 Task: Go to Program & Features. Select Whole Food Market. Add to cart Organic Tofu-1. Select Amazon Health. Add to cart Eucalyptus essential oil-1. Place order for Heather Cooper, _x000D_
18 Candee St_x000D_
Phoenix, New York(NY), 13135, Cell Number (315) 695-2681
Action: Mouse moved to (165, 71)
Screenshot: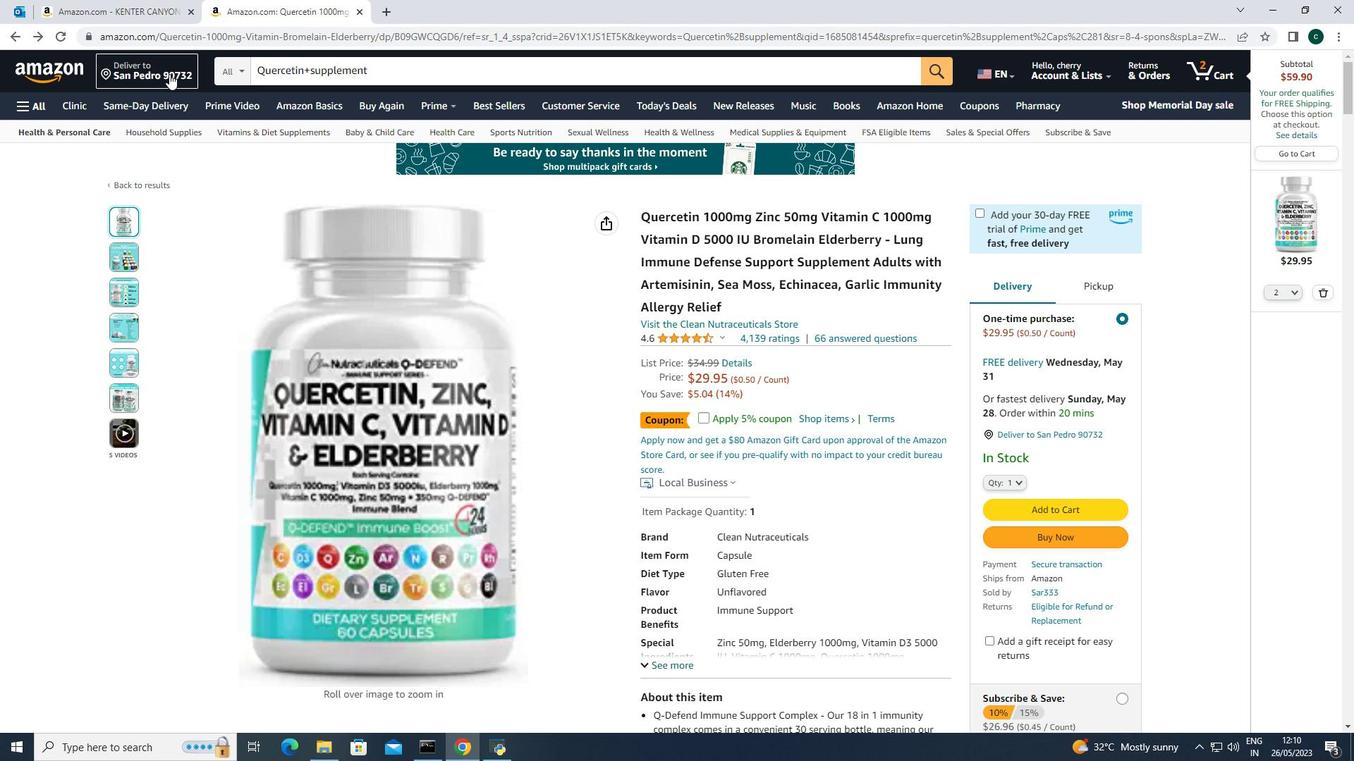 
Action: Mouse pressed left at (165, 71)
Screenshot: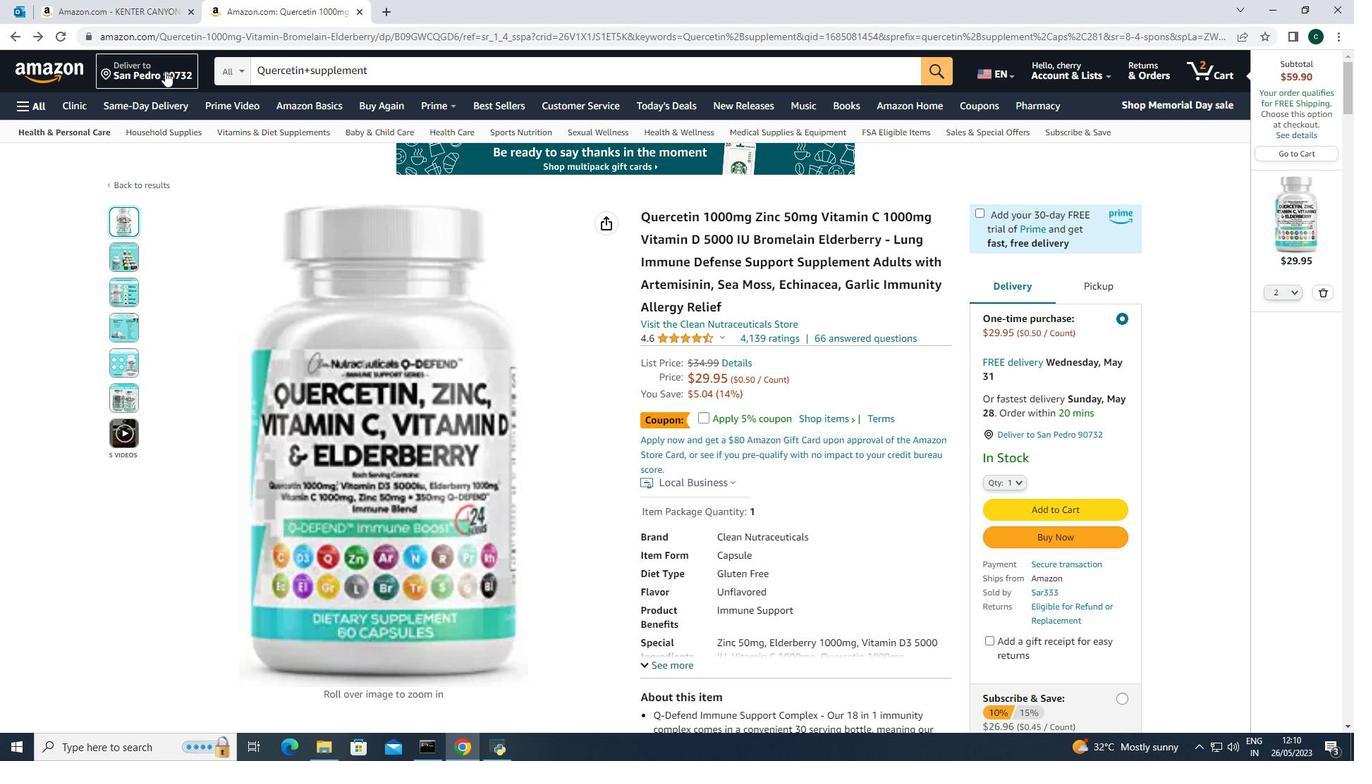 
Action: Mouse moved to (671, 466)
Screenshot: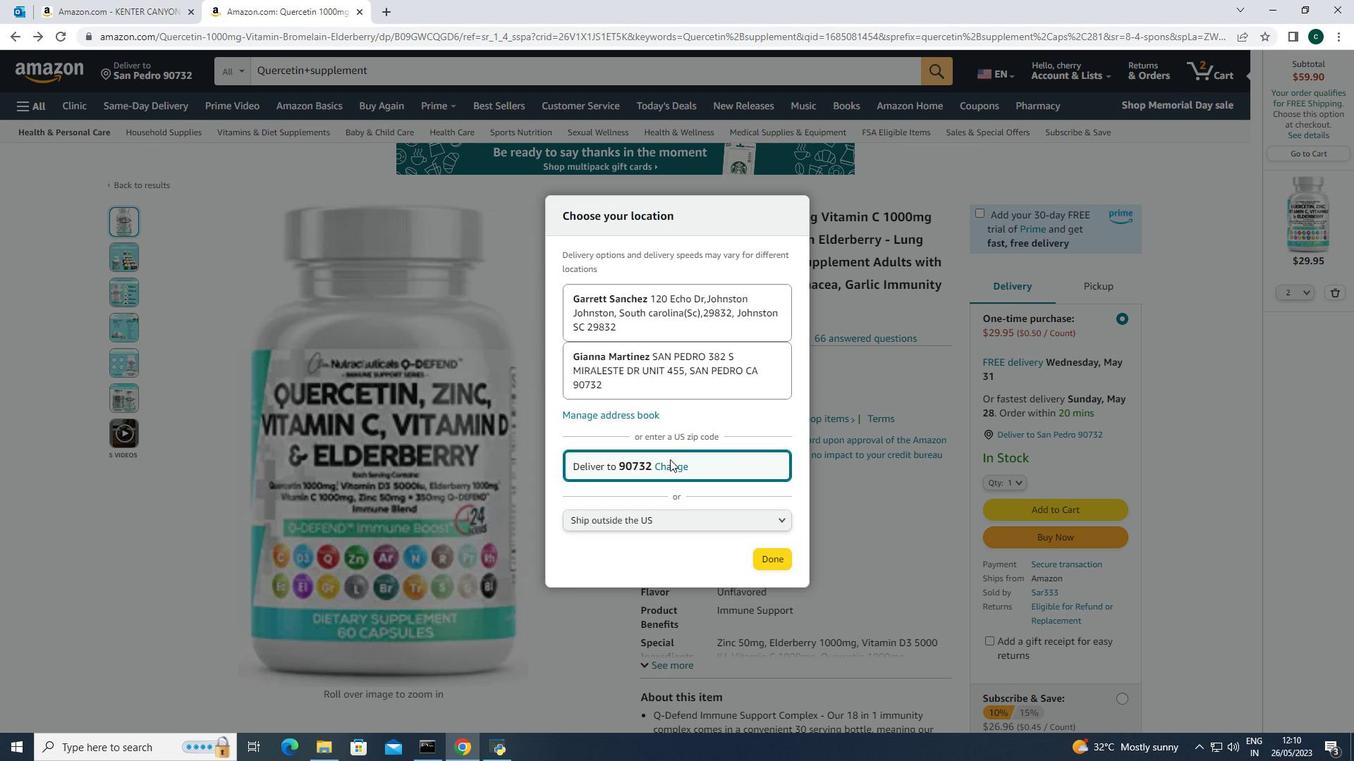 
Action: Mouse pressed left at (671, 466)
Screenshot: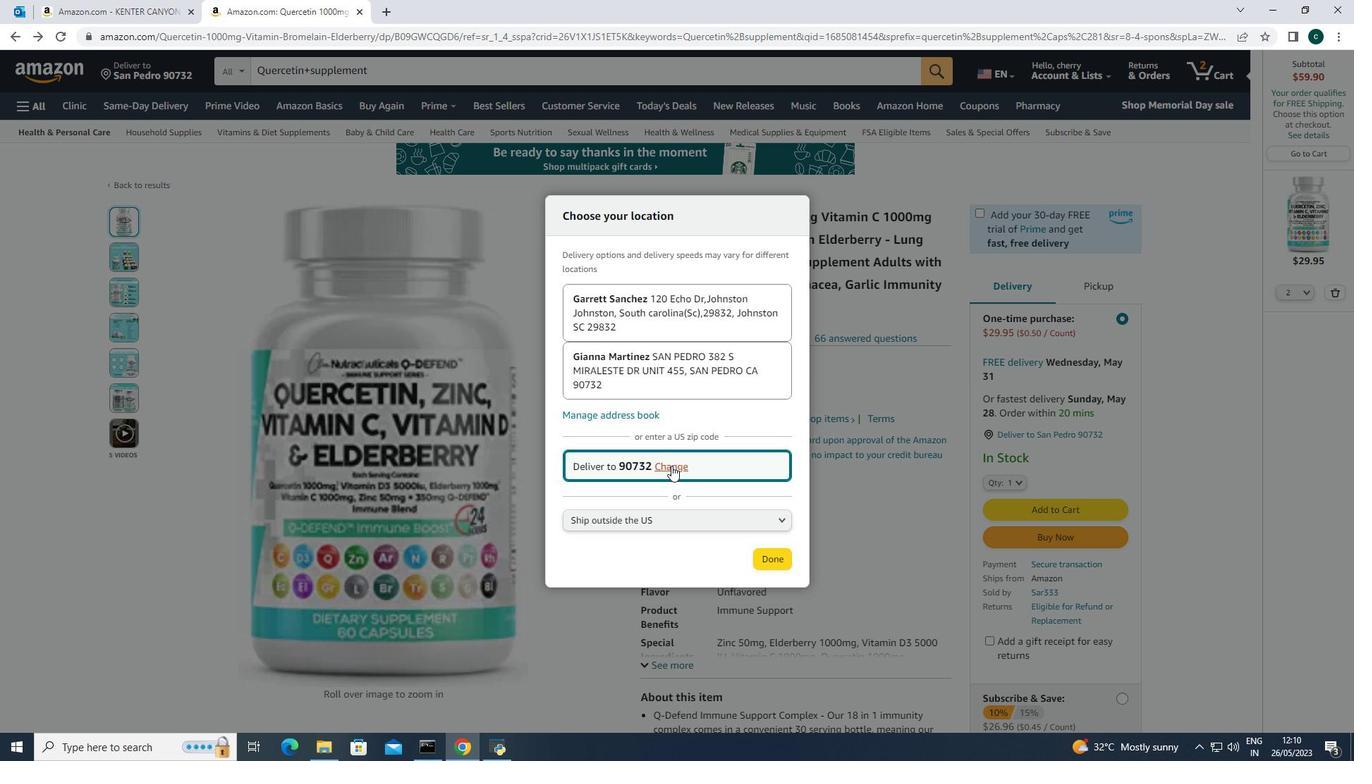
Action: Mouse moved to (672, 454)
Screenshot: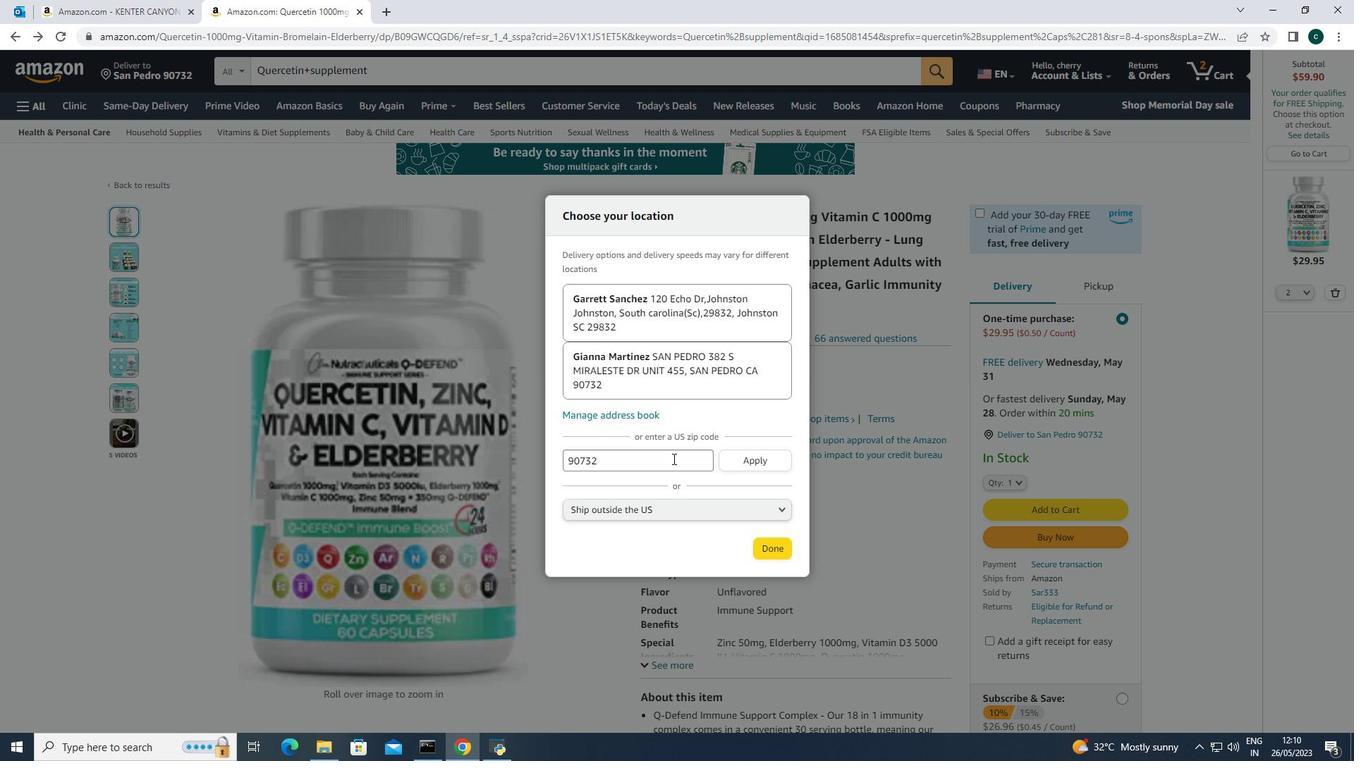 
Action: Mouse pressed left at (672, 454)
Screenshot: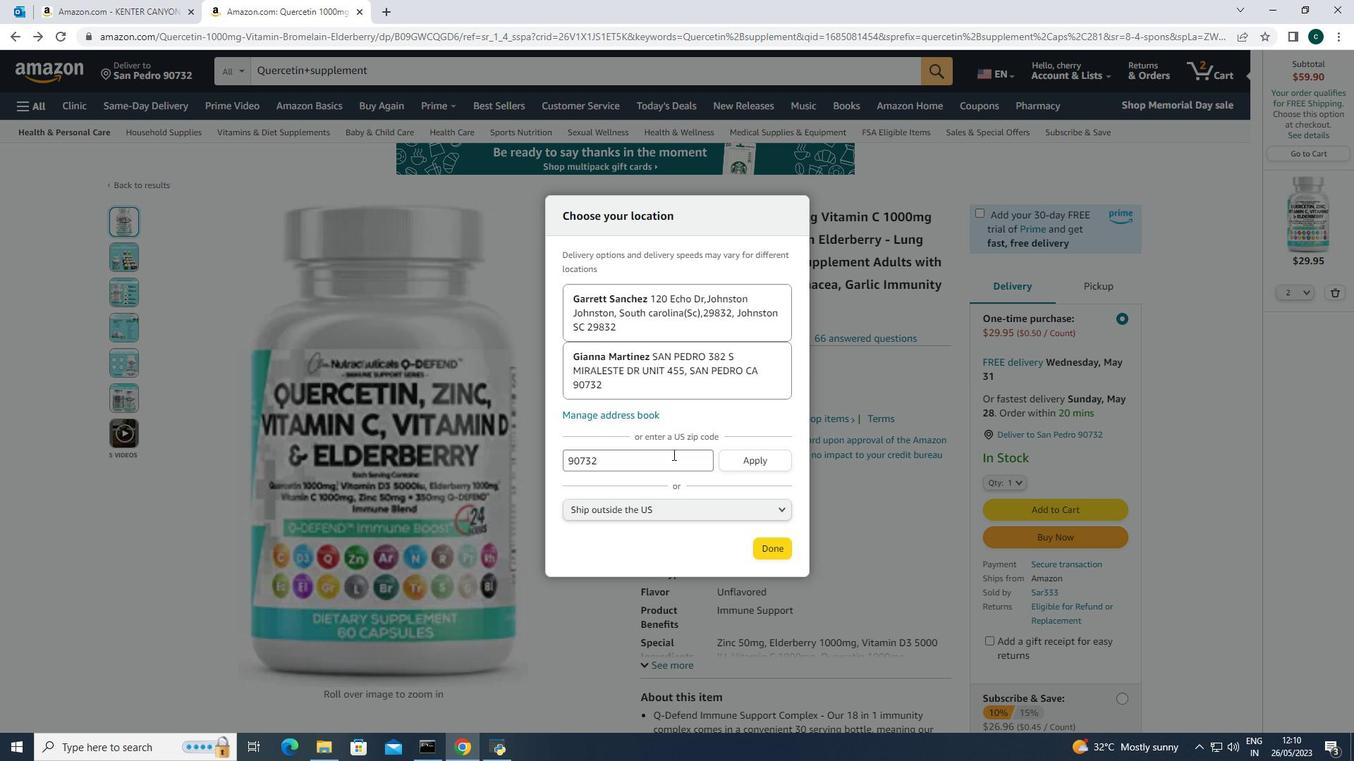 
Action: Key pressed <Key.backspace><Key.backspace><Key.backspace><Key.backspace><Key.backspace><Key.backspace><Key.backspace><Key.backspace><Key.backspace><Key.backspace><Key.backspace><Key.backspace><Key.backspace><Key.backspace>13135
Screenshot: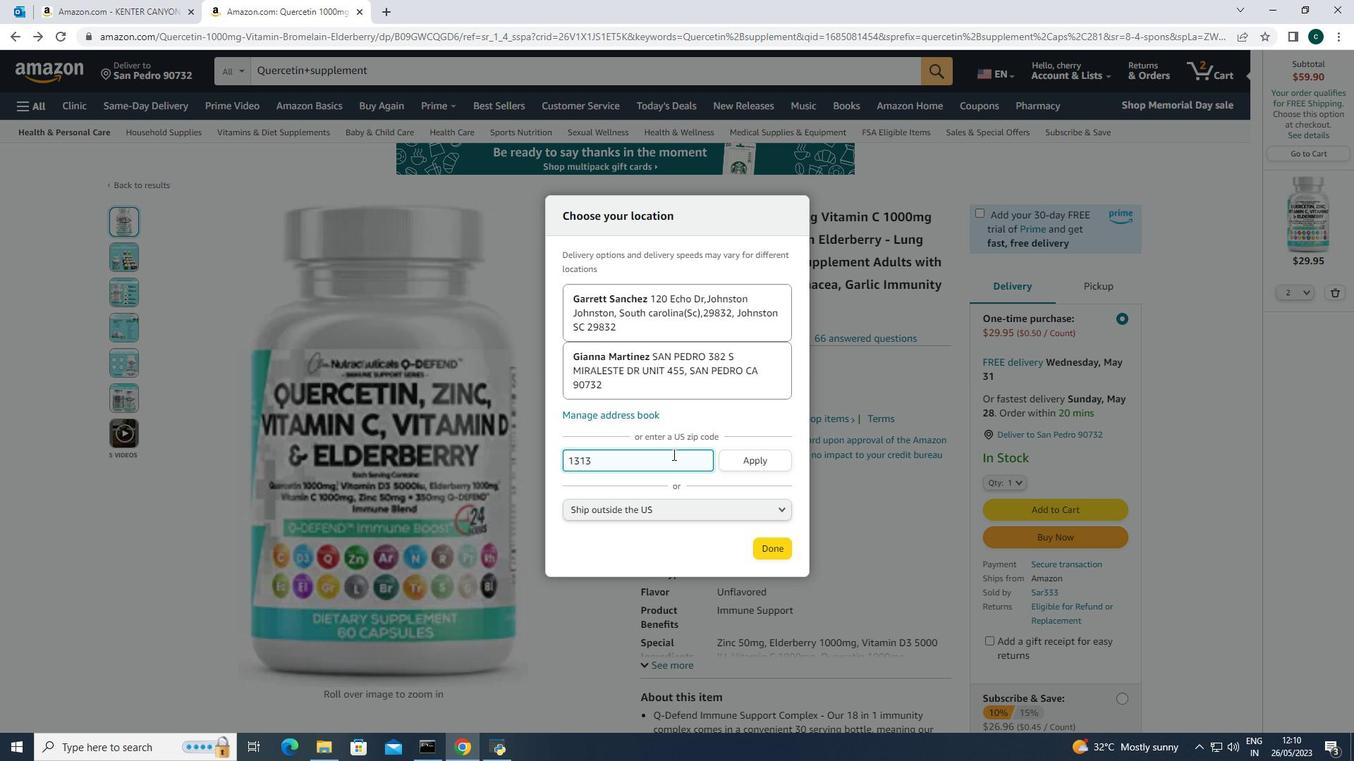 
Action: Mouse moved to (769, 469)
Screenshot: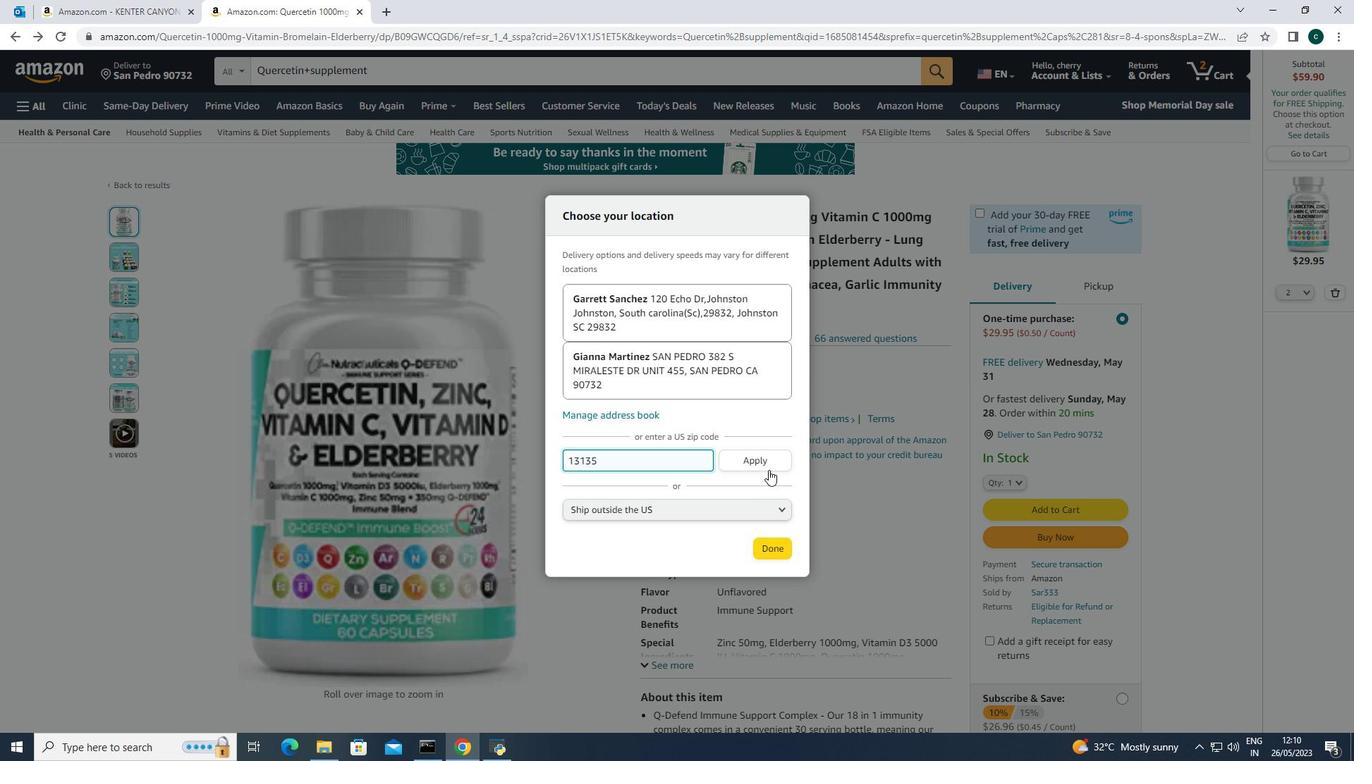 
Action: Mouse pressed left at (769, 469)
Screenshot: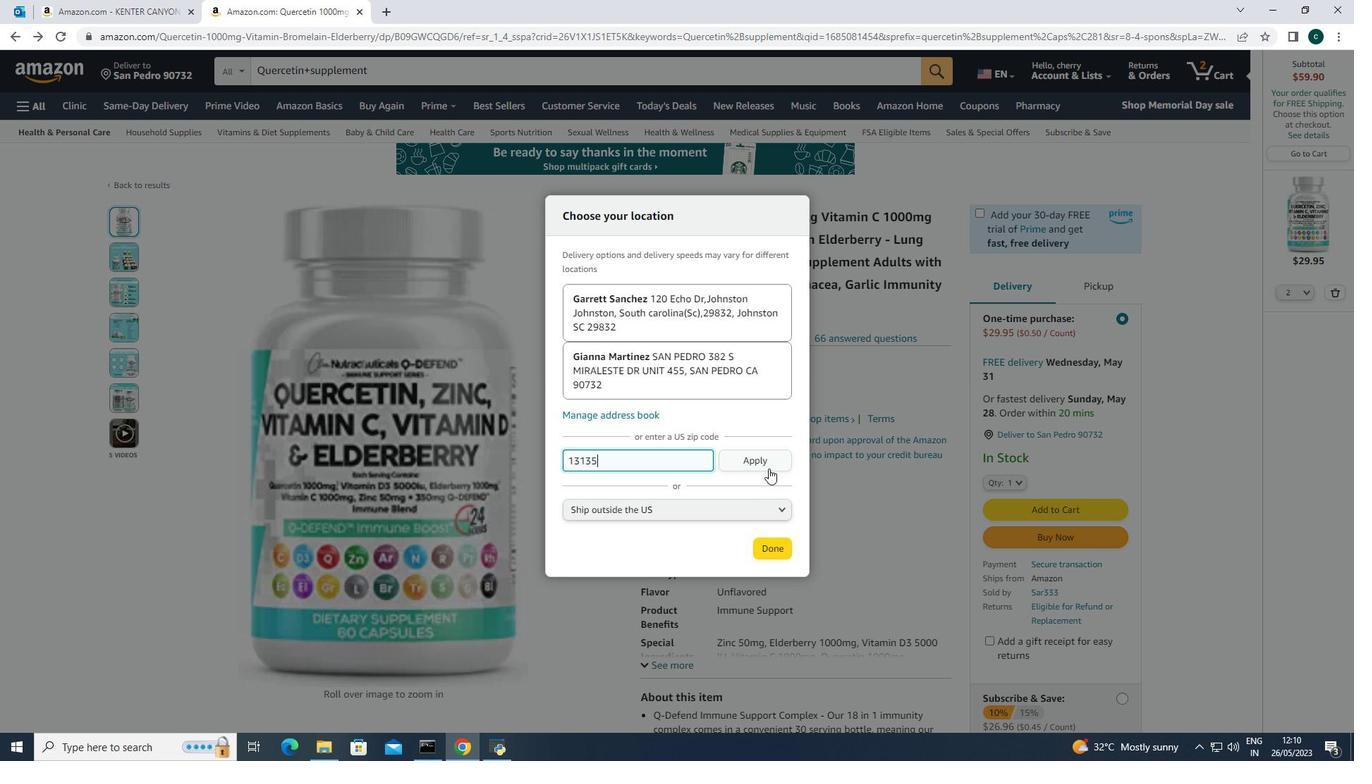 
Action: Mouse moved to (782, 560)
Screenshot: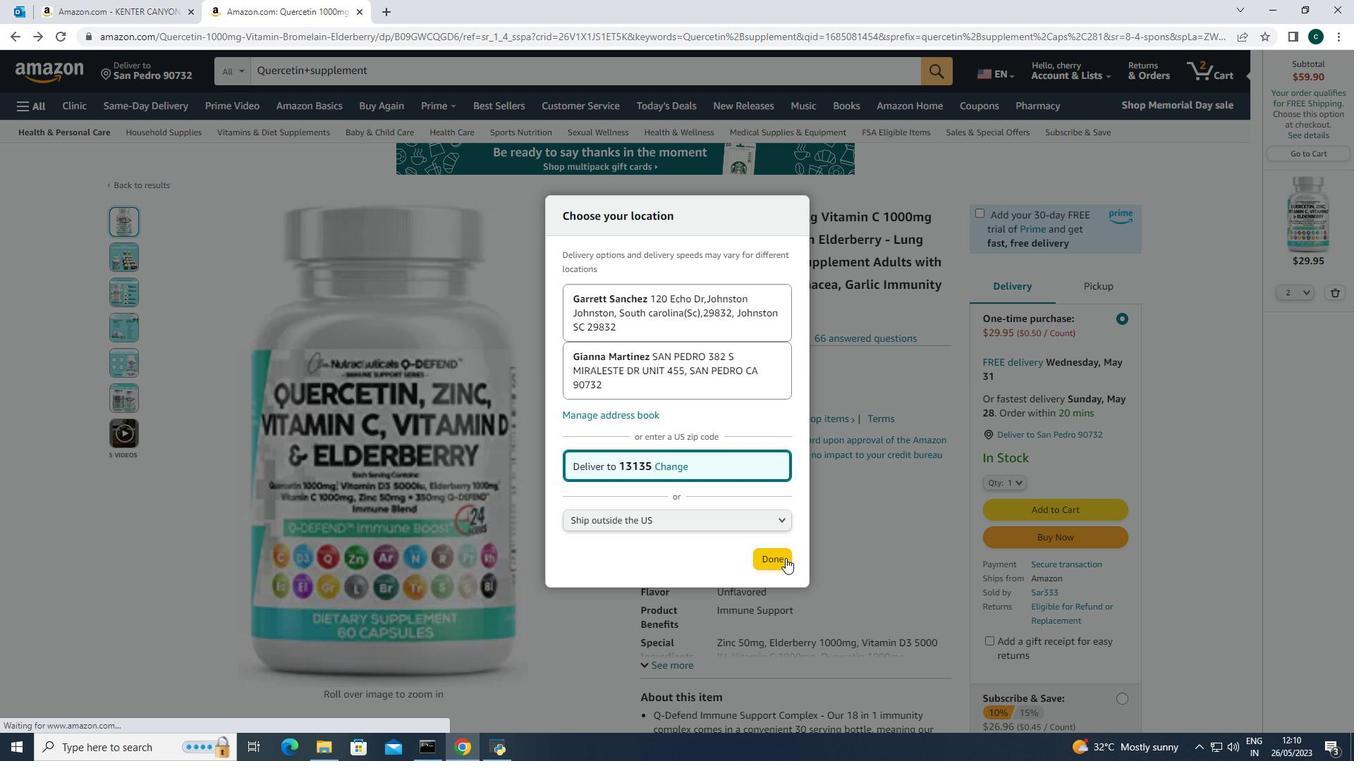 
Action: Mouse pressed left at (782, 560)
Screenshot: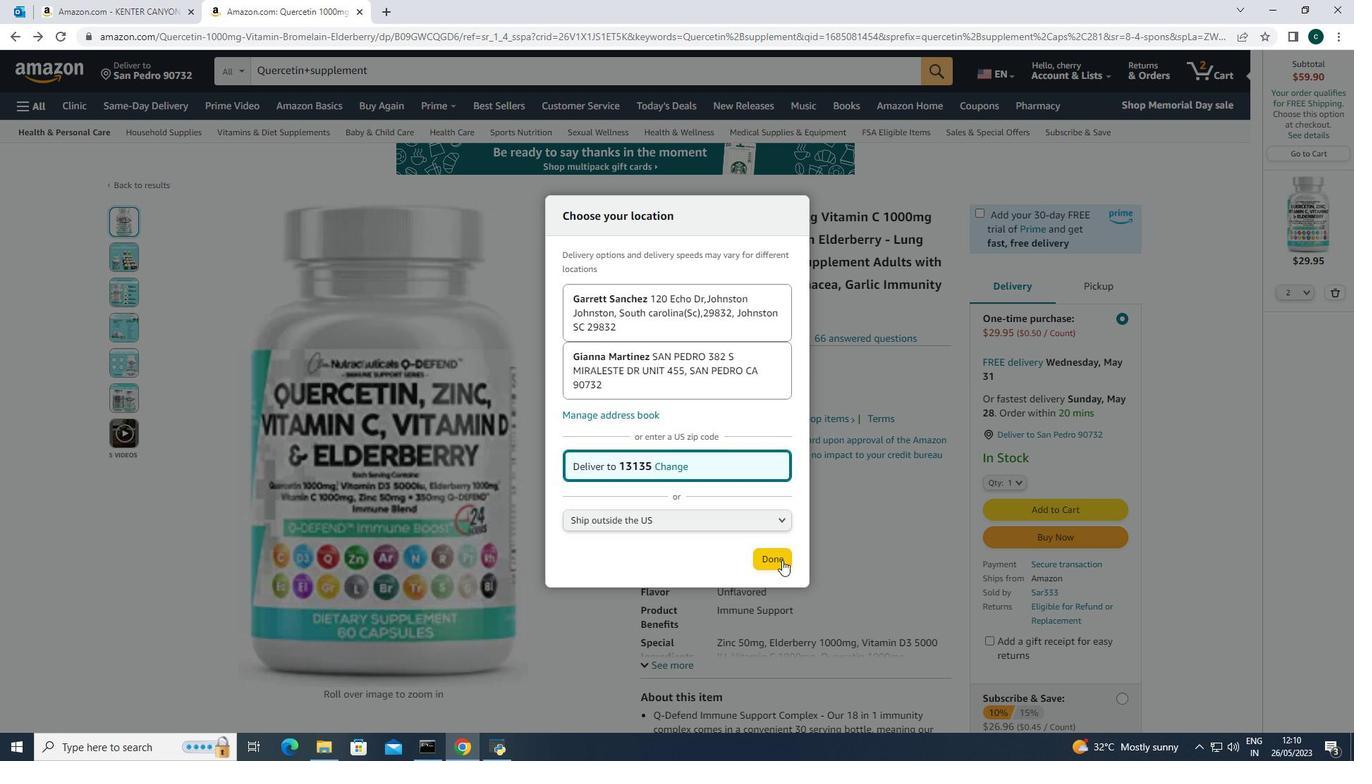 
Action: Mouse moved to (28, 104)
Screenshot: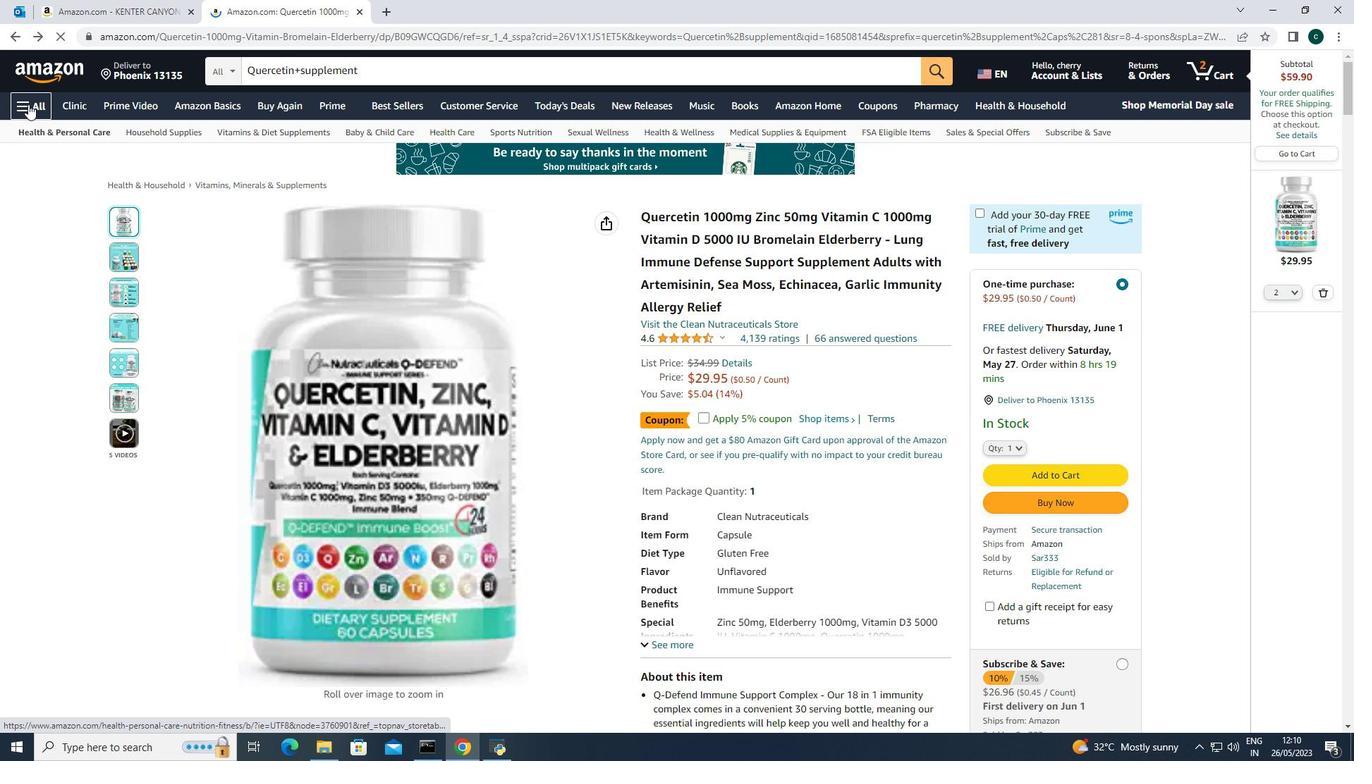 
Action: Mouse pressed left at (28, 104)
Screenshot: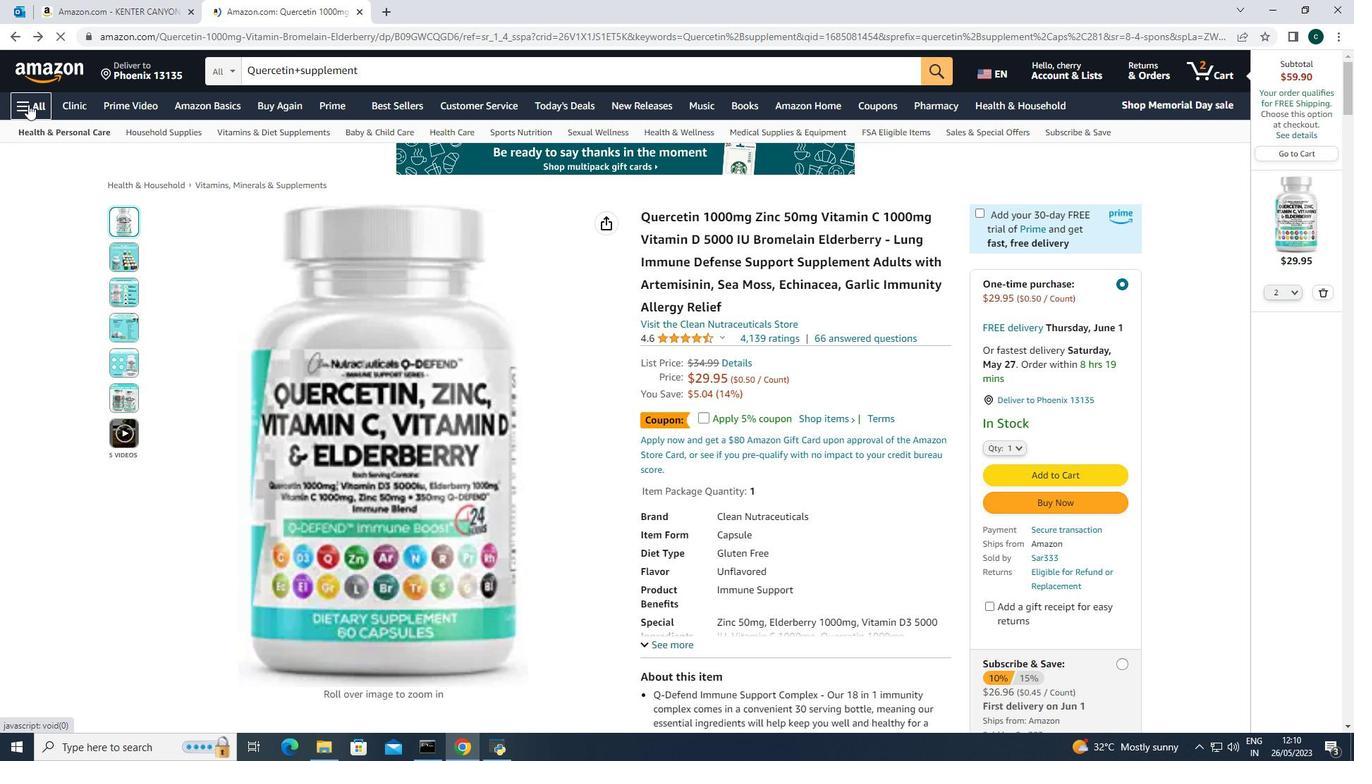 
Action: Mouse moved to (83, 363)
Screenshot: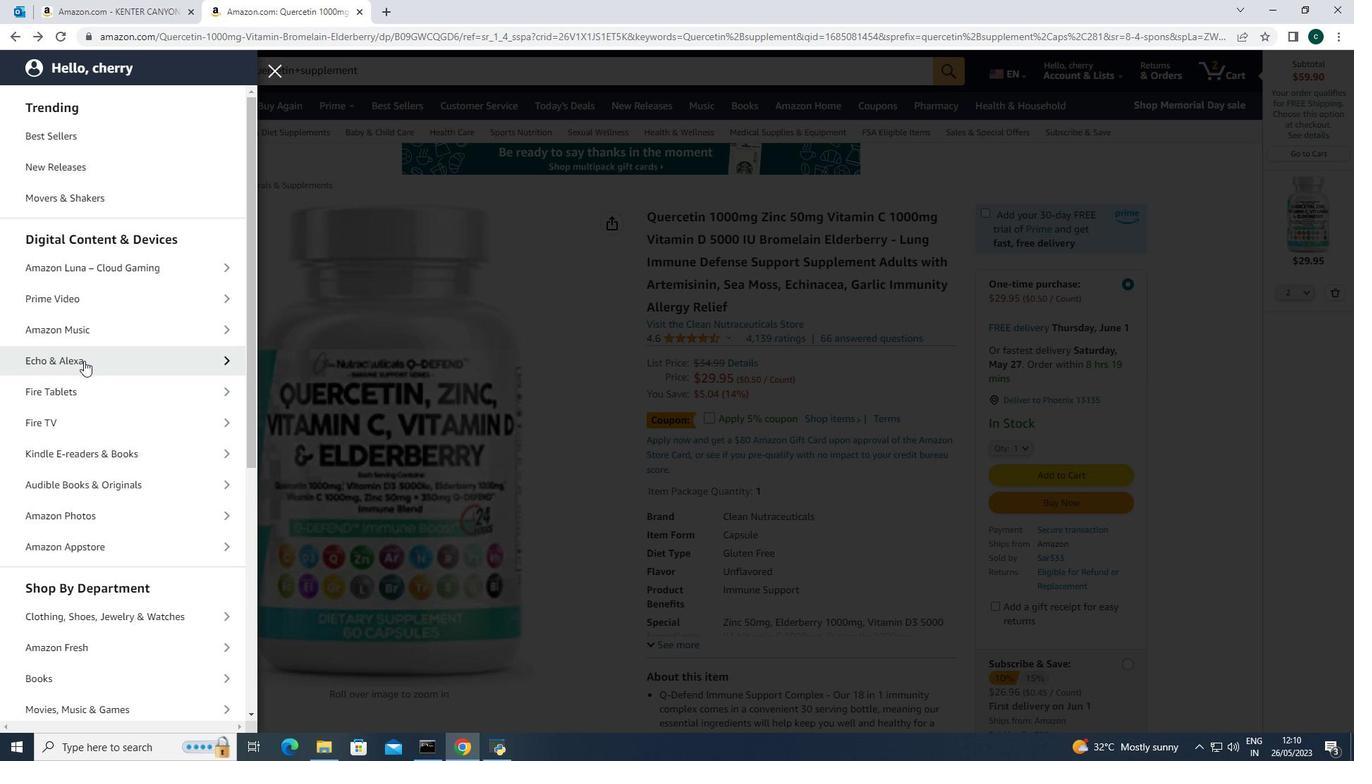 
Action: Mouse scrolled (83, 363) with delta (0, 0)
Screenshot: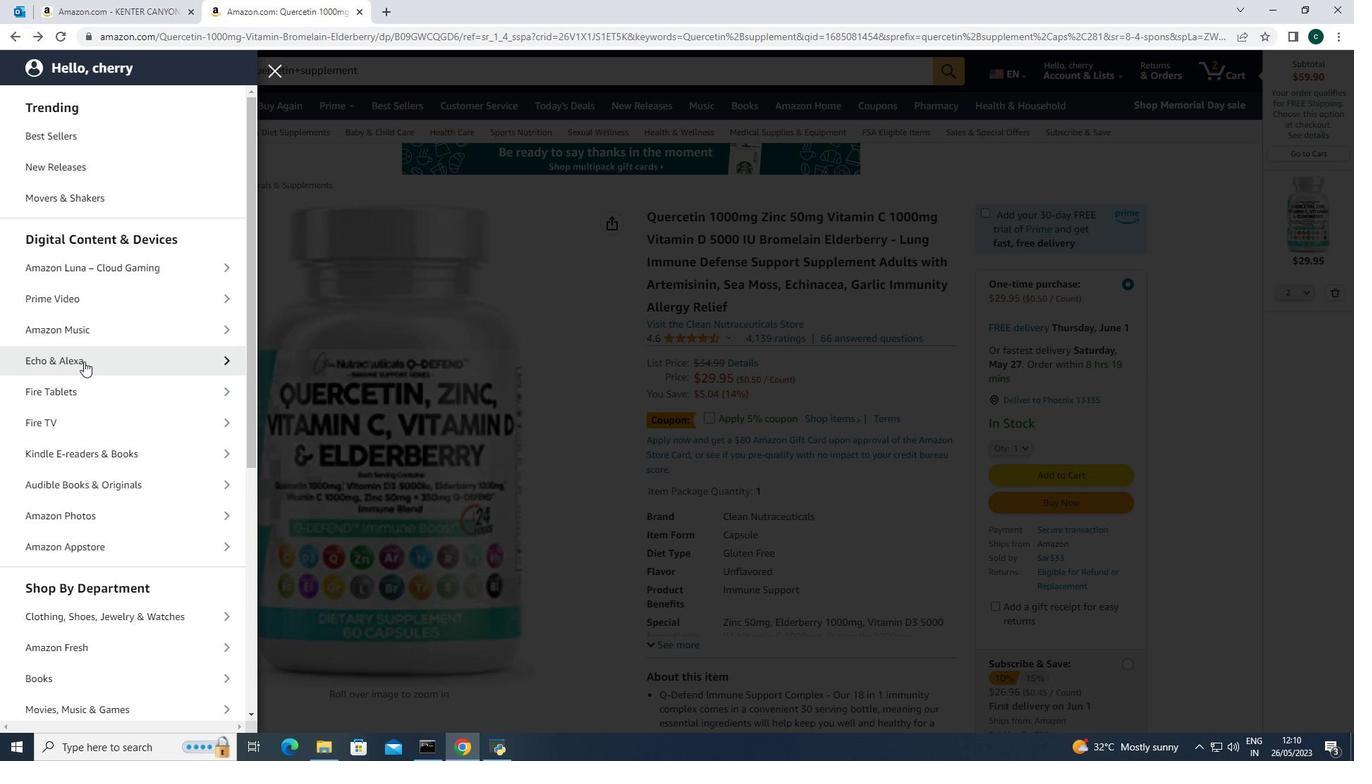 
Action: Mouse moved to (83, 363)
Screenshot: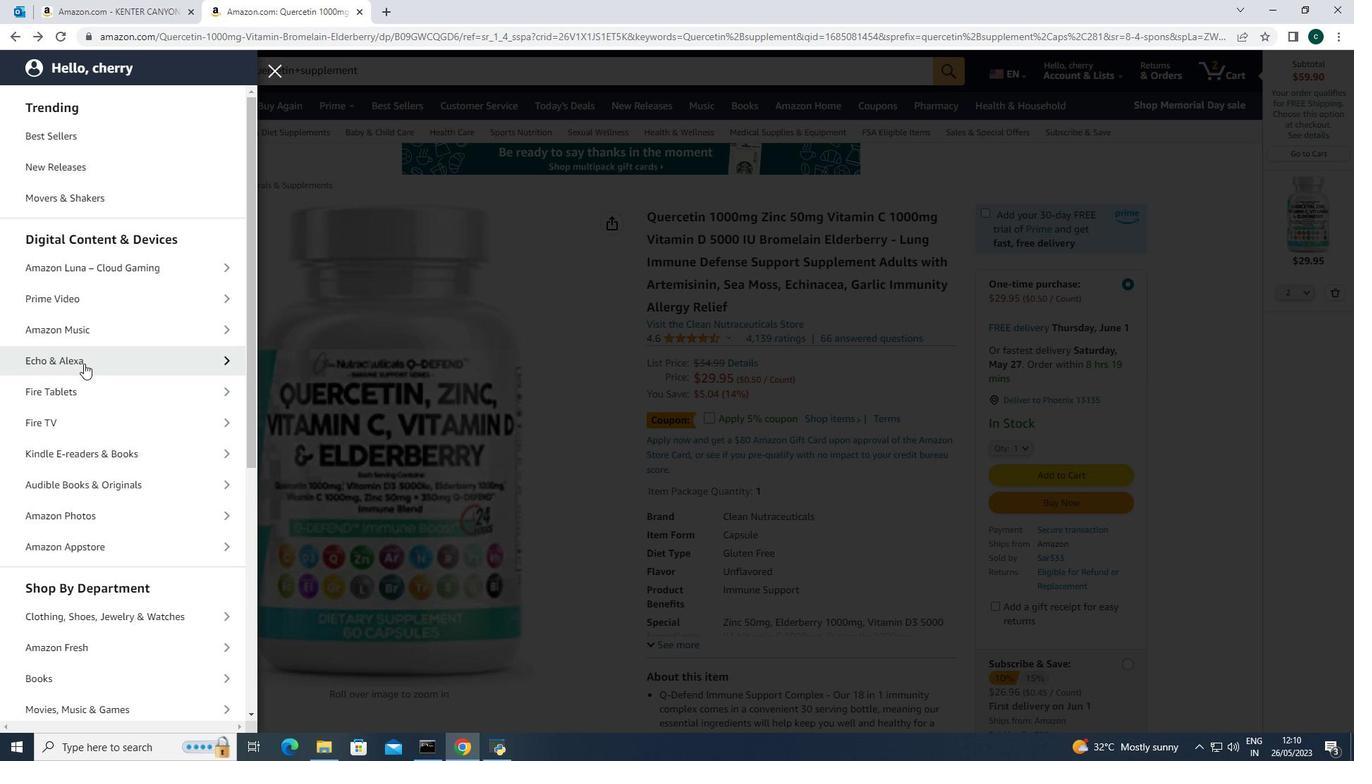 
Action: Mouse scrolled (83, 363) with delta (0, 0)
Screenshot: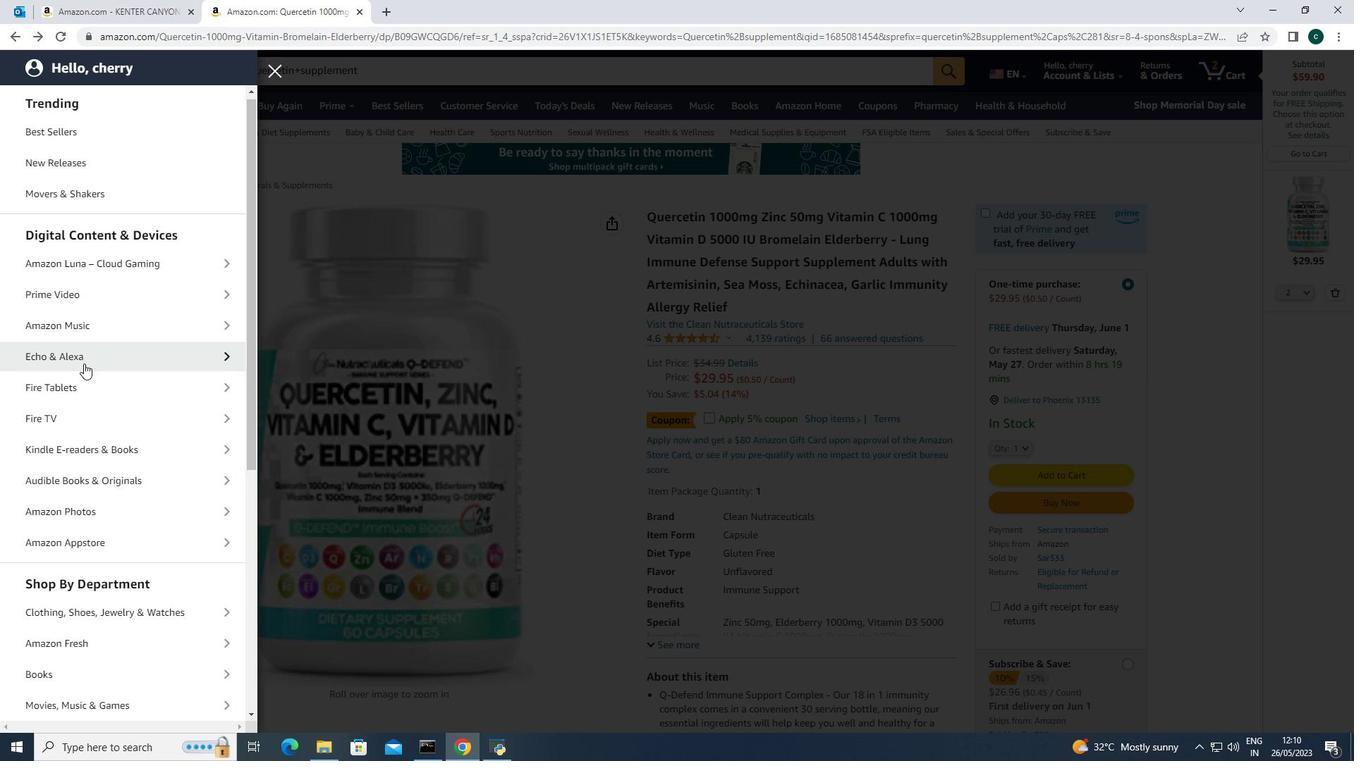 
Action: Mouse scrolled (83, 363) with delta (0, 0)
Screenshot: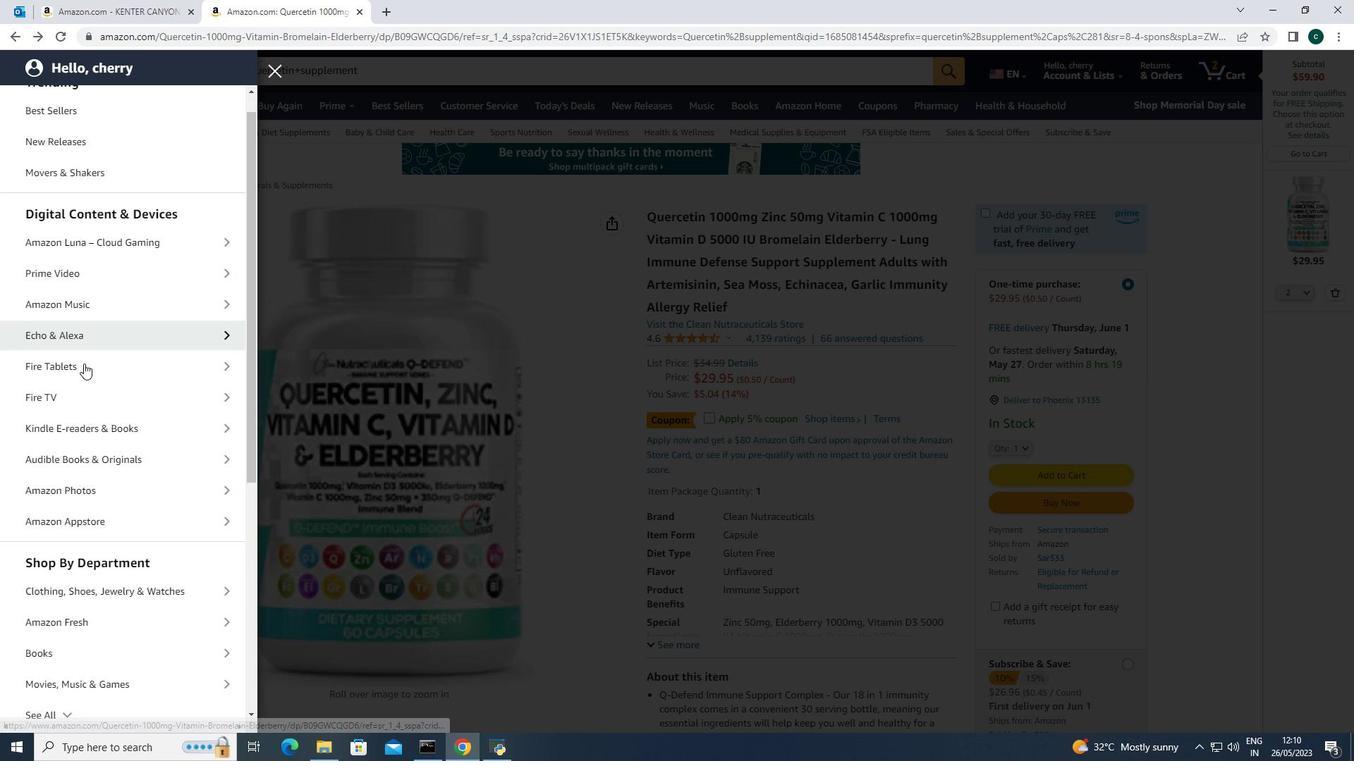 
Action: Mouse scrolled (83, 363) with delta (0, 0)
Screenshot: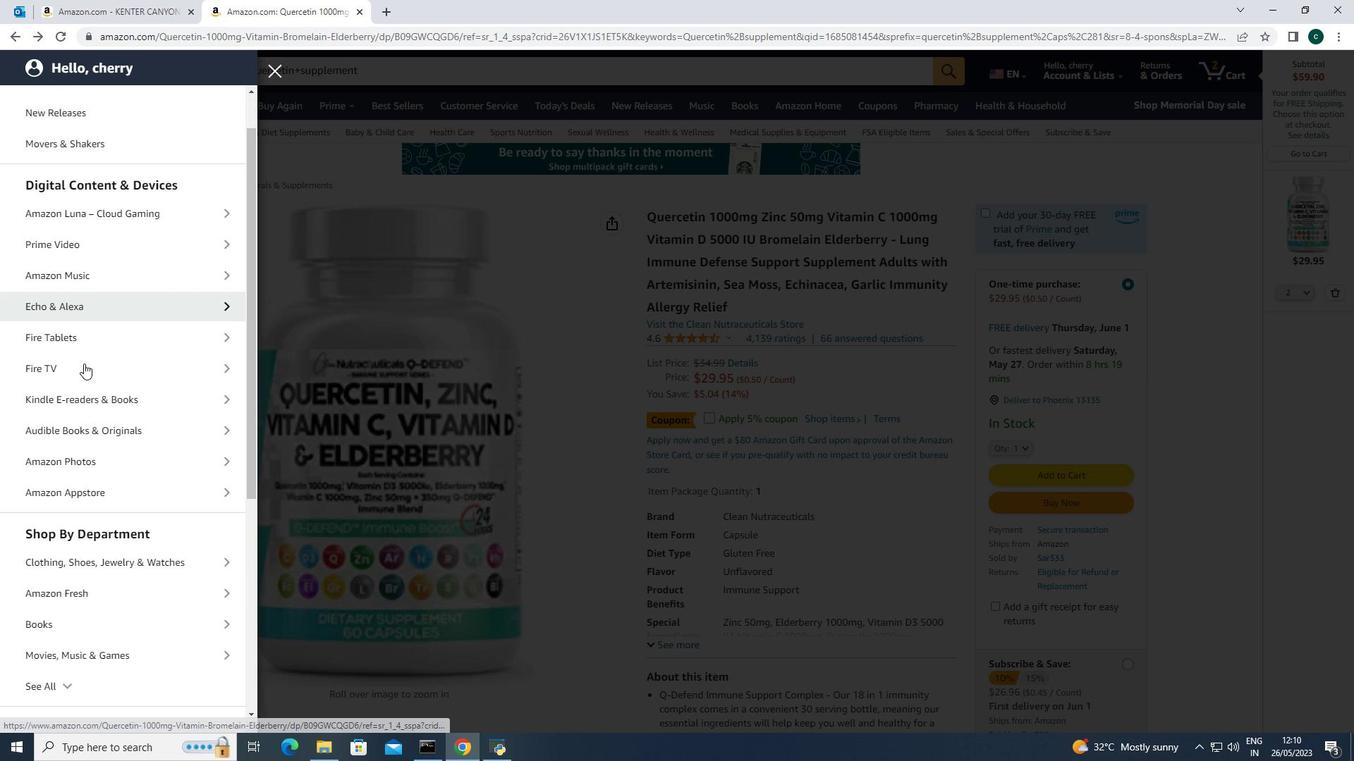 
Action: Mouse scrolled (83, 363) with delta (0, 0)
Screenshot: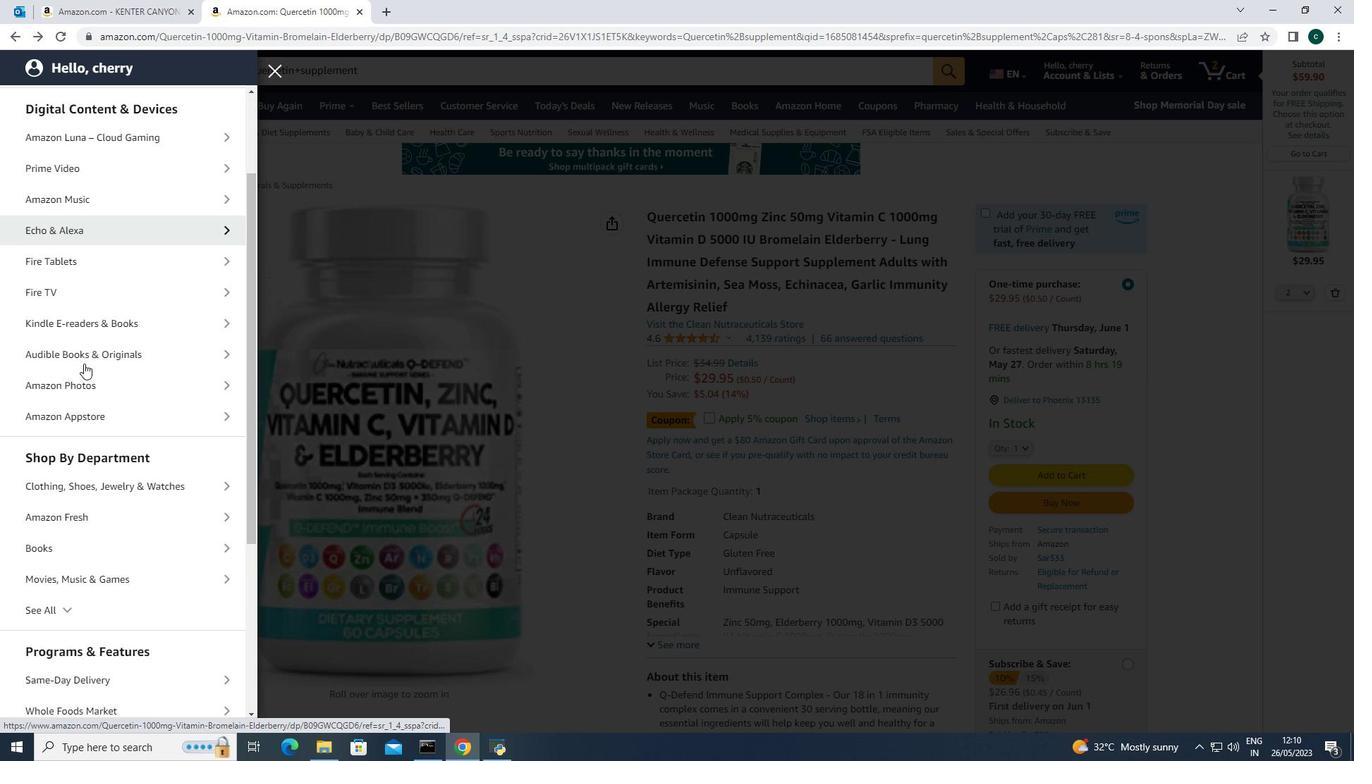 
Action: Mouse moved to (115, 487)
Screenshot: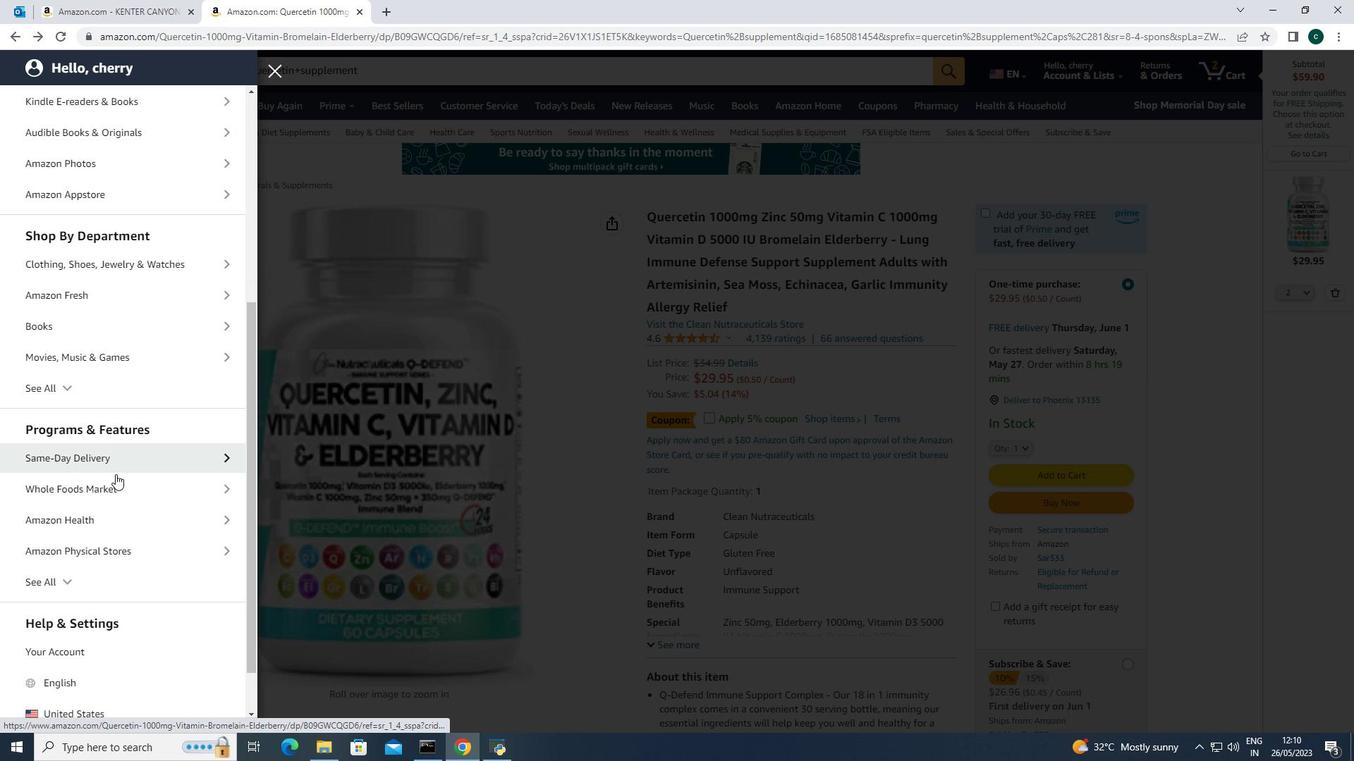 
Action: Mouse pressed left at (115, 487)
Screenshot: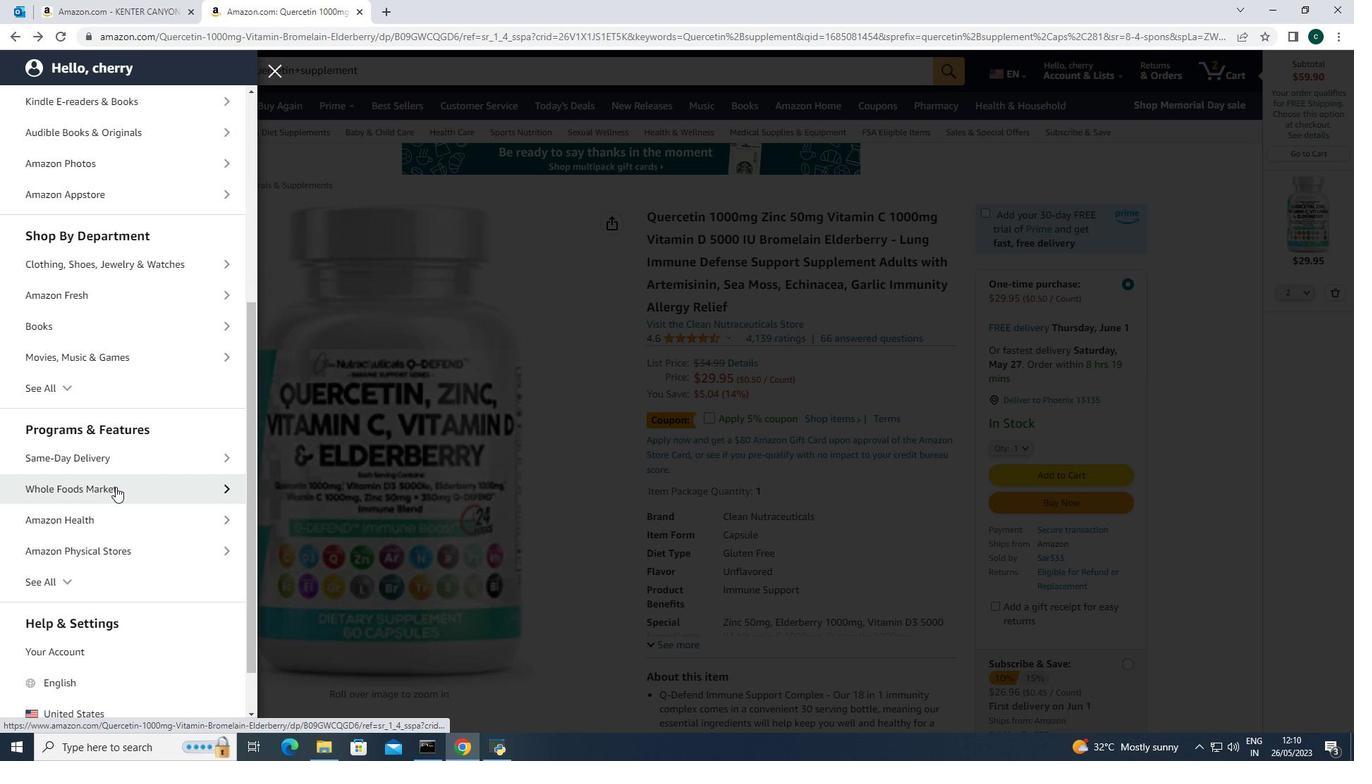 
Action: Mouse moved to (136, 167)
Screenshot: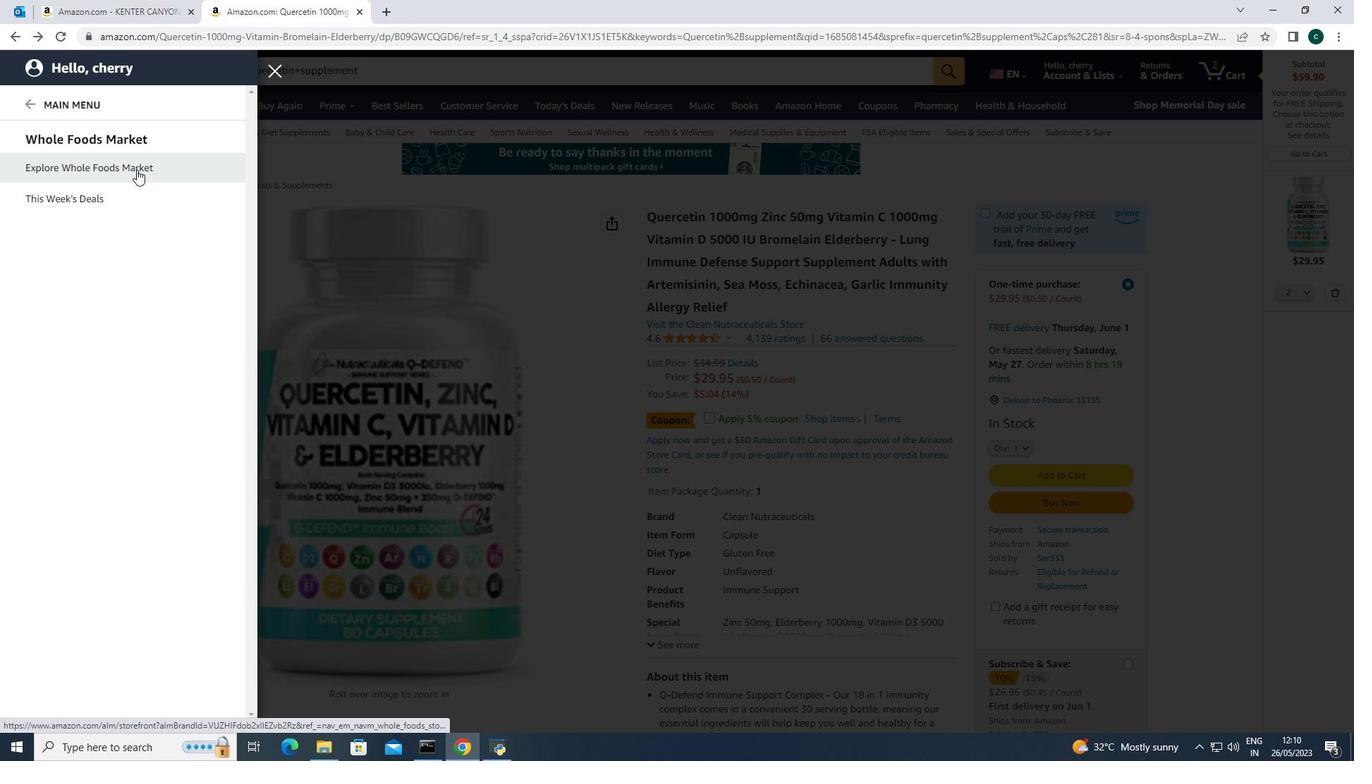 
Action: Mouse pressed left at (136, 167)
Screenshot: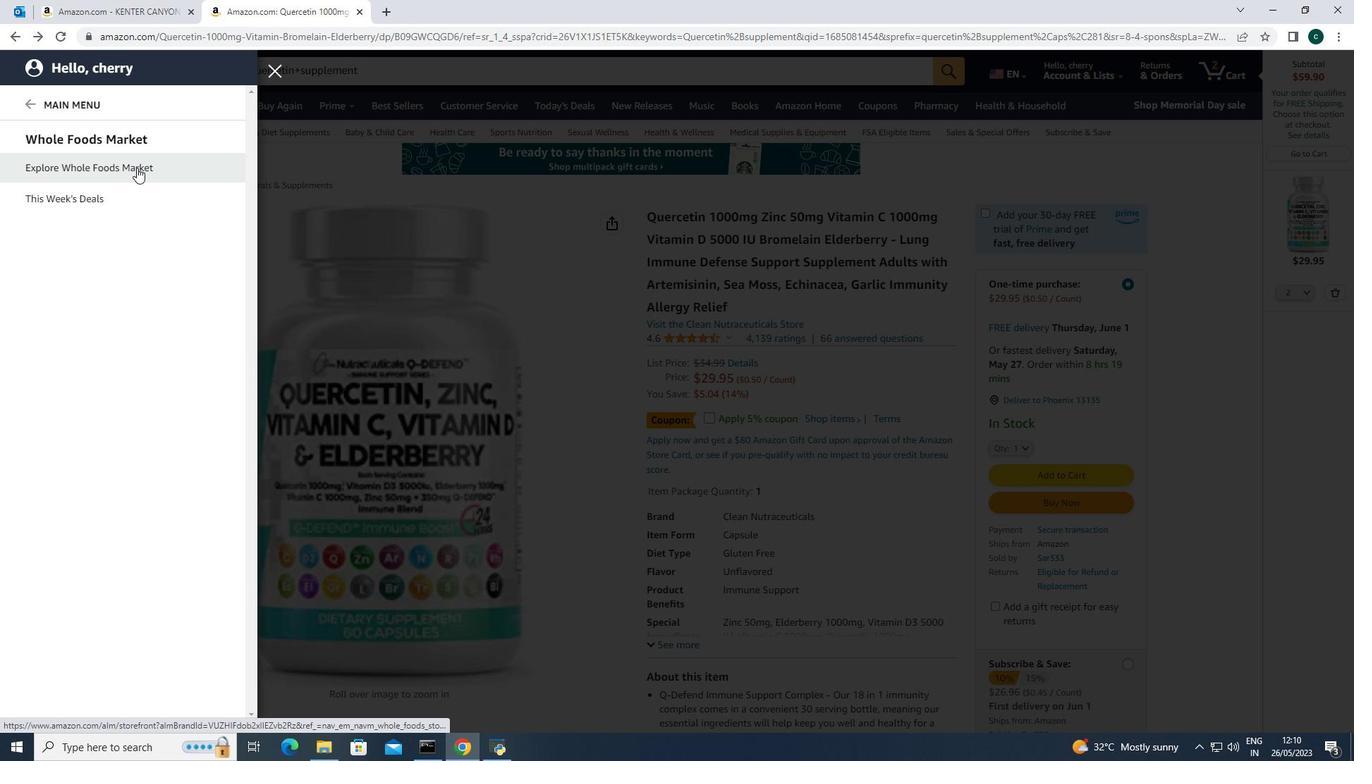 
Action: Mouse moved to (311, 251)
Screenshot: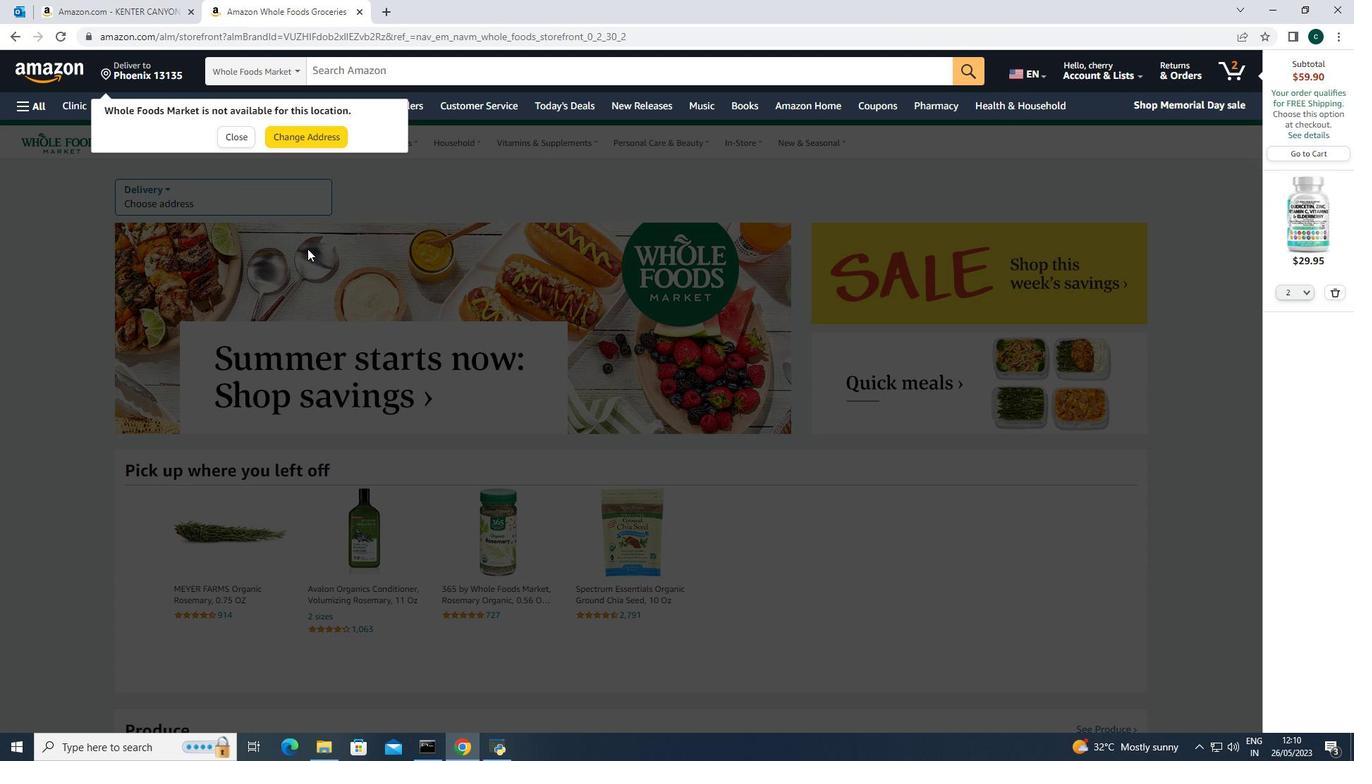 
Action: Mouse scrolled (311, 251) with delta (0, 0)
Screenshot: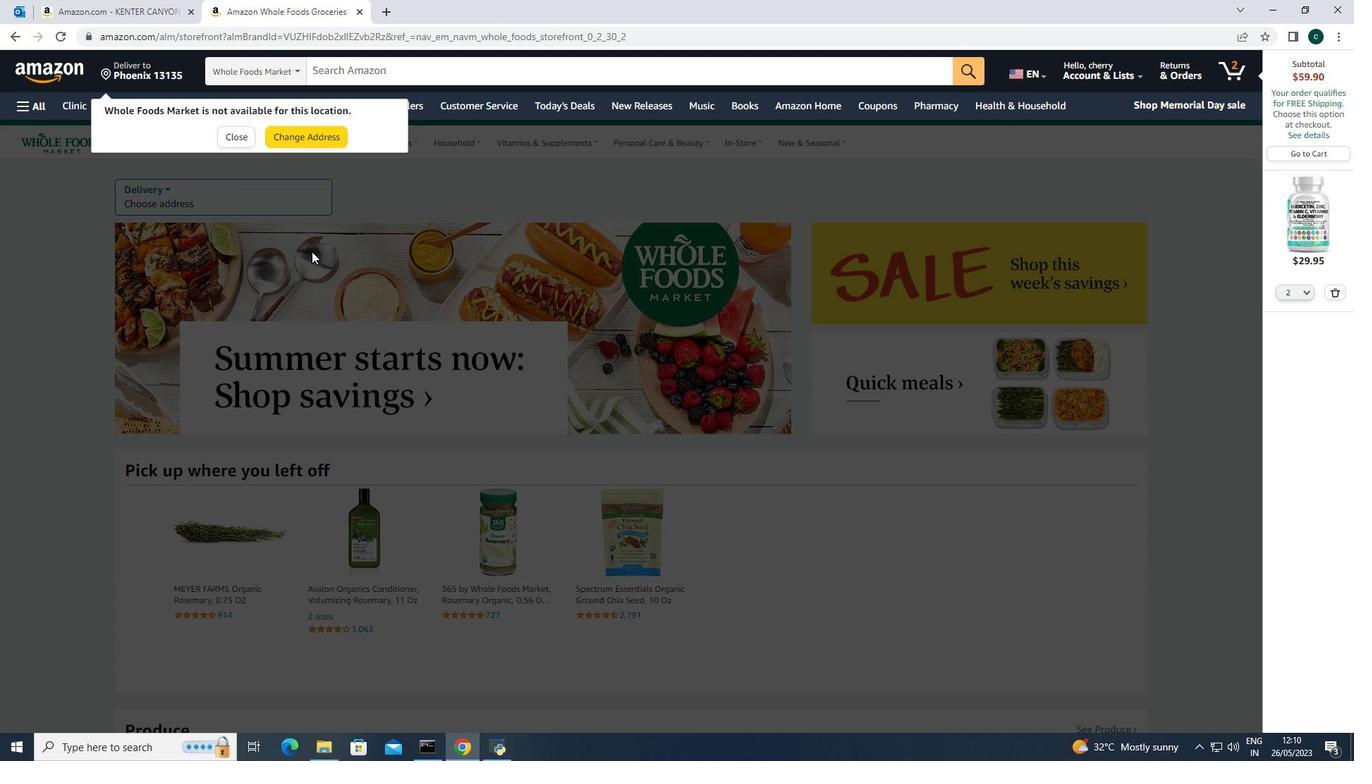 
Action: Mouse moved to (450, 190)
Screenshot: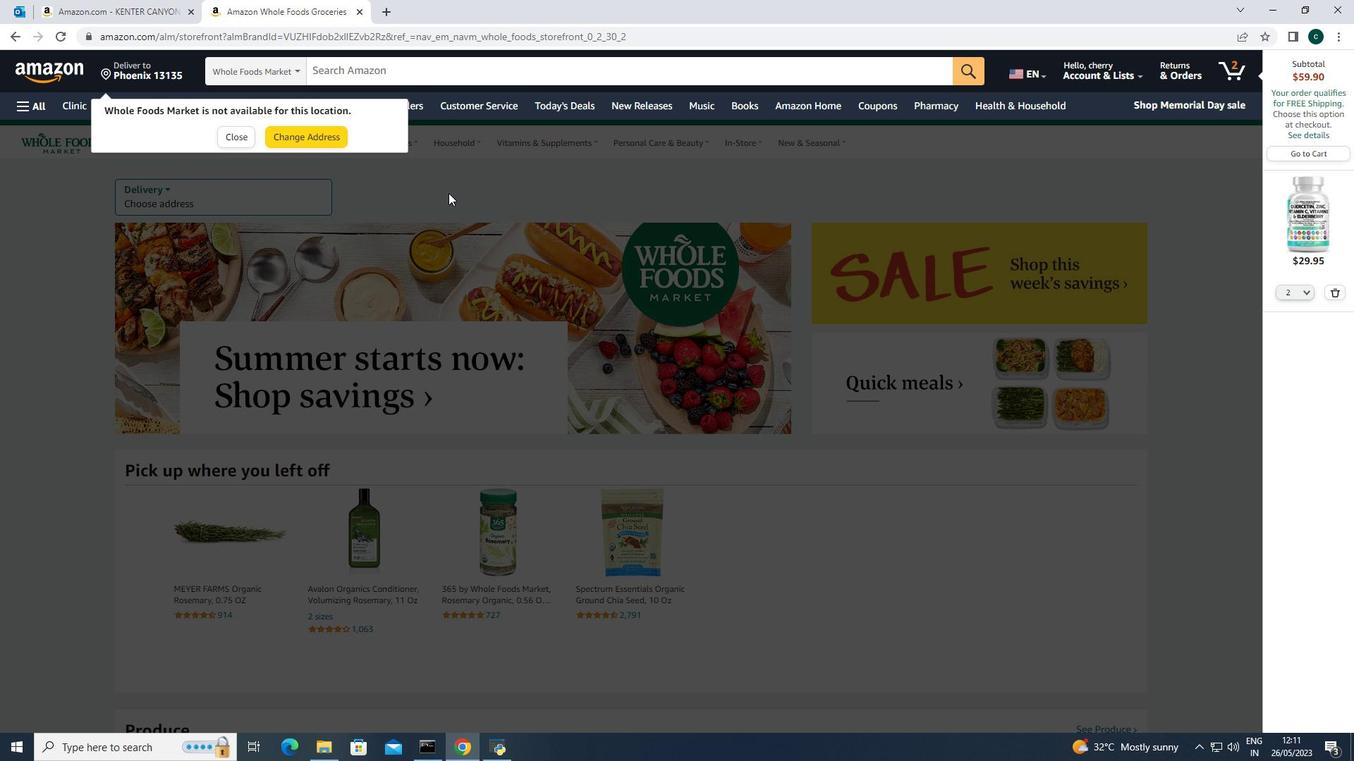 
Action: Mouse pressed left at (450, 190)
Screenshot: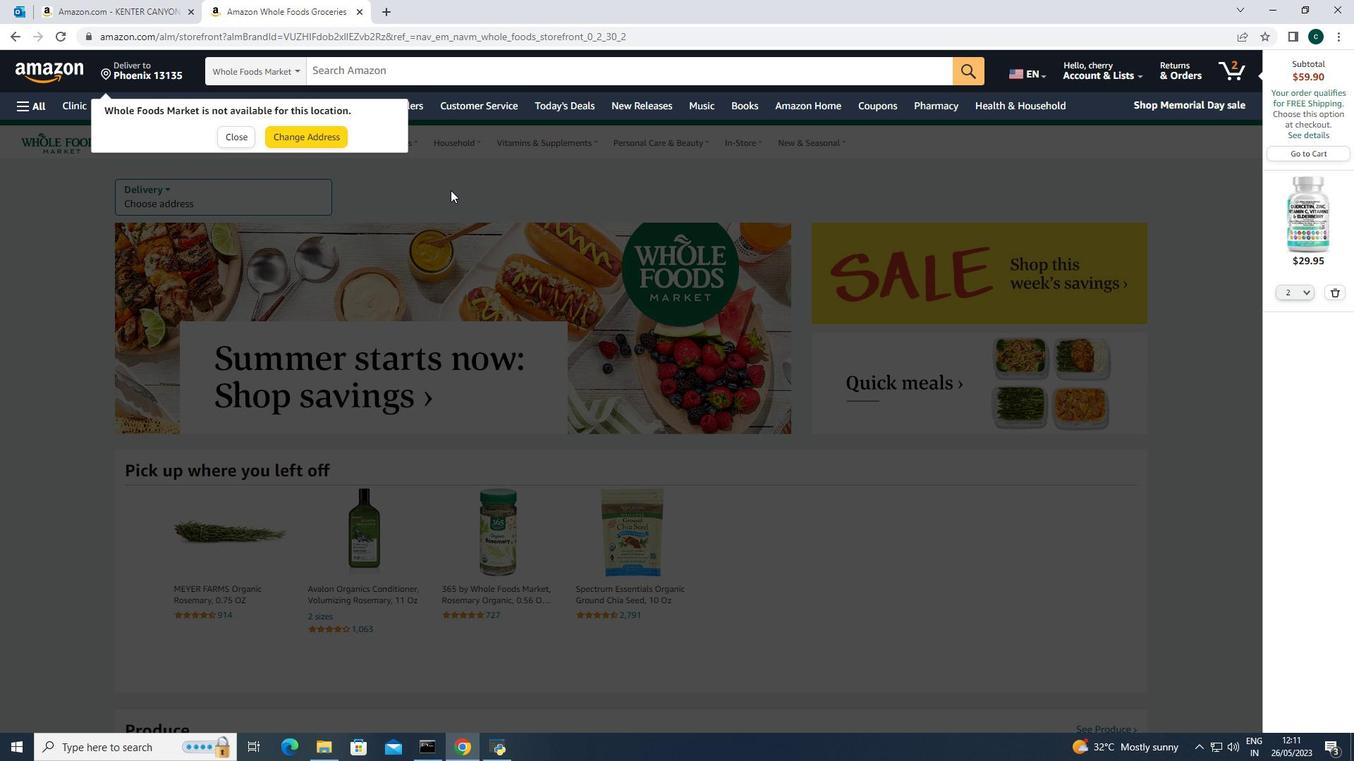 
Action: Mouse moved to (237, 134)
Screenshot: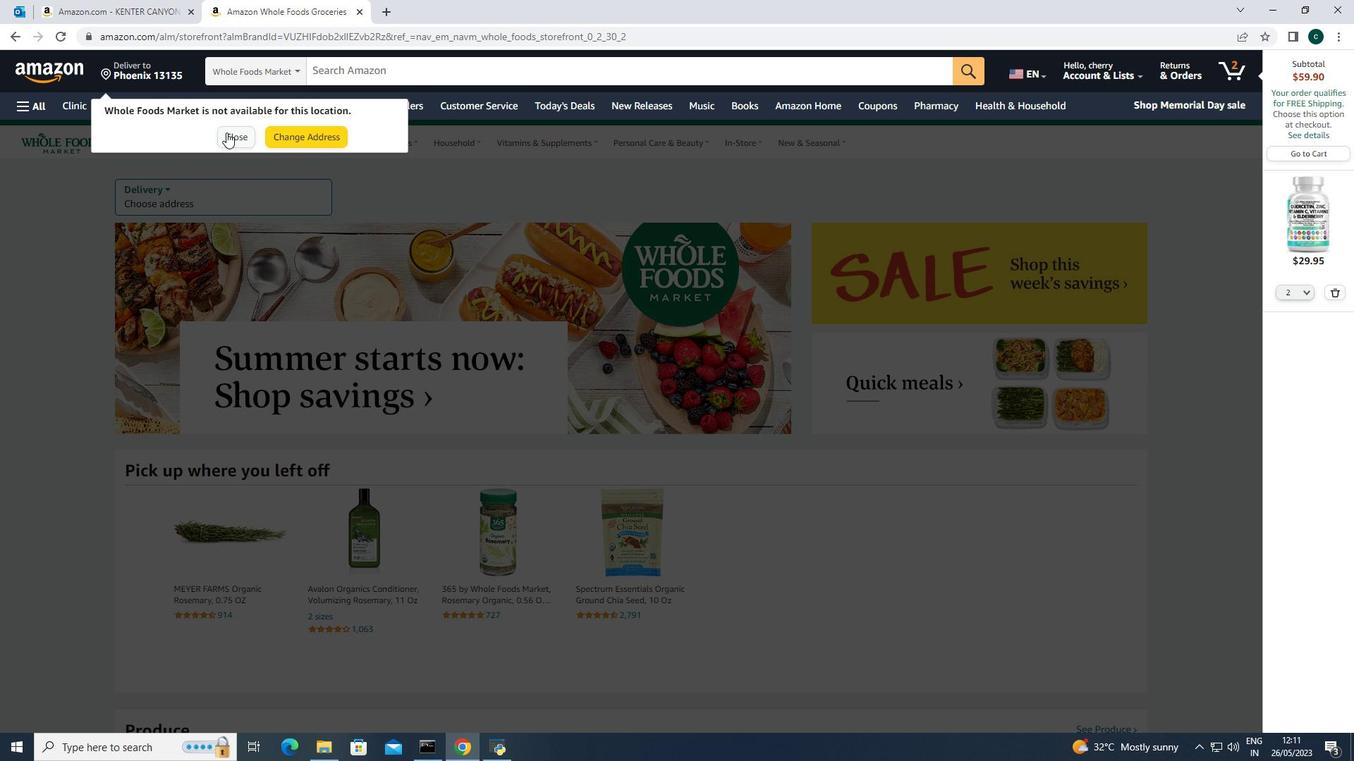 
Action: Mouse pressed left at (237, 134)
Screenshot: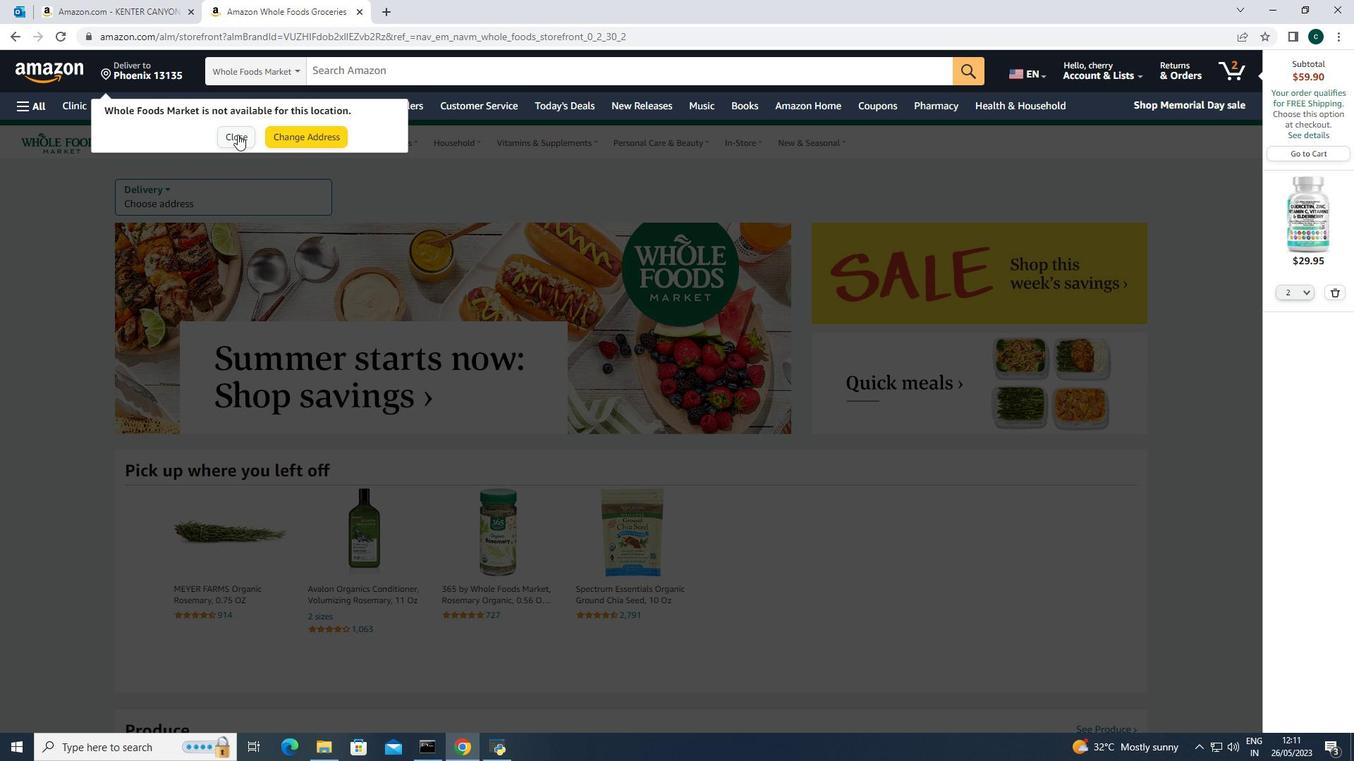 
Action: Mouse moved to (423, 71)
Screenshot: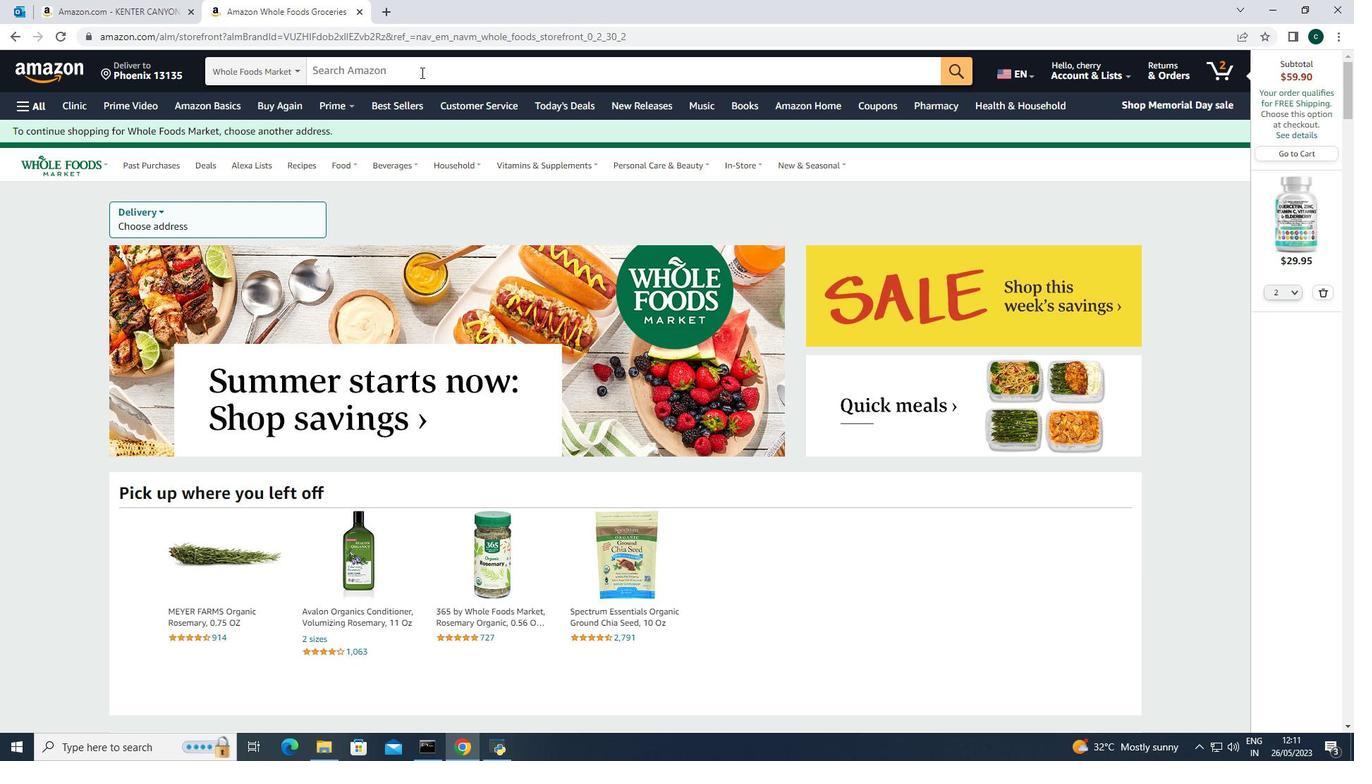 
Action: Key pressed <Key.shift><Key.shift><Key.shift><Key.shift><Key.shift><Key.shift><Key.shift>O
Screenshot: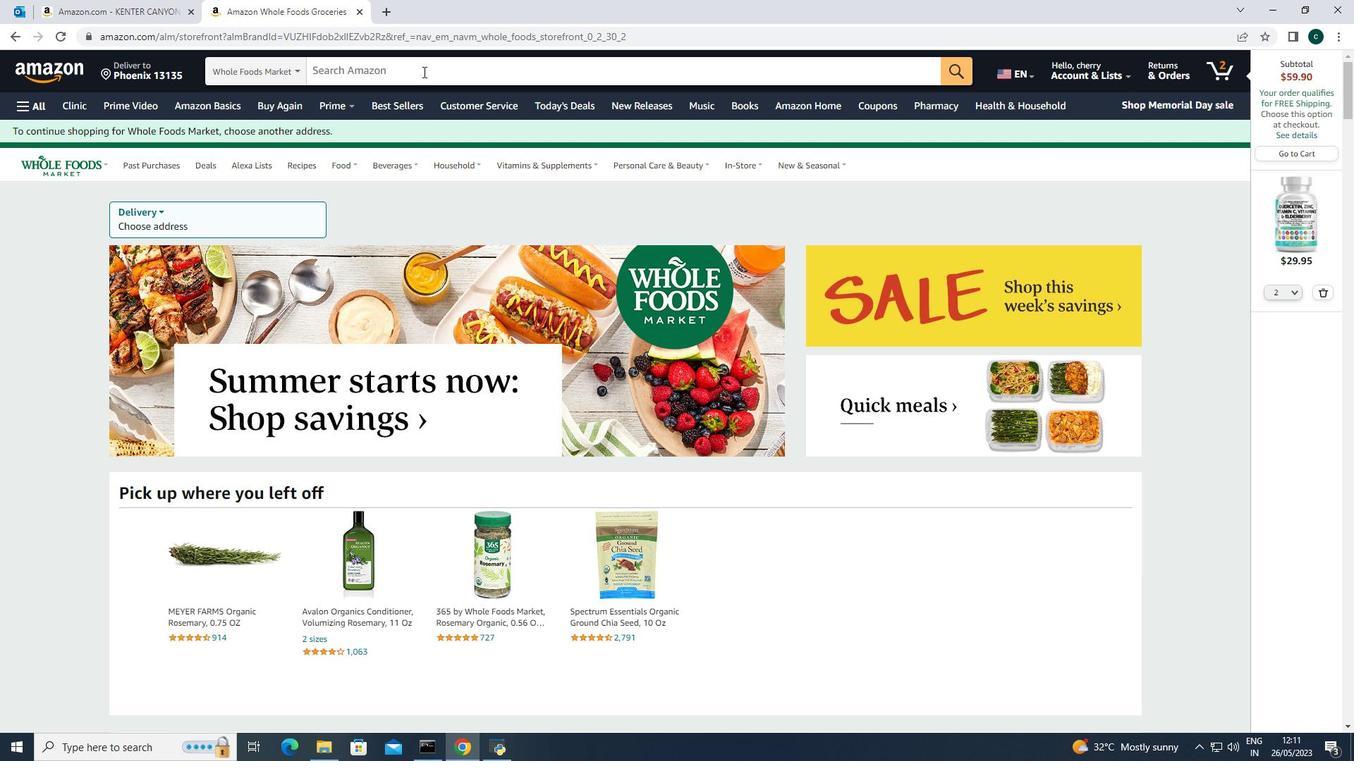 
Action: Mouse moved to (433, 72)
Screenshot: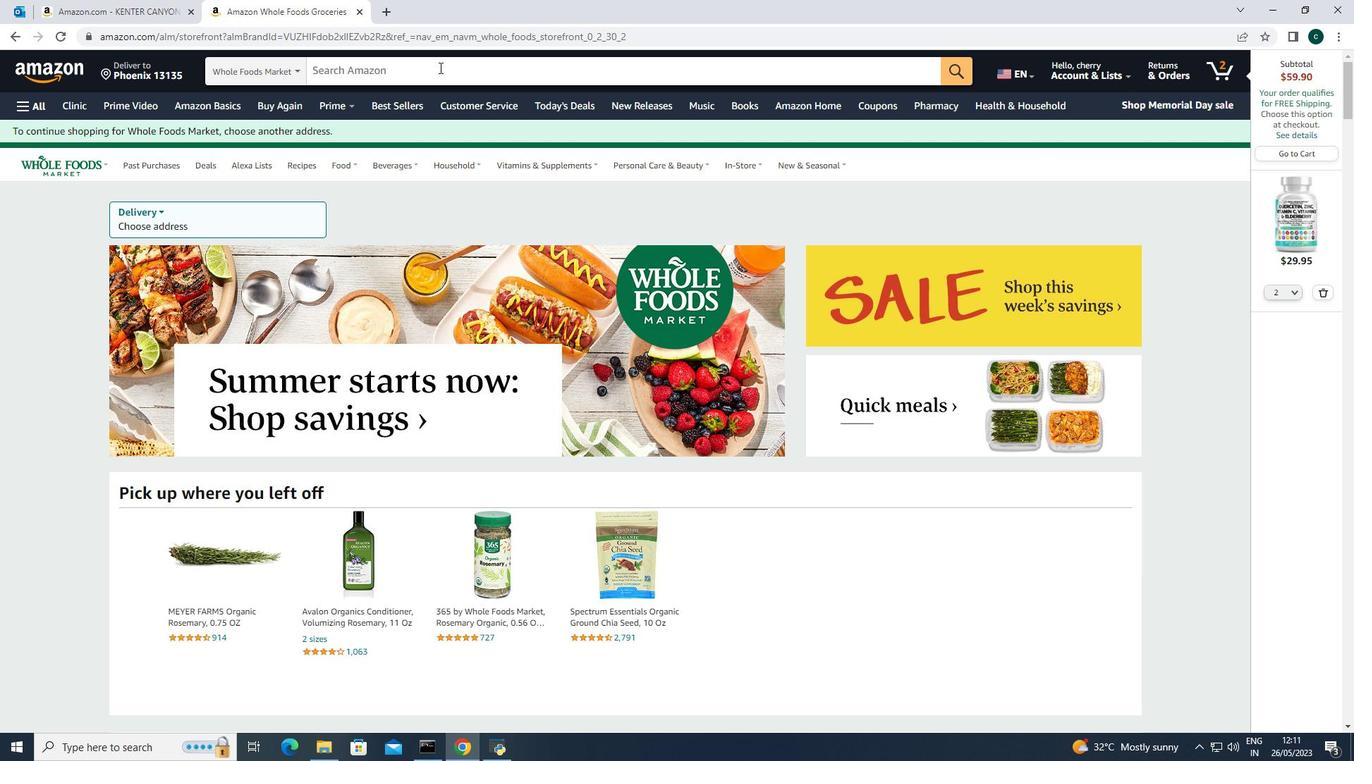 
Action: Mouse pressed left at (433, 72)
Screenshot: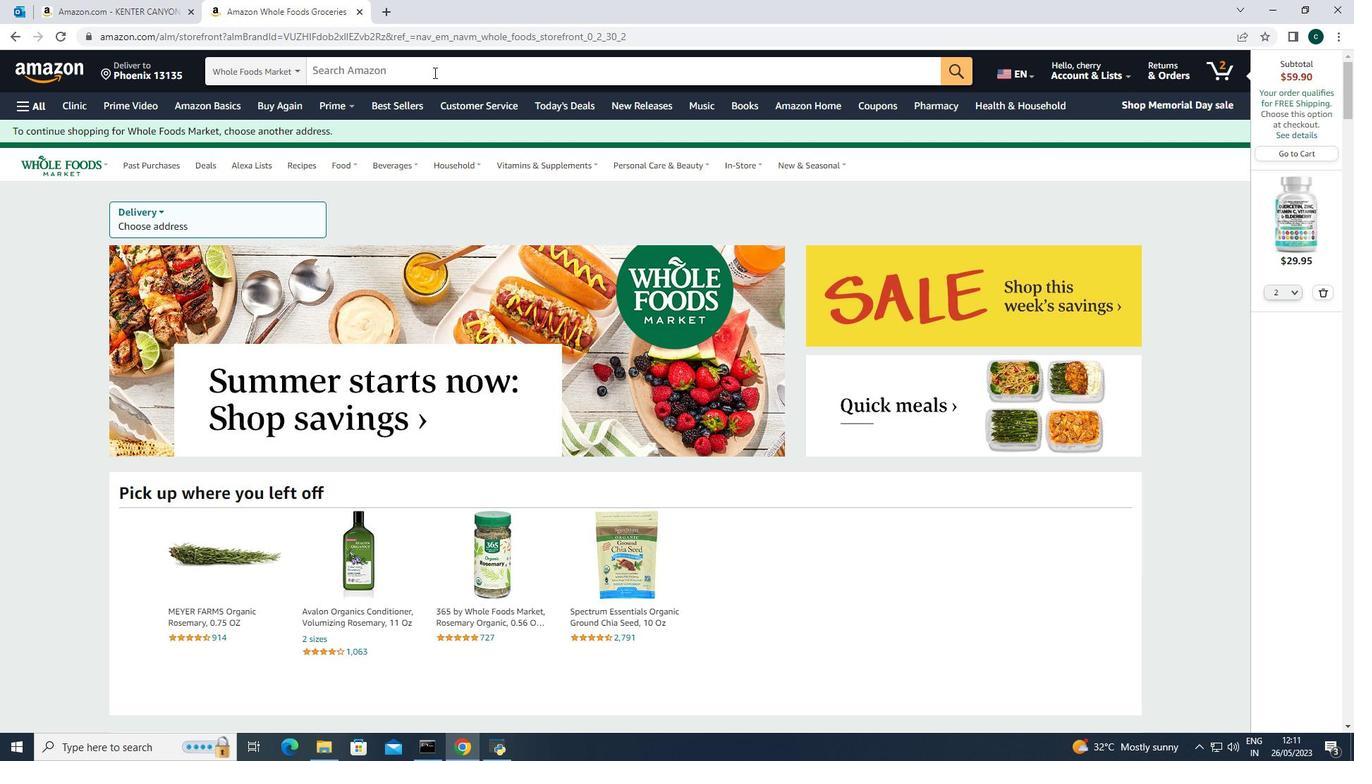 
Action: Key pressed <Key.shift><Key.shift><Key.shift><Key.shift>Organic<Key.space><Key.shift><Key.shift><Key.shift>Tofu-1<Key.enter>
Screenshot: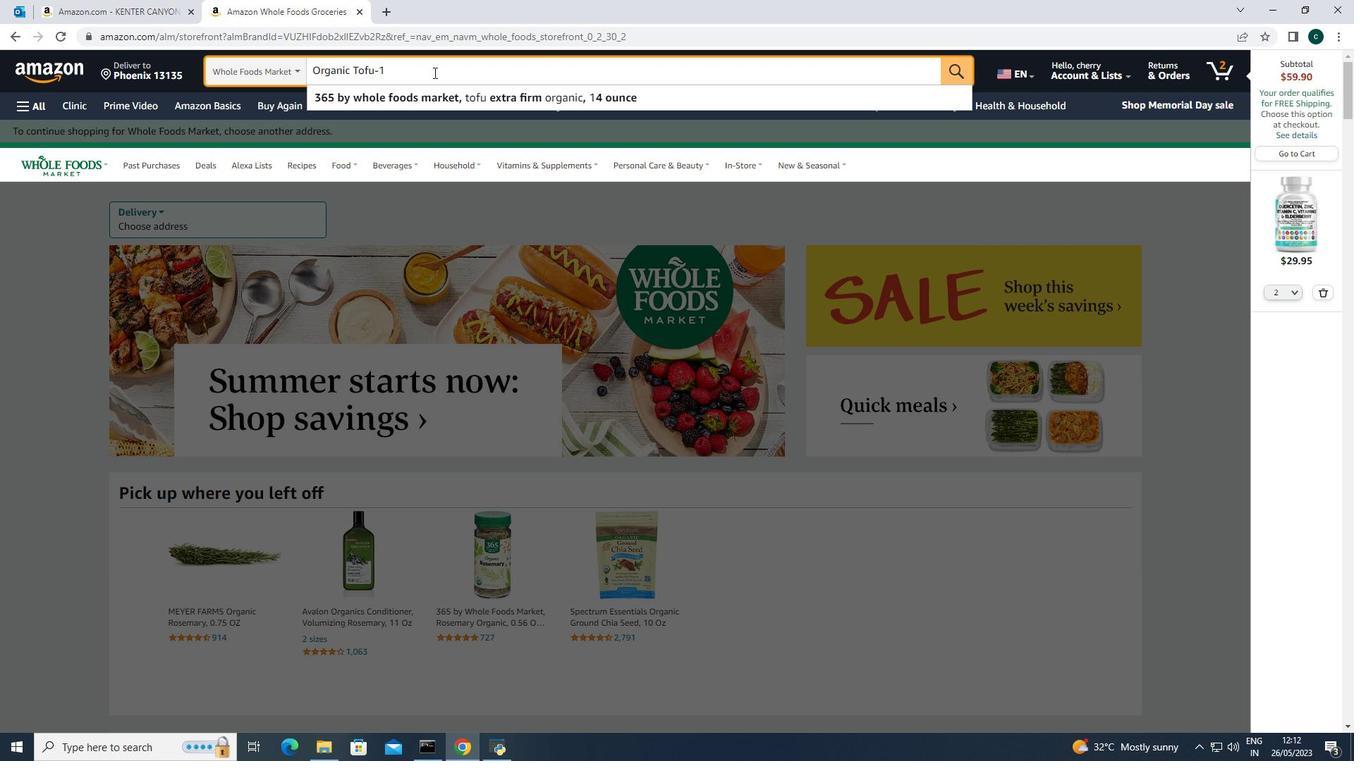 
Action: Mouse moved to (441, 285)
Screenshot: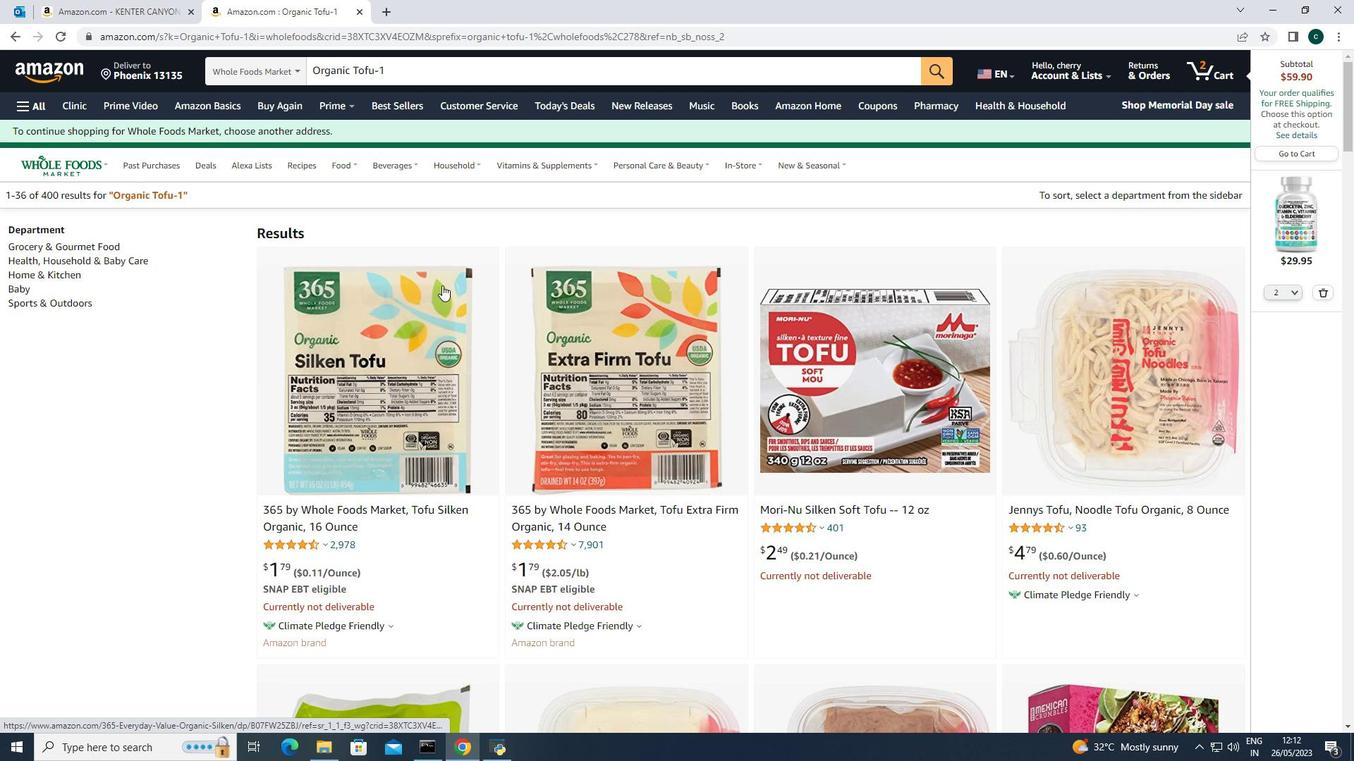 
Action: Mouse scrolled (441, 284) with delta (0, 0)
Screenshot: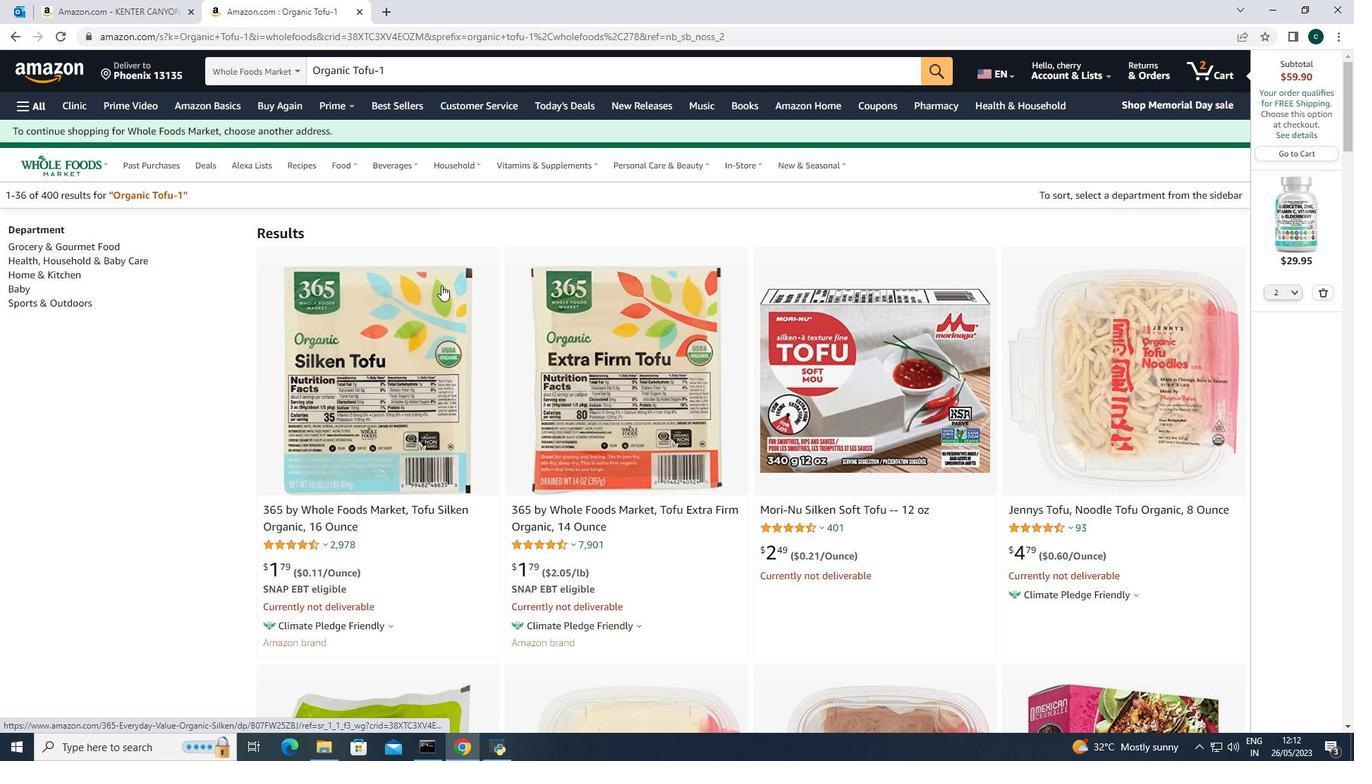 
Action: Mouse scrolled (441, 284) with delta (0, 0)
Screenshot: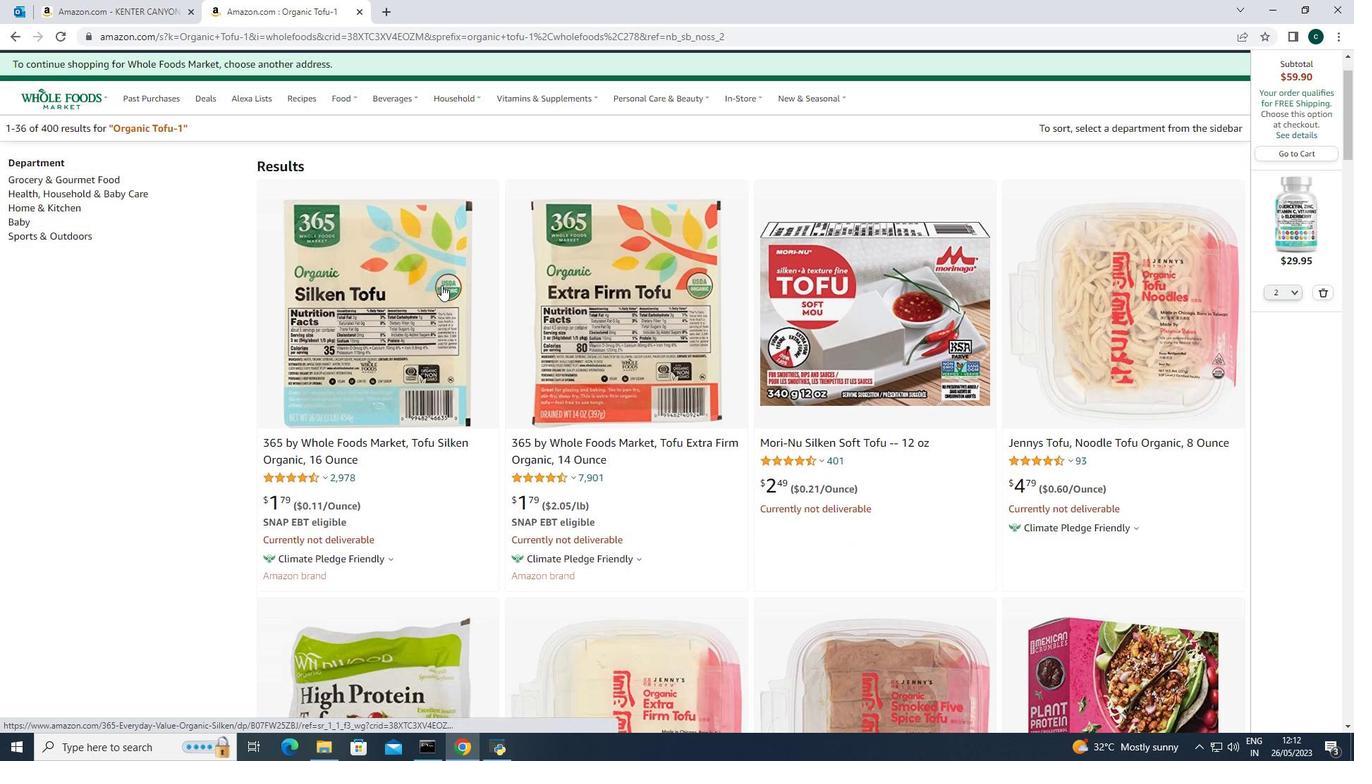 
Action: Mouse moved to (441, 285)
Screenshot: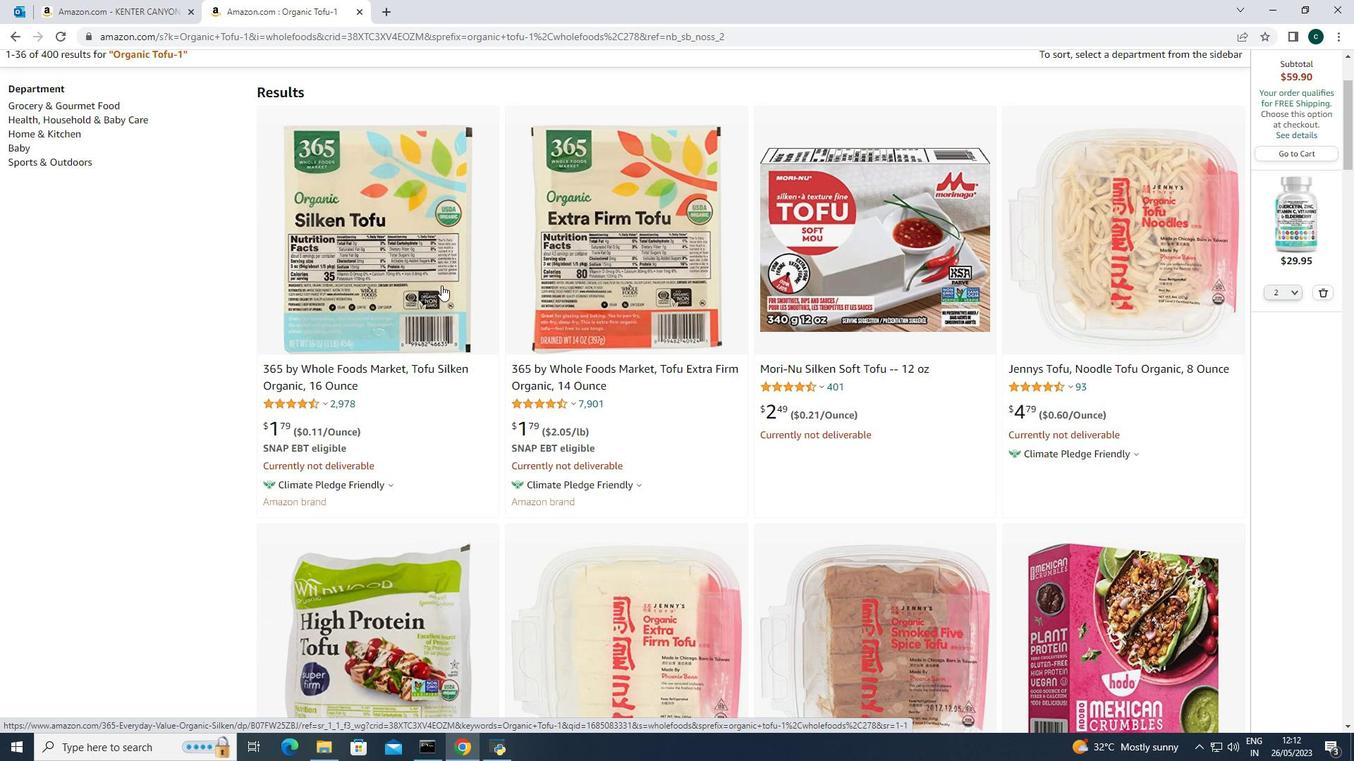 
Action: Mouse scrolled (441, 284) with delta (0, 0)
Screenshot: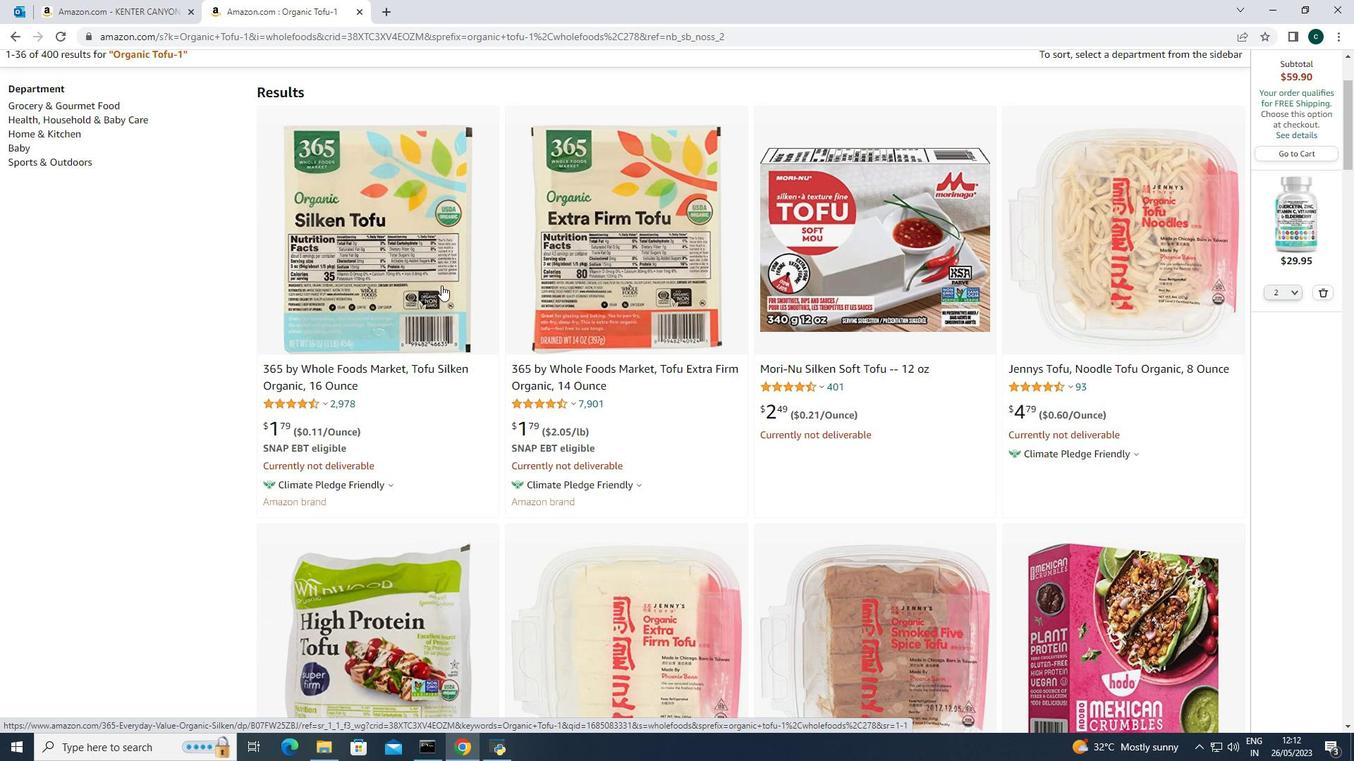 
Action: Mouse moved to (360, 224)
Screenshot: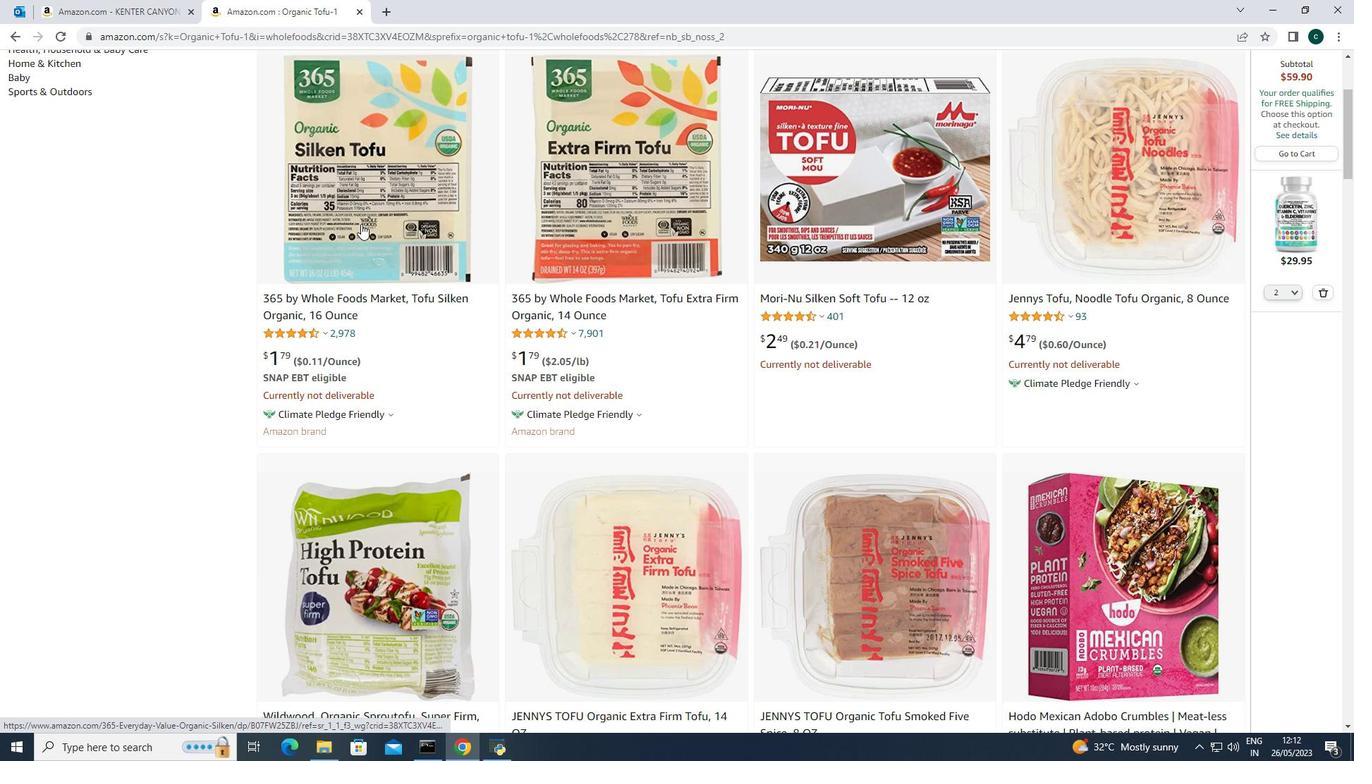 
Action: Mouse pressed left at (360, 224)
Screenshot: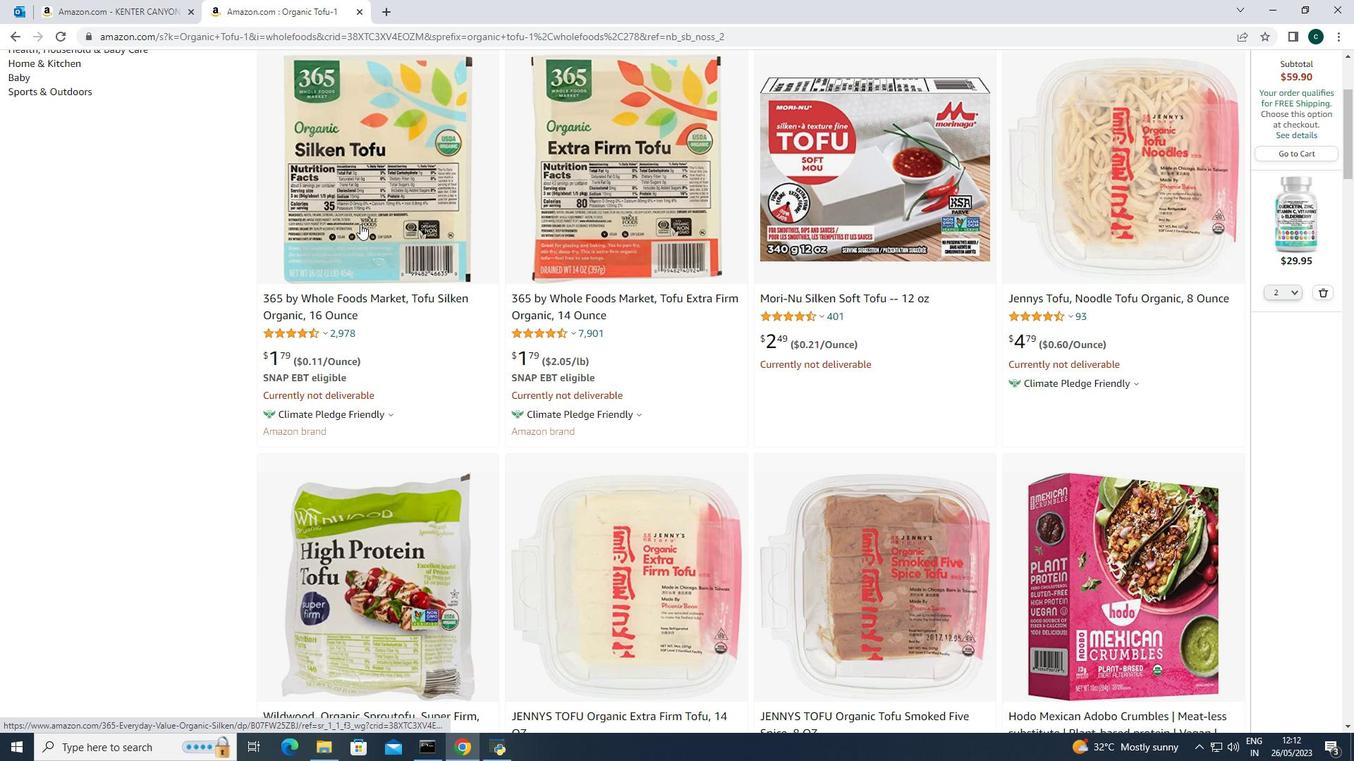 
Action: Mouse pressed left at (360, 224)
Screenshot: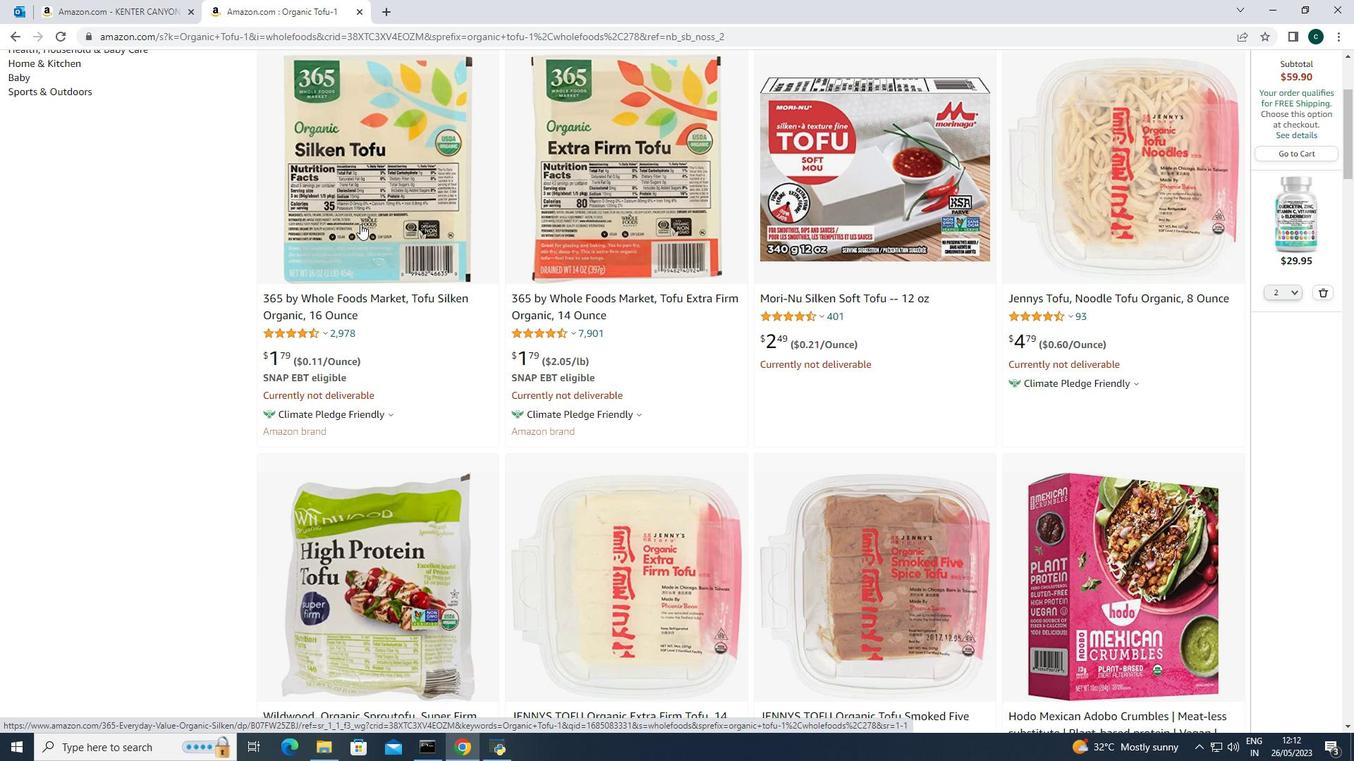 
Action: Mouse moved to (625, 505)
Screenshot: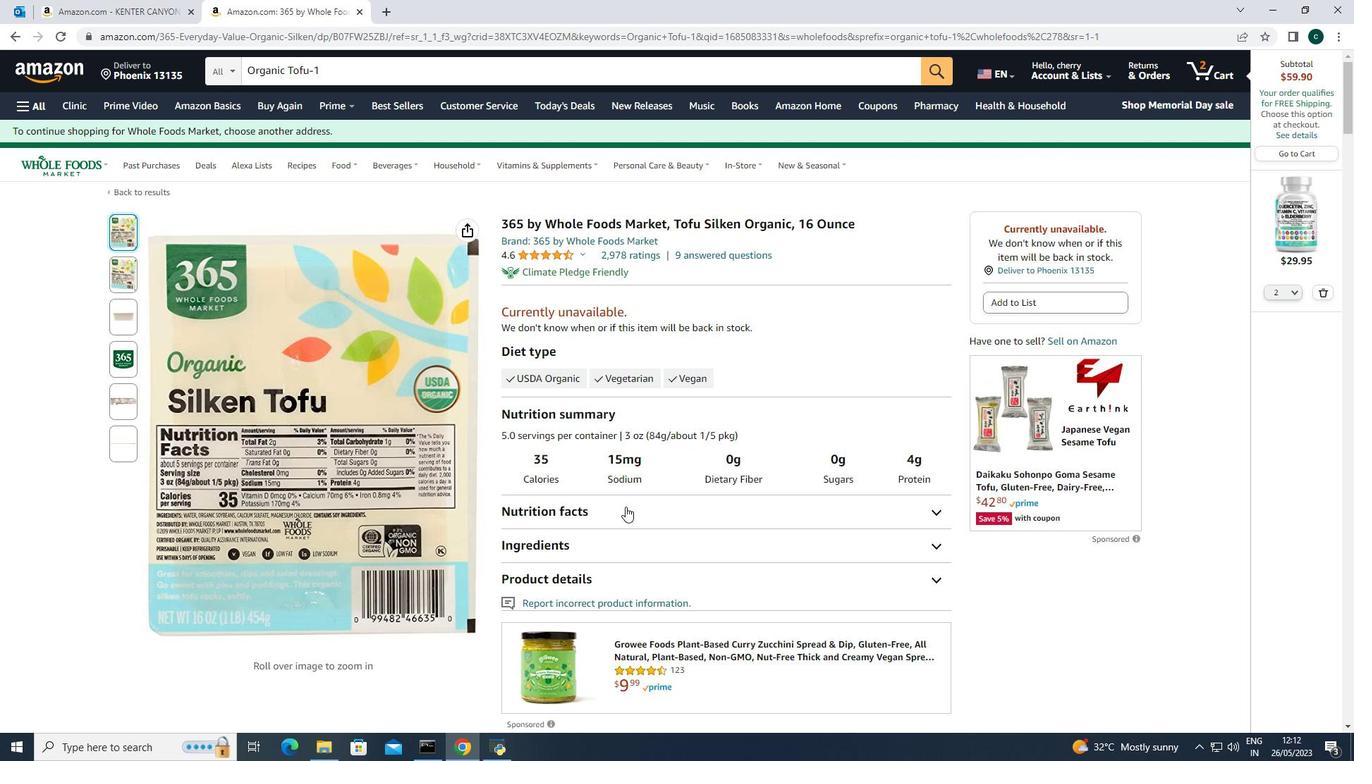 
Action: Mouse scrolled (619, 500) with delta (0, 0)
Screenshot: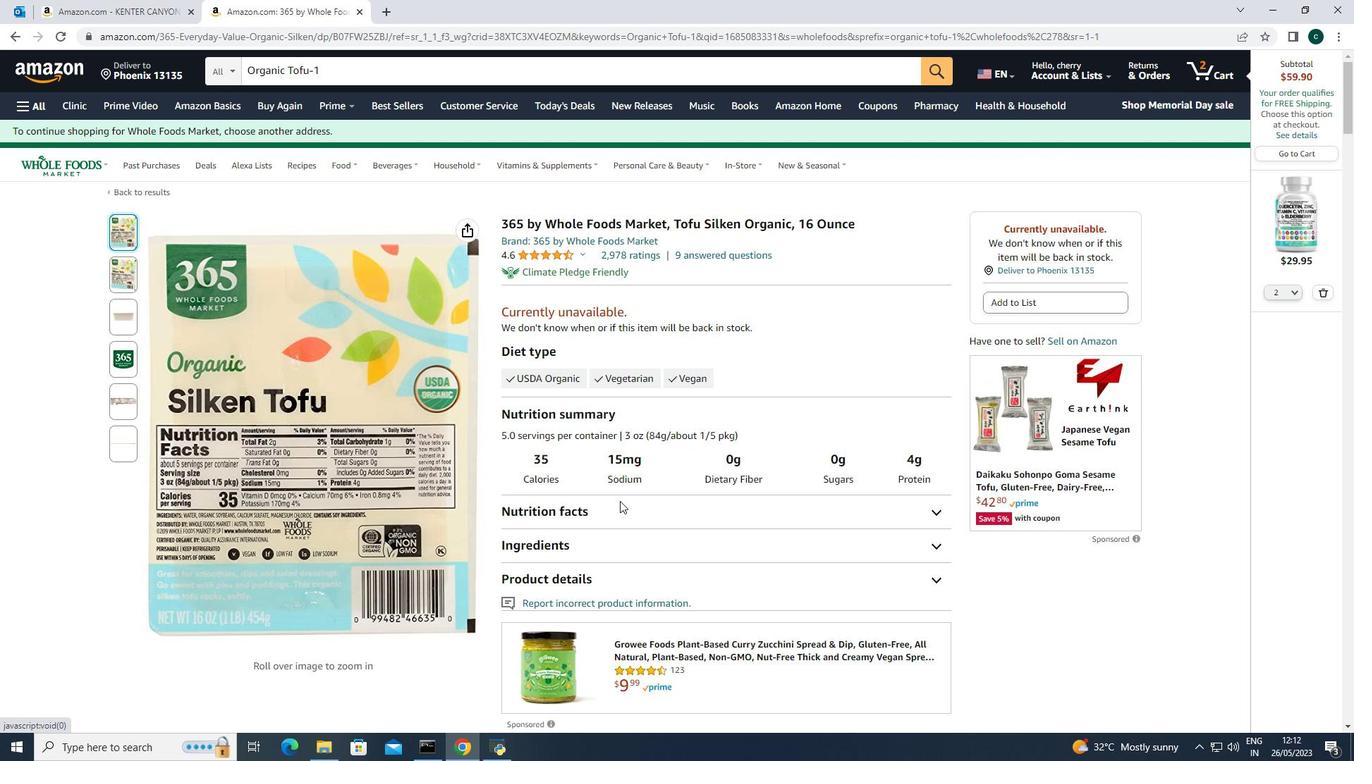 
Action: Mouse moved to (618, 501)
Screenshot: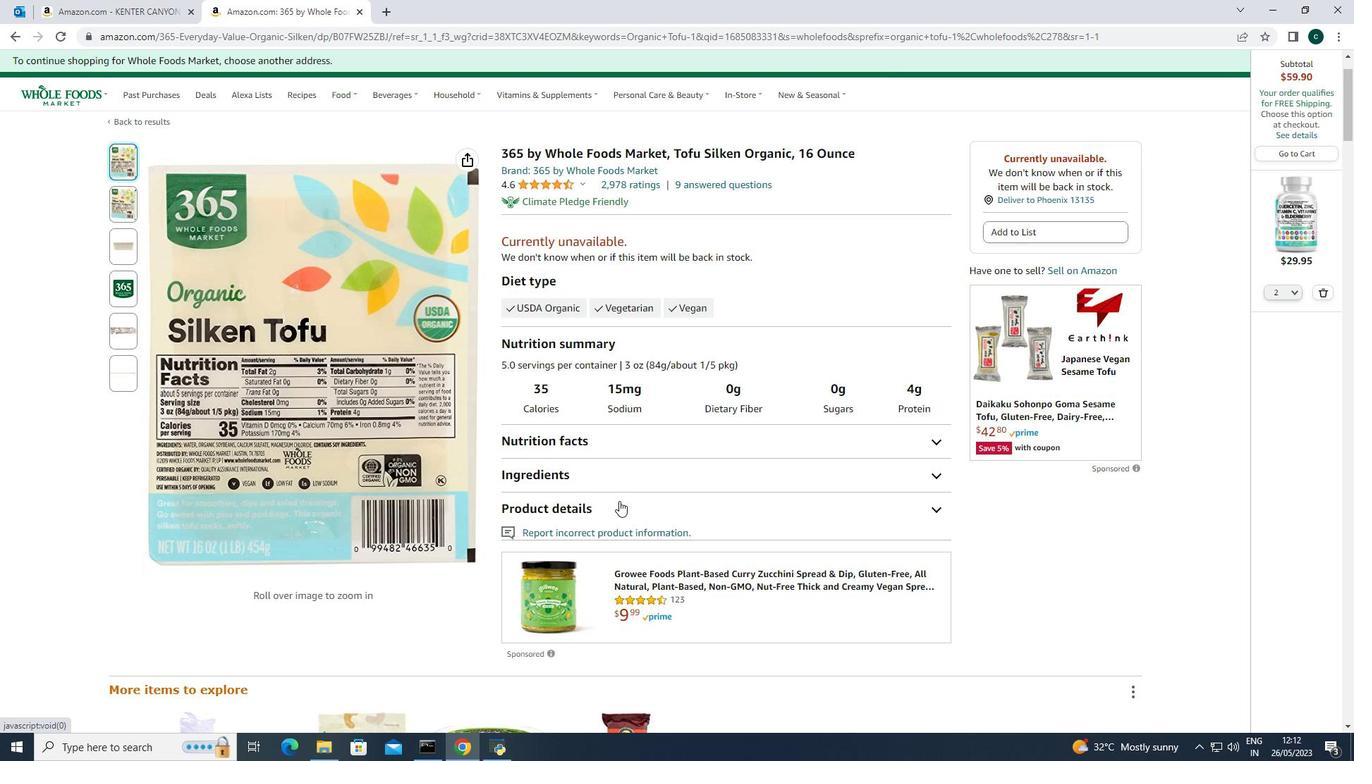 
Action: Mouse scrolled (618, 500) with delta (0, 0)
Screenshot: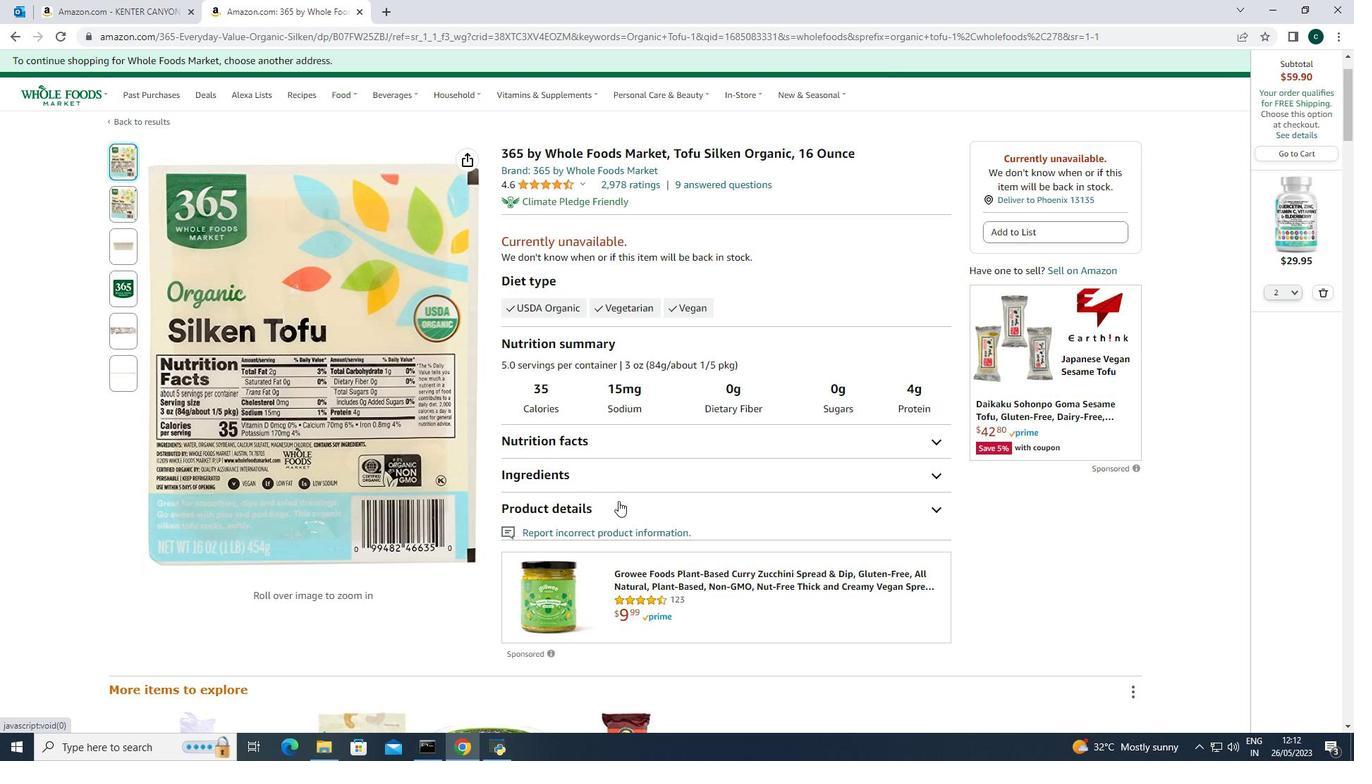 
Action: Mouse moved to (617, 501)
Screenshot: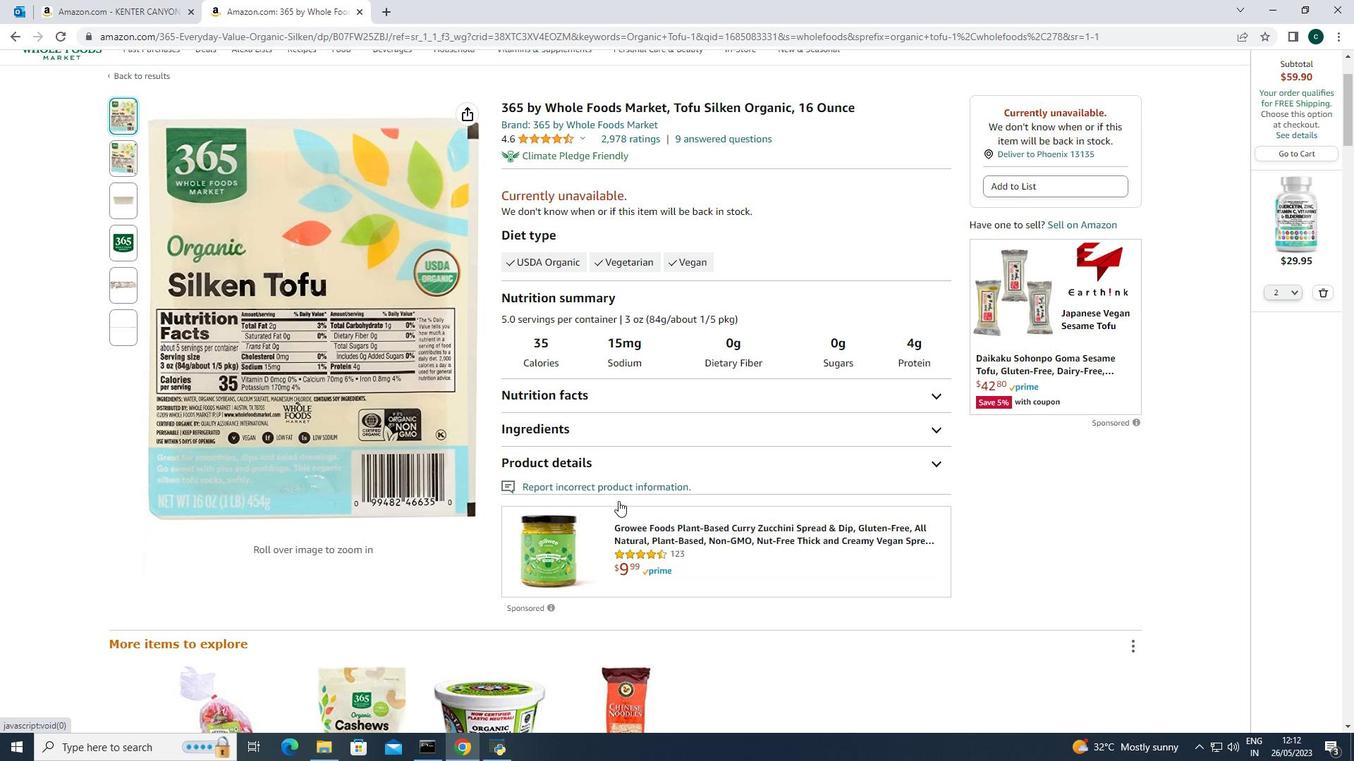 
Action: Mouse scrolled (617, 500) with delta (0, 0)
Screenshot: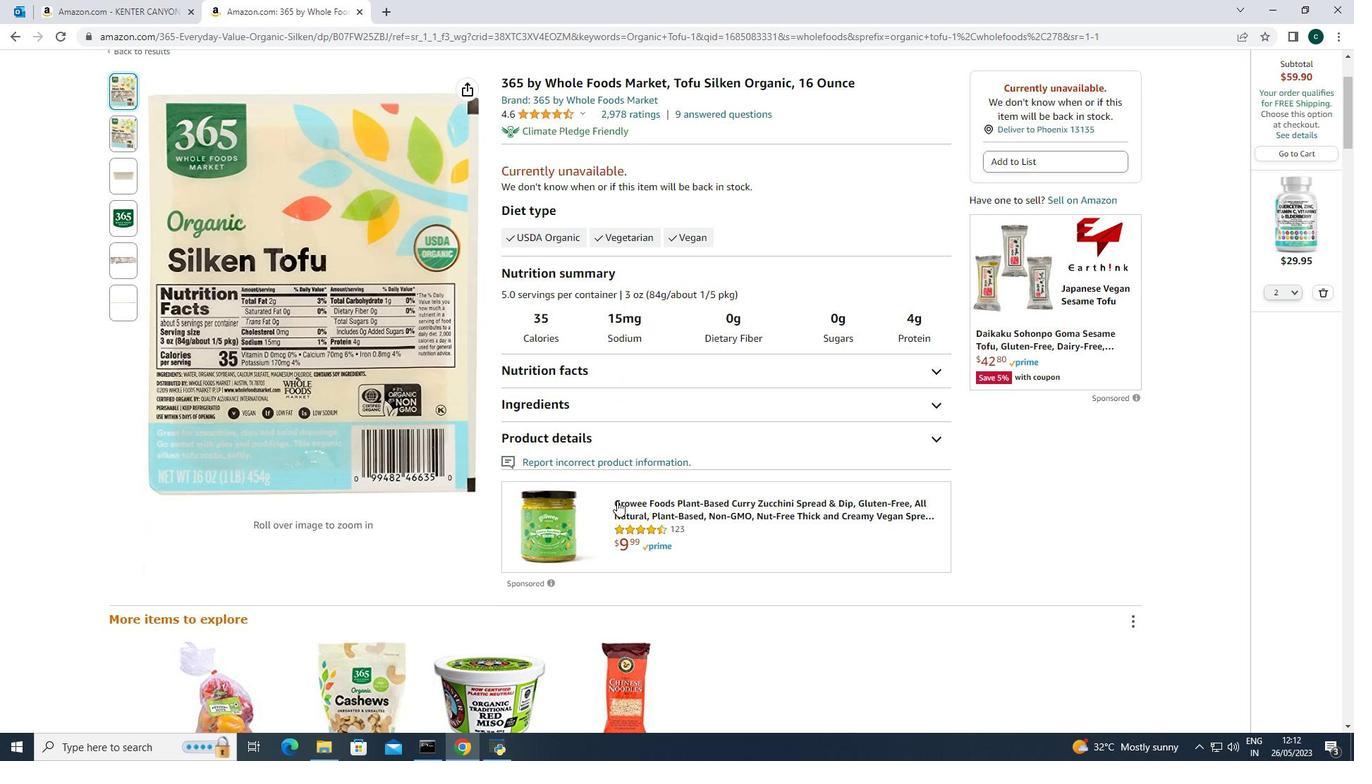 
Action: Mouse moved to (617, 501)
Screenshot: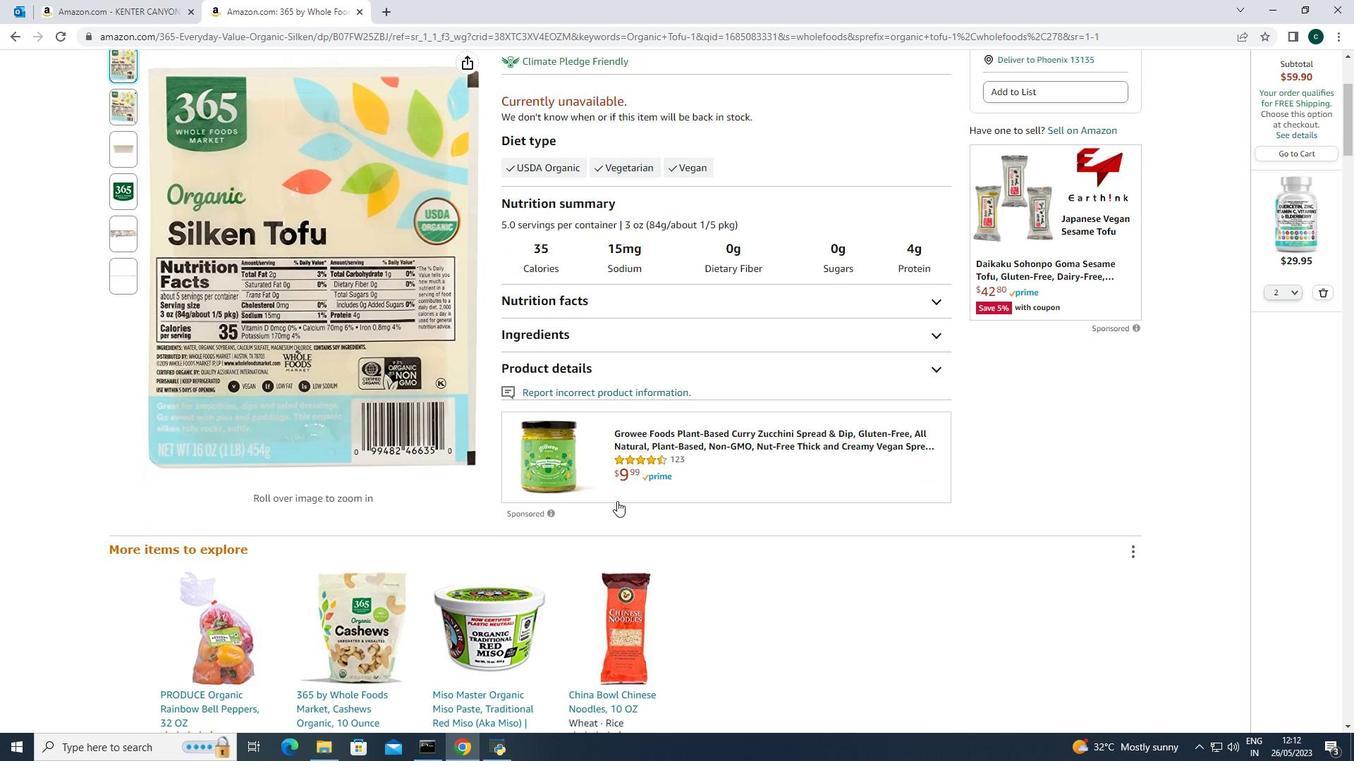 
Action: Mouse scrolled (617, 500) with delta (0, 0)
Screenshot: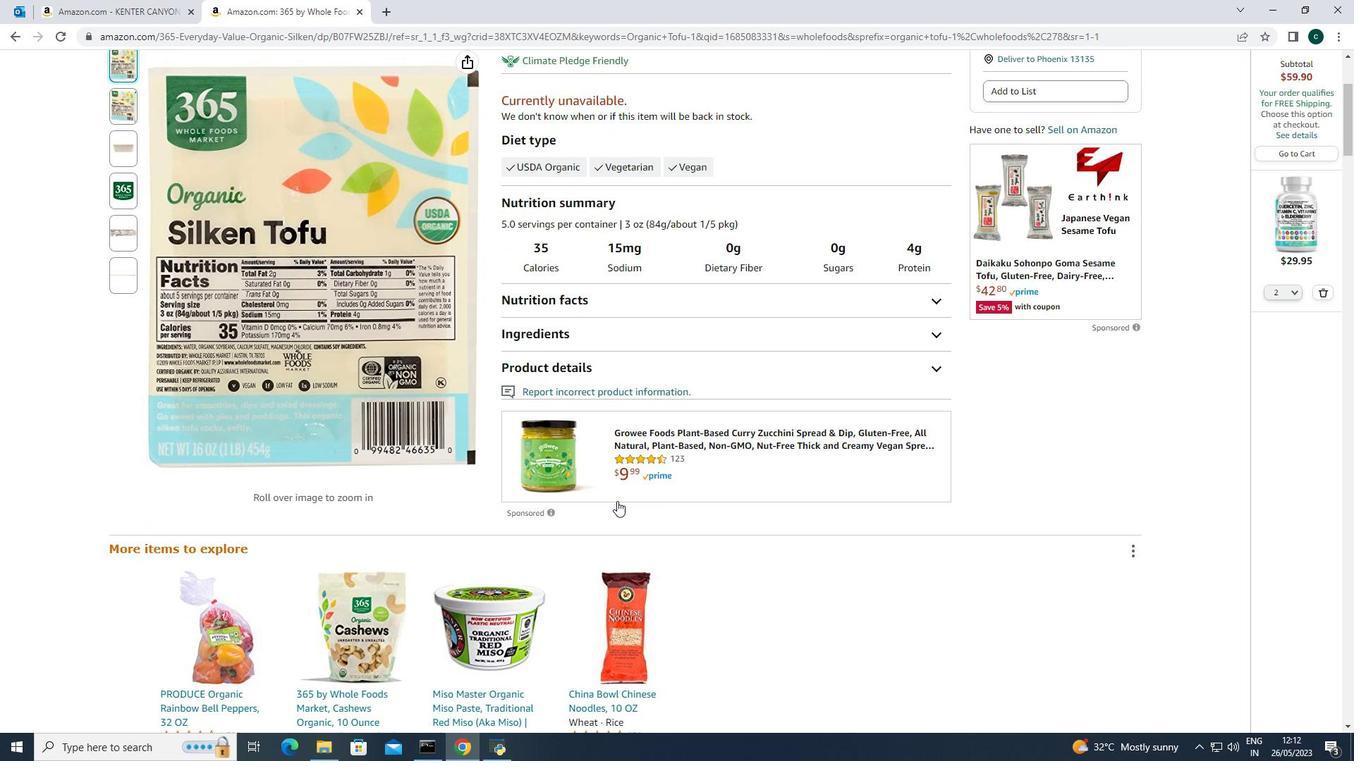 
Action: Mouse moved to (615, 501)
Screenshot: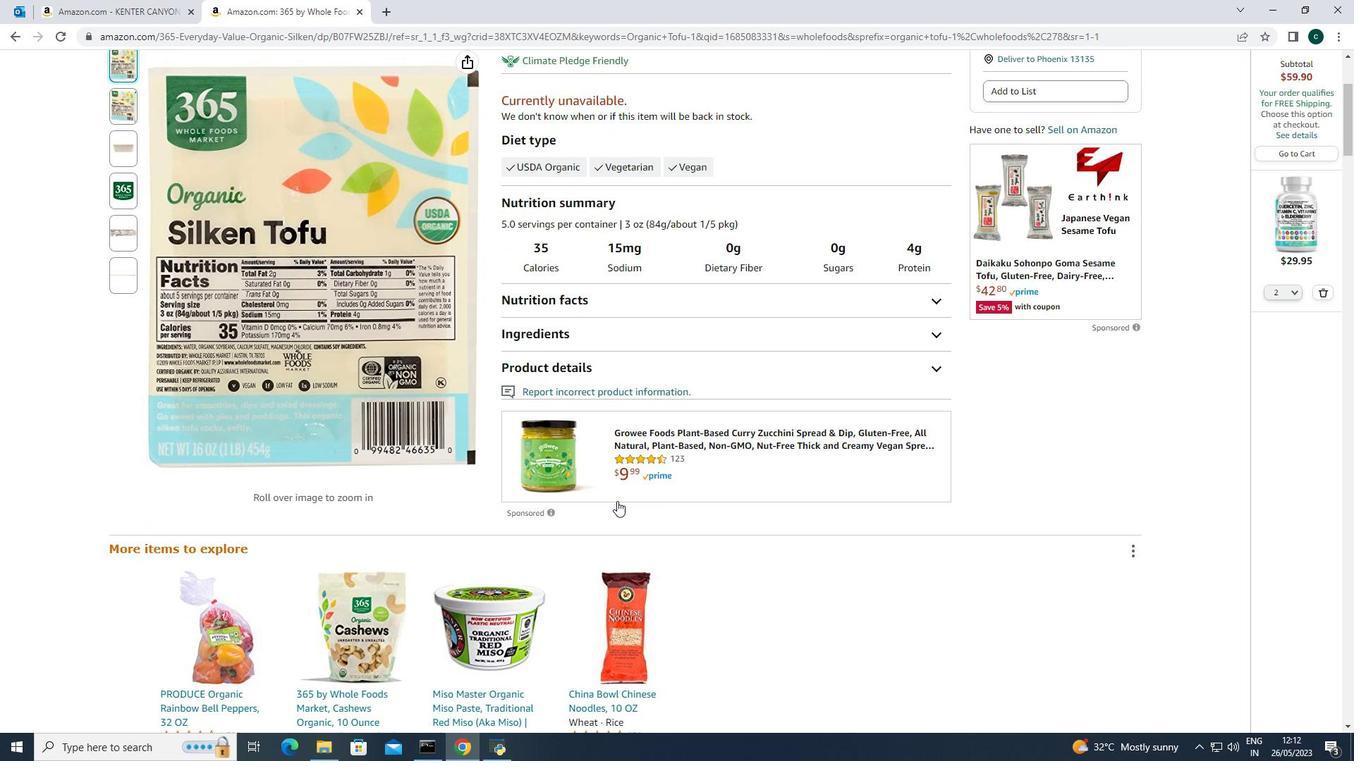 
Action: Mouse scrolled (615, 500) with delta (0, 0)
Screenshot: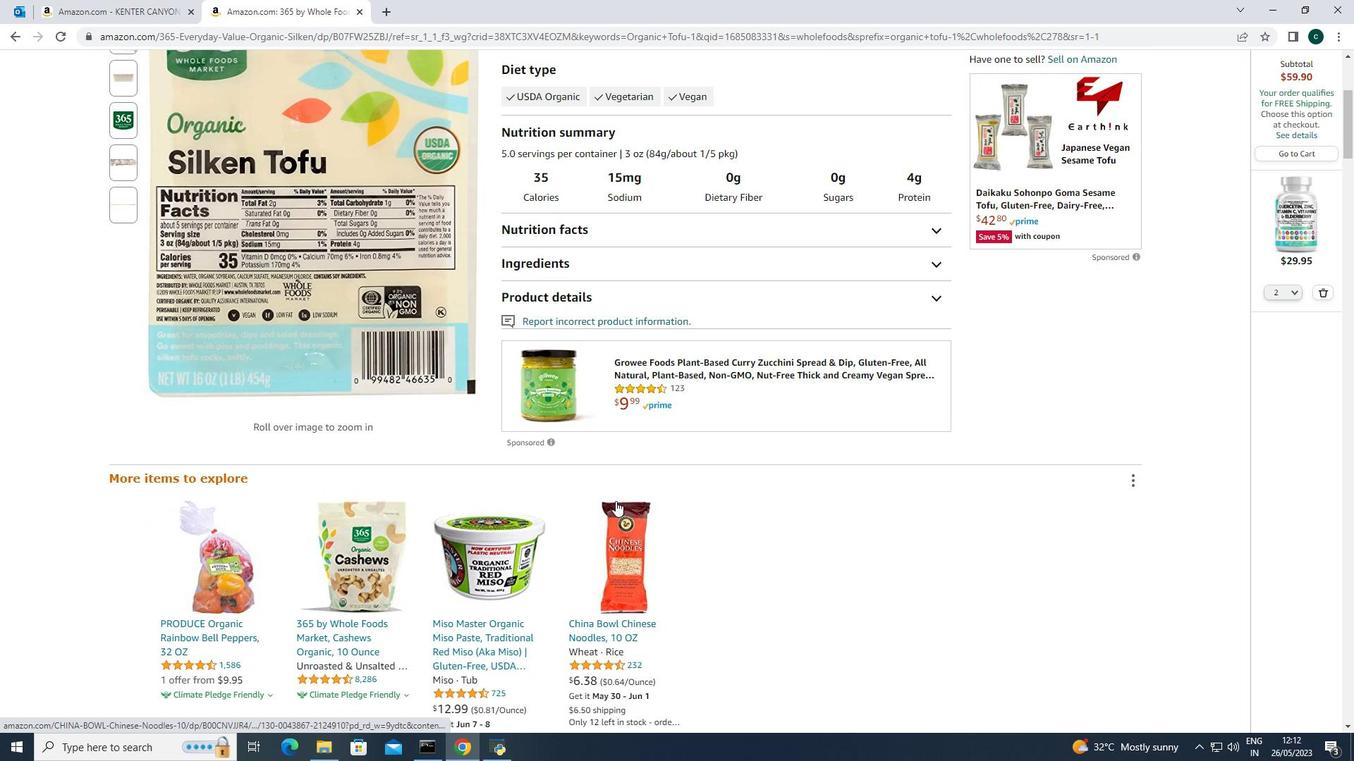 
Action: Mouse scrolled (615, 500) with delta (0, 0)
Screenshot: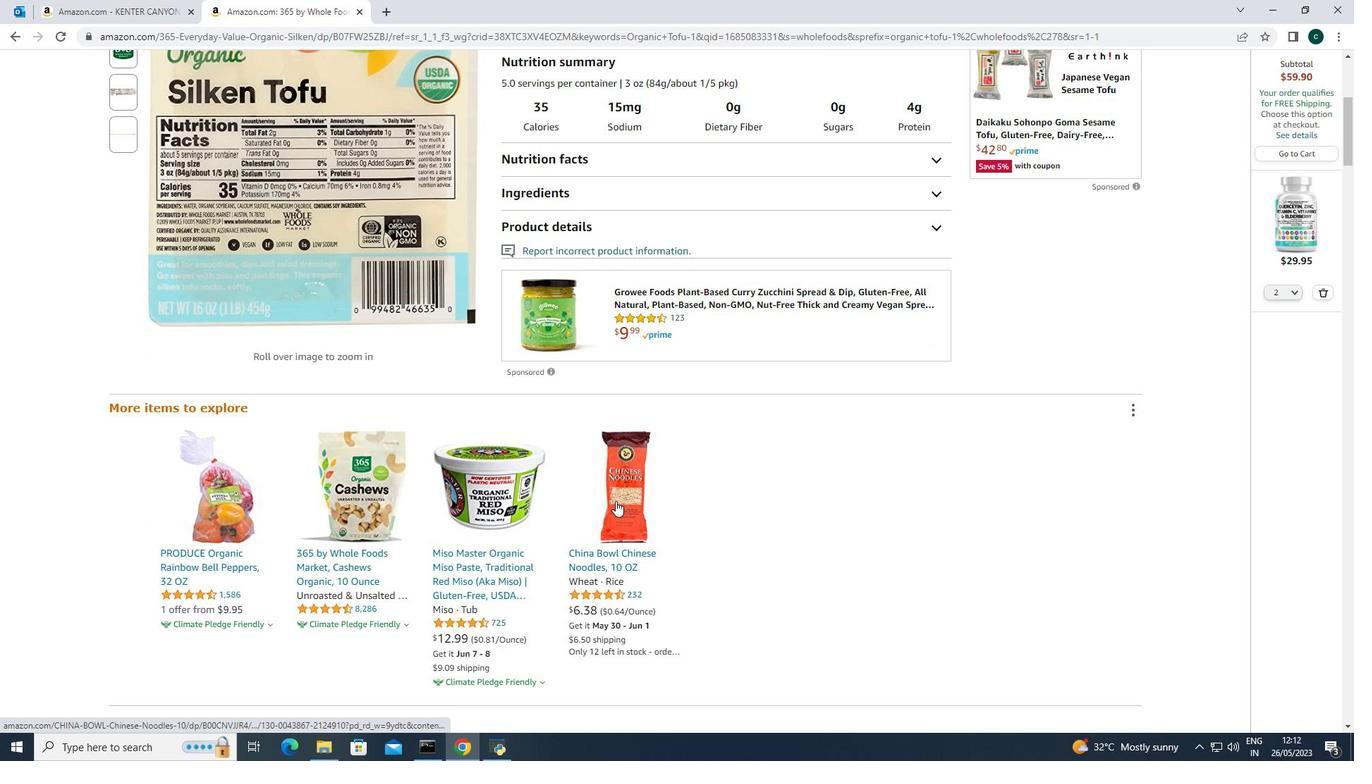 
Action: Mouse scrolled (615, 500) with delta (0, 0)
Screenshot: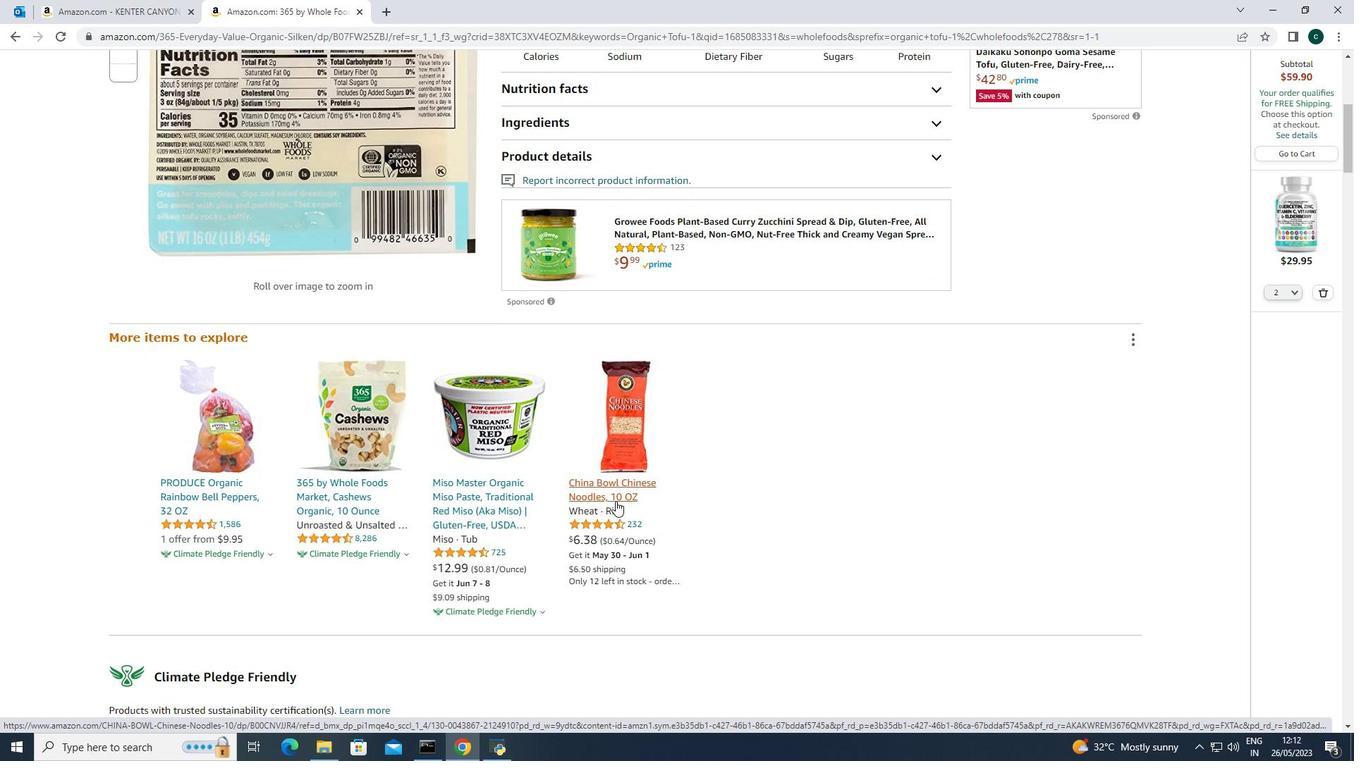 
Action: Mouse scrolled (615, 500) with delta (0, 0)
Screenshot: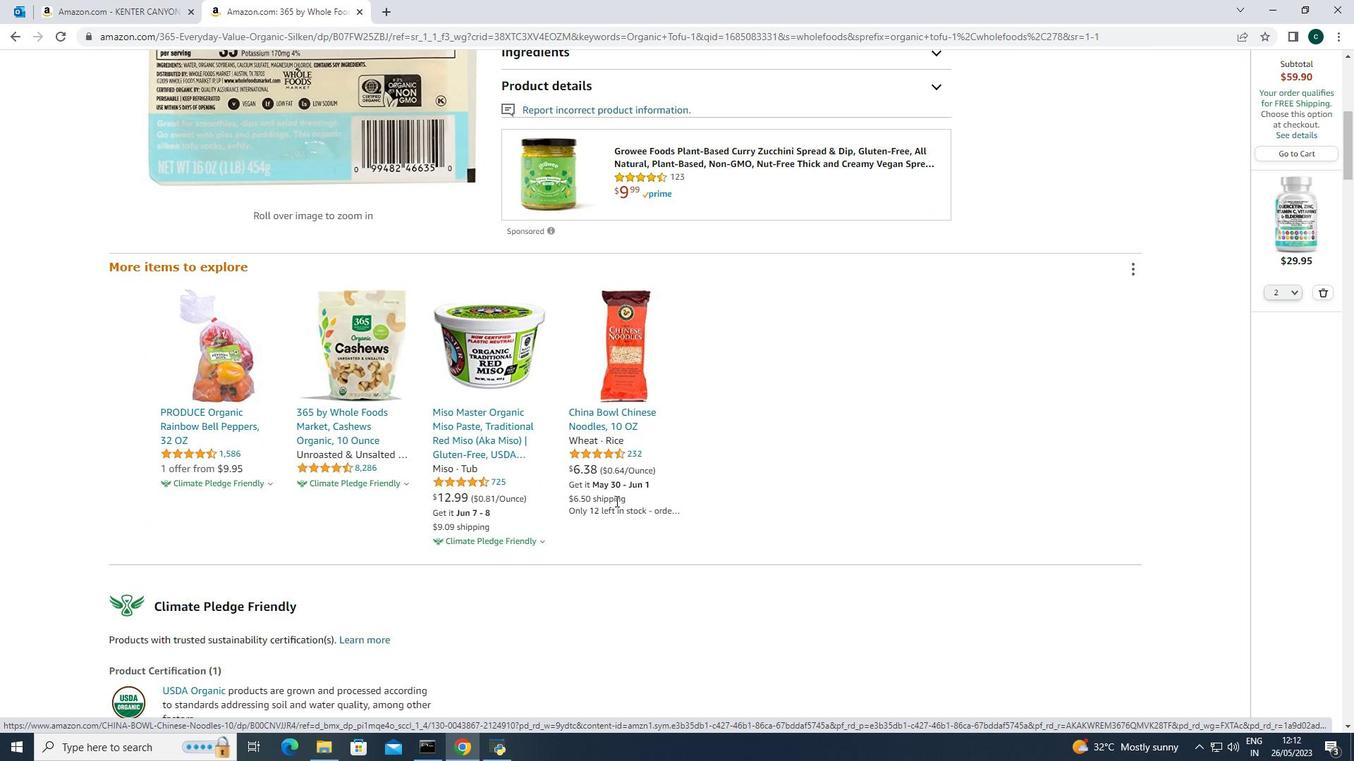 
Action: Mouse scrolled (615, 500) with delta (0, 0)
Screenshot: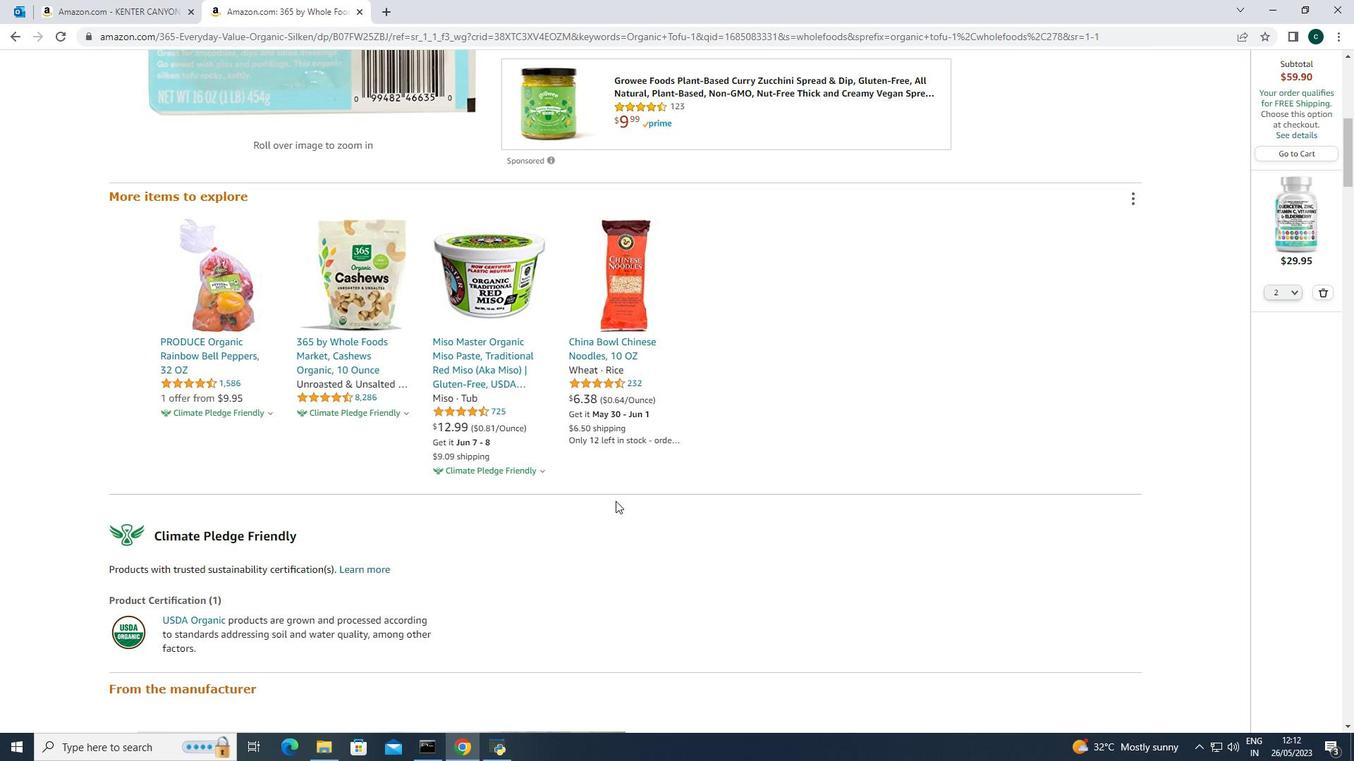 
Action: Mouse scrolled (615, 500) with delta (0, 0)
Screenshot: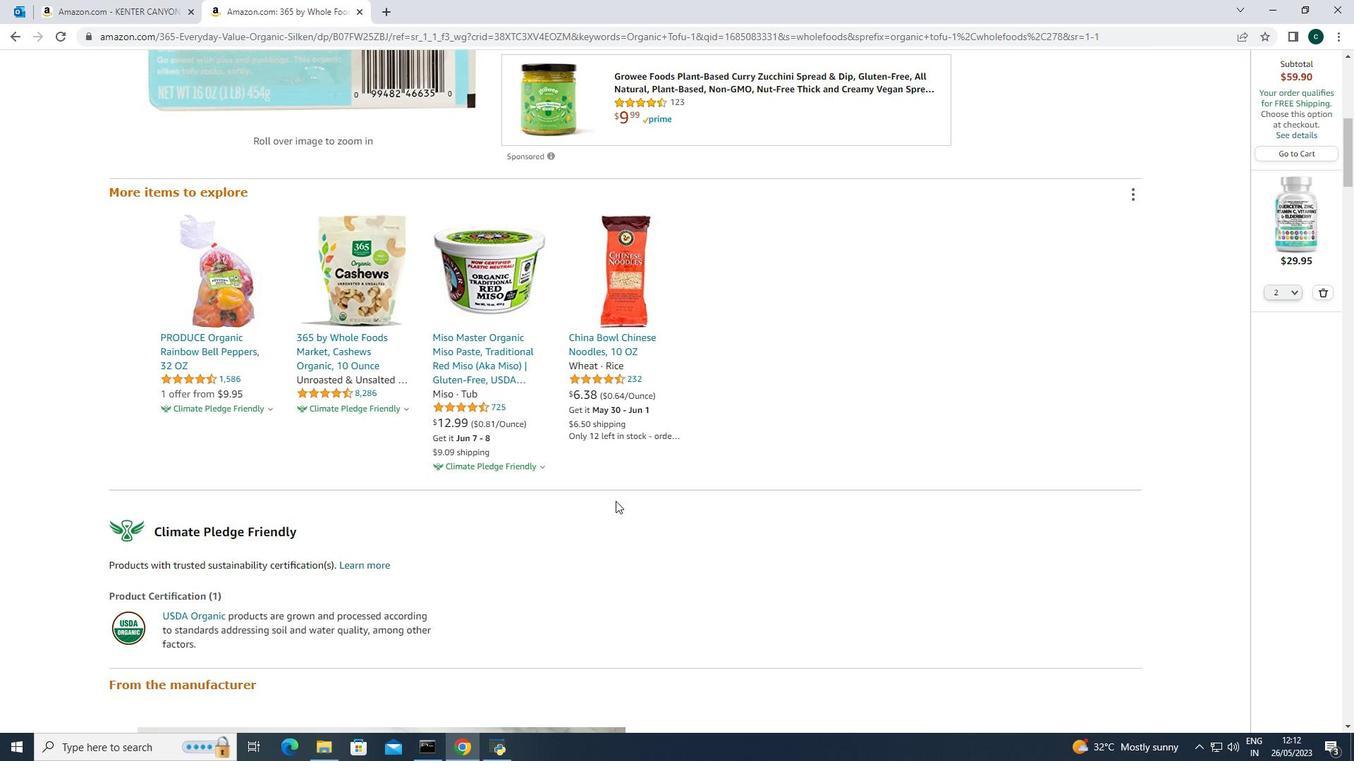 
Action: Mouse scrolled (615, 500) with delta (0, 0)
Screenshot: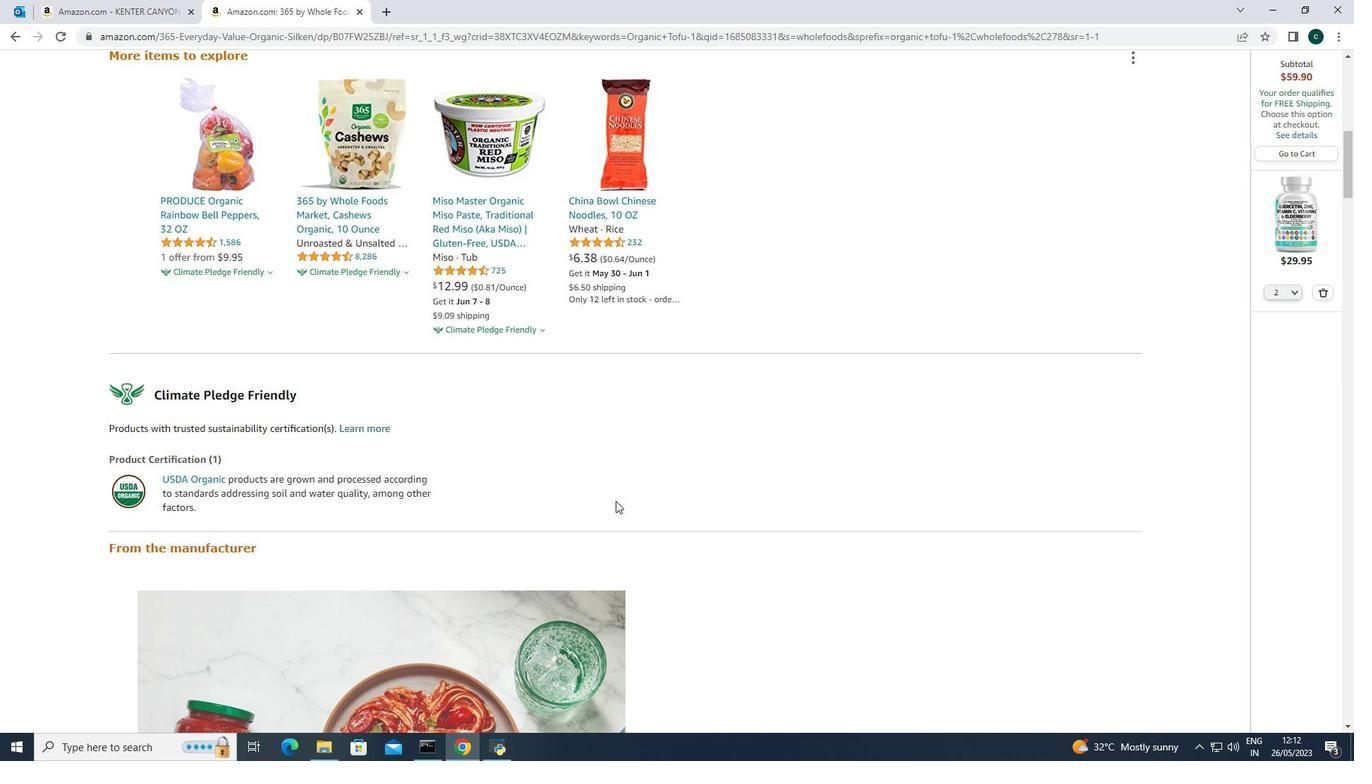 
Action: Mouse scrolled (615, 500) with delta (0, 0)
Screenshot: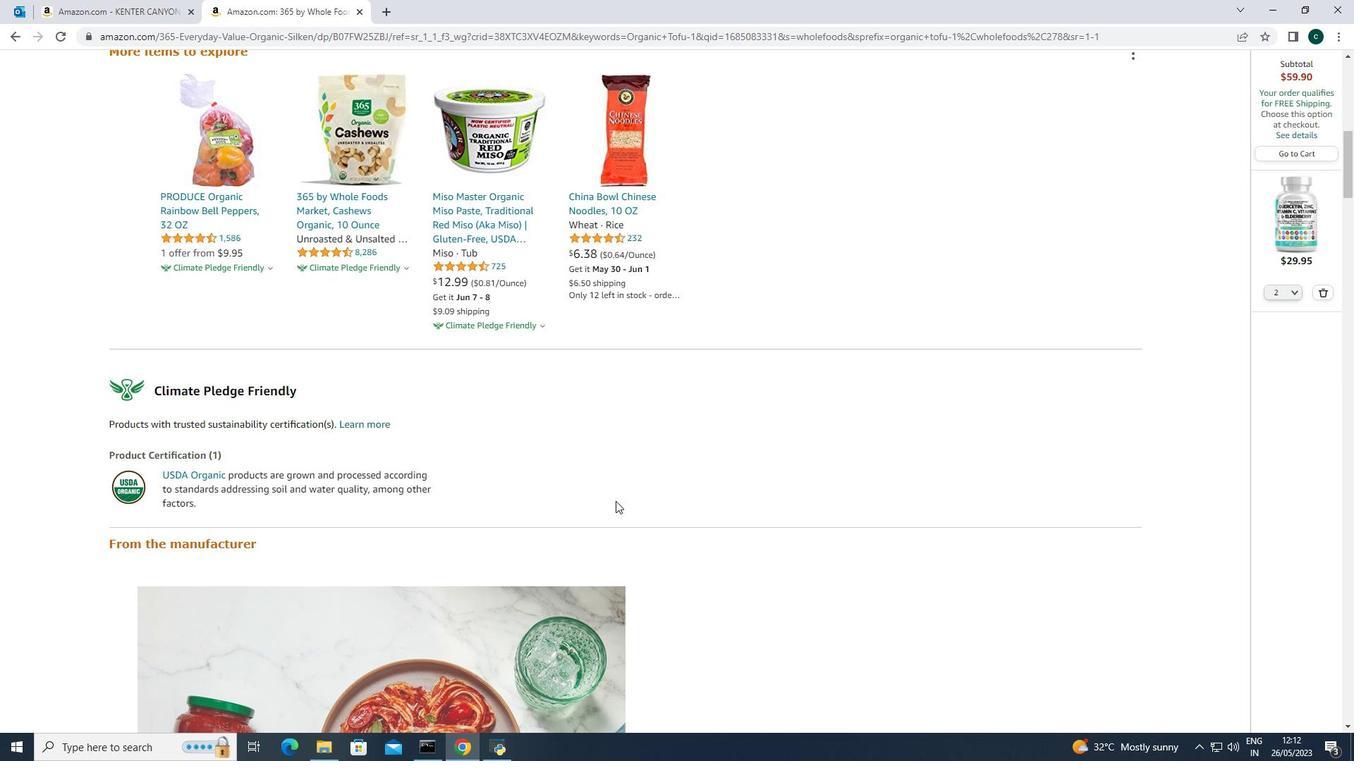 
Action: Mouse scrolled (615, 500) with delta (0, 0)
Screenshot: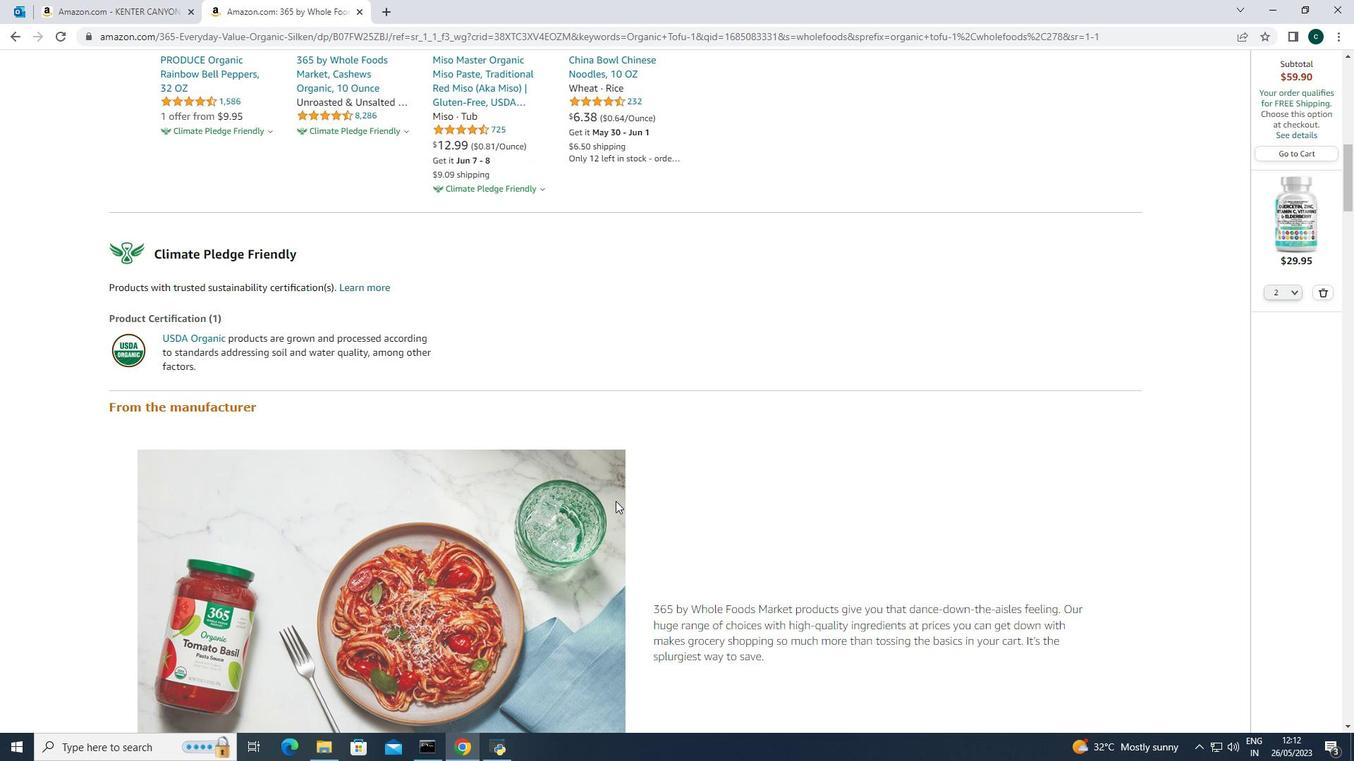 
Action: Mouse scrolled (615, 500) with delta (0, 0)
Screenshot: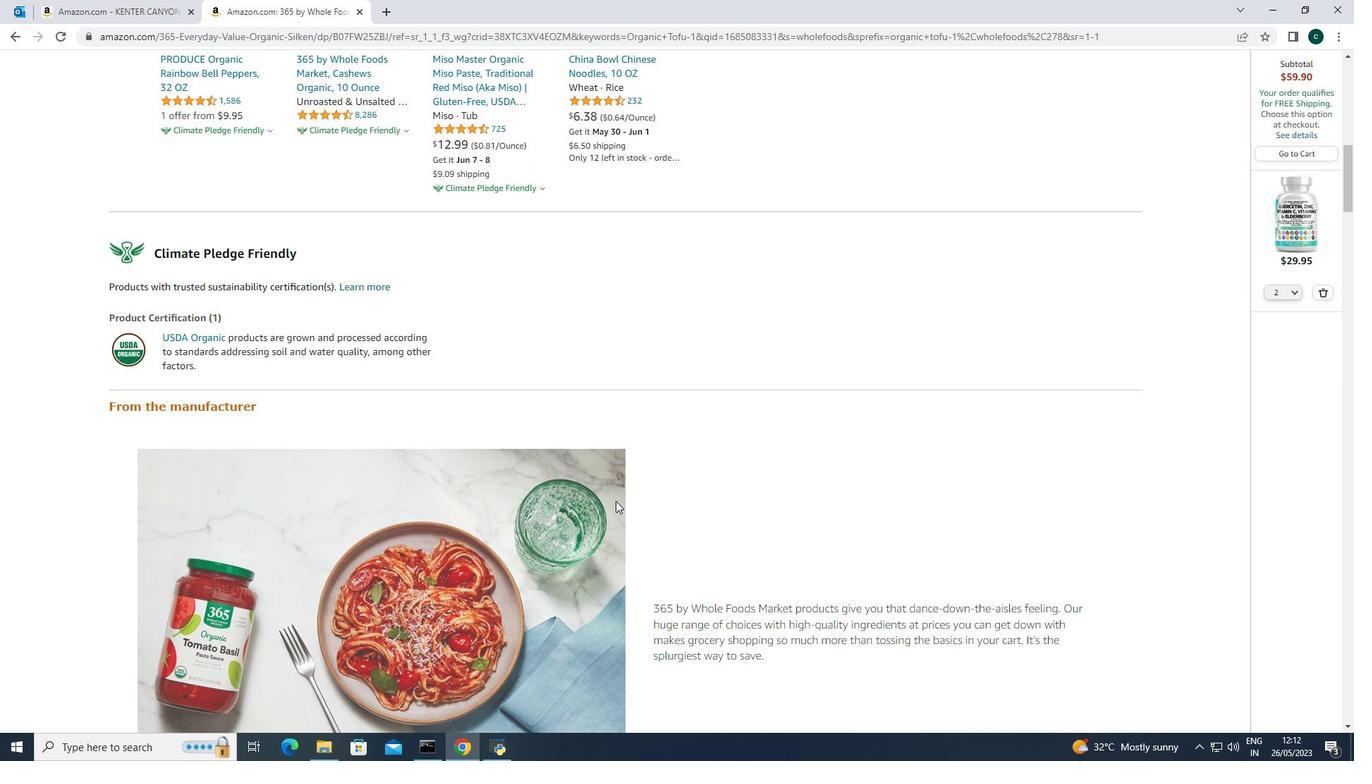 
Action: Mouse scrolled (615, 500) with delta (0, 0)
Screenshot: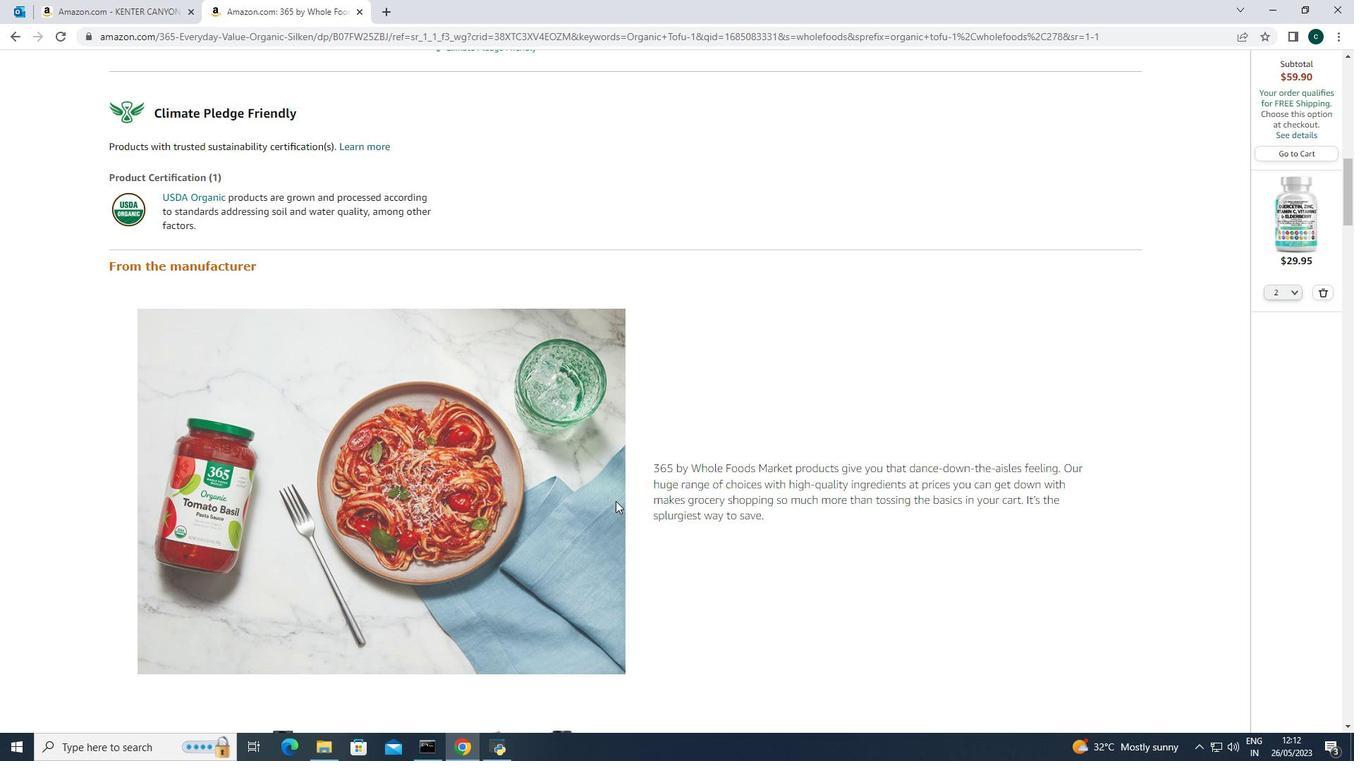 
Action: Mouse scrolled (615, 500) with delta (0, 0)
Screenshot: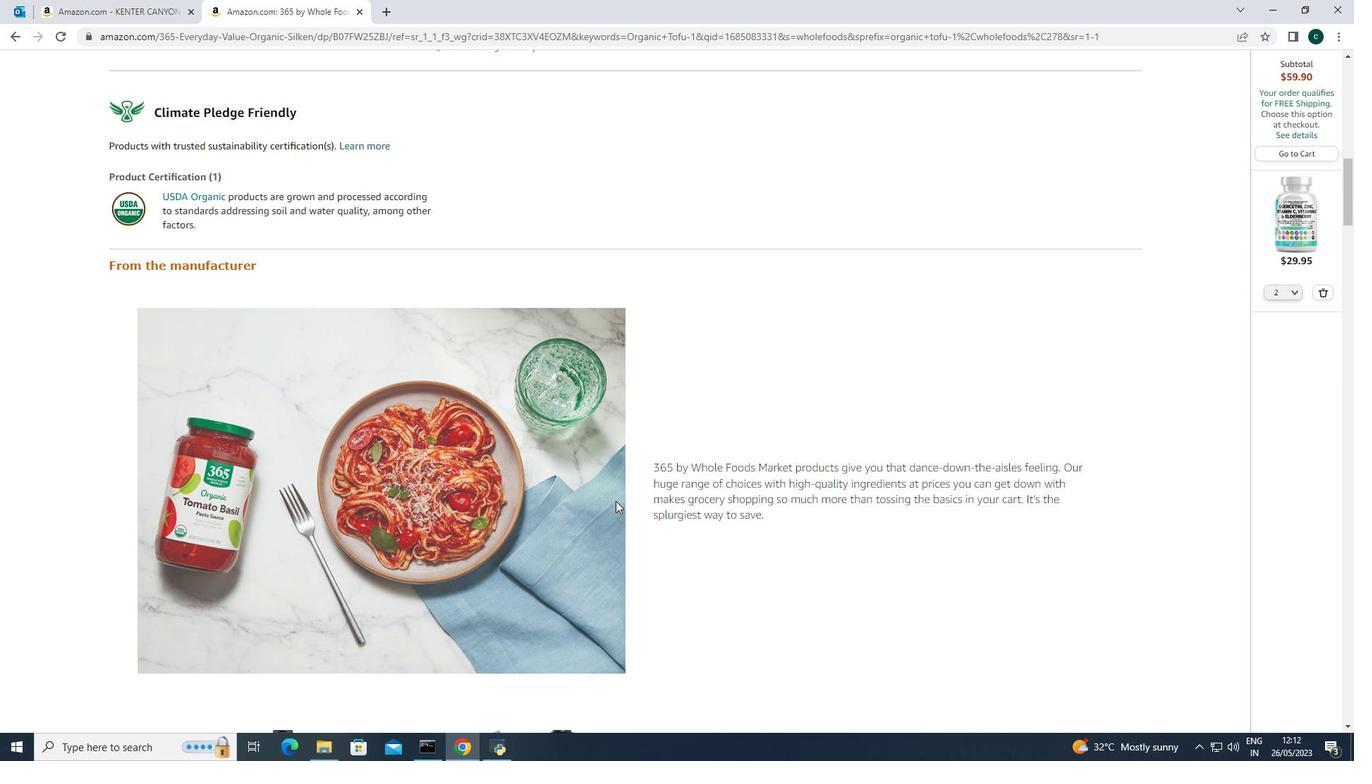 
Action: Mouse scrolled (615, 500) with delta (0, 0)
Screenshot: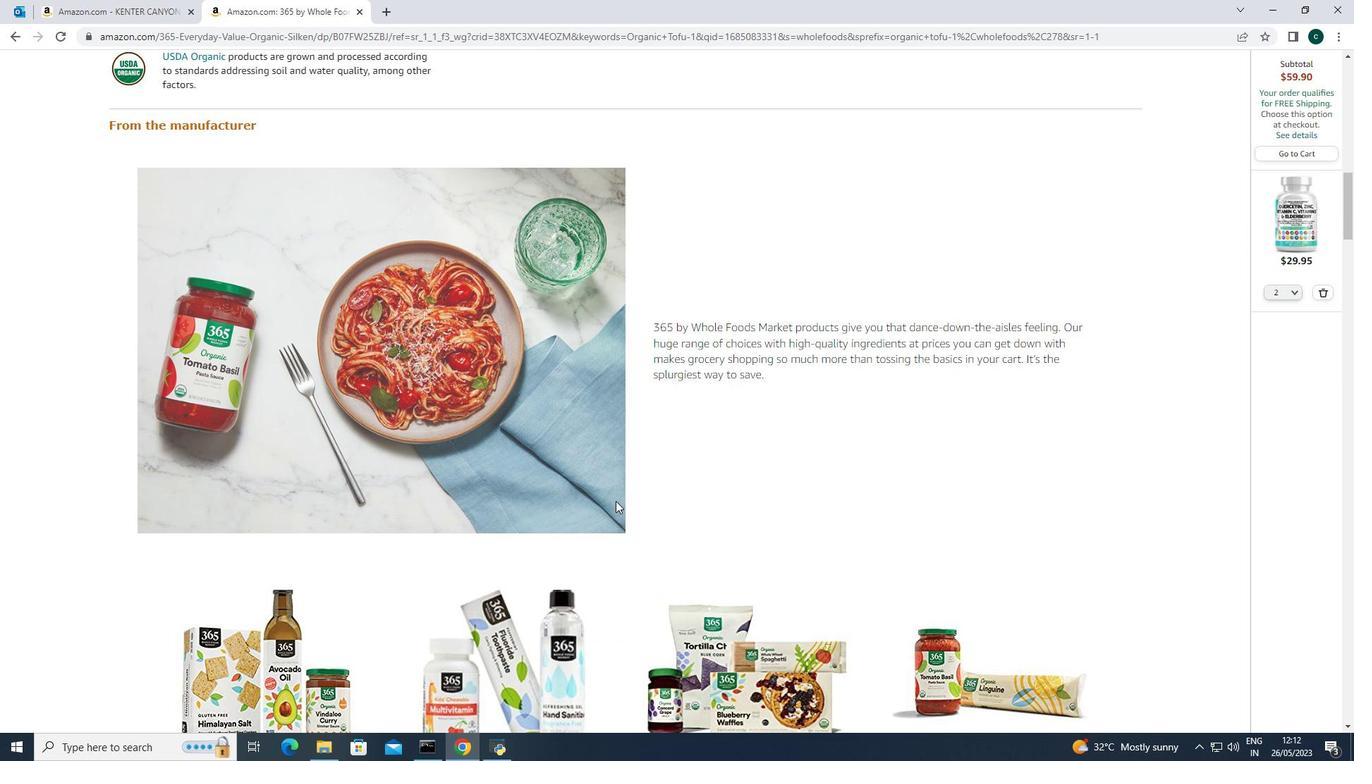 
Action: Mouse scrolled (615, 500) with delta (0, 0)
Screenshot: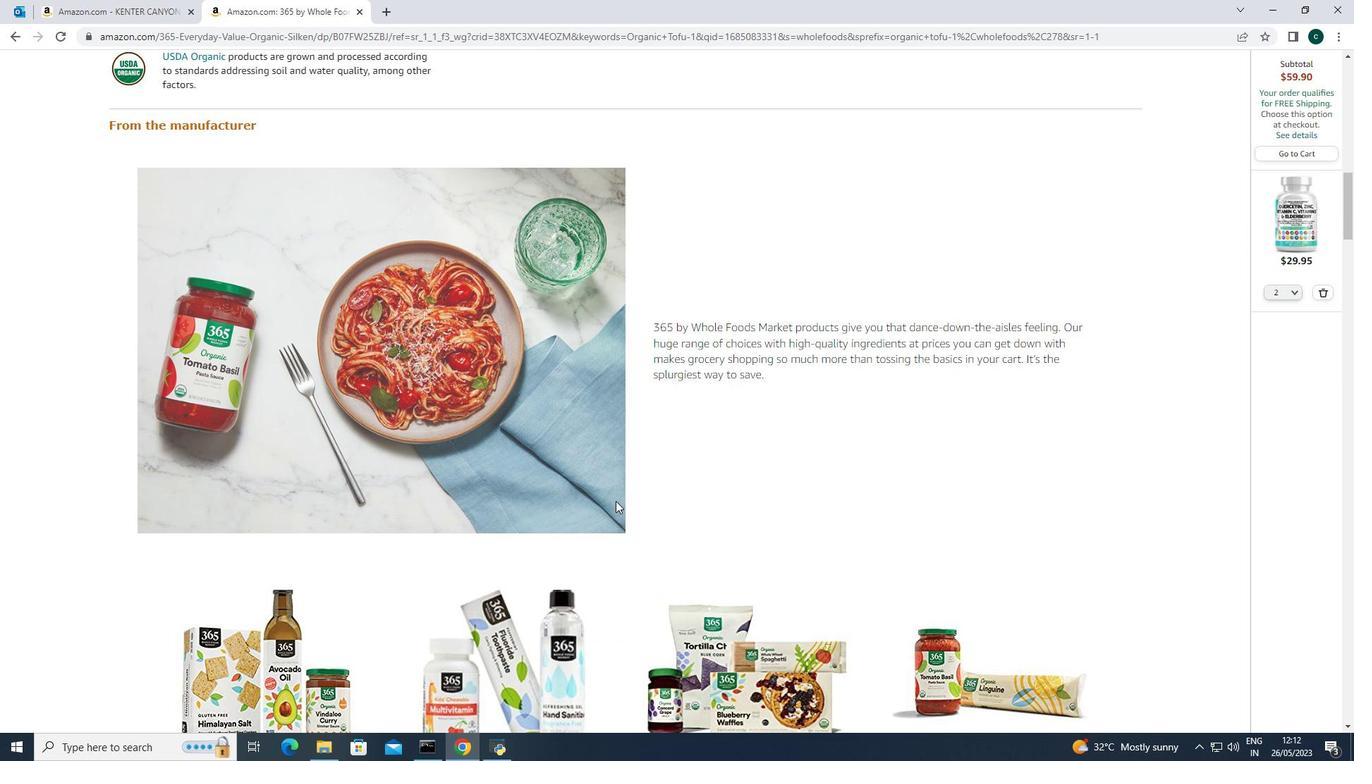 
Action: Mouse scrolled (615, 500) with delta (0, 0)
Screenshot: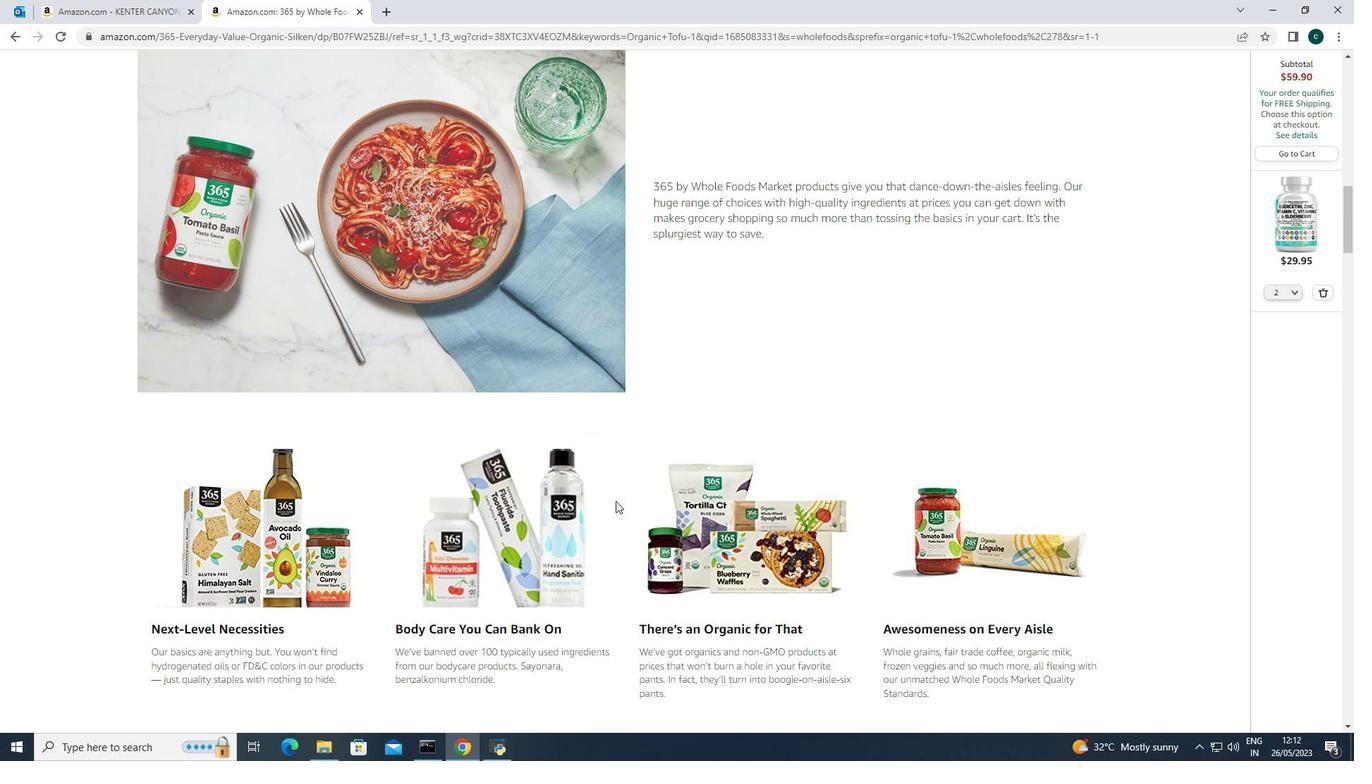 
Action: Mouse scrolled (615, 500) with delta (0, 0)
Screenshot: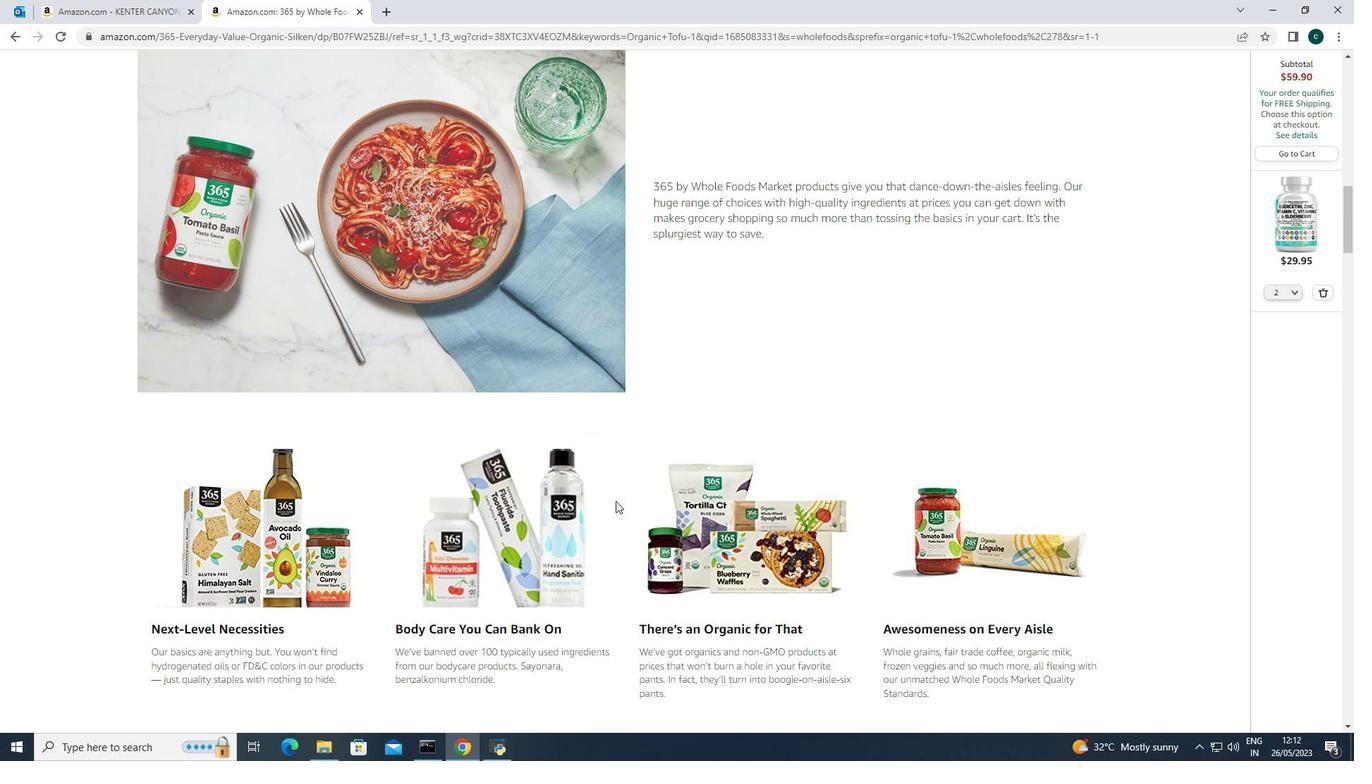 
Action: Mouse scrolled (615, 500) with delta (0, 0)
Screenshot: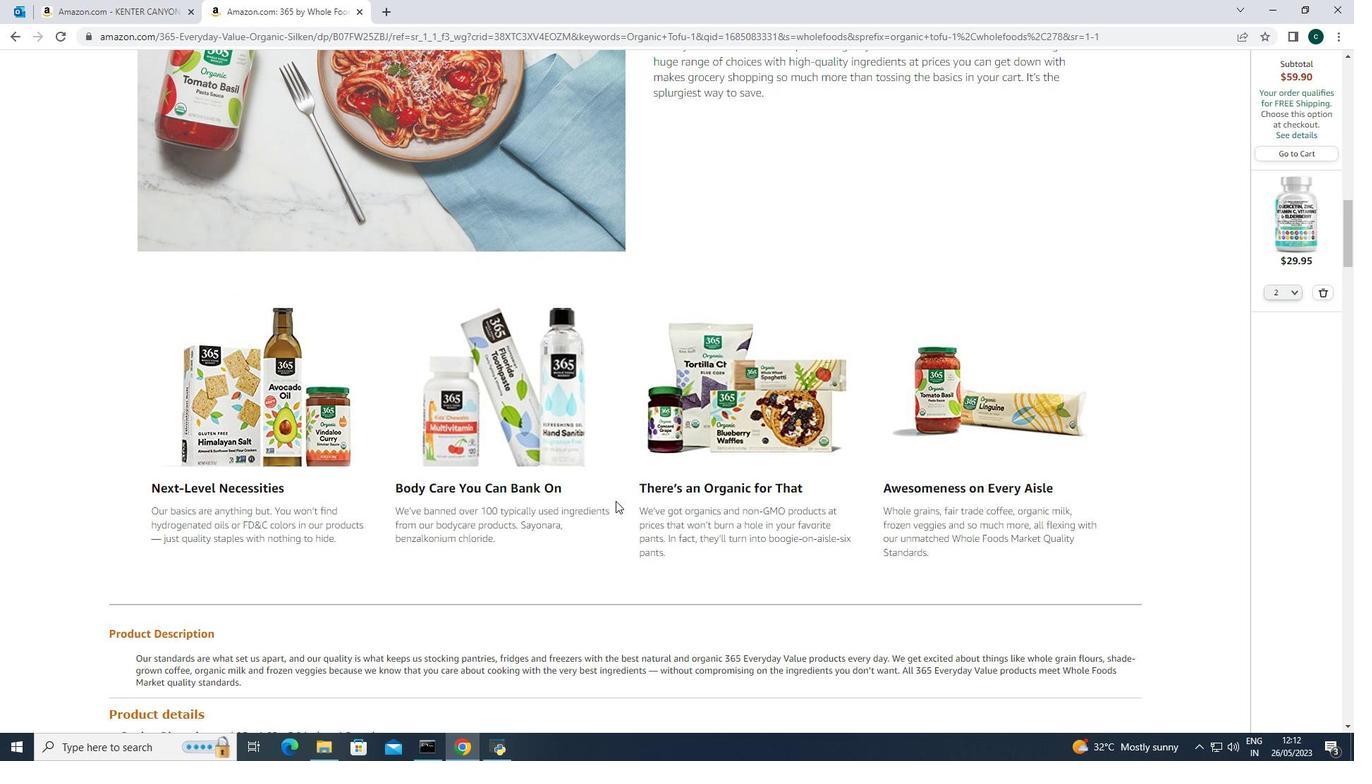 
Action: Mouse scrolled (615, 500) with delta (0, 0)
Screenshot: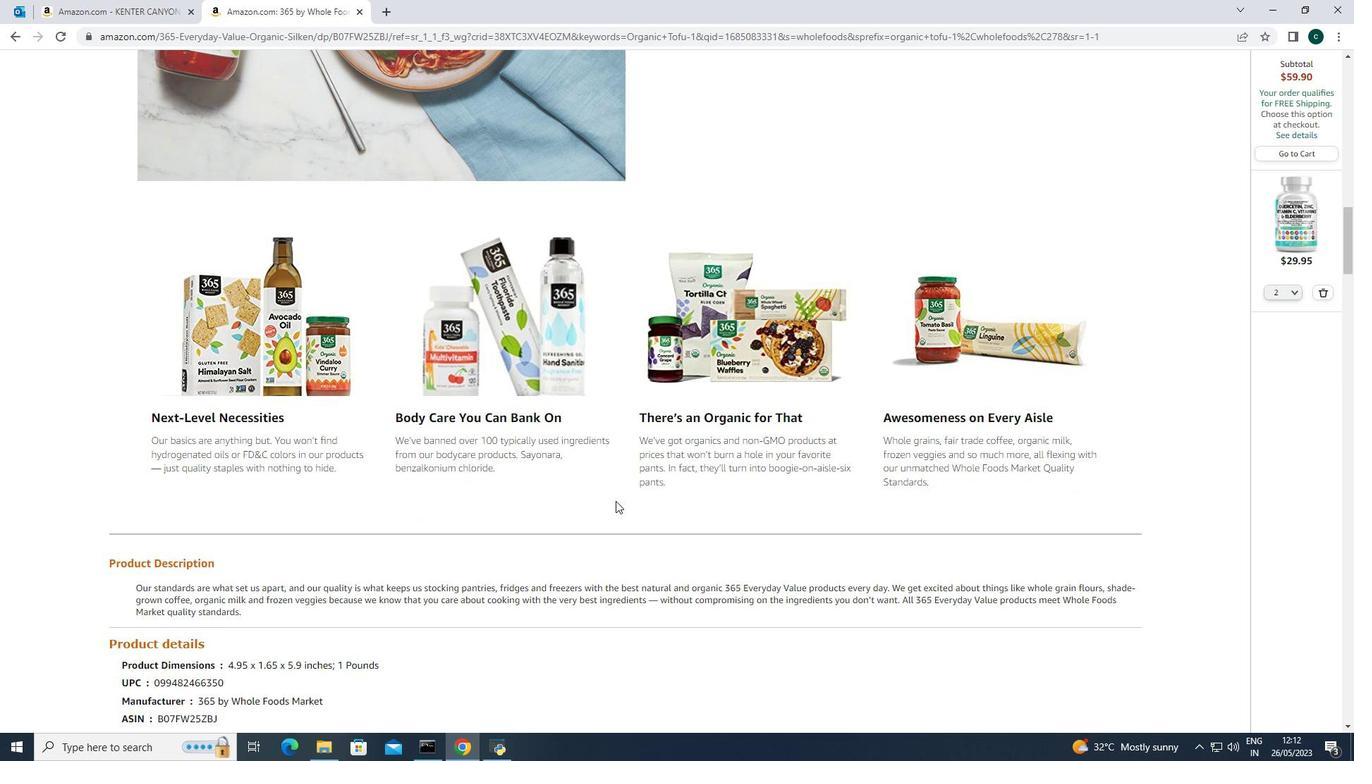 
Action: Mouse scrolled (615, 500) with delta (0, 0)
Screenshot: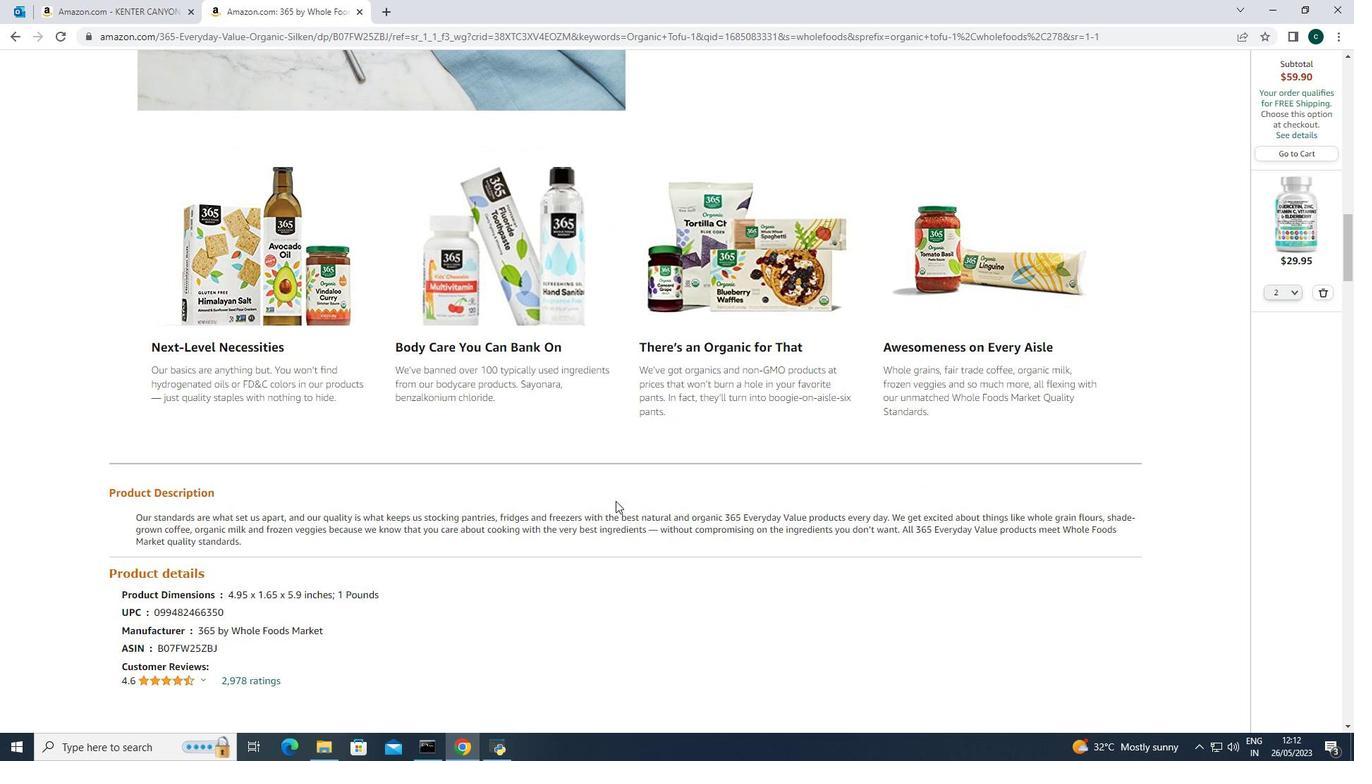 
Action: Mouse scrolled (615, 500) with delta (0, 0)
Screenshot: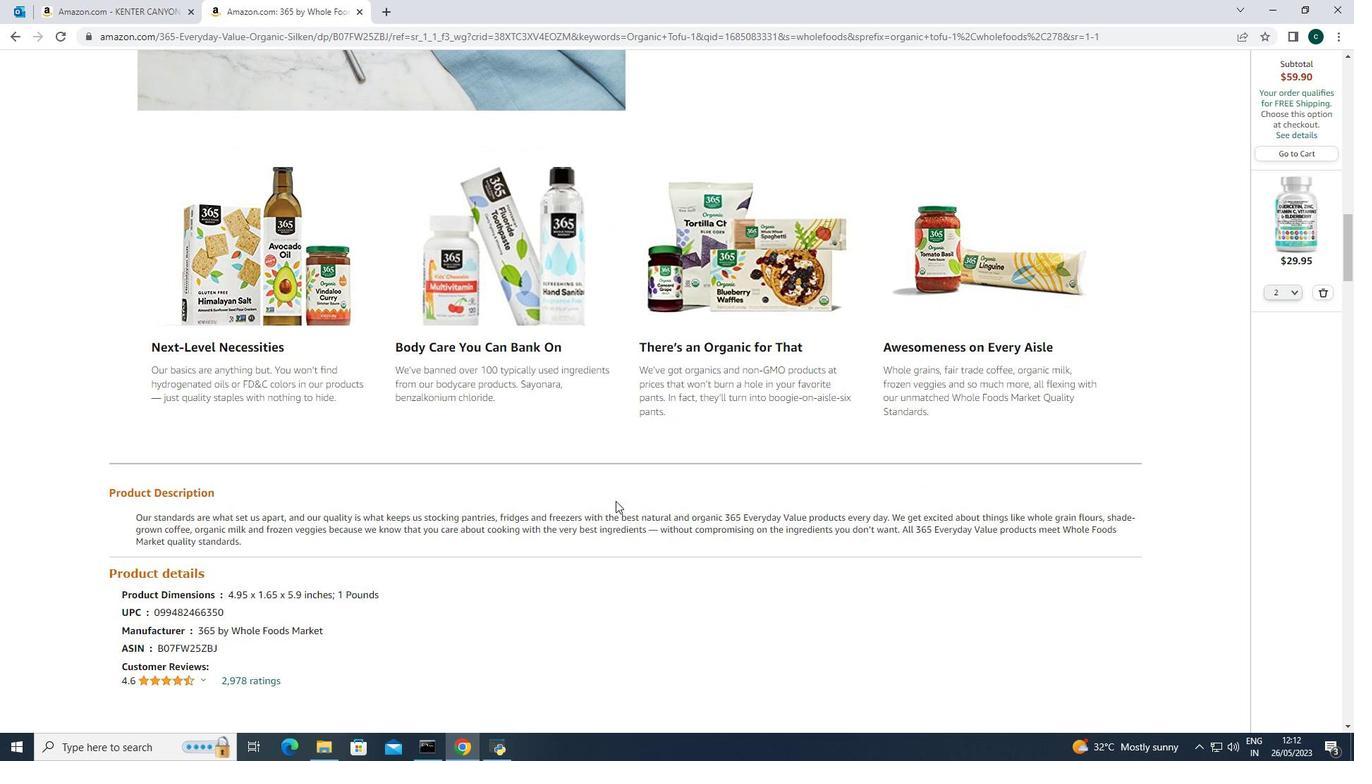 
Action: Mouse scrolled (615, 500) with delta (0, 0)
Screenshot: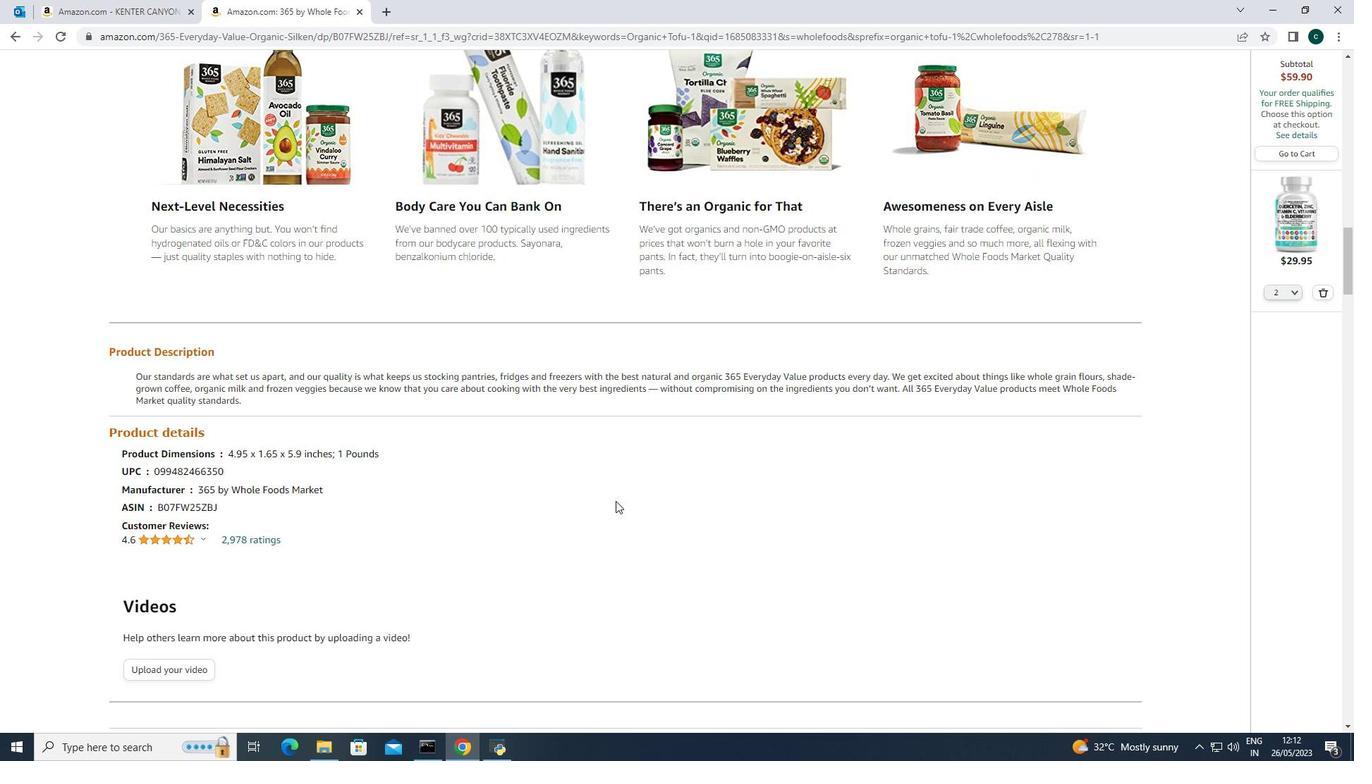 
Action: Mouse scrolled (615, 500) with delta (0, 0)
Screenshot: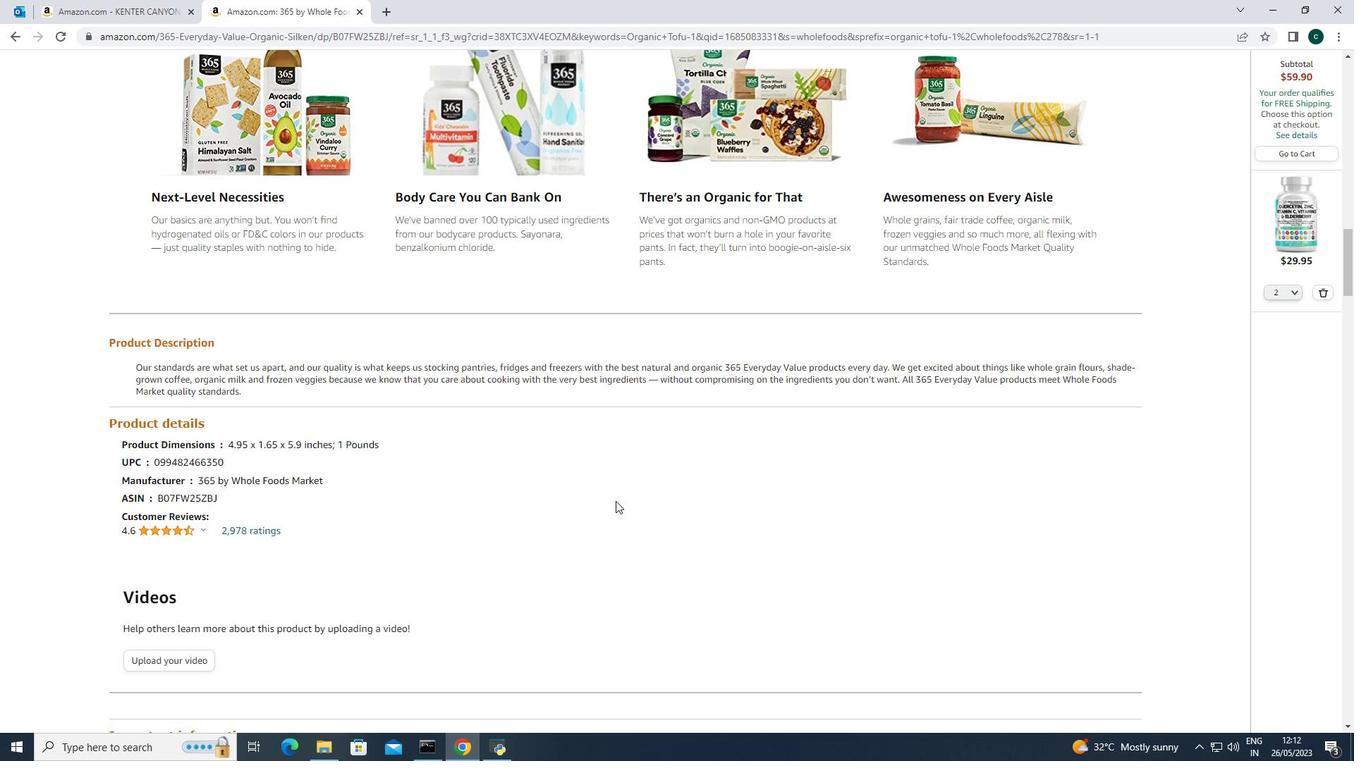 
Action: Mouse scrolled (615, 500) with delta (0, 0)
Screenshot: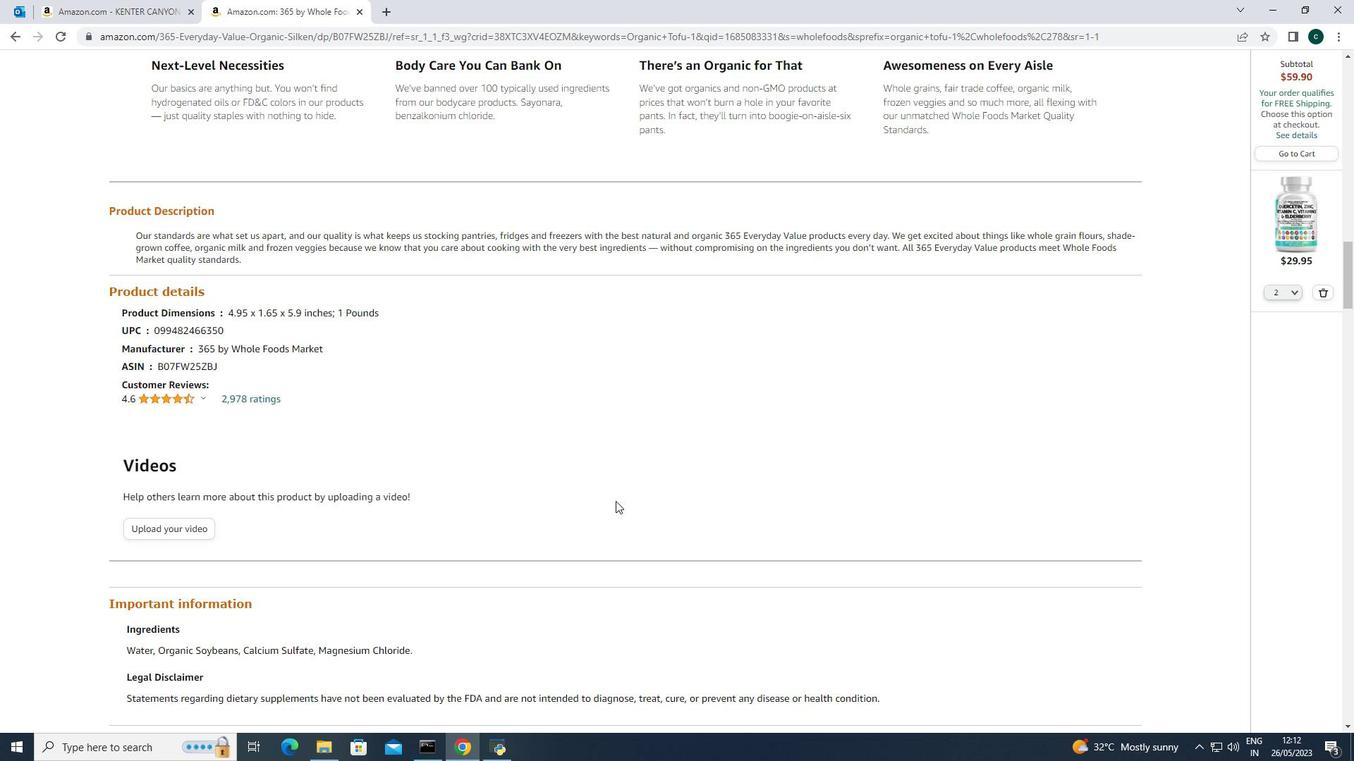 
Action: Mouse scrolled (615, 500) with delta (0, 0)
Screenshot: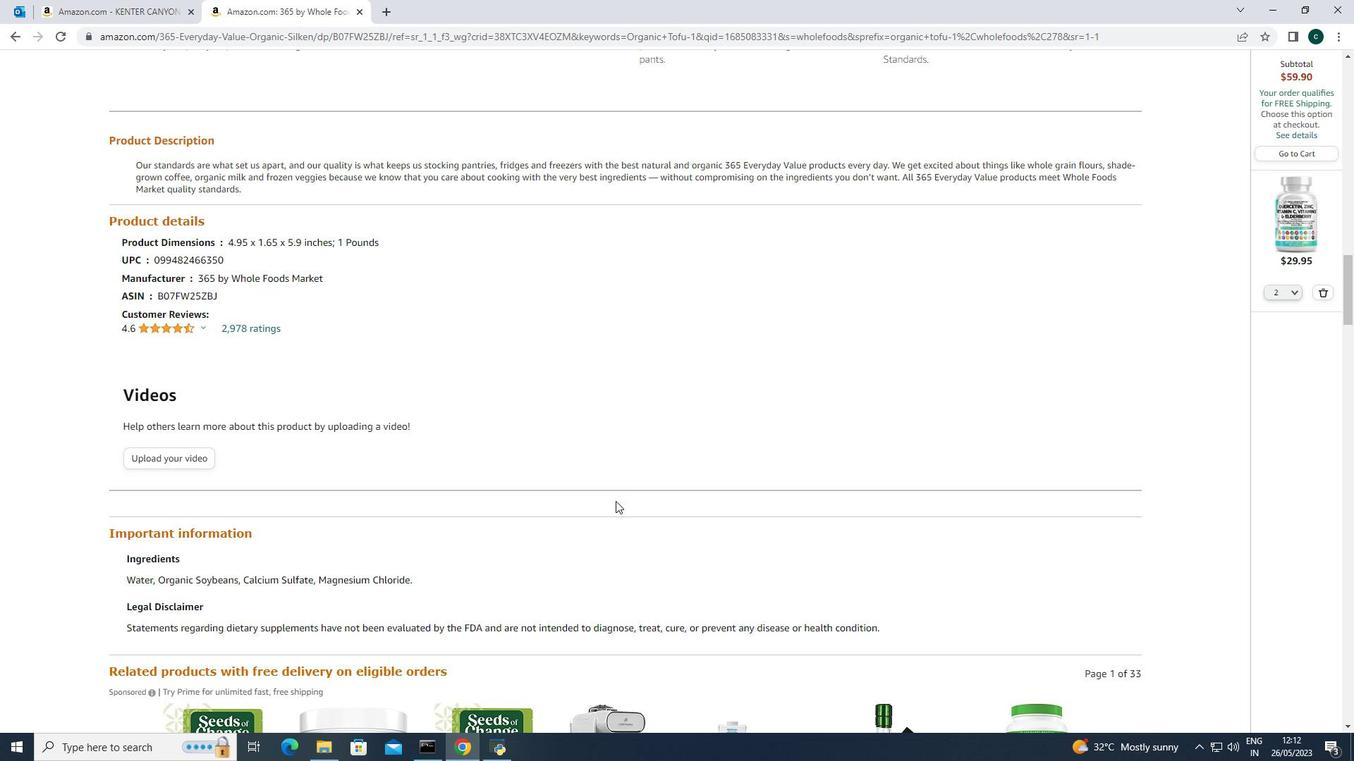 
Action: Mouse scrolled (615, 500) with delta (0, 0)
Screenshot: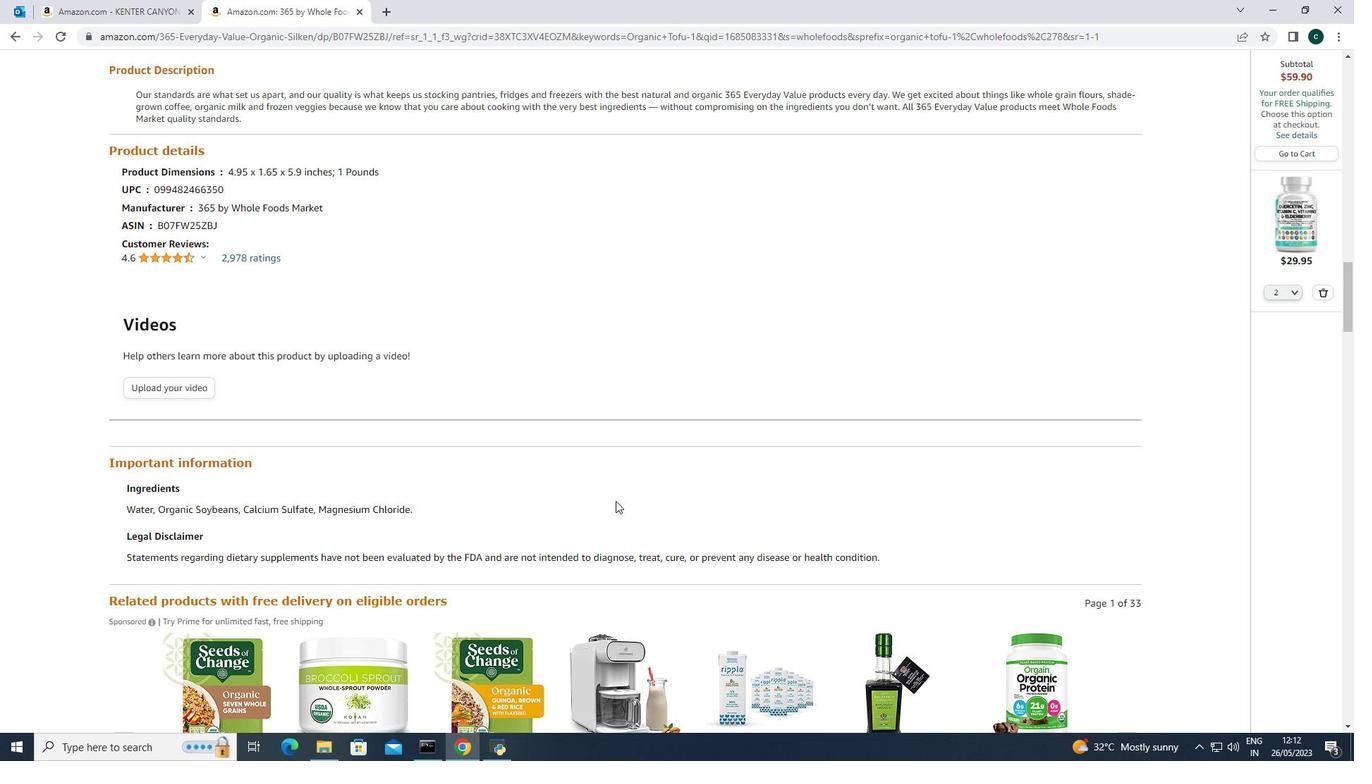 
Action: Mouse scrolled (615, 500) with delta (0, 0)
Screenshot: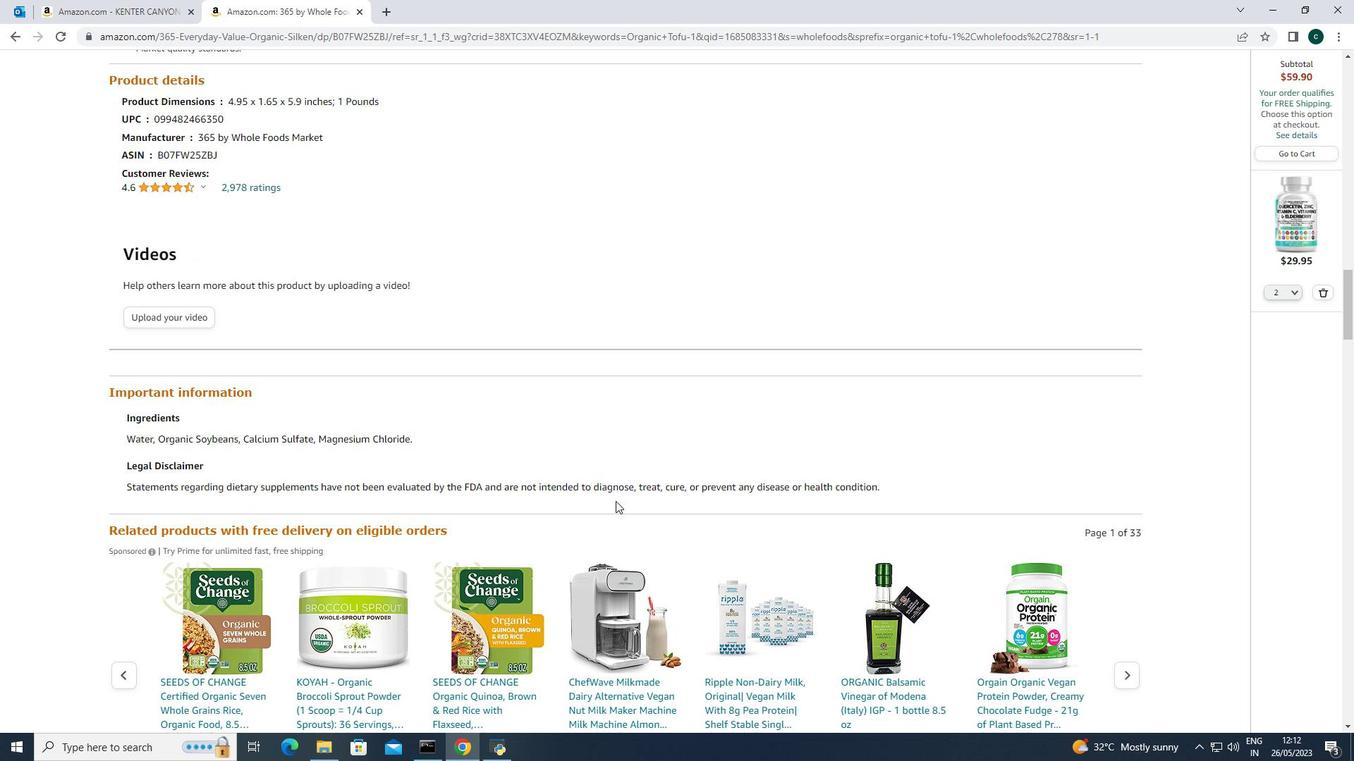 
Action: Mouse scrolled (615, 500) with delta (0, 0)
Screenshot: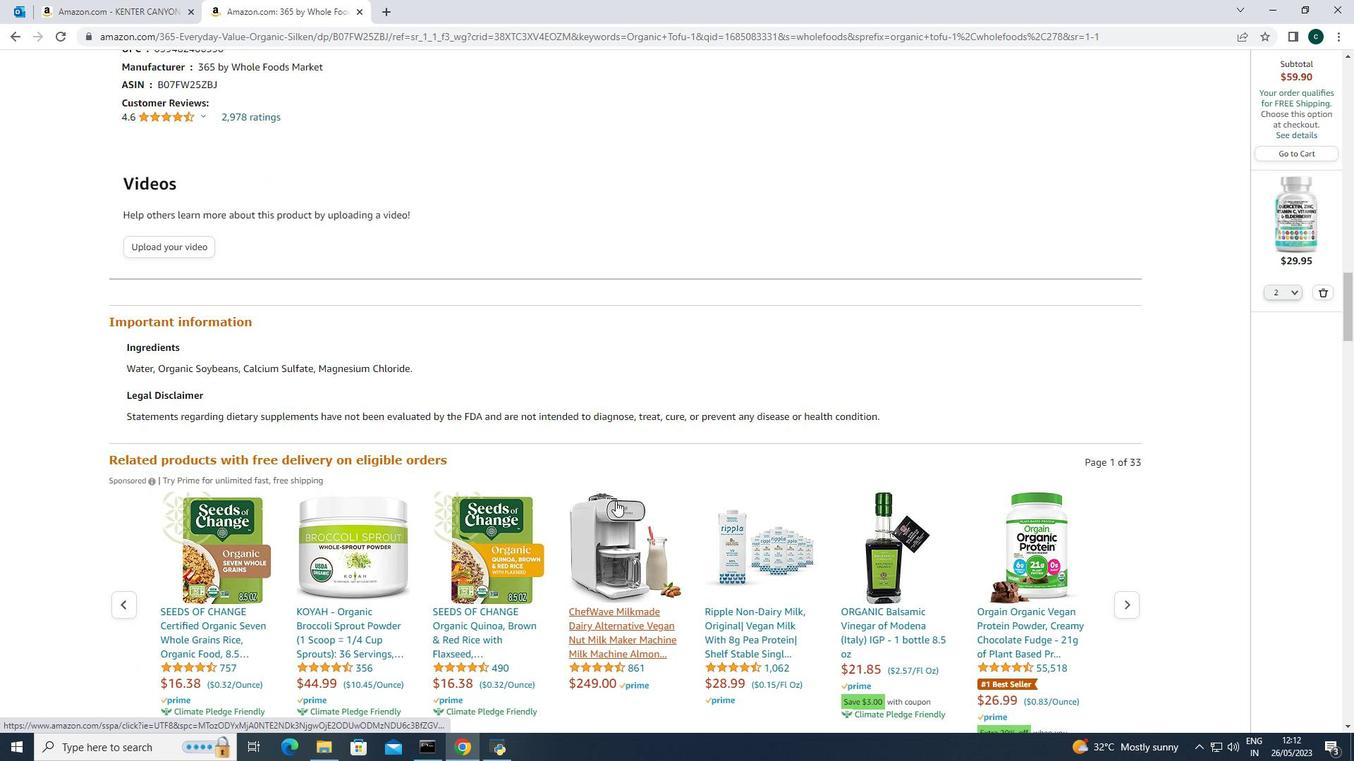 
Action: Mouse scrolled (615, 500) with delta (0, 0)
Screenshot: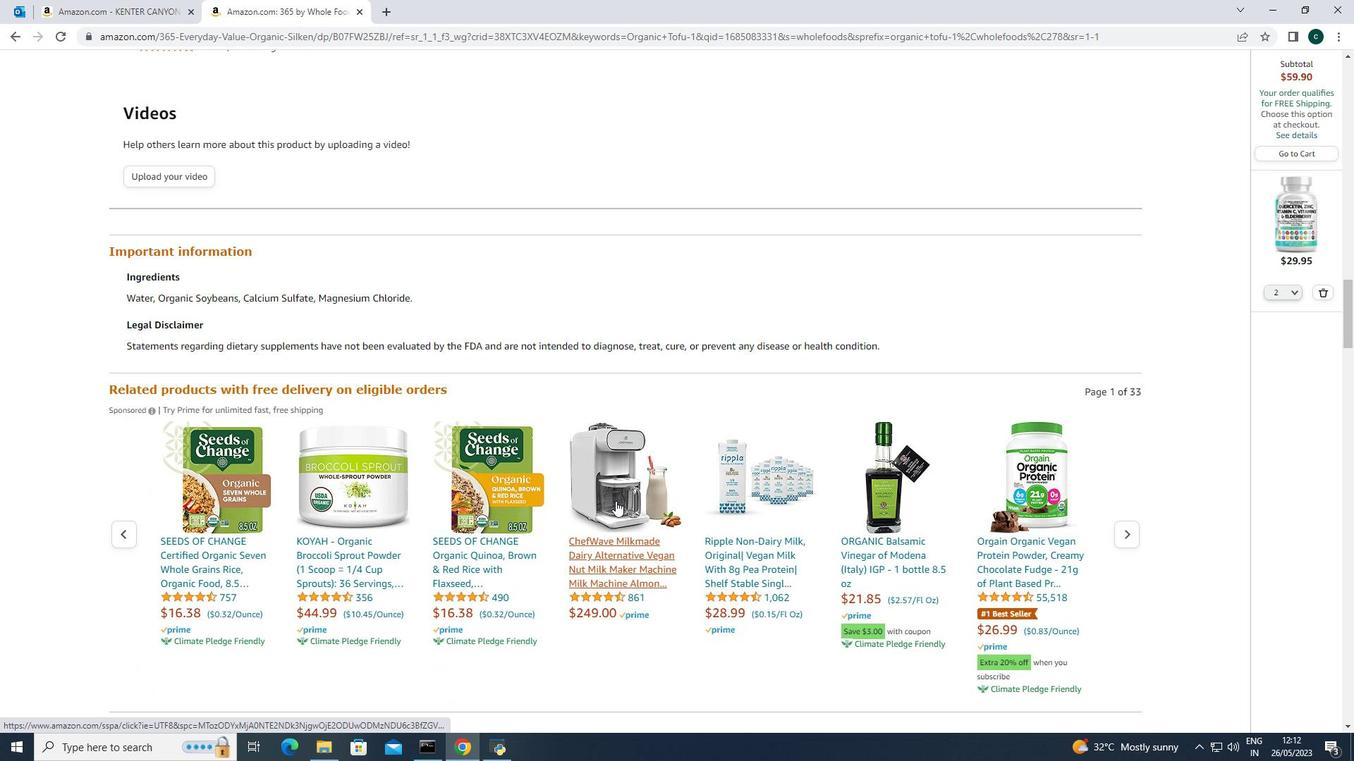
Action: Mouse scrolled (615, 500) with delta (0, 0)
Screenshot: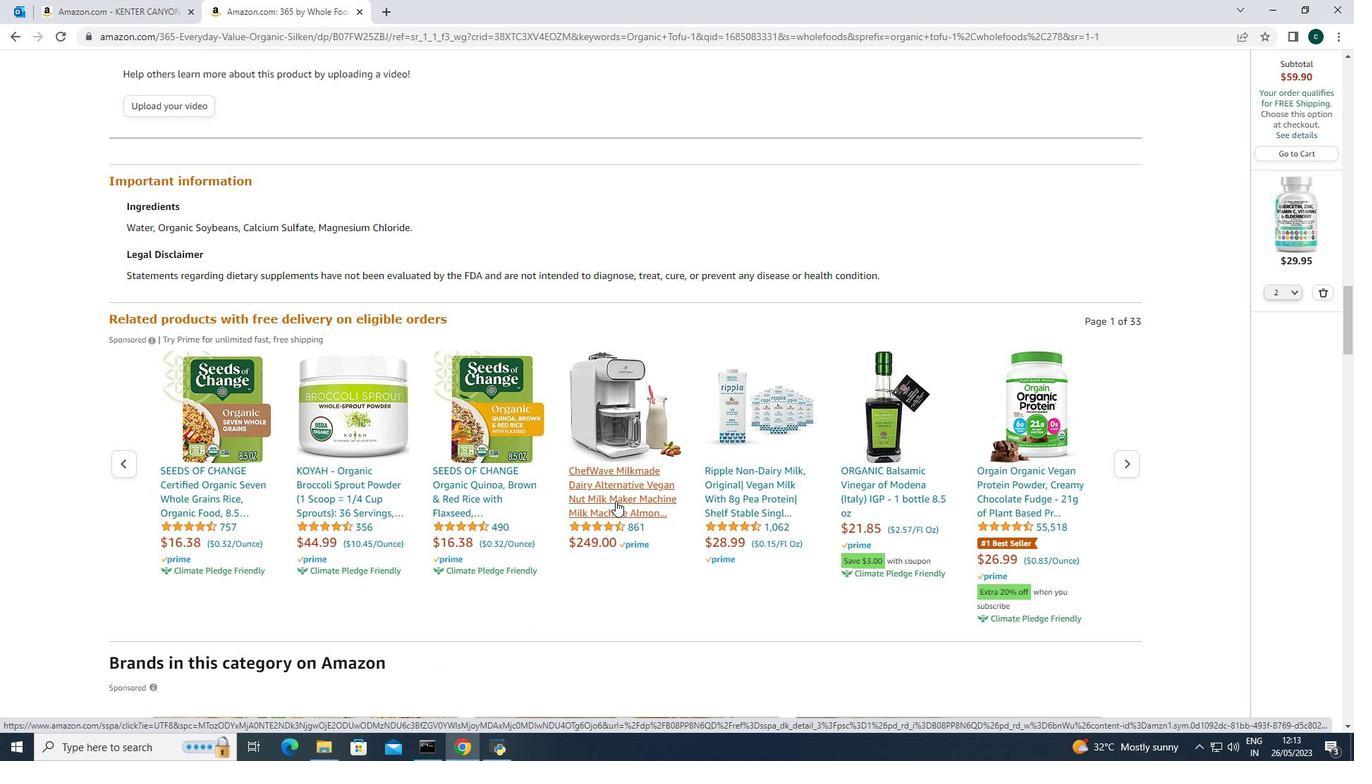 
Action: Mouse scrolled (615, 500) with delta (0, 0)
Screenshot: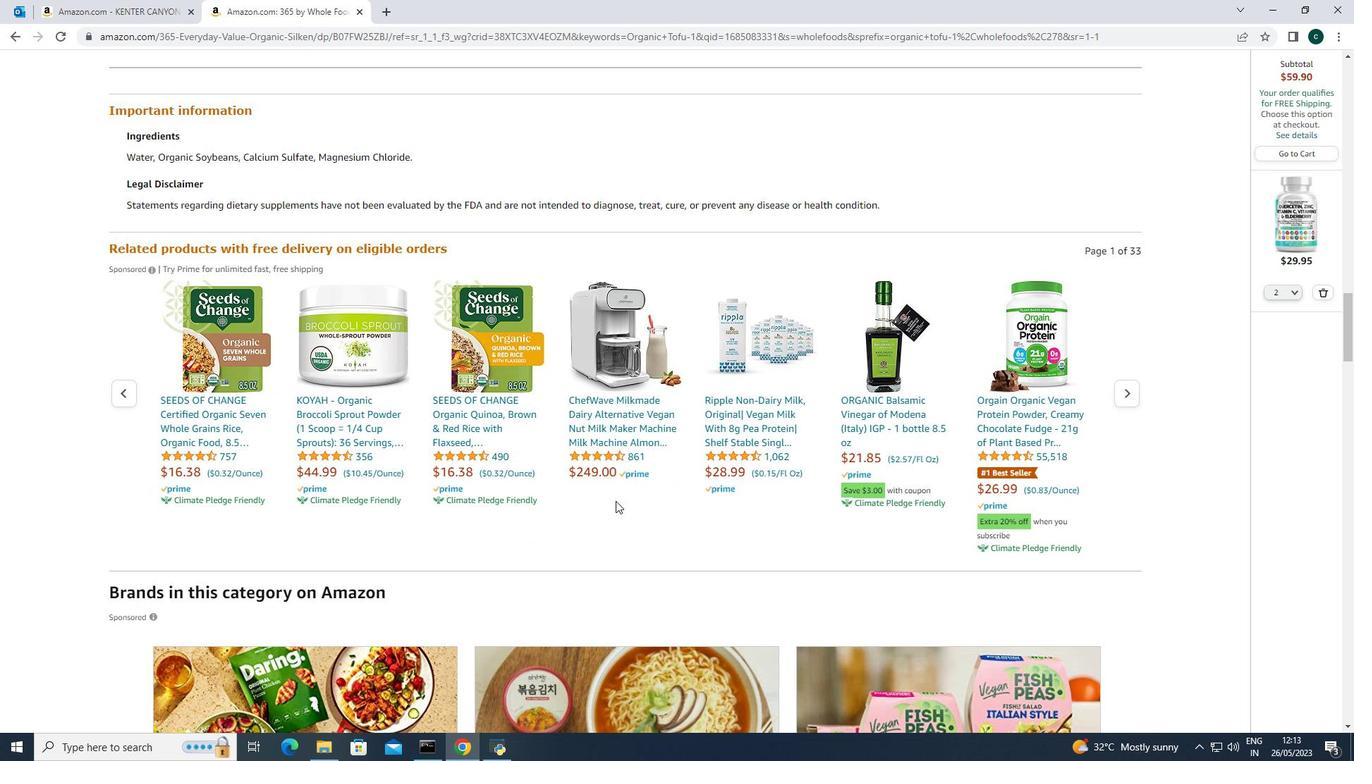
Action: Mouse scrolled (615, 500) with delta (0, 0)
Screenshot: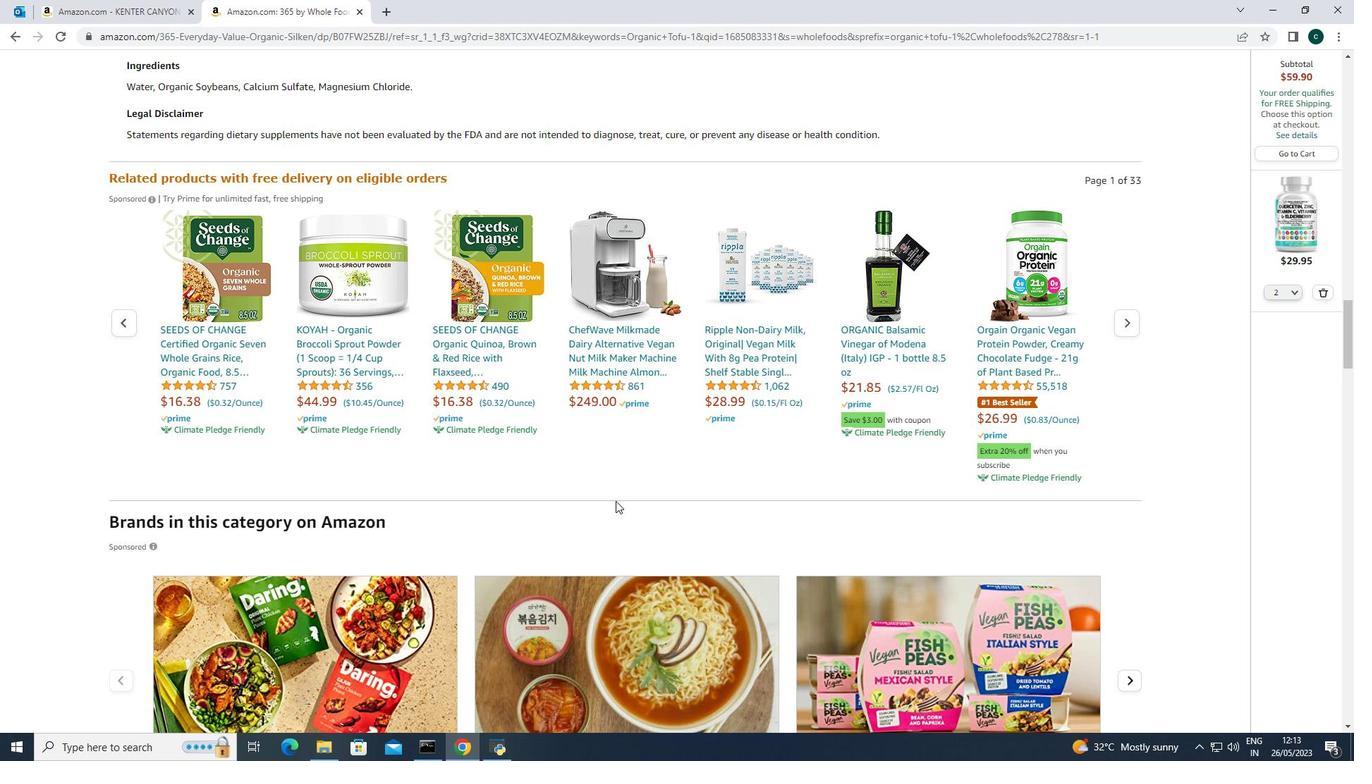 
Action: Mouse scrolled (615, 500) with delta (0, 0)
Screenshot: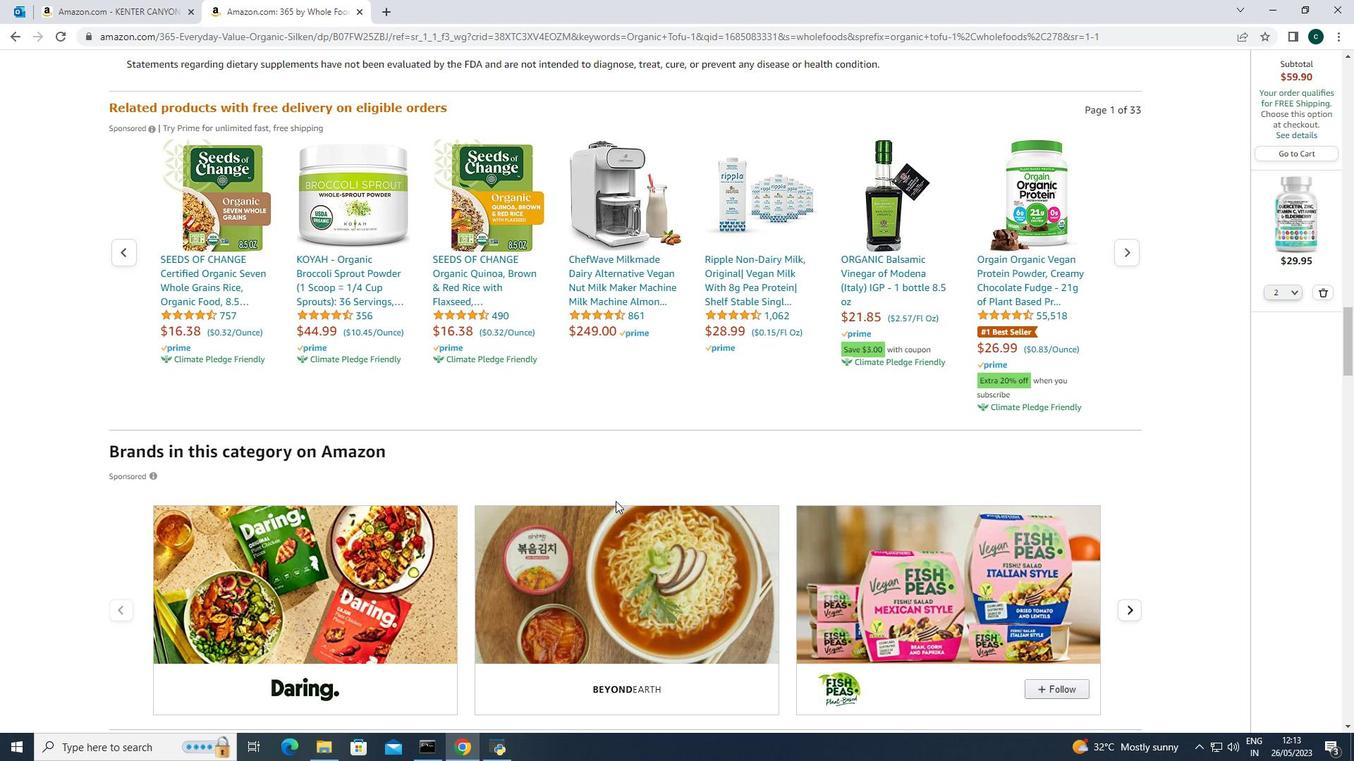 
Action: Mouse scrolled (615, 500) with delta (0, 0)
Screenshot: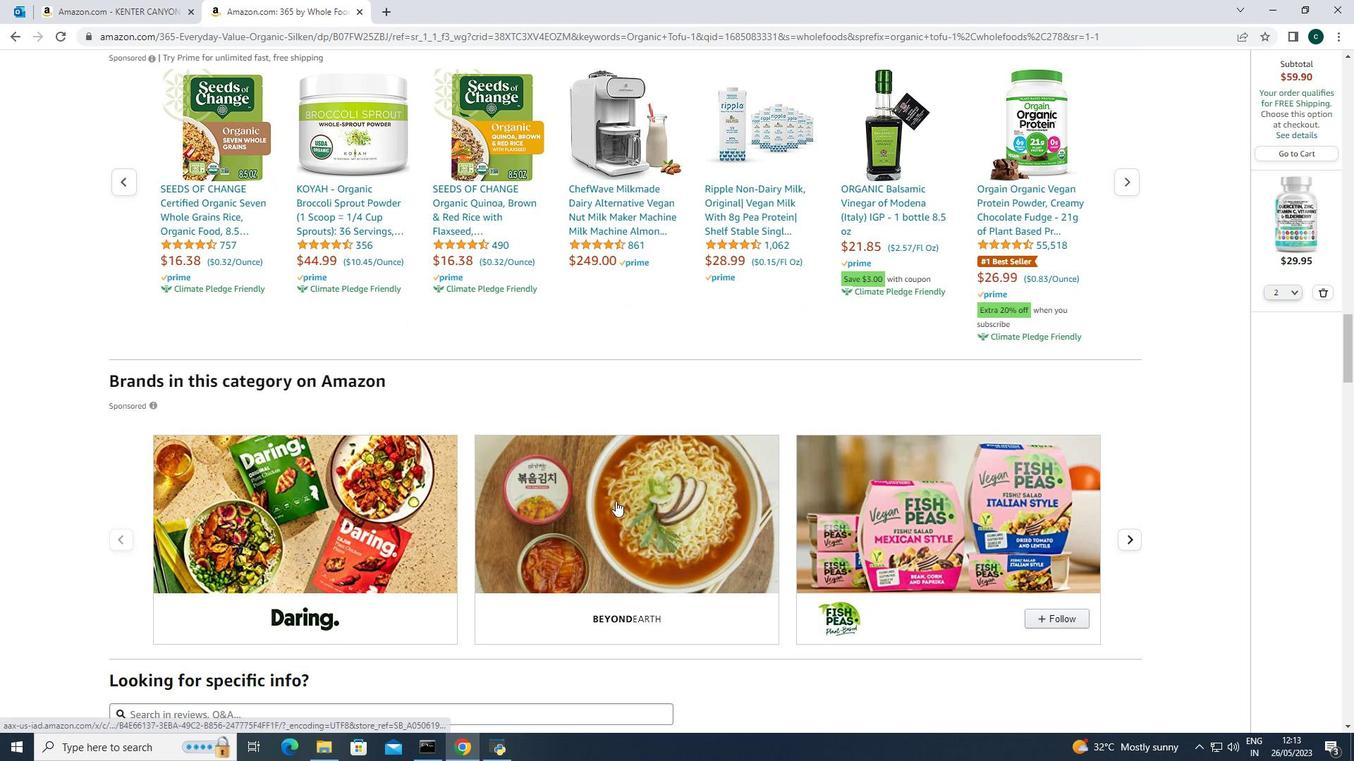 
Action: Mouse moved to (616, 501)
Screenshot: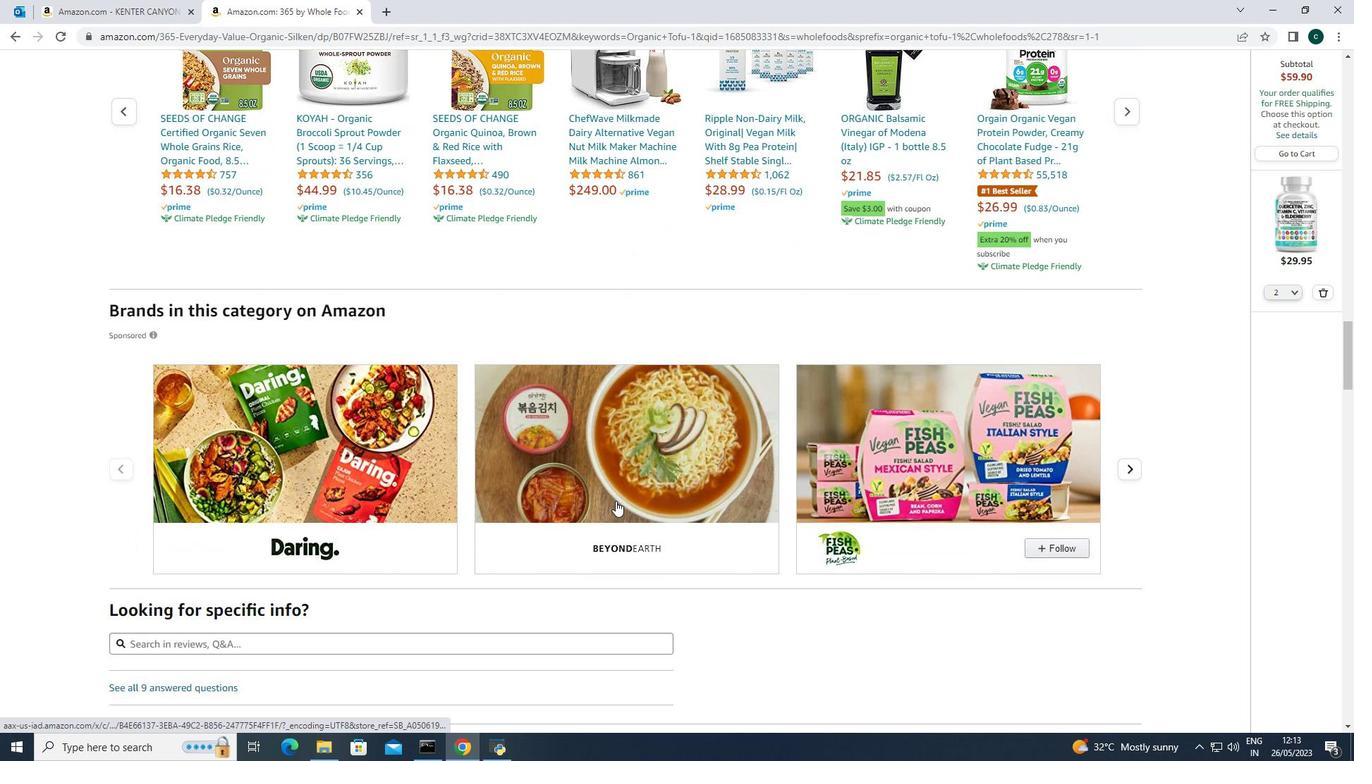 
Action: Mouse scrolled (616, 500) with delta (0, 0)
Screenshot: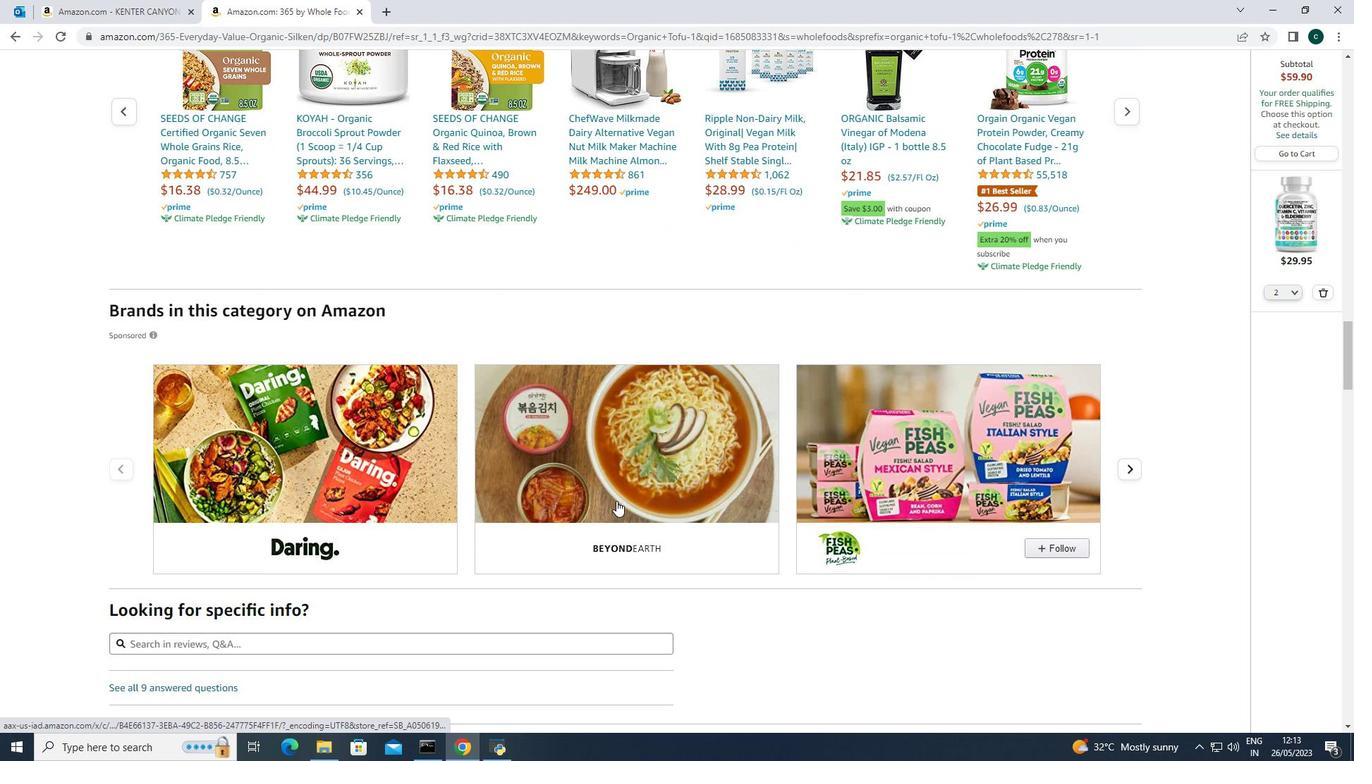 
Action: Mouse scrolled (616, 500) with delta (0, 0)
Screenshot: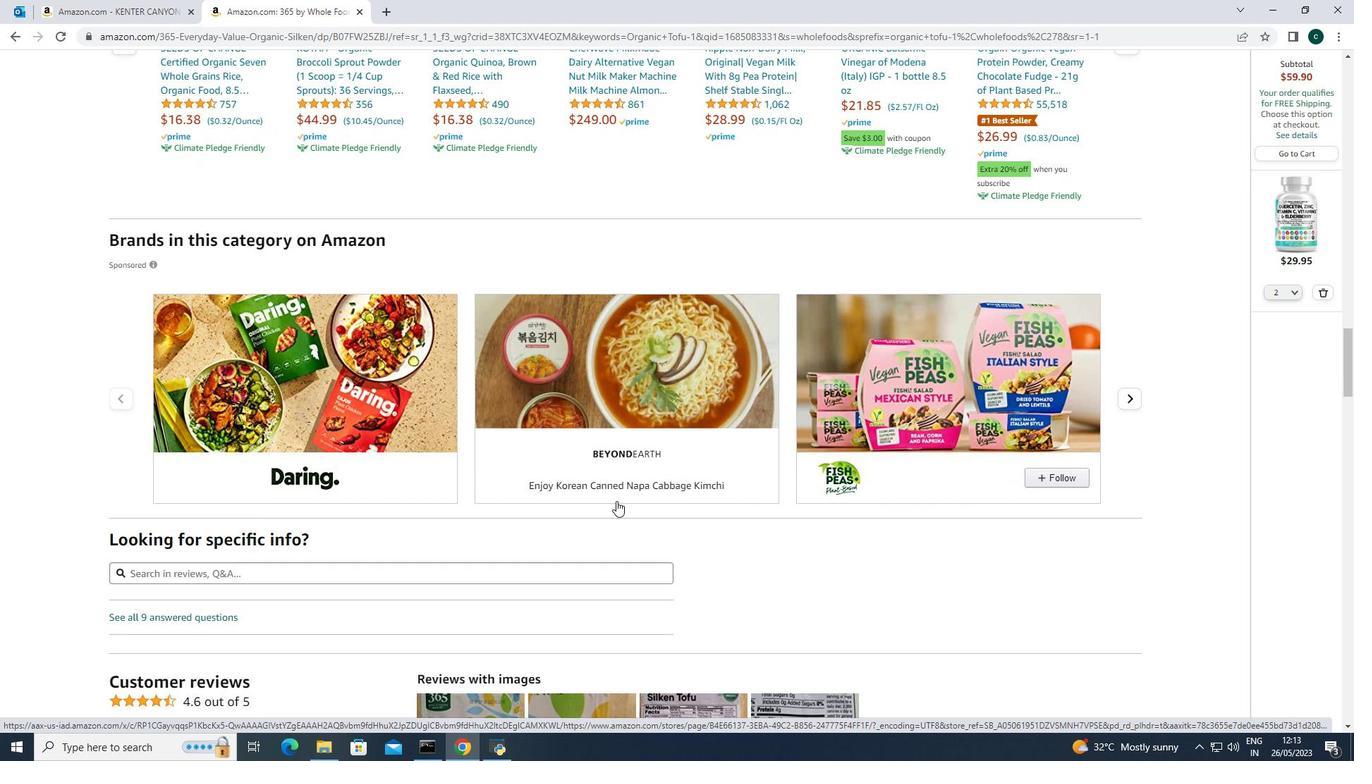 
Action: Mouse scrolled (616, 500) with delta (0, 0)
Screenshot: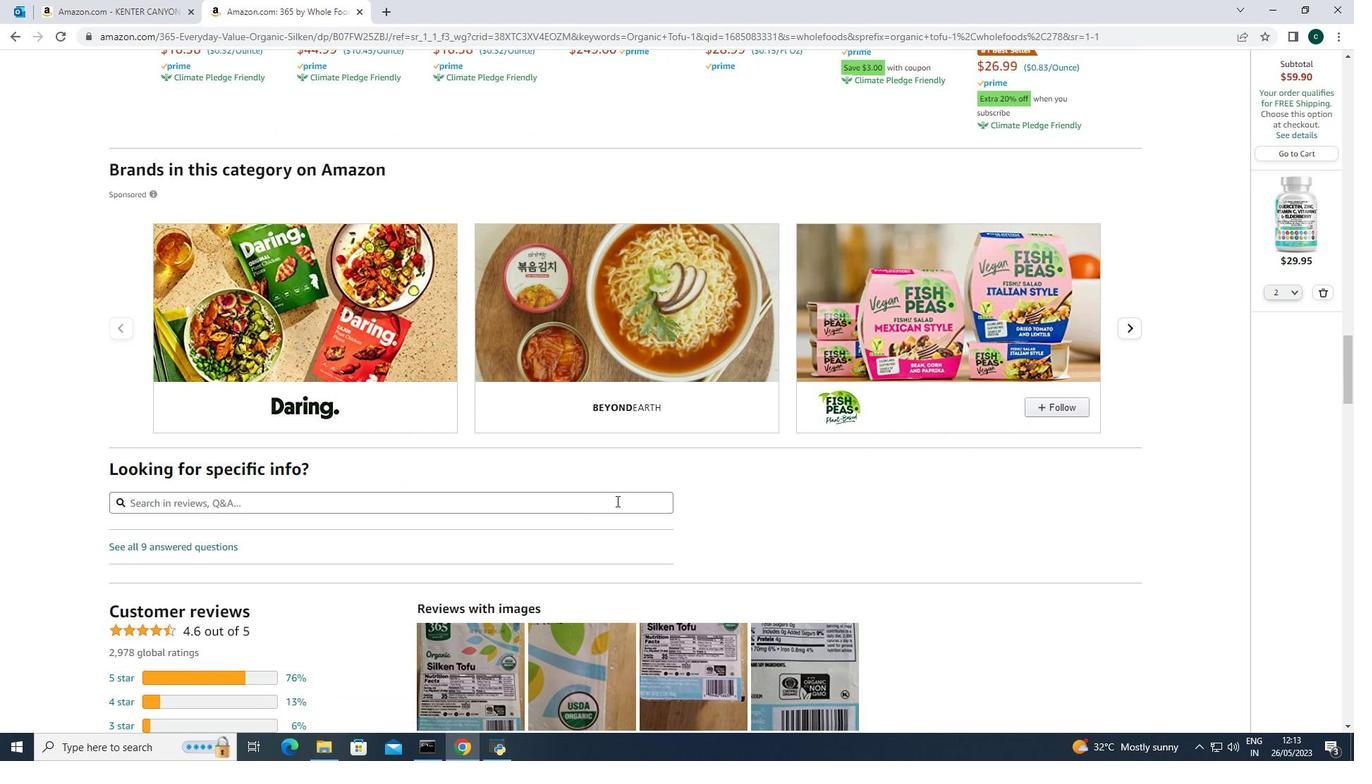 
Action: Mouse scrolled (616, 500) with delta (0, 0)
Screenshot: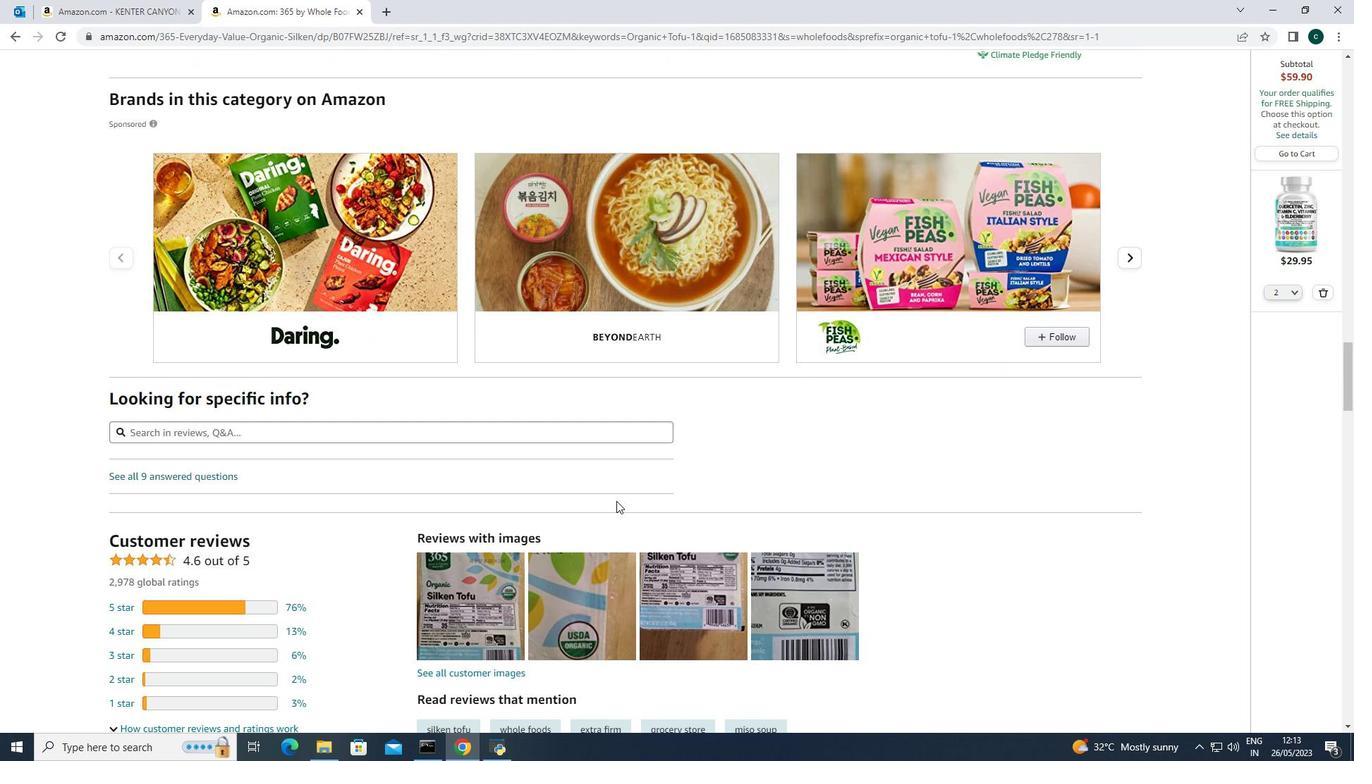 
Action: Mouse scrolled (616, 500) with delta (0, 0)
Screenshot: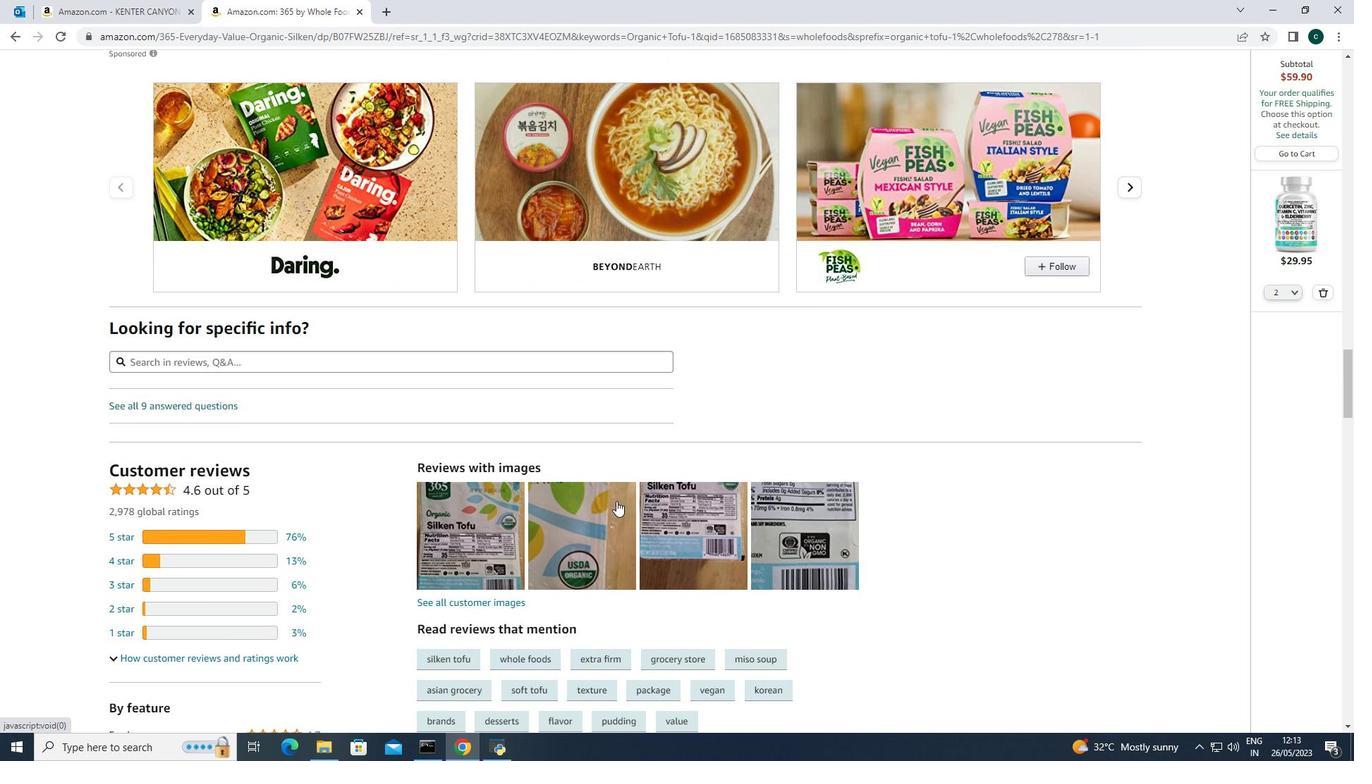 
Action: Mouse scrolled (616, 500) with delta (0, 0)
Screenshot: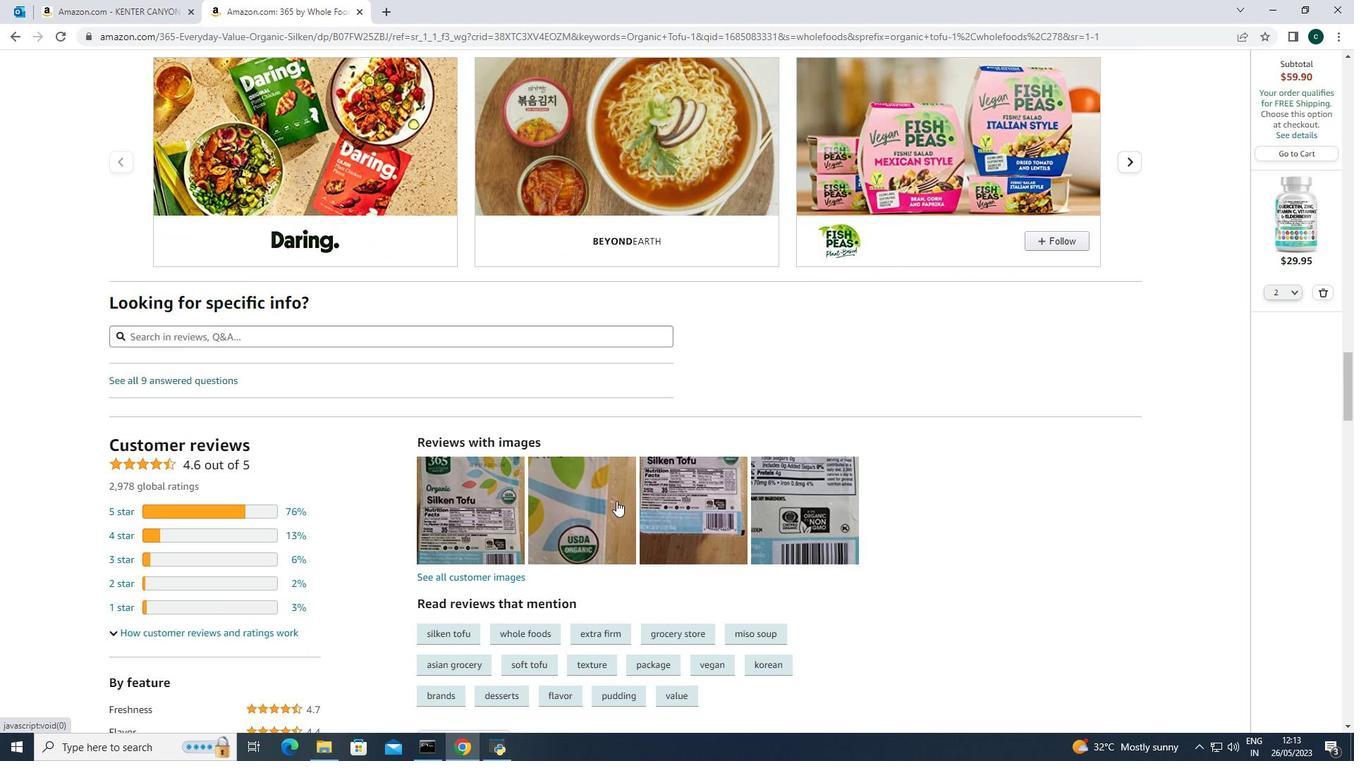 
Action: Mouse scrolled (616, 500) with delta (0, 0)
Screenshot: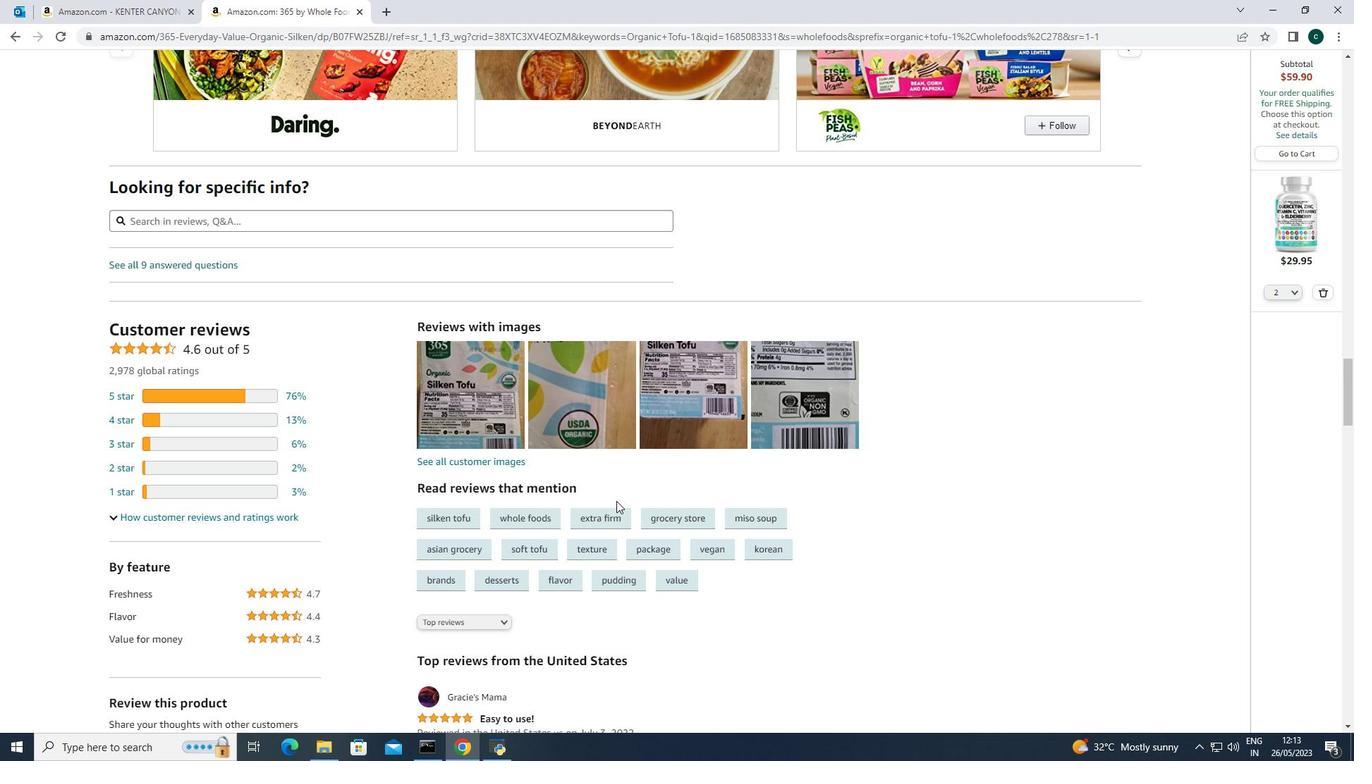 
Action: Mouse scrolled (616, 500) with delta (0, 0)
Screenshot: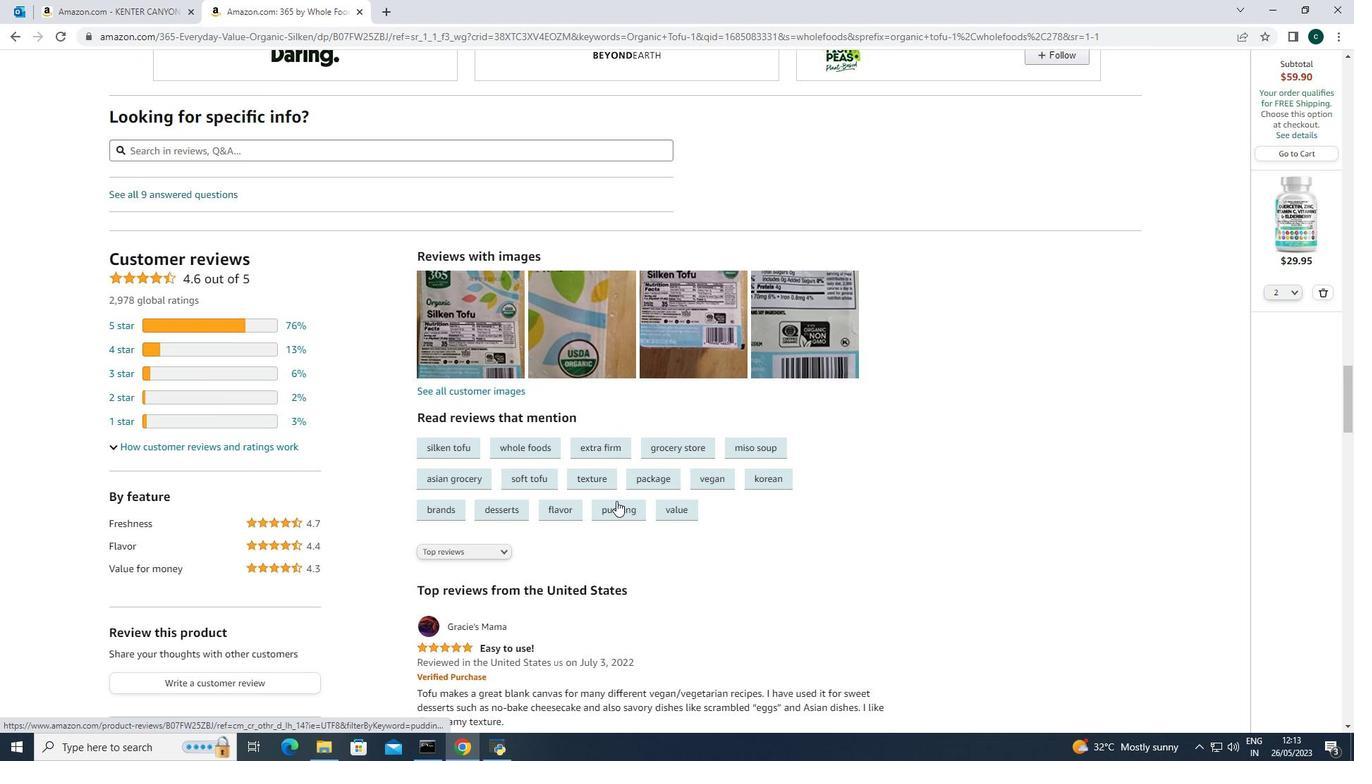 
Action: Mouse scrolled (616, 500) with delta (0, 0)
Screenshot: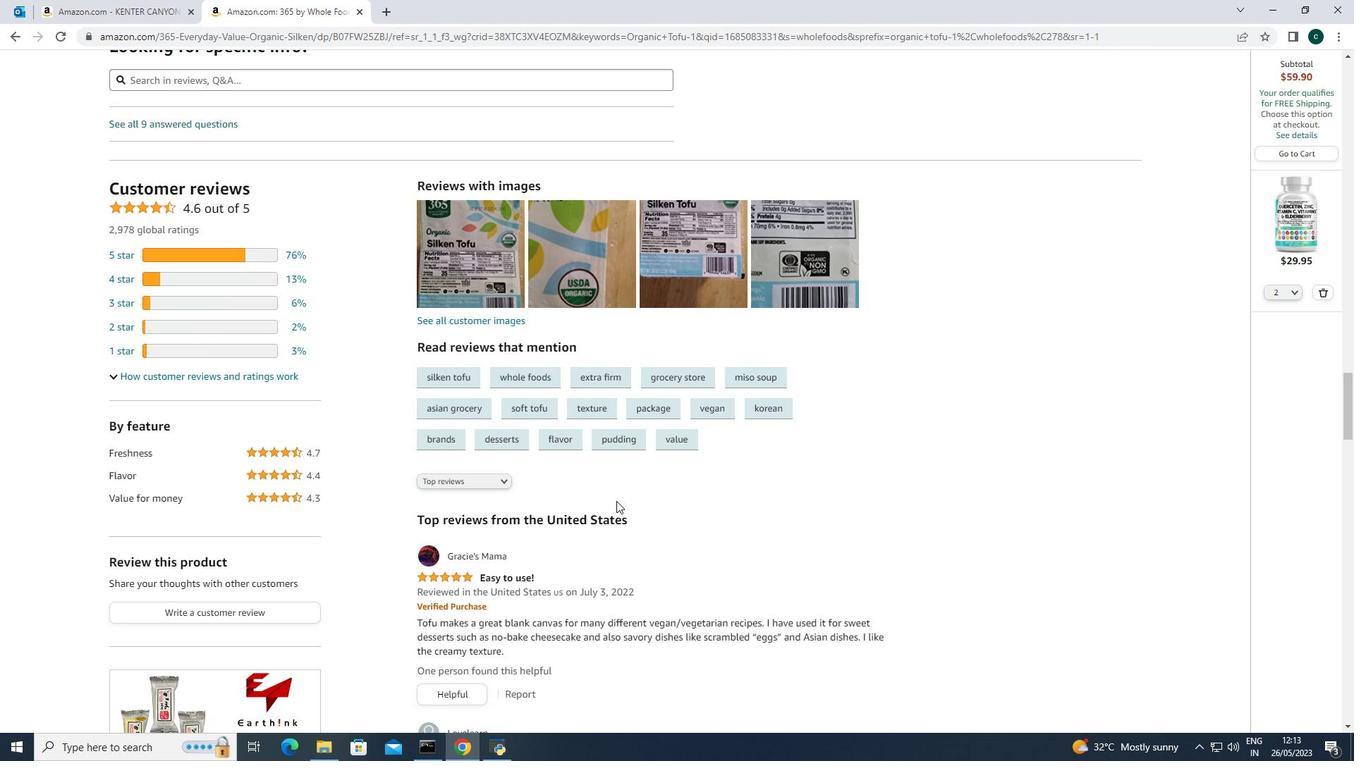 
Action: Mouse scrolled (616, 500) with delta (0, 0)
Screenshot: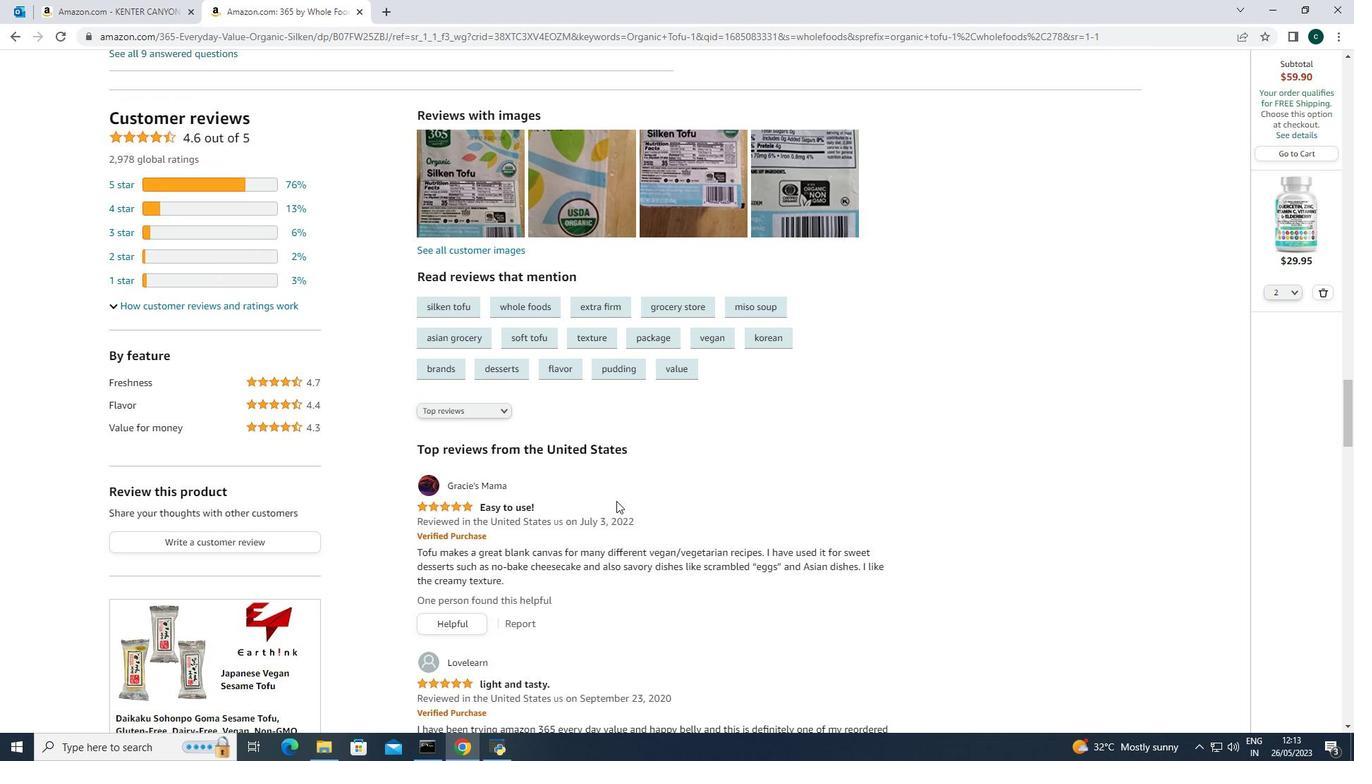 
Action: Mouse scrolled (616, 500) with delta (0, 0)
Screenshot: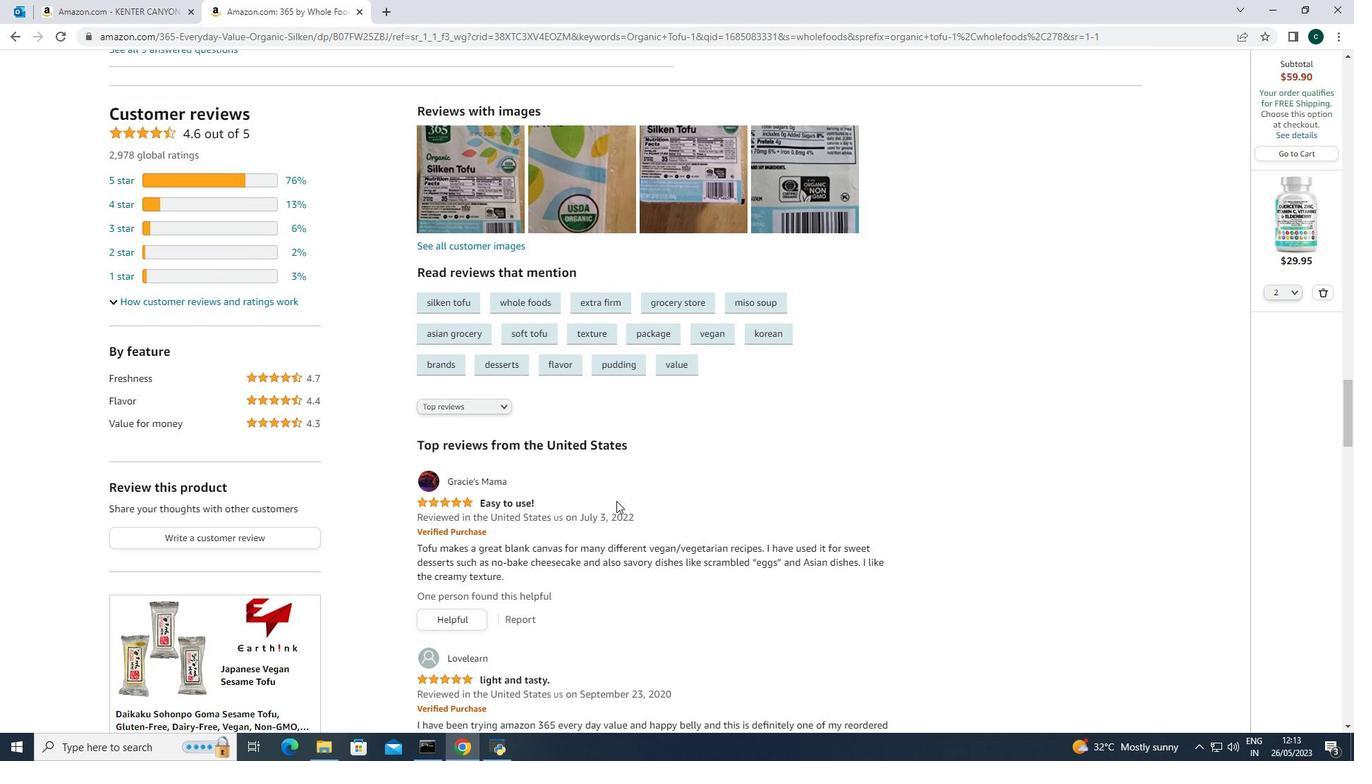 
Action: Mouse scrolled (616, 500) with delta (0, 0)
Screenshot: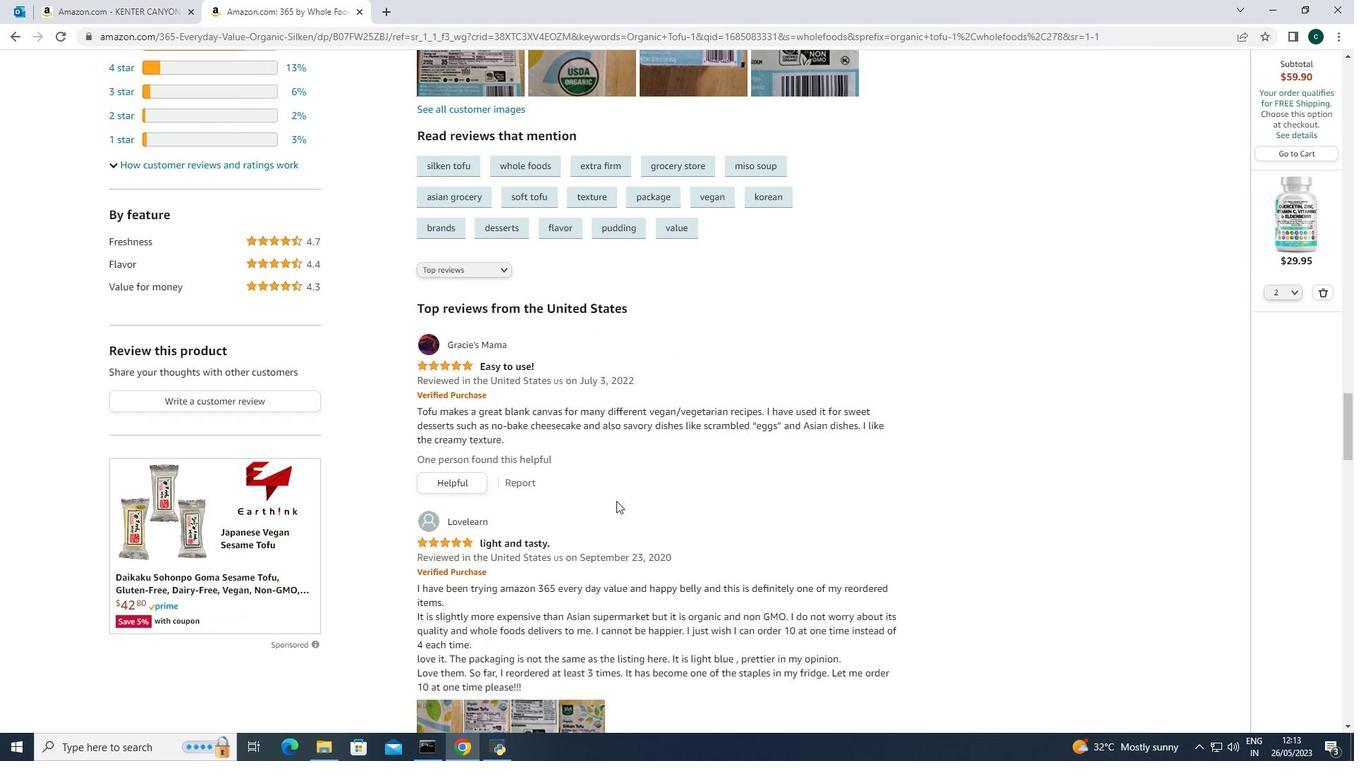 
Action: Mouse scrolled (616, 500) with delta (0, 0)
Screenshot: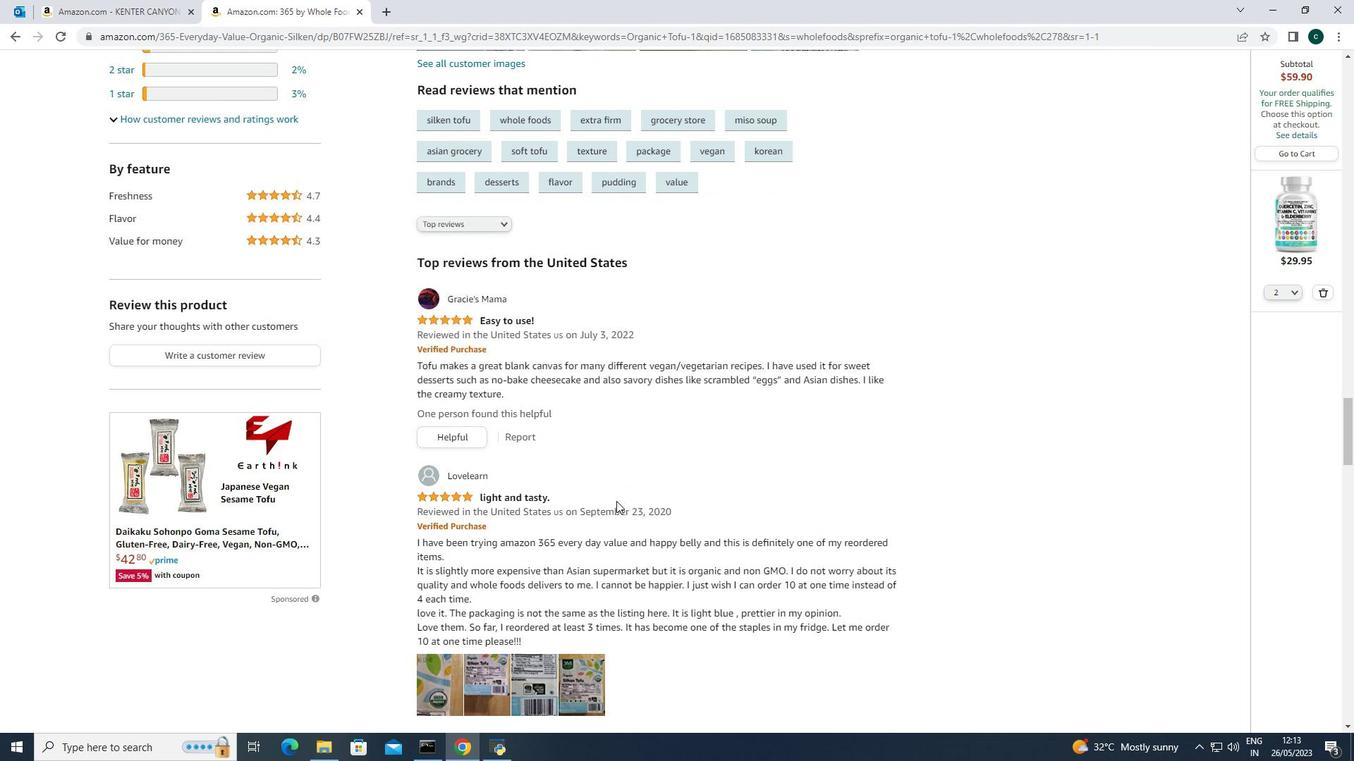 
Action: Mouse scrolled (616, 500) with delta (0, 0)
Screenshot: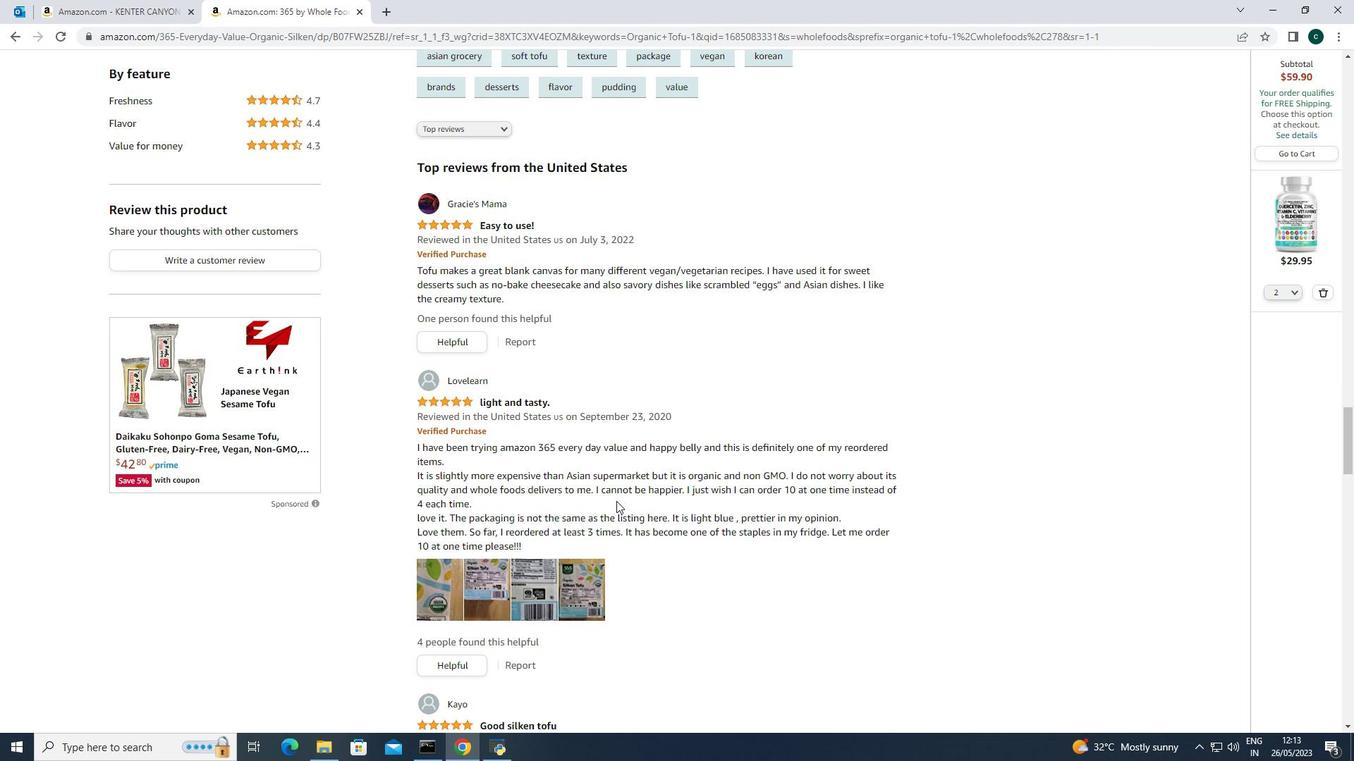 
Action: Mouse scrolled (616, 500) with delta (0, 0)
Screenshot: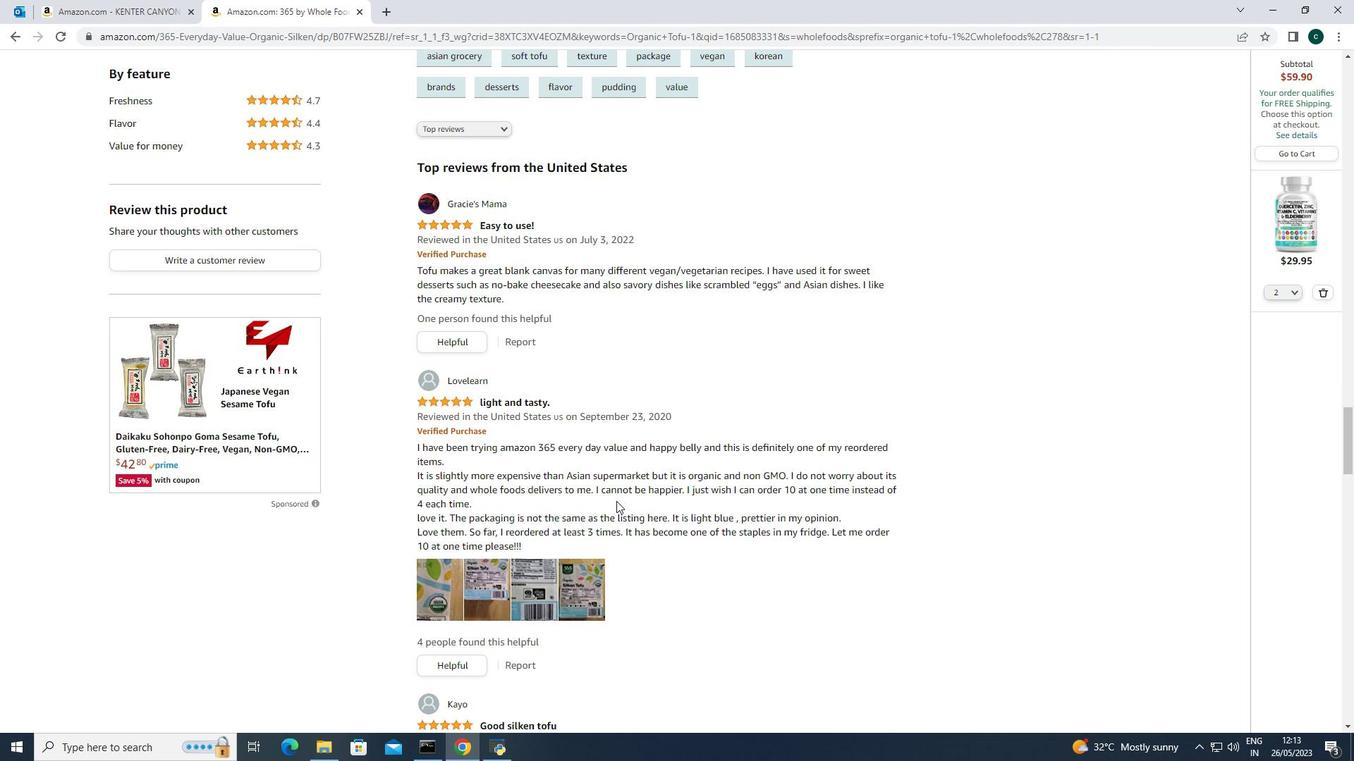 
Action: Mouse moved to (11, 35)
Screenshot: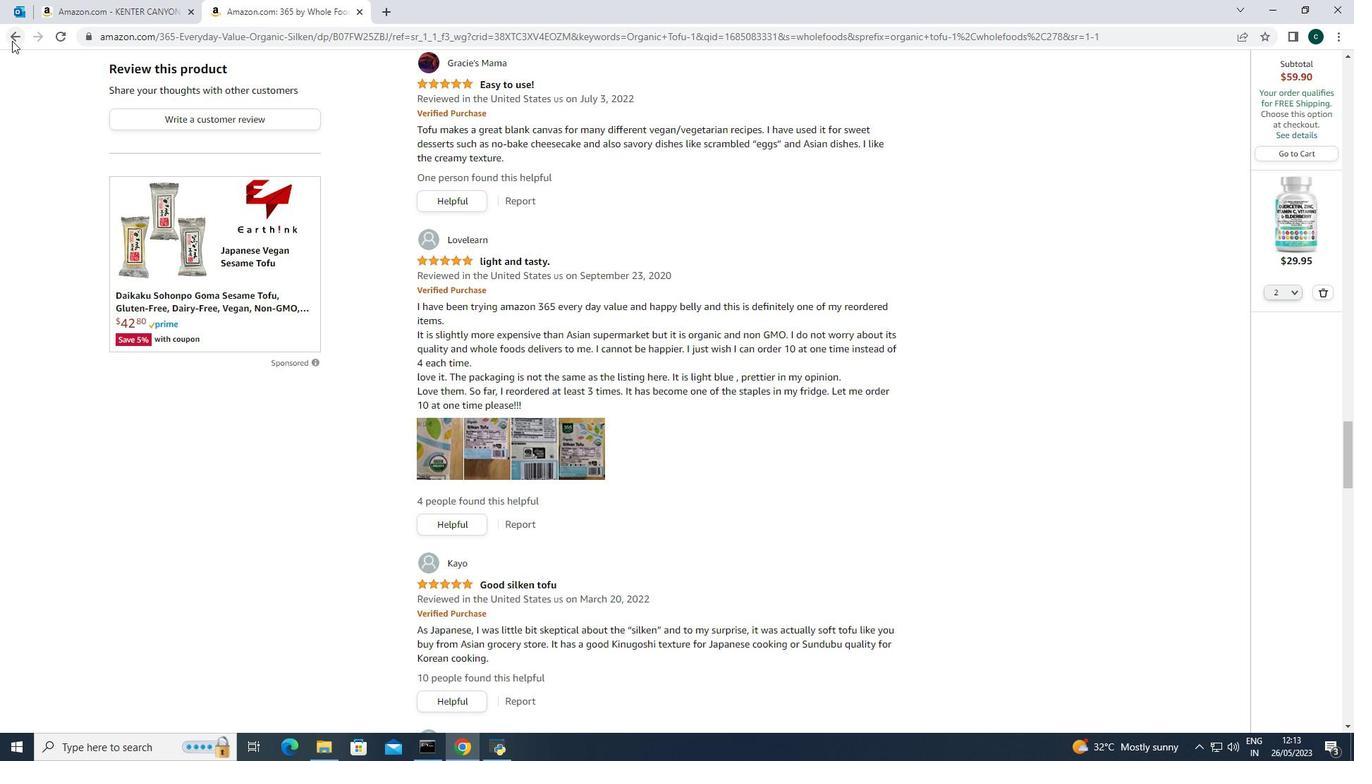 
Action: Mouse pressed left at (11, 35)
Screenshot: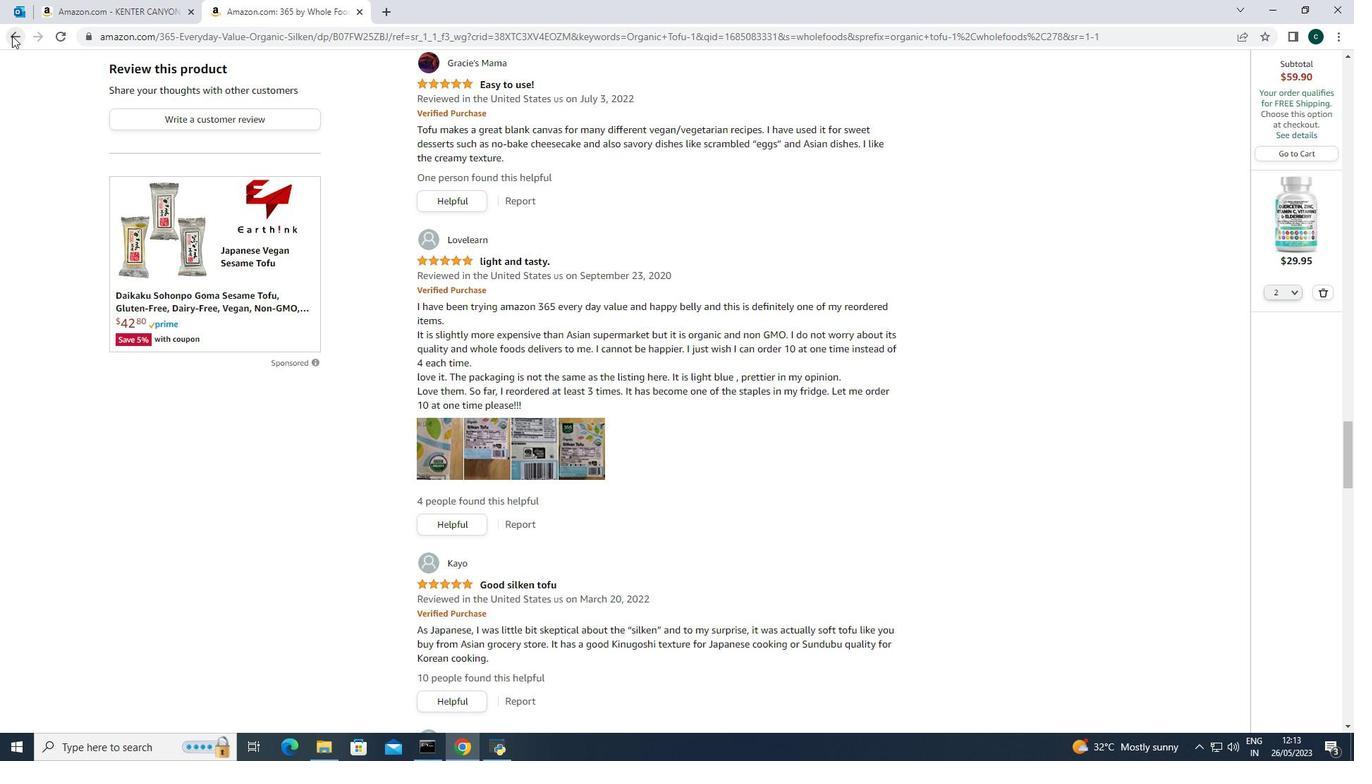 
Action: Mouse moved to (880, 186)
Screenshot: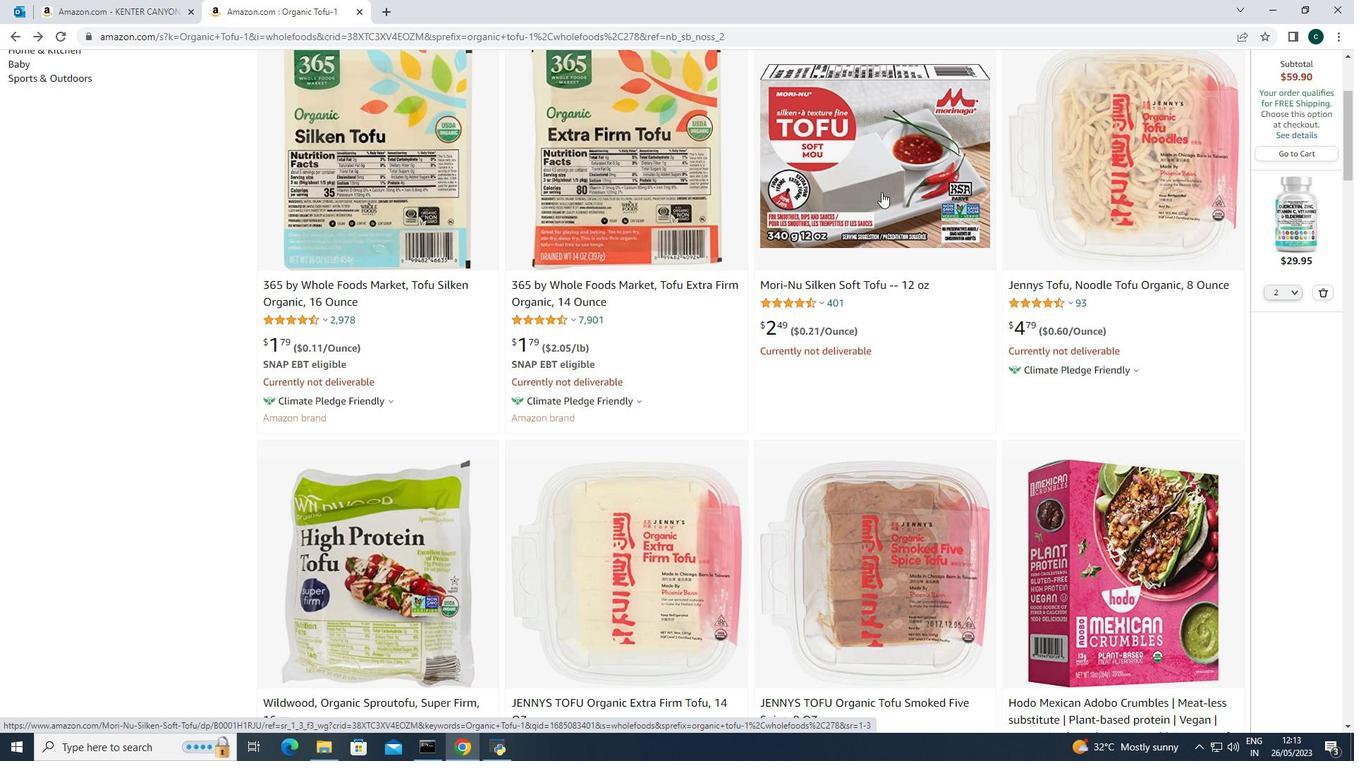 
Action: Mouse pressed left at (880, 186)
Screenshot: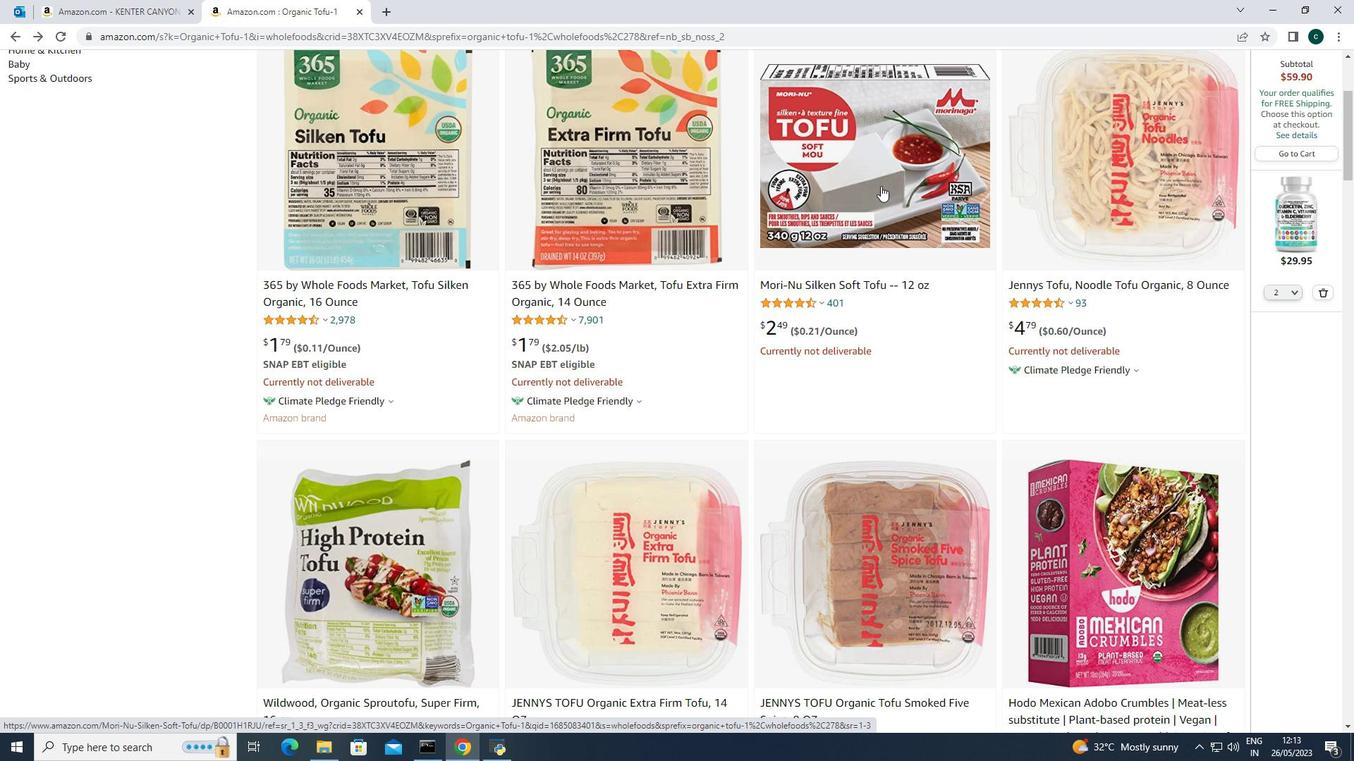 
Action: Mouse pressed left at (880, 186)
Screenshot: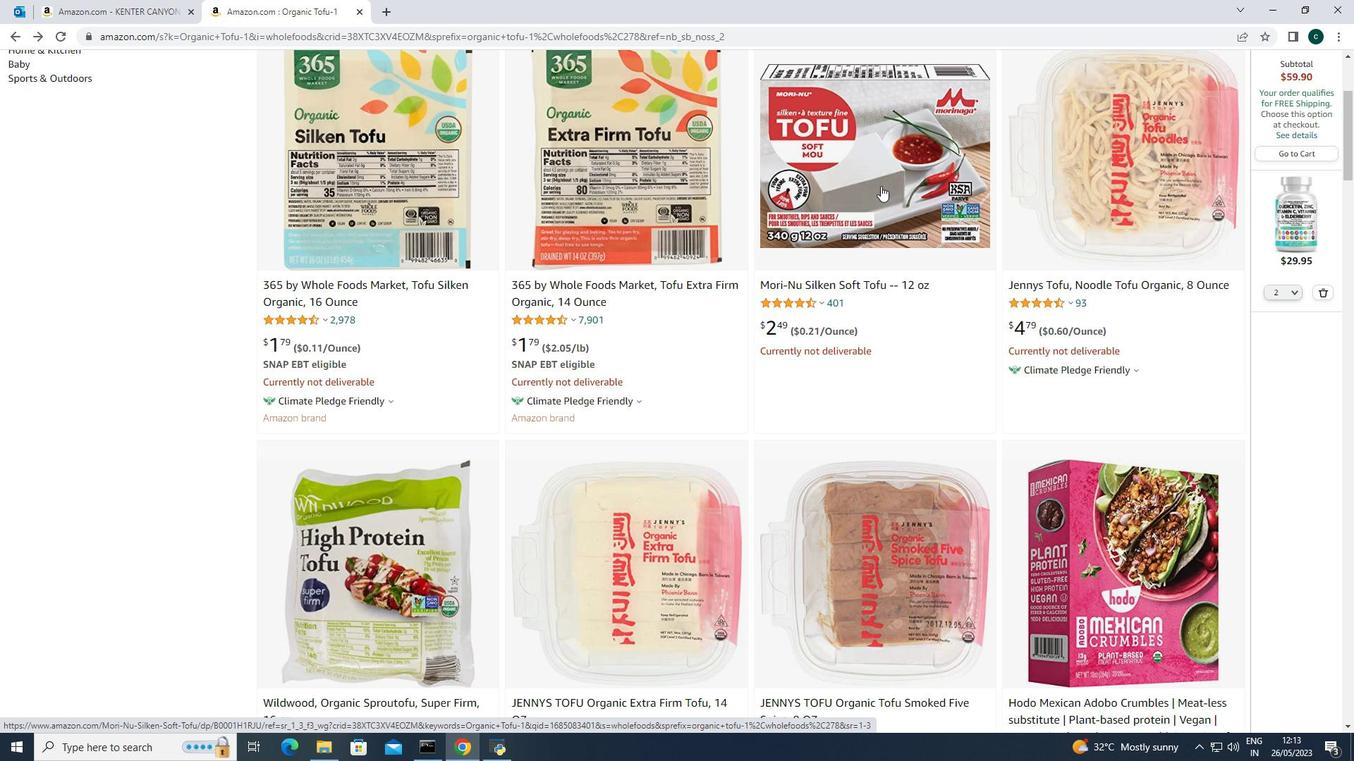
Action: Mouse moved to (673, 285)
Screenshot: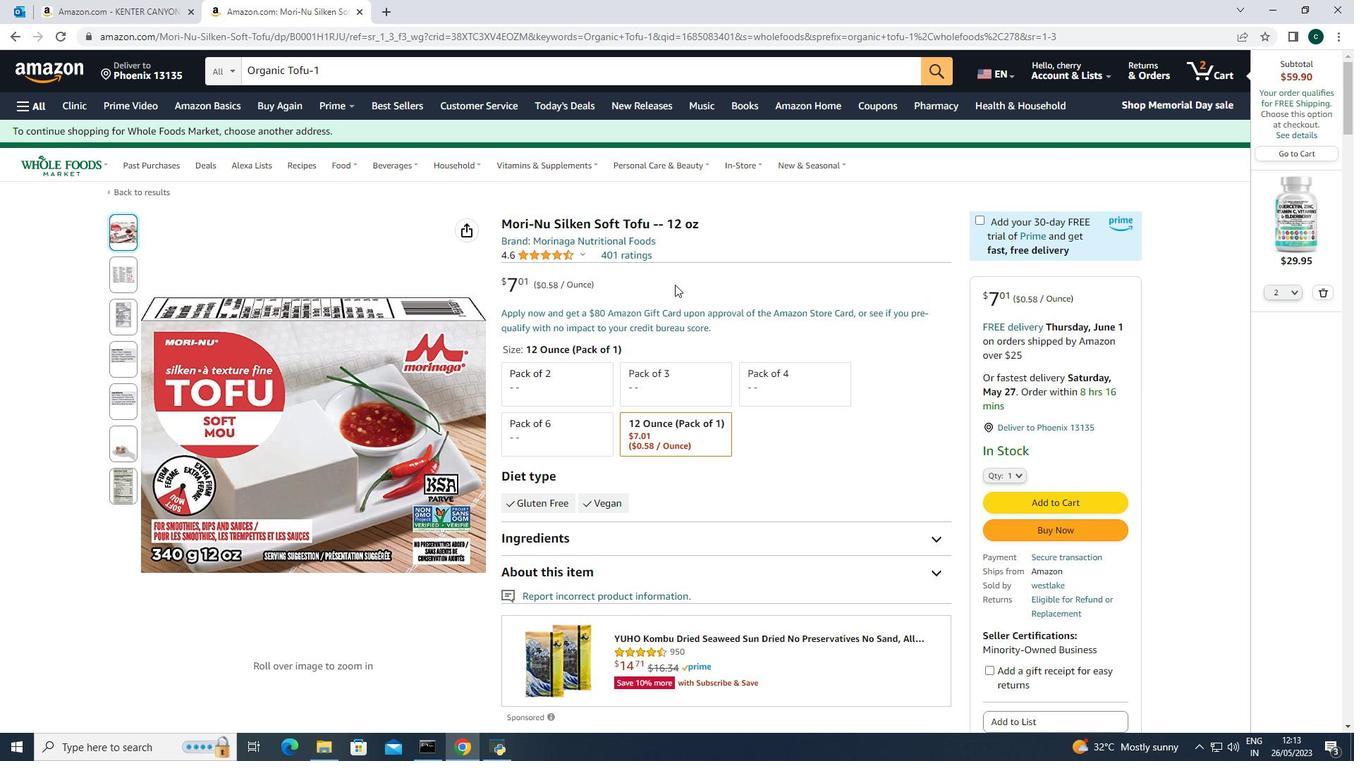 
Action: Mouse scrolled (673, 284) with delta (0, 0)
Screenshot: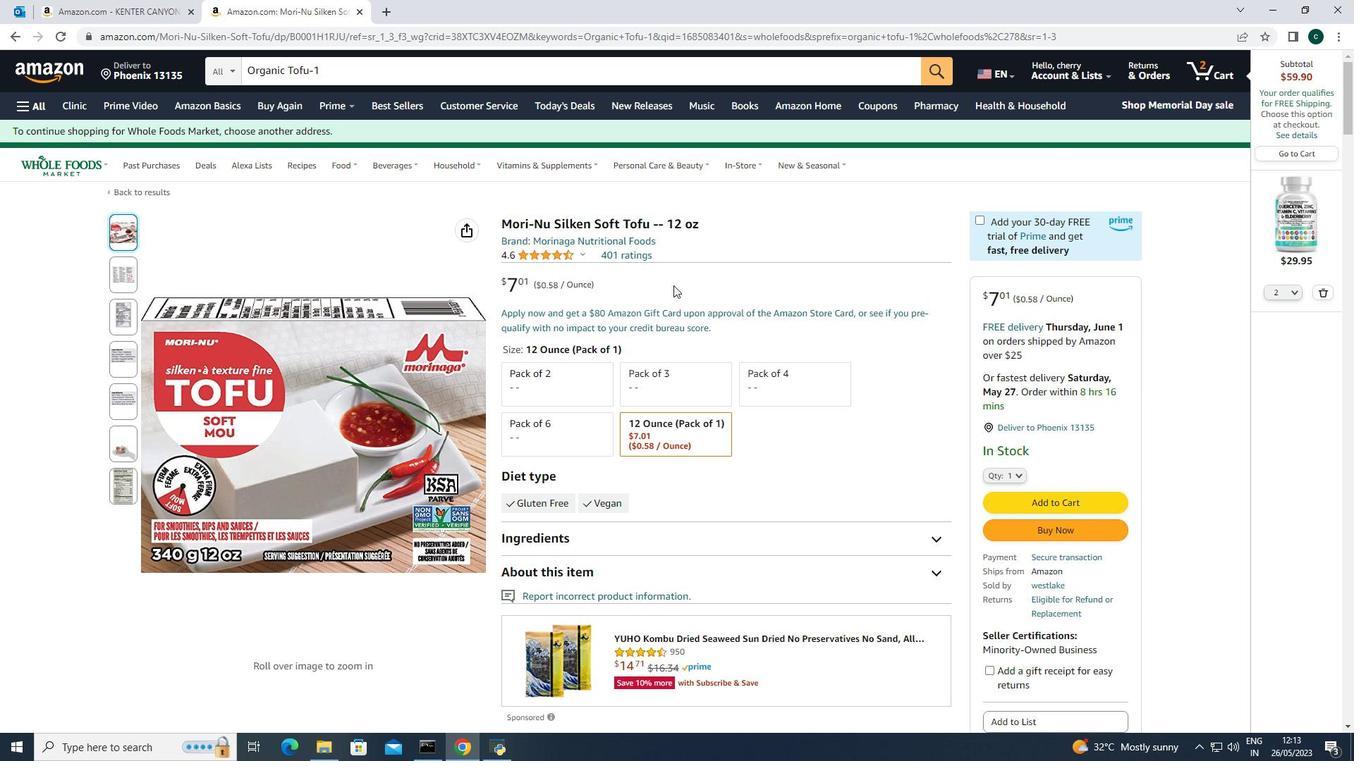 
Action: Mouse scrolled (673, 284) with delta (0, 0)
Screenshot: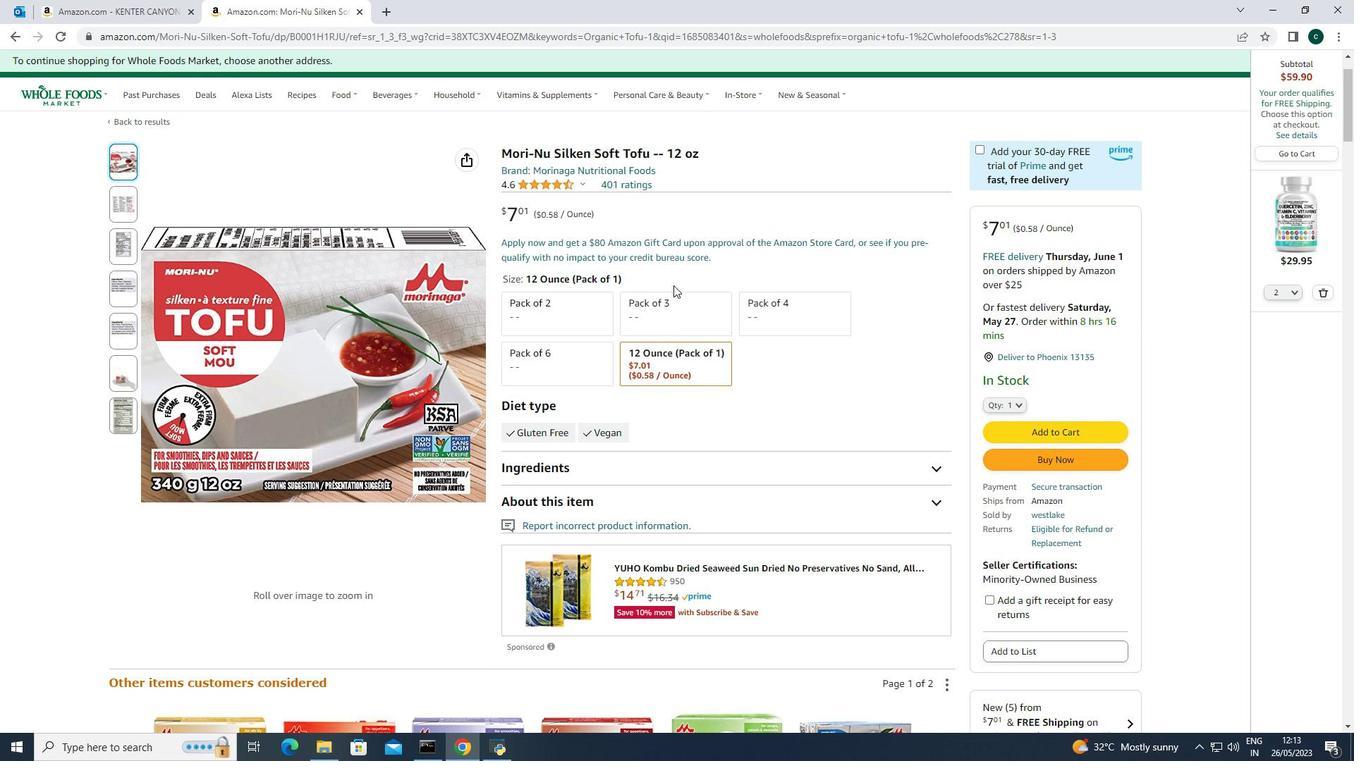 
Action: Mouse scrolled (673, 284) with delta (0, 0)
Screenshot: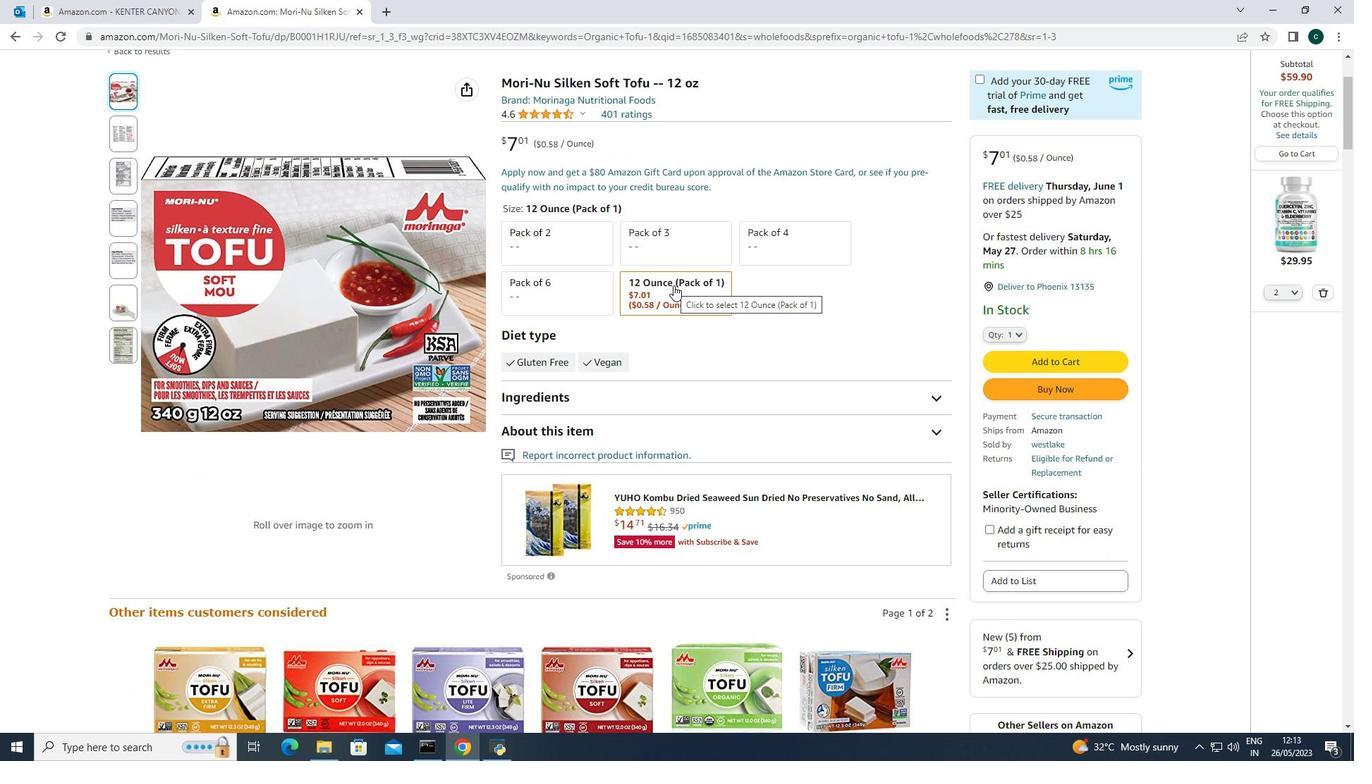 
Action: Mouse scrolled (673, 284) with delta (0, 0)
Screenshot: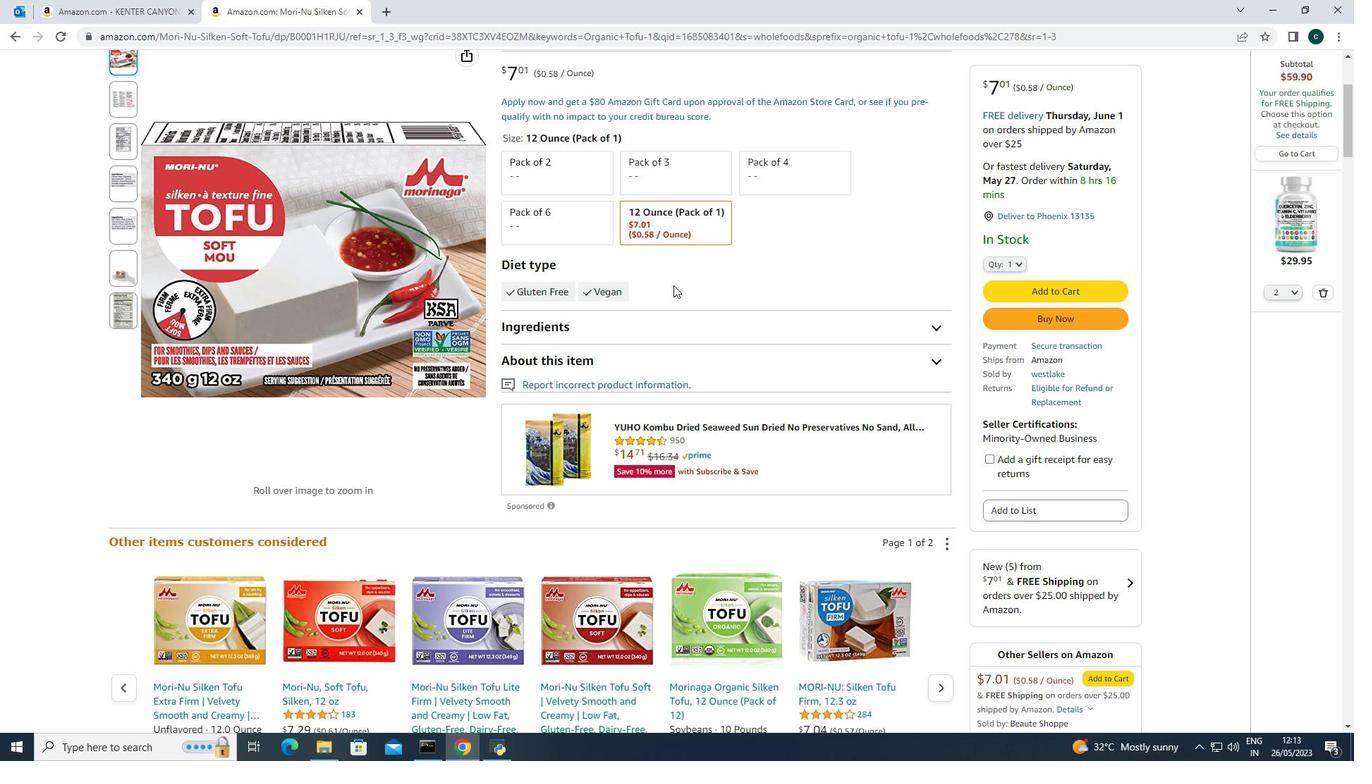 
Action: Mouse scrolled (673, 284) with delta (0, 0)
Screenshot: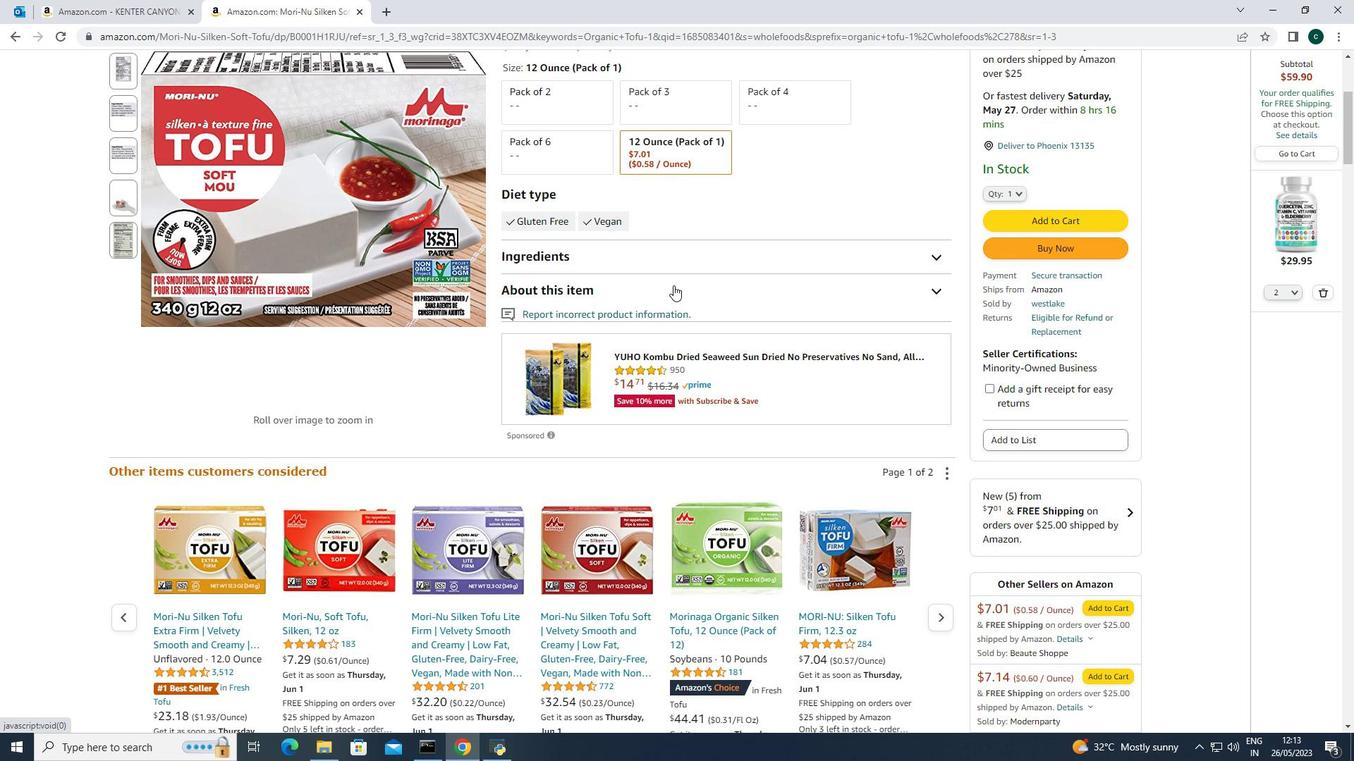 
Action: Mouse scrolled (673, 284) with delta (0, 0)
Screenshot: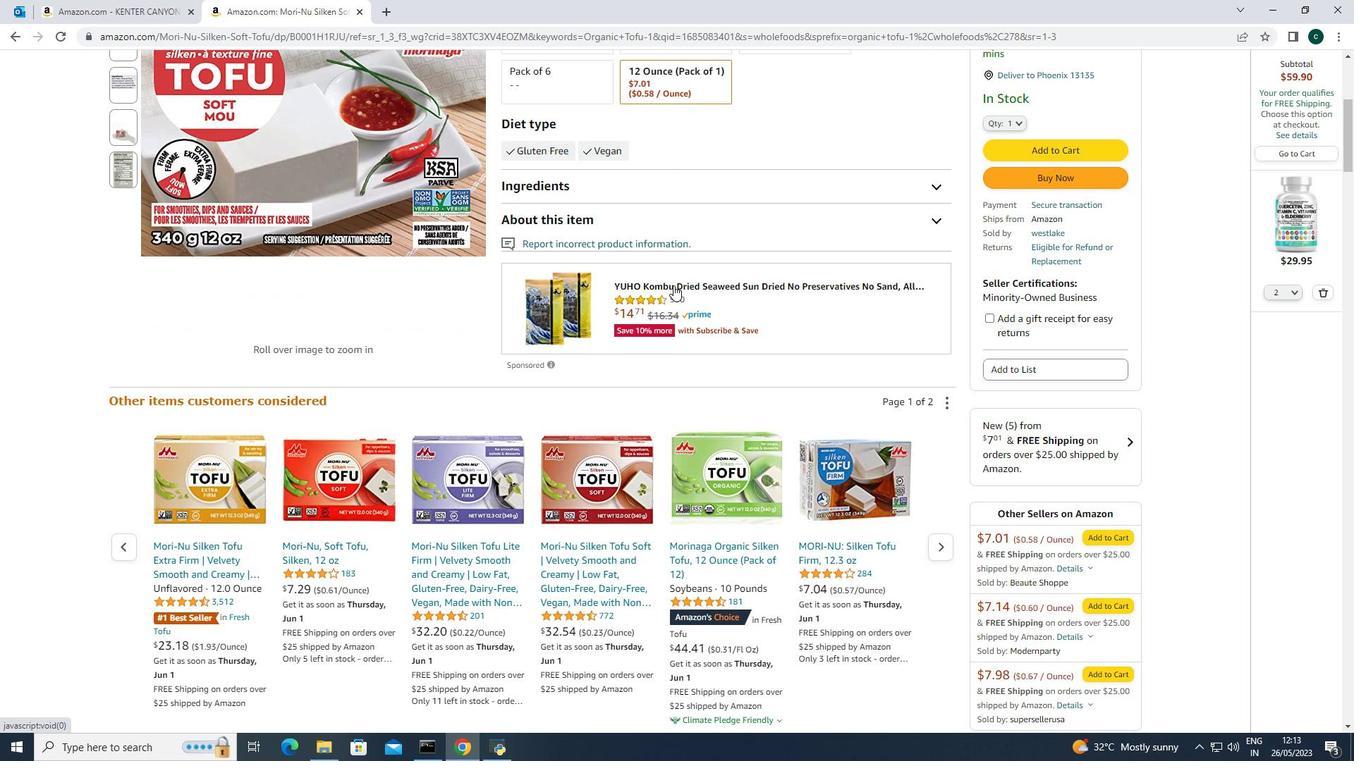 
Action: Mouse scrolled (673, 284) with delta (0, 0)
Screenshot: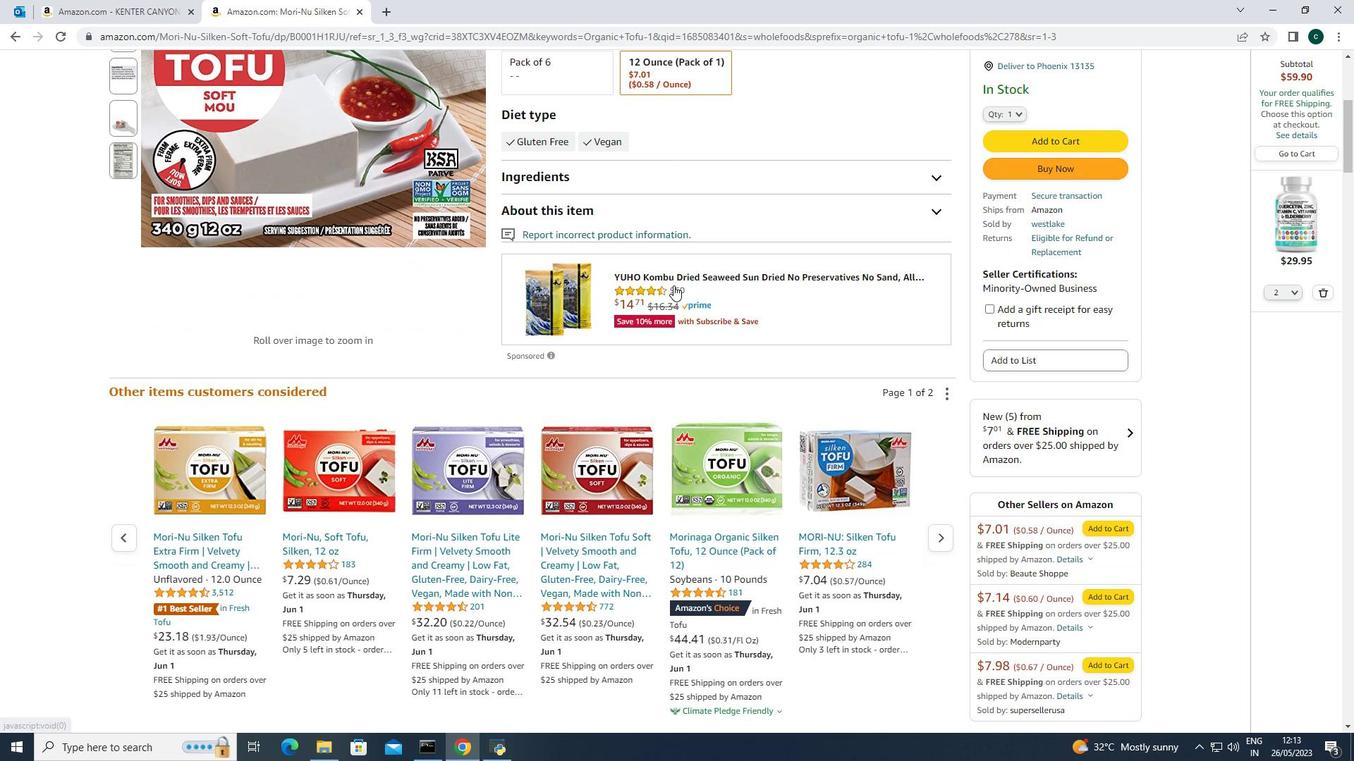 
Action: Mouse scrolled (673, 284) with delta (0, 0)
Screenshot: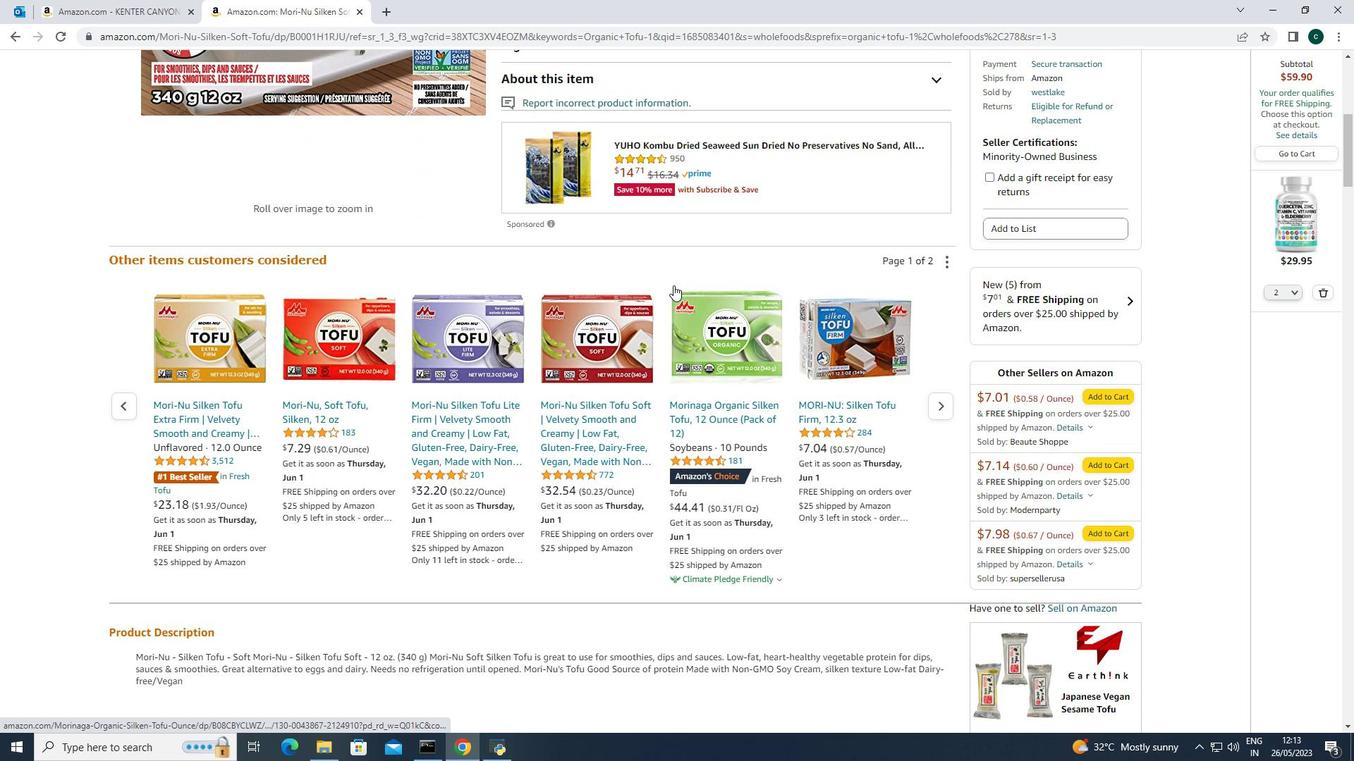 
Action: Mouse scrolled (673, 284) with delta (0, 0)
Screenshot: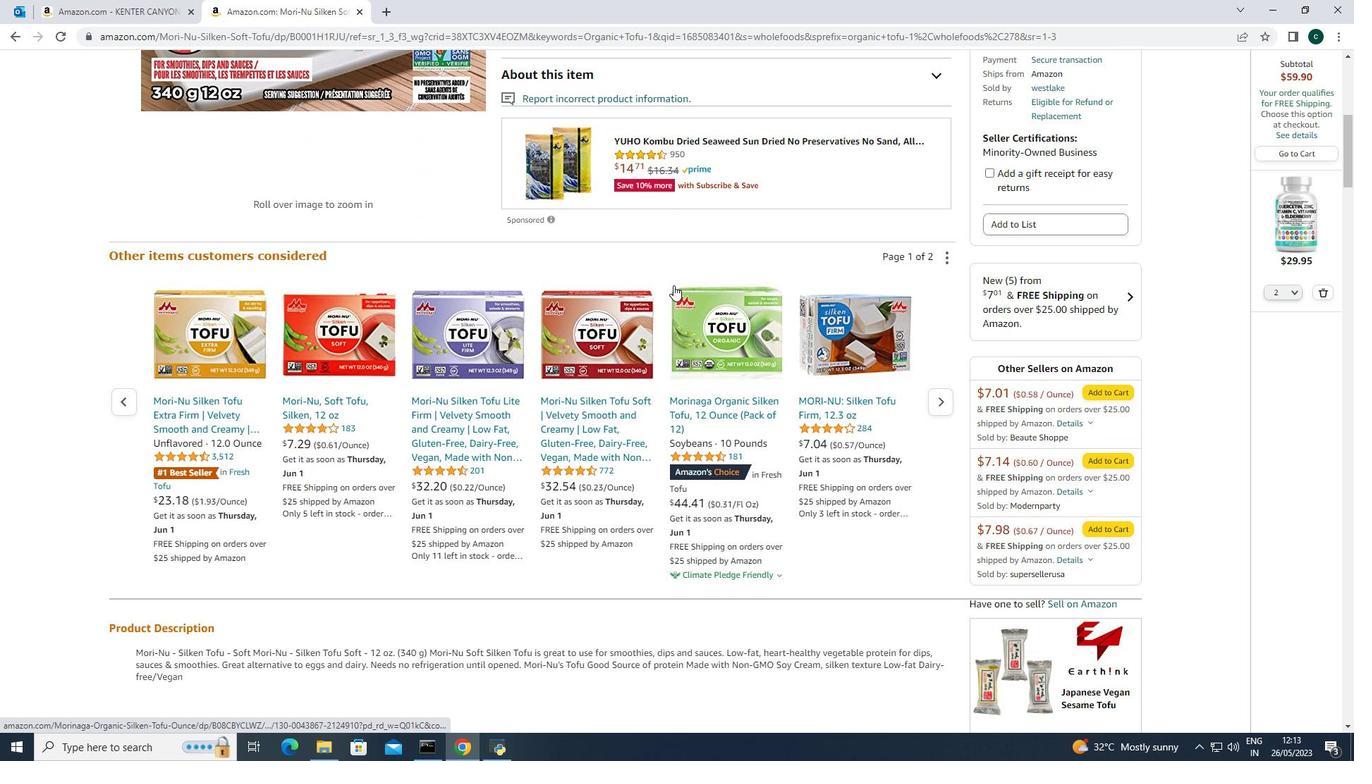 
Action: Mouse scrolled (673, 284) with delta (0, 0)
Screenshot: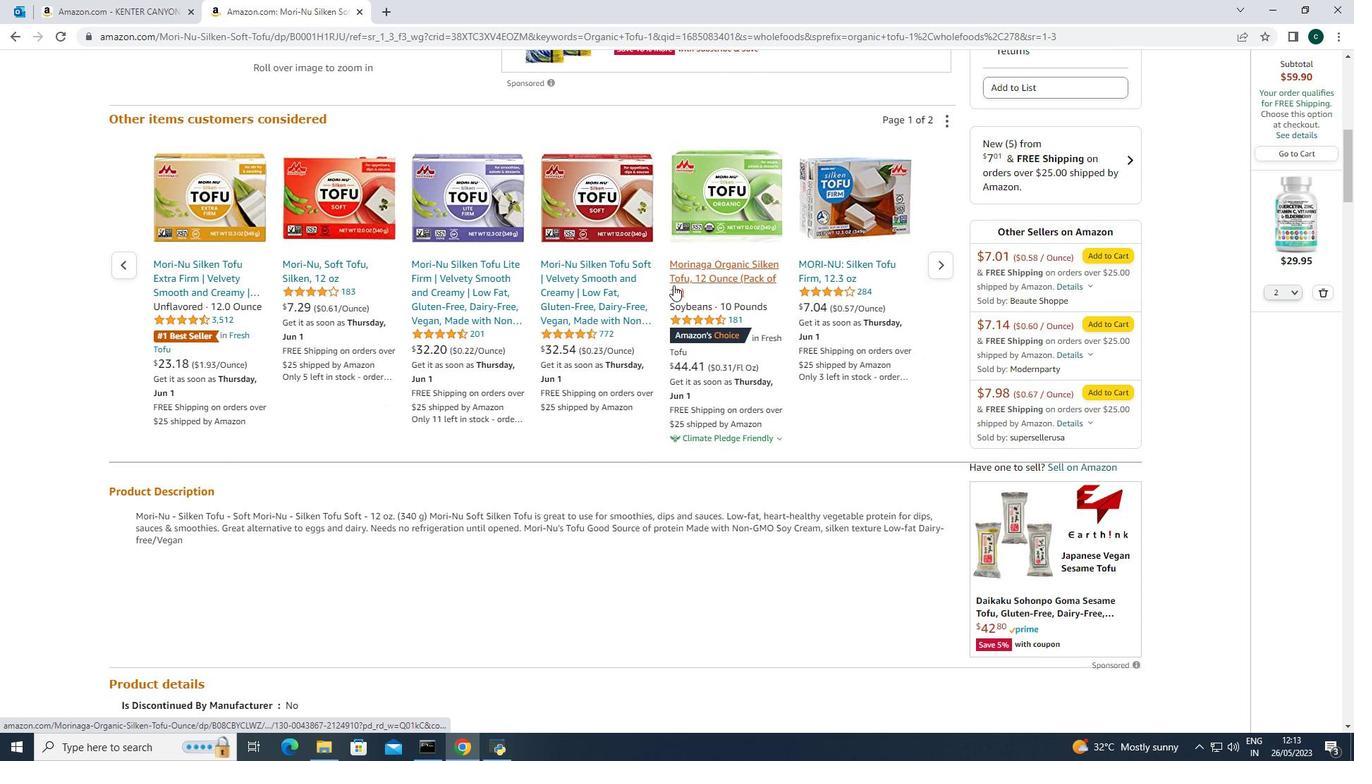 
Action: Mouse scrolled (673, 284) with delta (0, 0)
Screenshot: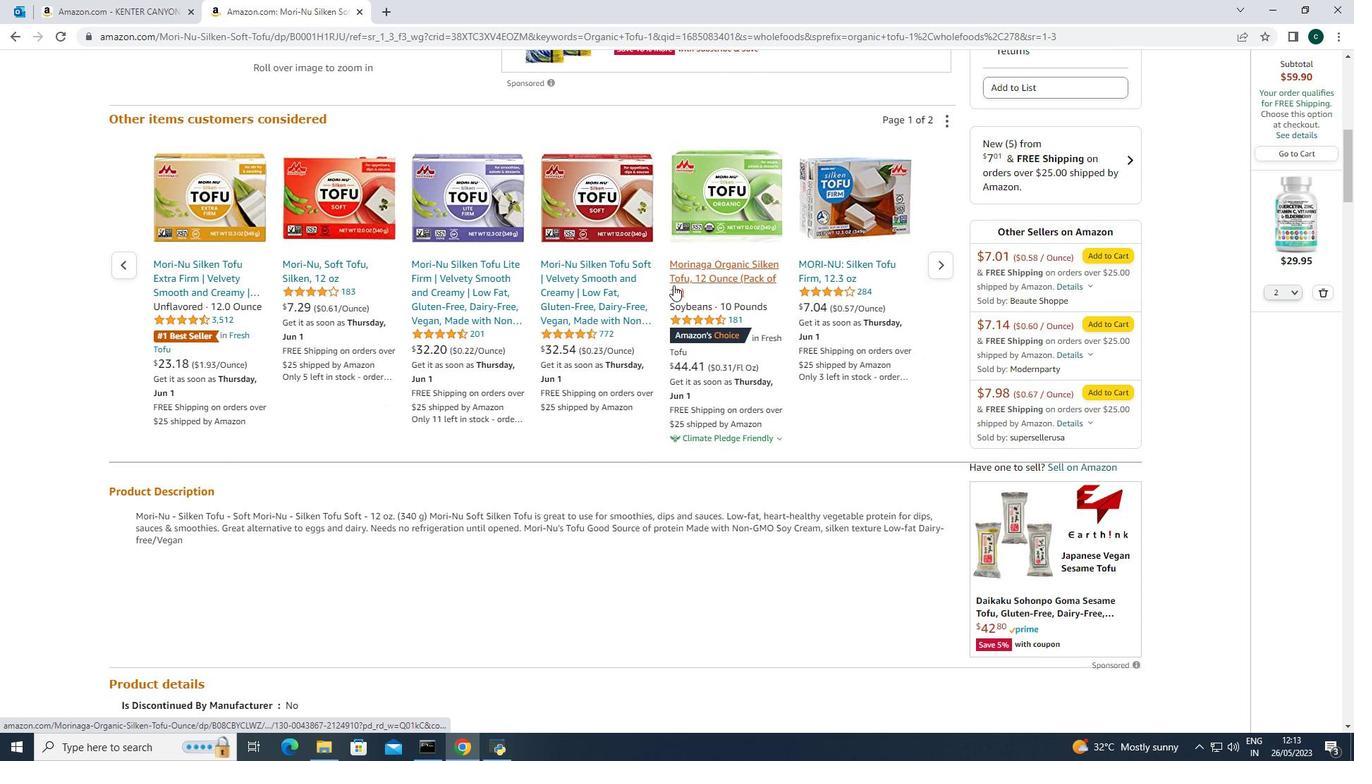 
Action: Mouse moved to (674, 277)
Screenshot: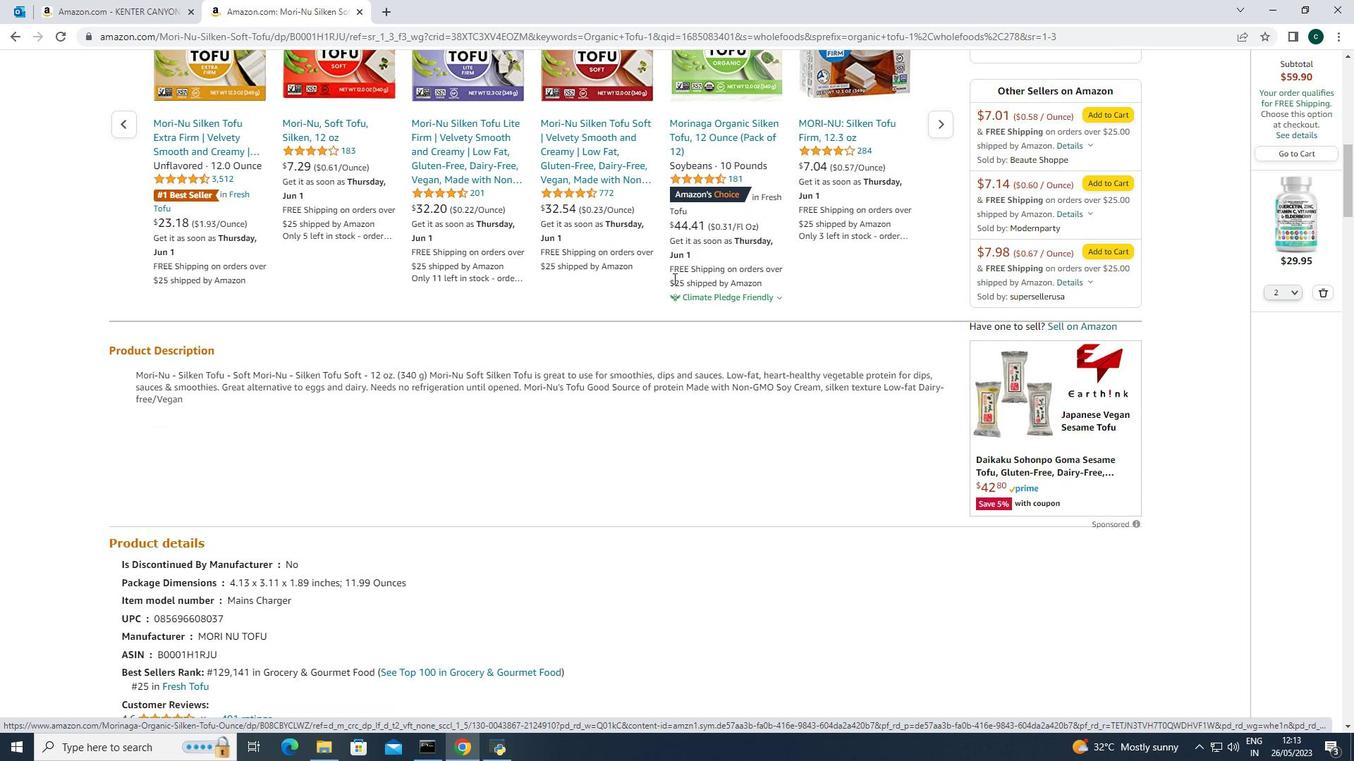 
Action: Mouse scrolled (674, 277) with delta (0, 0)
Screenshot: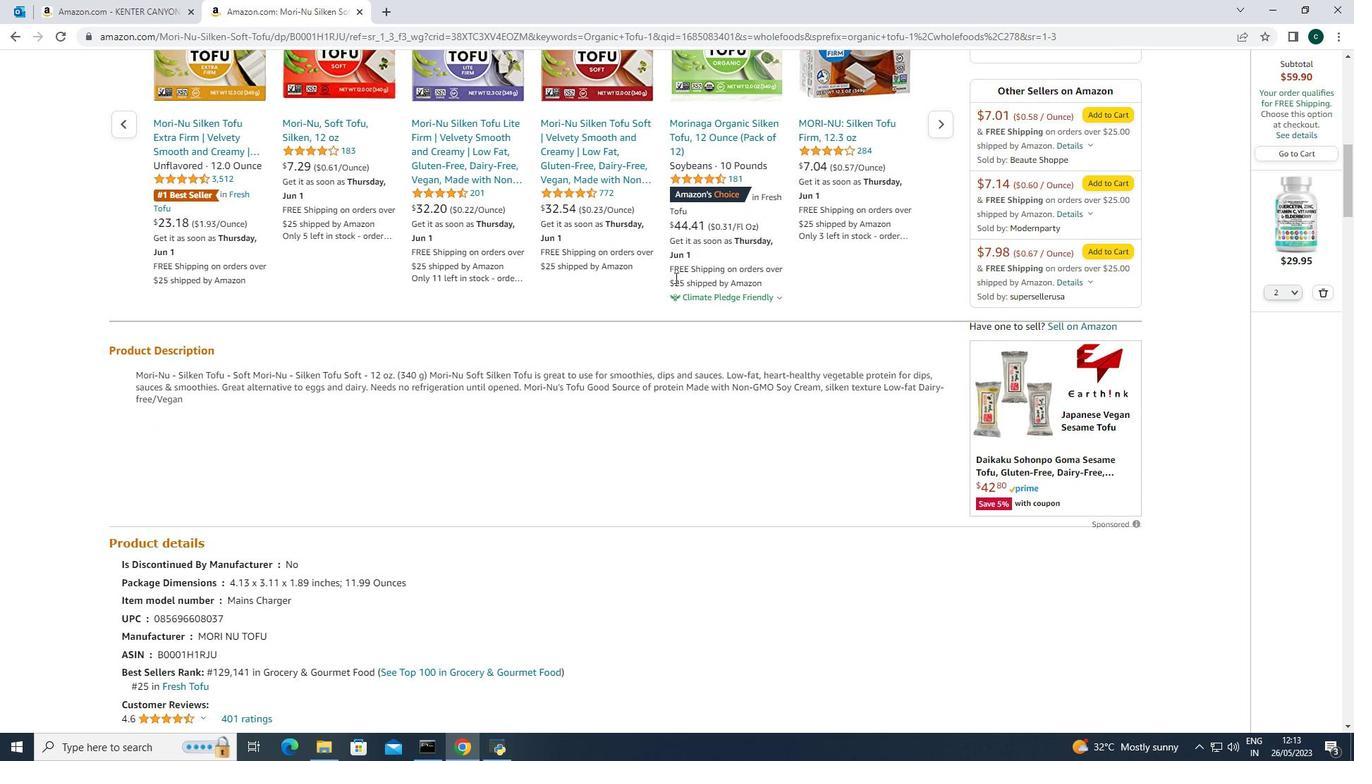 
Action: Mouse scrolled (674, 277) with delta (0, 0)
Screenshot: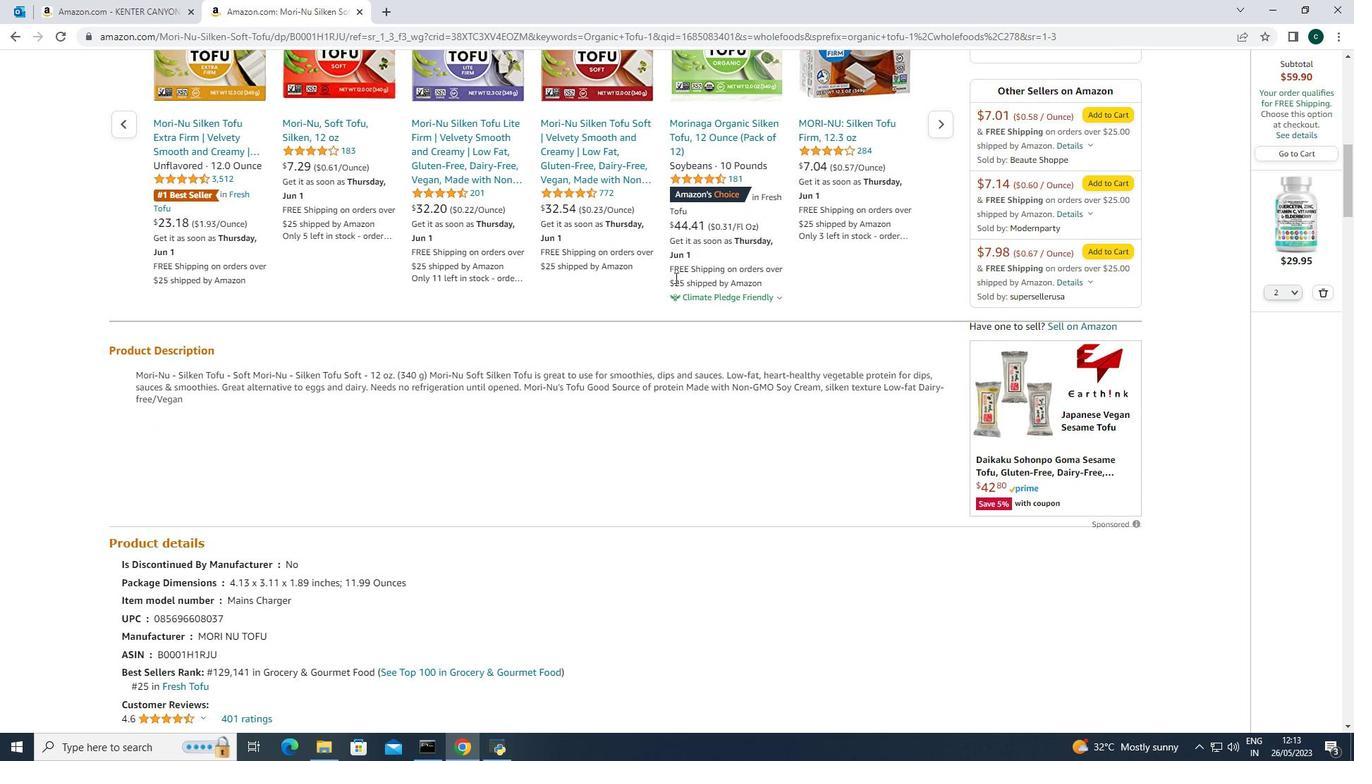 
Action: Mouse scrolled (674, 277) with delta (0, 0)
Screenshot: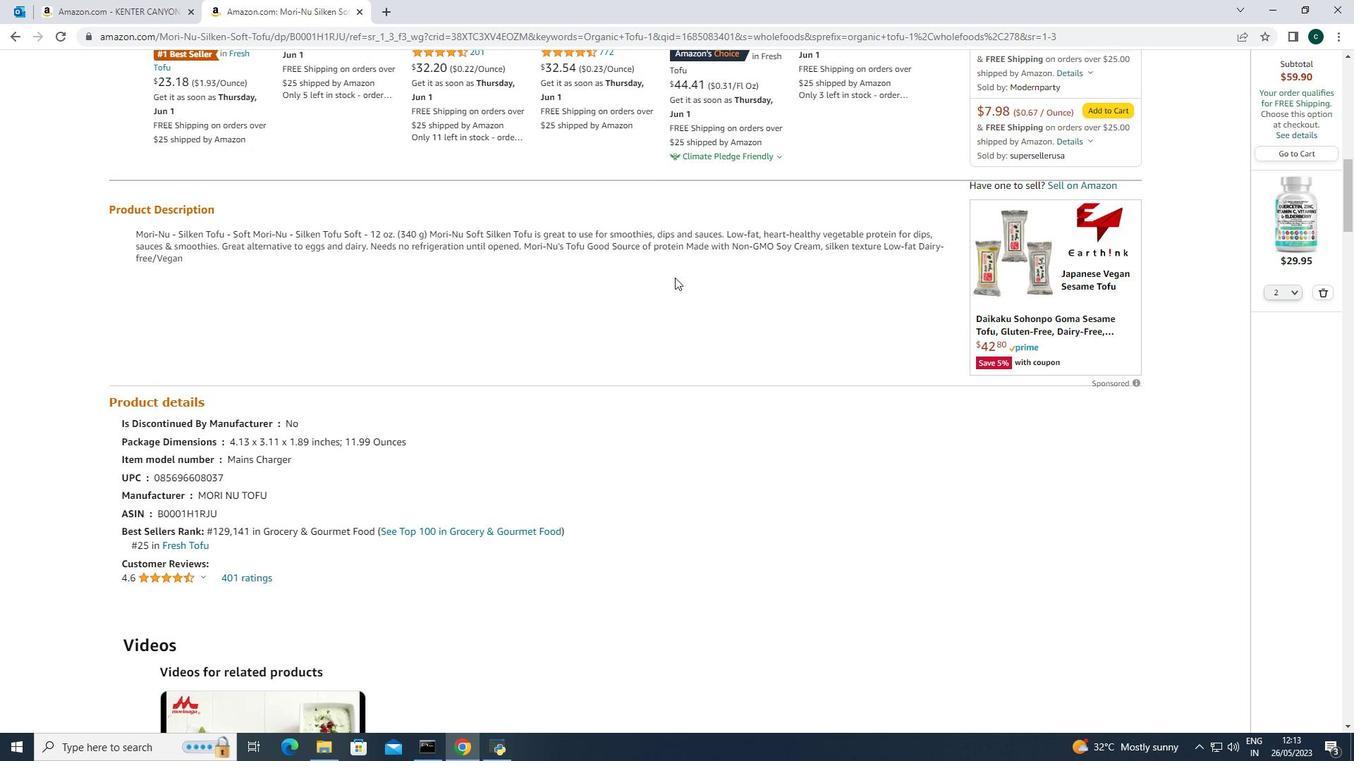 
Action: Mouse scrolled (674, 277) with delta (0, 0)
Screenshot: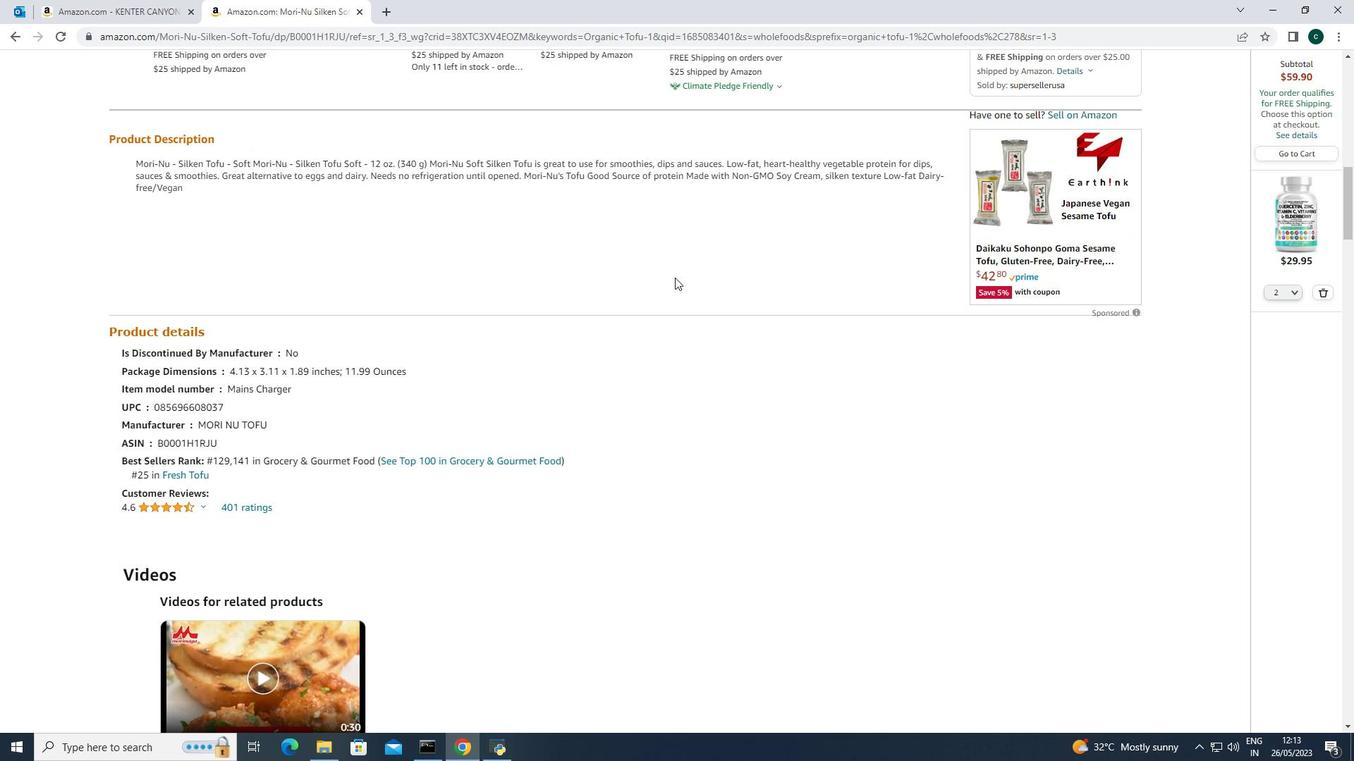 
Action: Mouse scrolled (674, 277) with delta (0, 0)
Screenshot: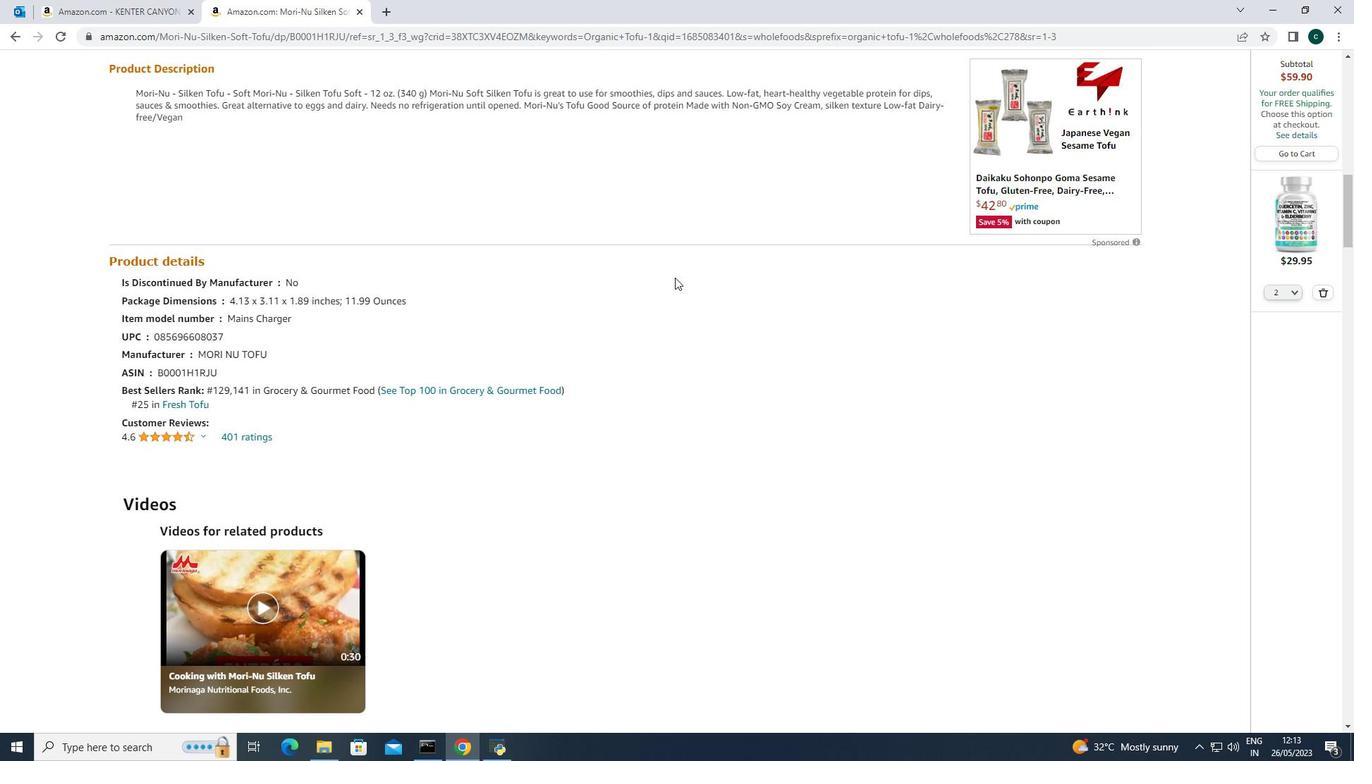 
Action: Mouse scrolled (674, 277) with delta (0, 0)
Screenshot: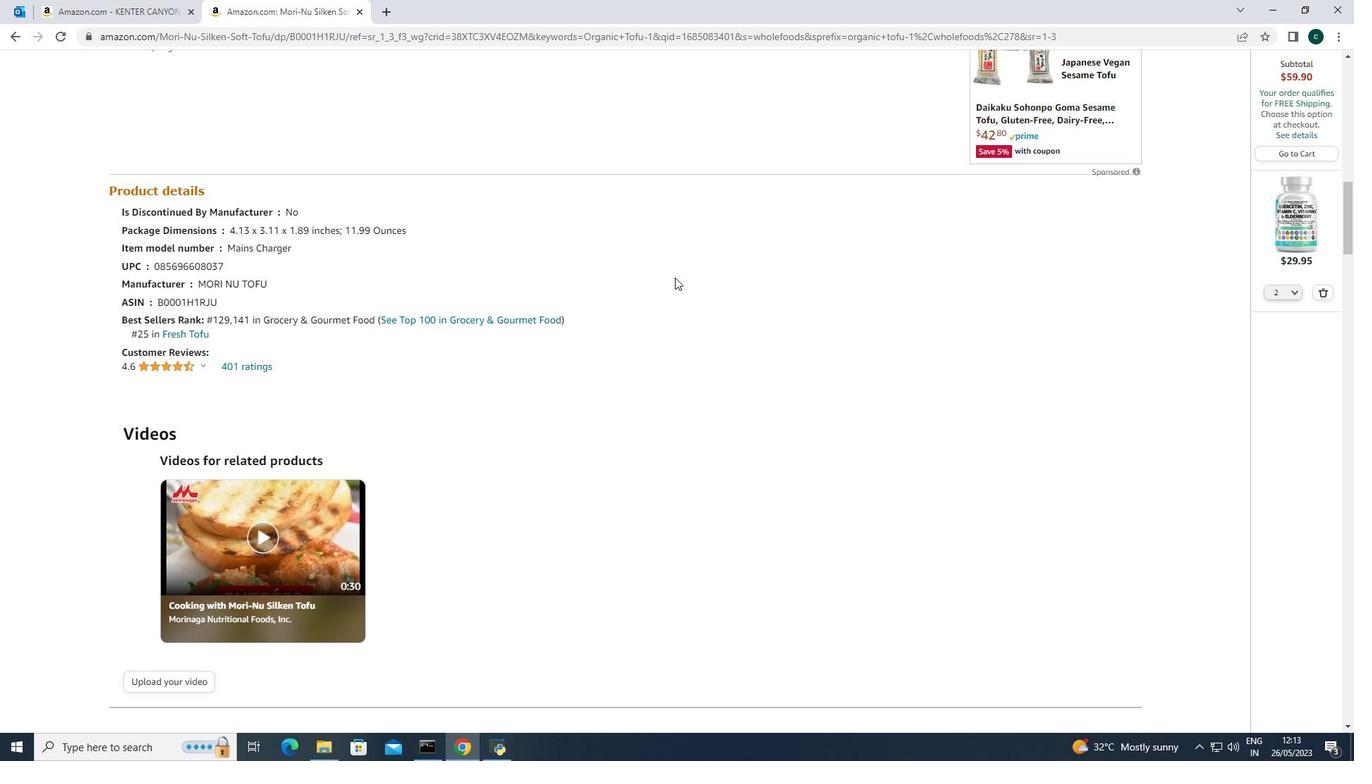 
Action: Mouse scrolled (674, 277) with delta (0, 0)
Screenshot: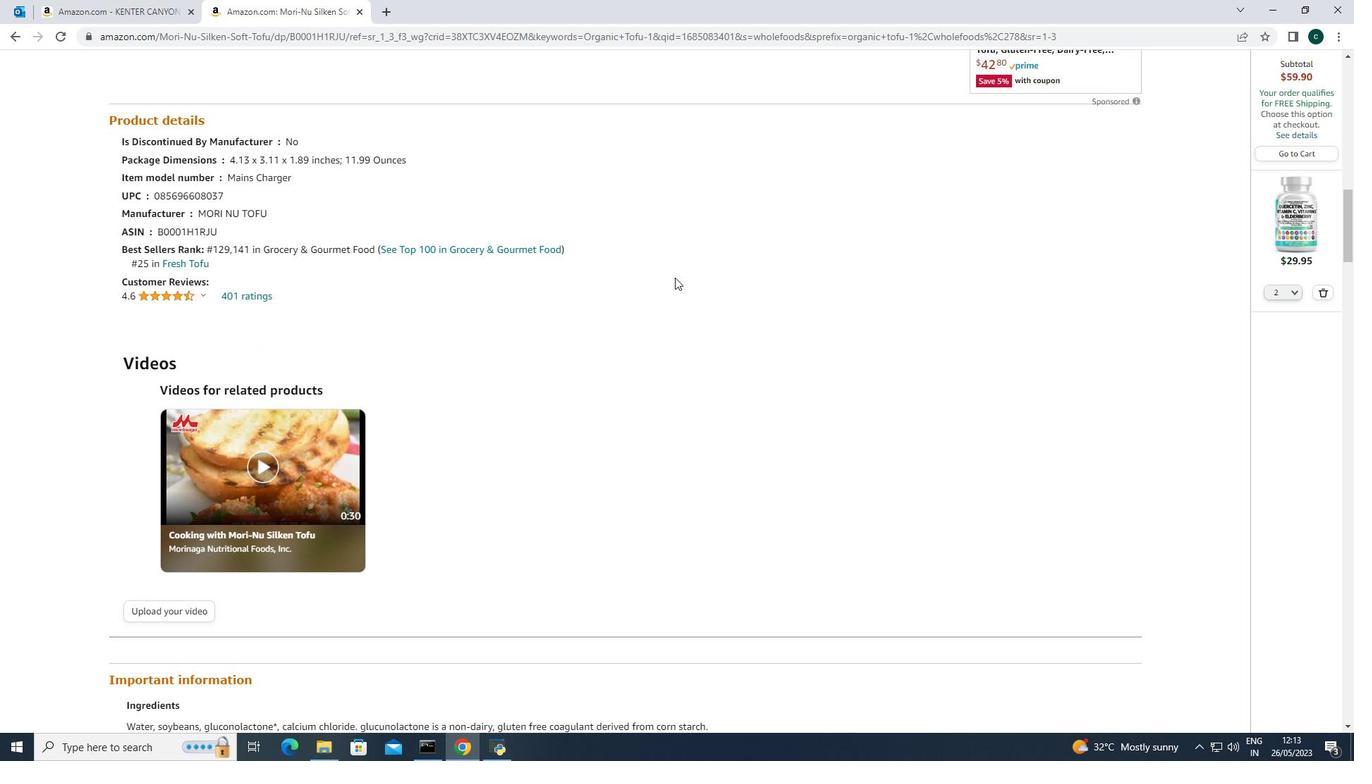 
Action: Mouse scrolled (674, 277) with delta (0, 0)
Screenshot: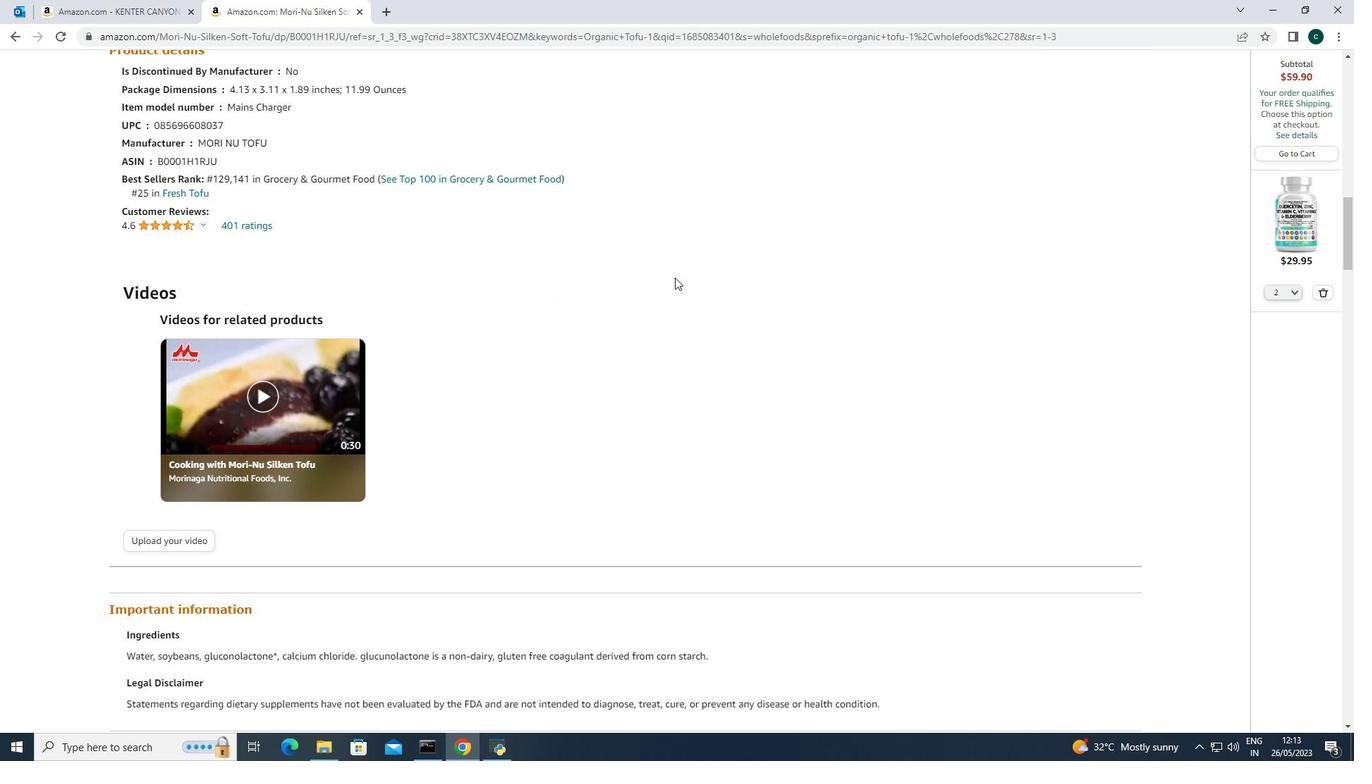 
Action: Mouse scrolled (674, 277) with delta (0, 0)
Screenshot: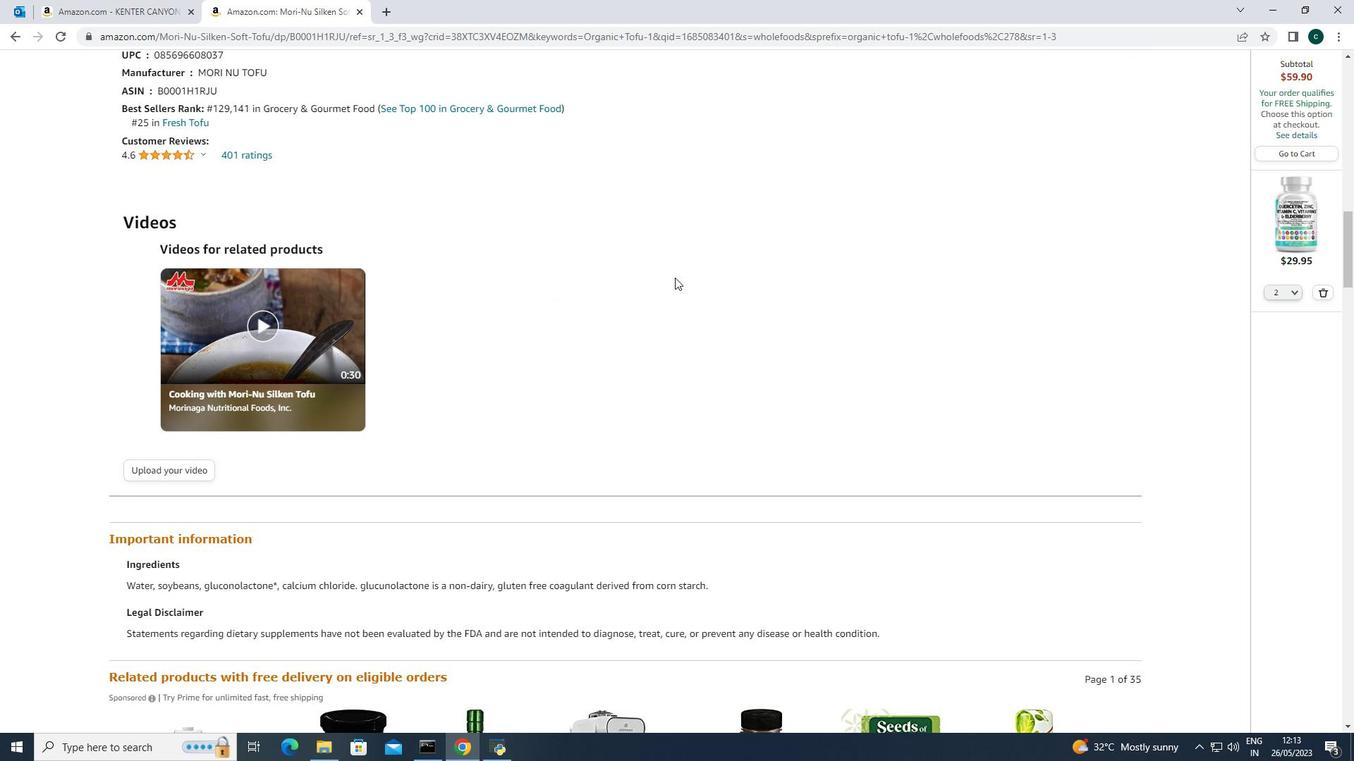 
Action: Mouse scrolled (674, 277) with delta (0, 0)
Screenshot: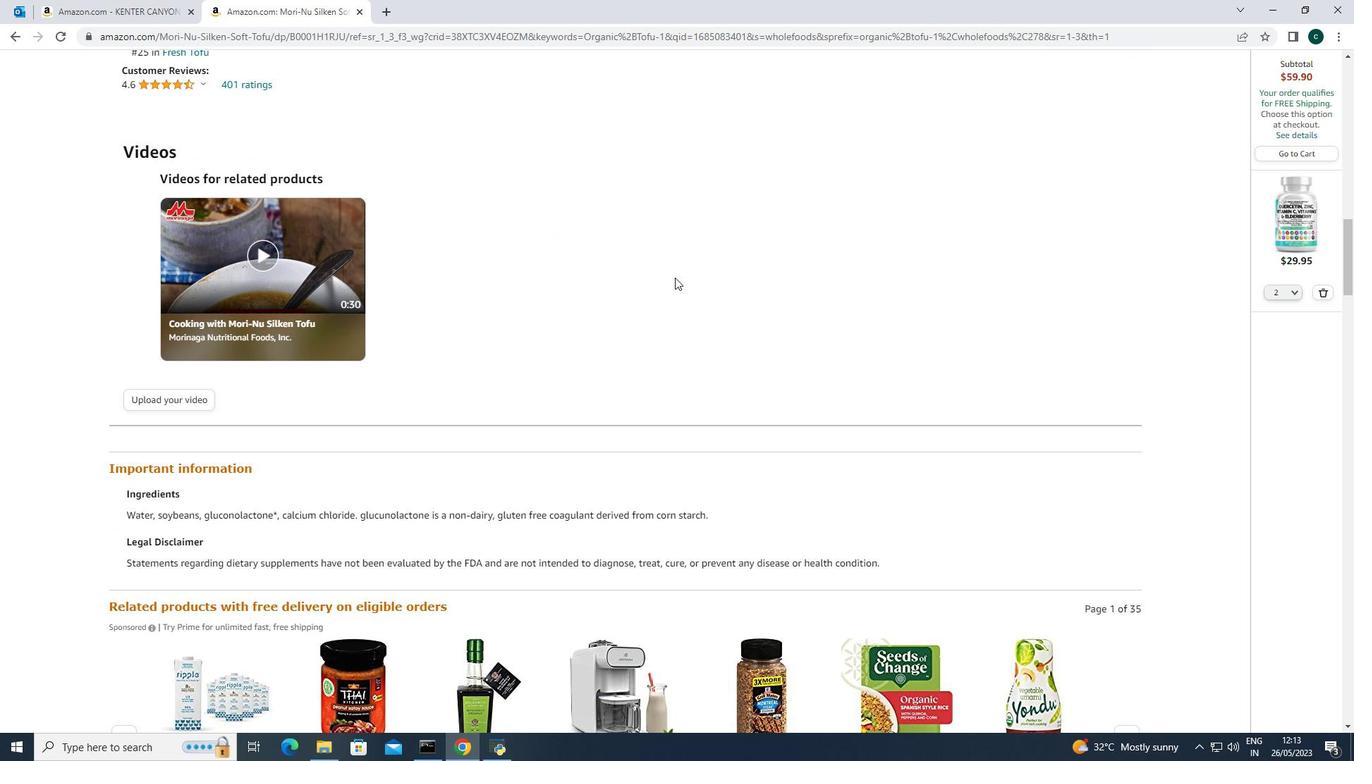 
Action: Mouse scrolled (674, 277) with delta (0, 0)
Screenshot: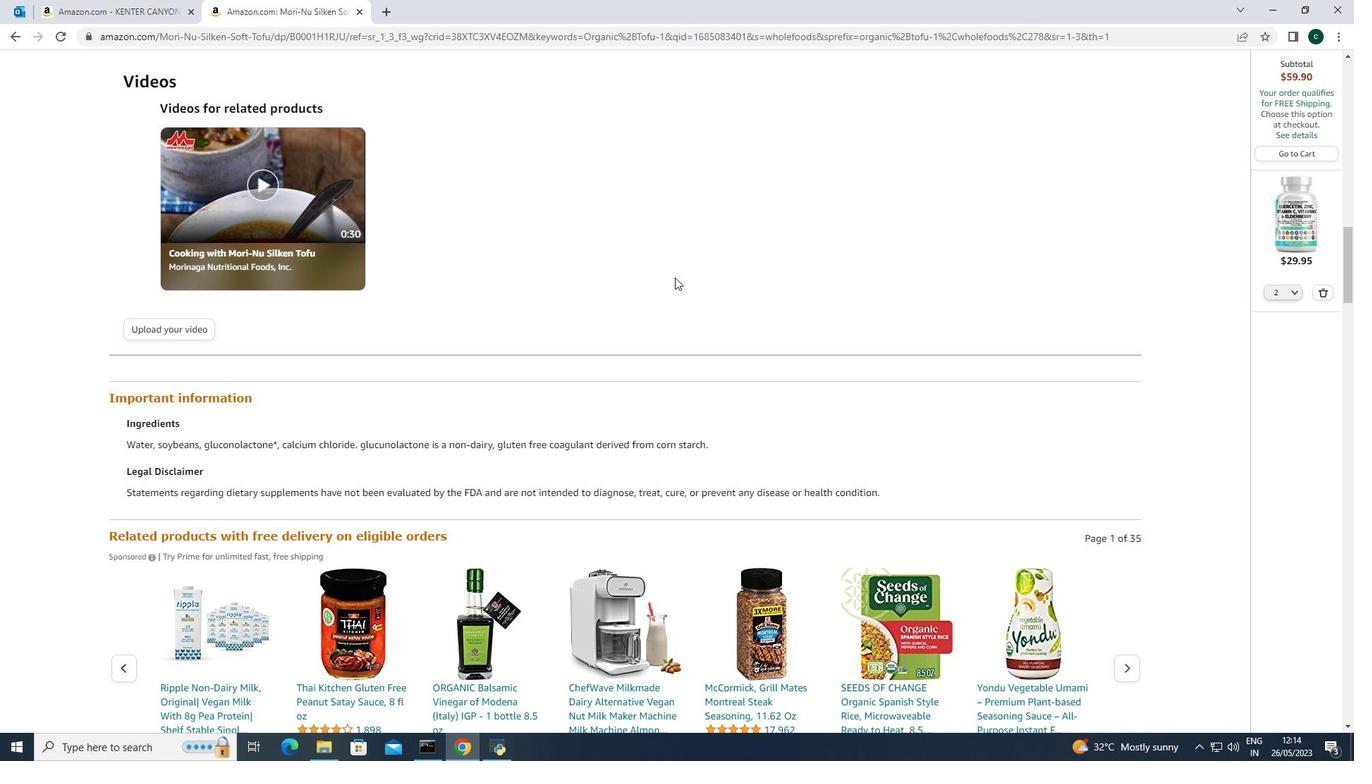 
Action: Mouse scrolled (674, 277) with delta (0, 0)
Screenshot: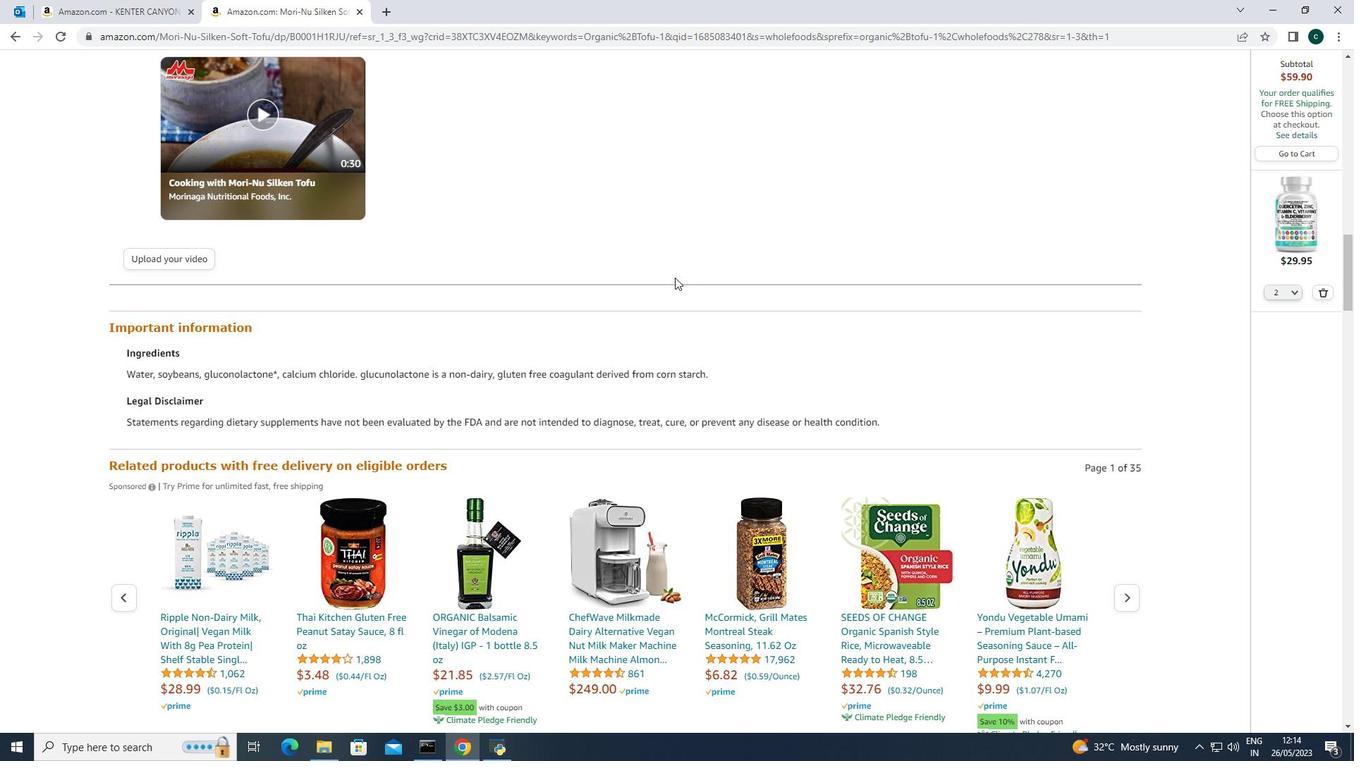 
Action: Mouse scrolled (674, 277) with delta (0, 0)
Screenshot: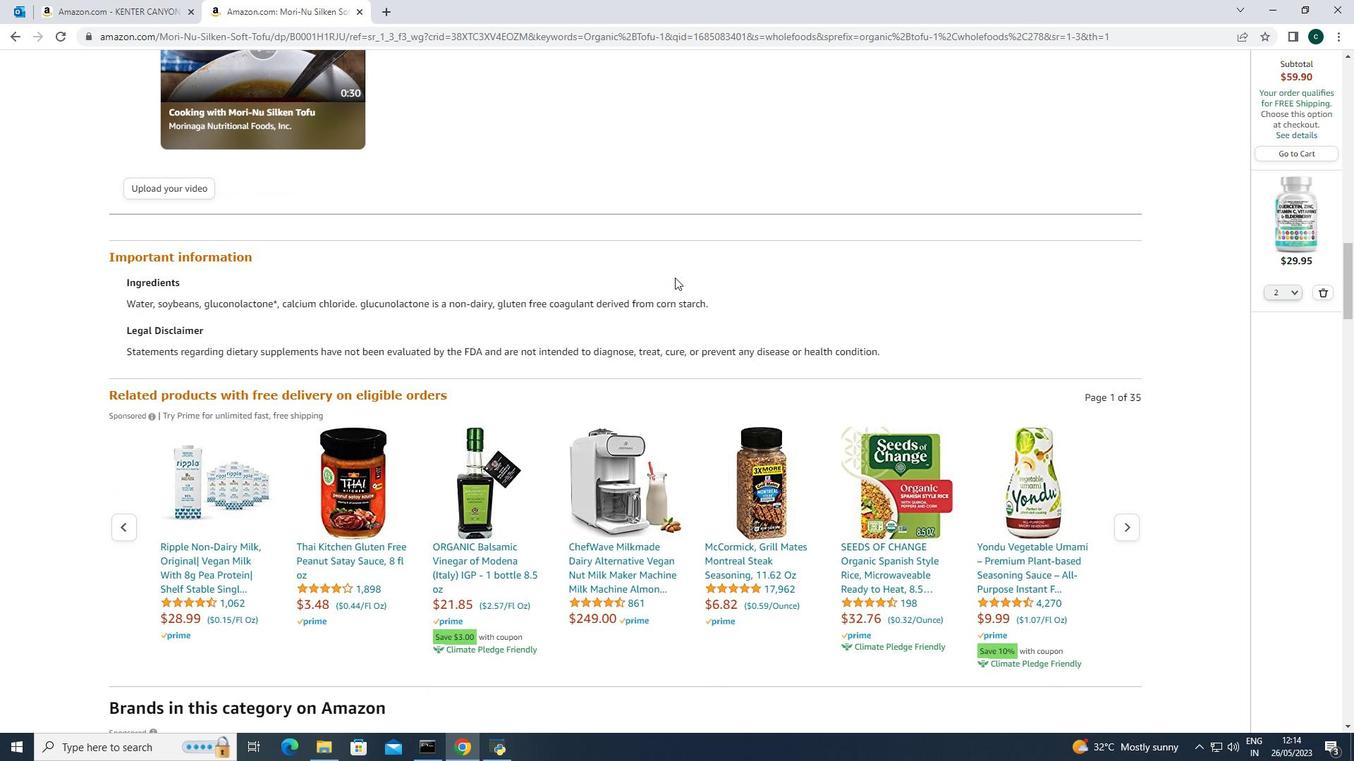 
Action: Mouse scrolled (674, 277) with delta (0, 0)
Screenshot: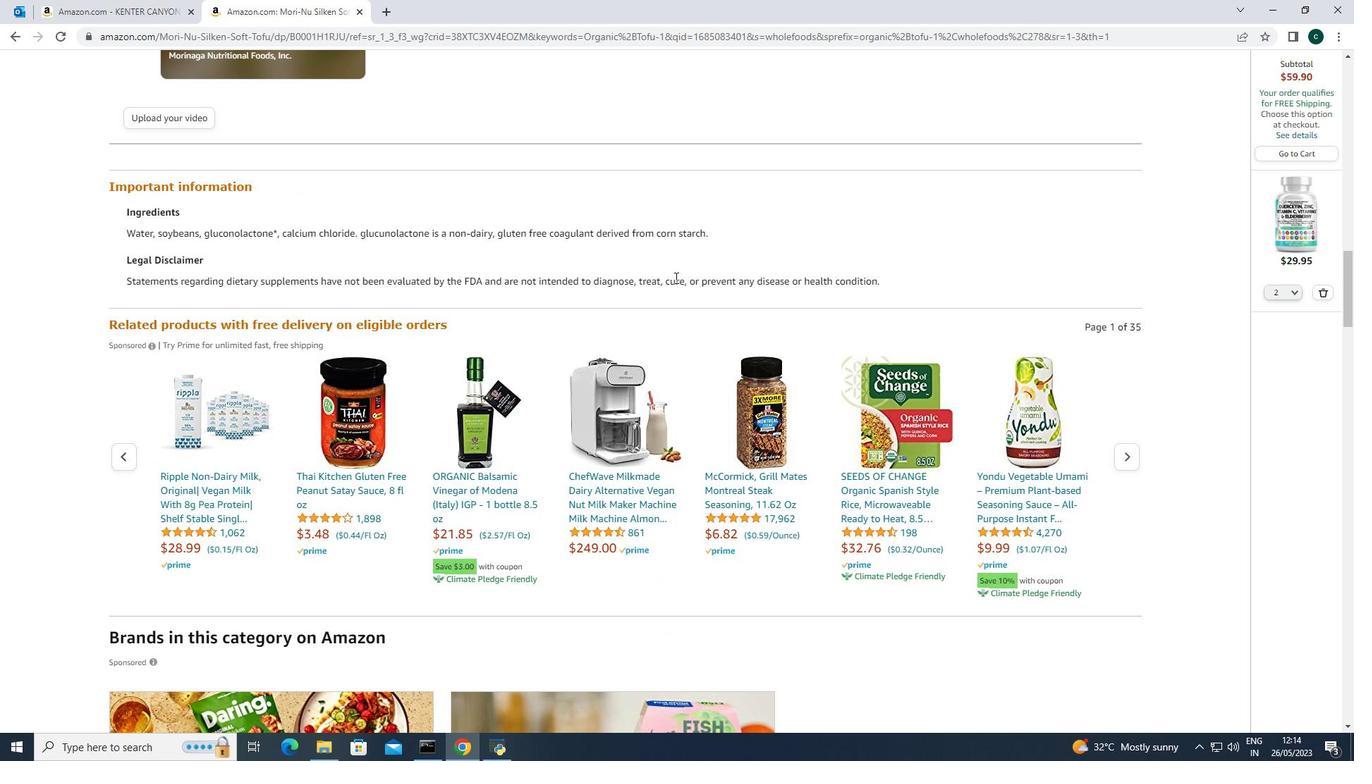 
Action: Mouse scrolled (674, 277) with delta (0, 0)
Screenshot: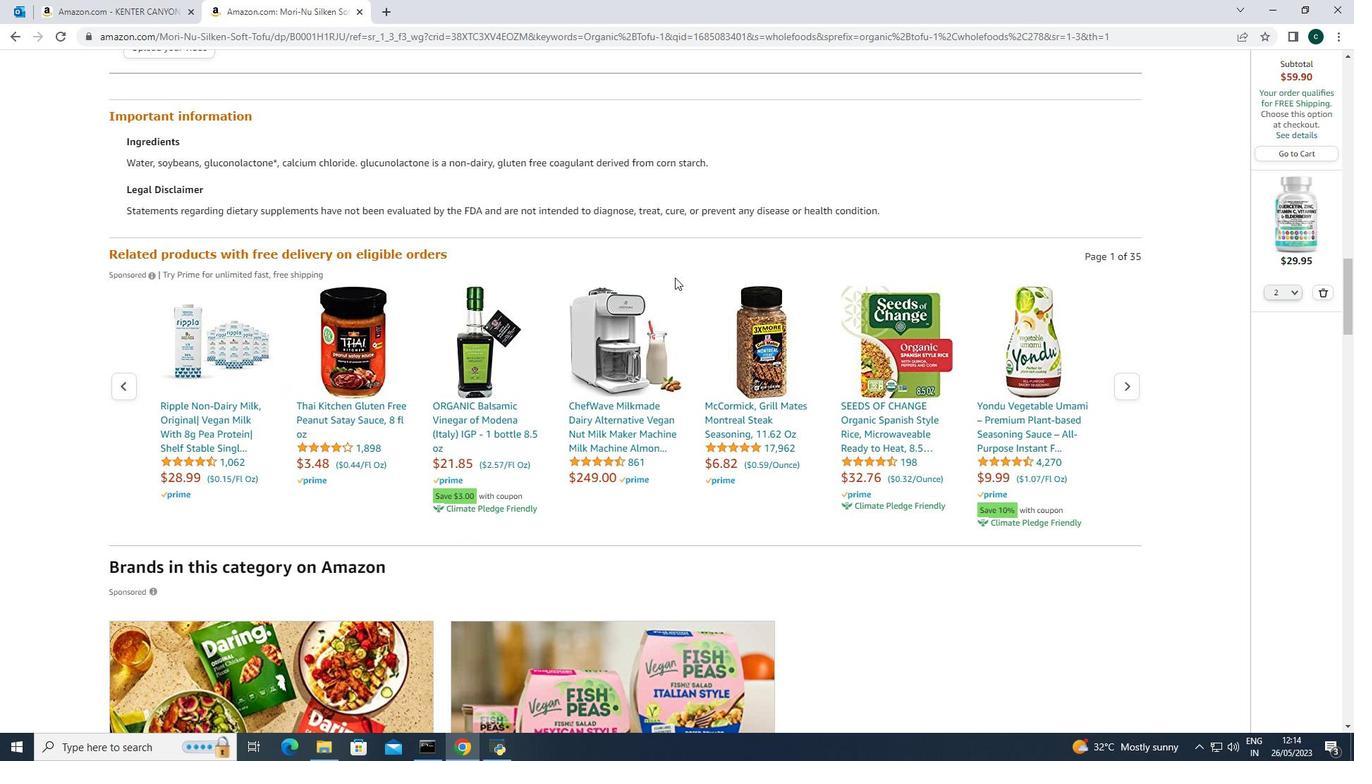 
Action: Mouse moved to (675, 277)
Screenshot: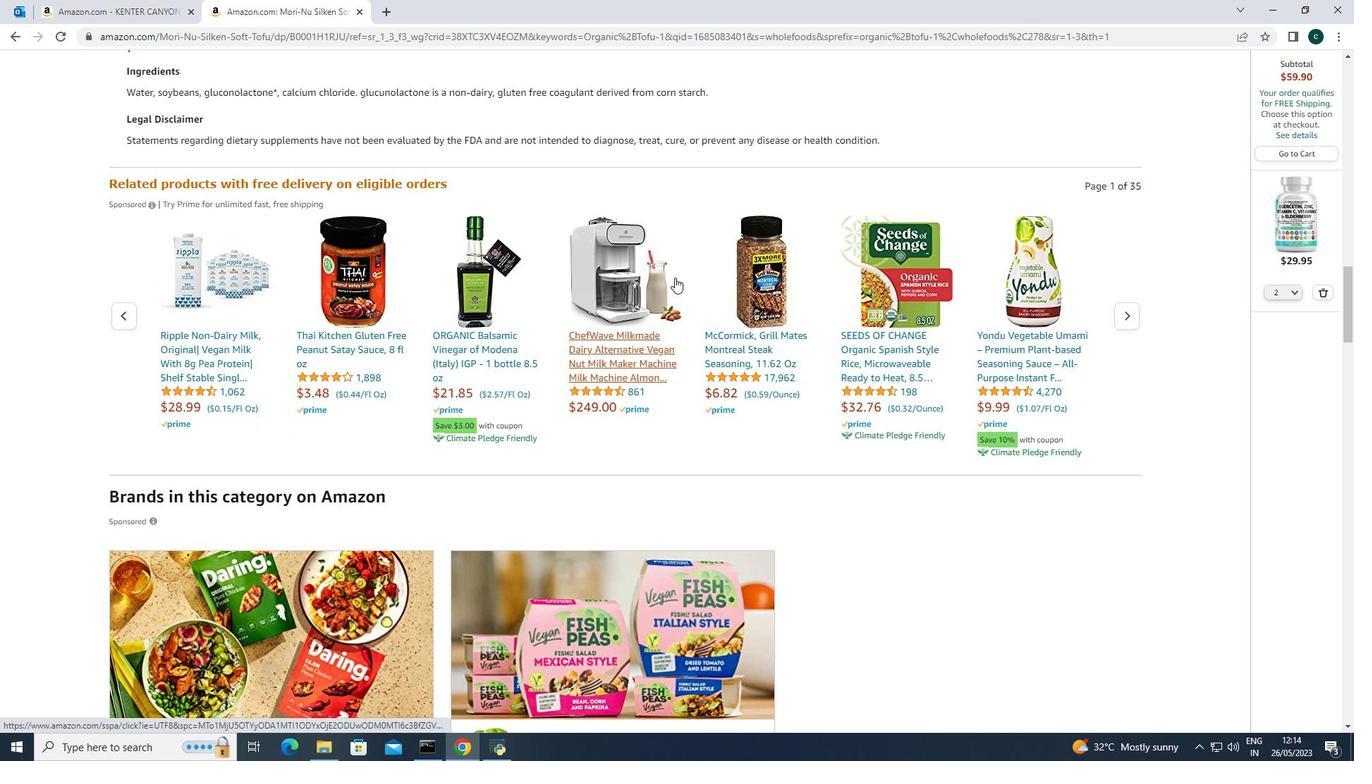 
Action: Mouse scrolled (675, 277) with delta (0, 0)
Screenshot: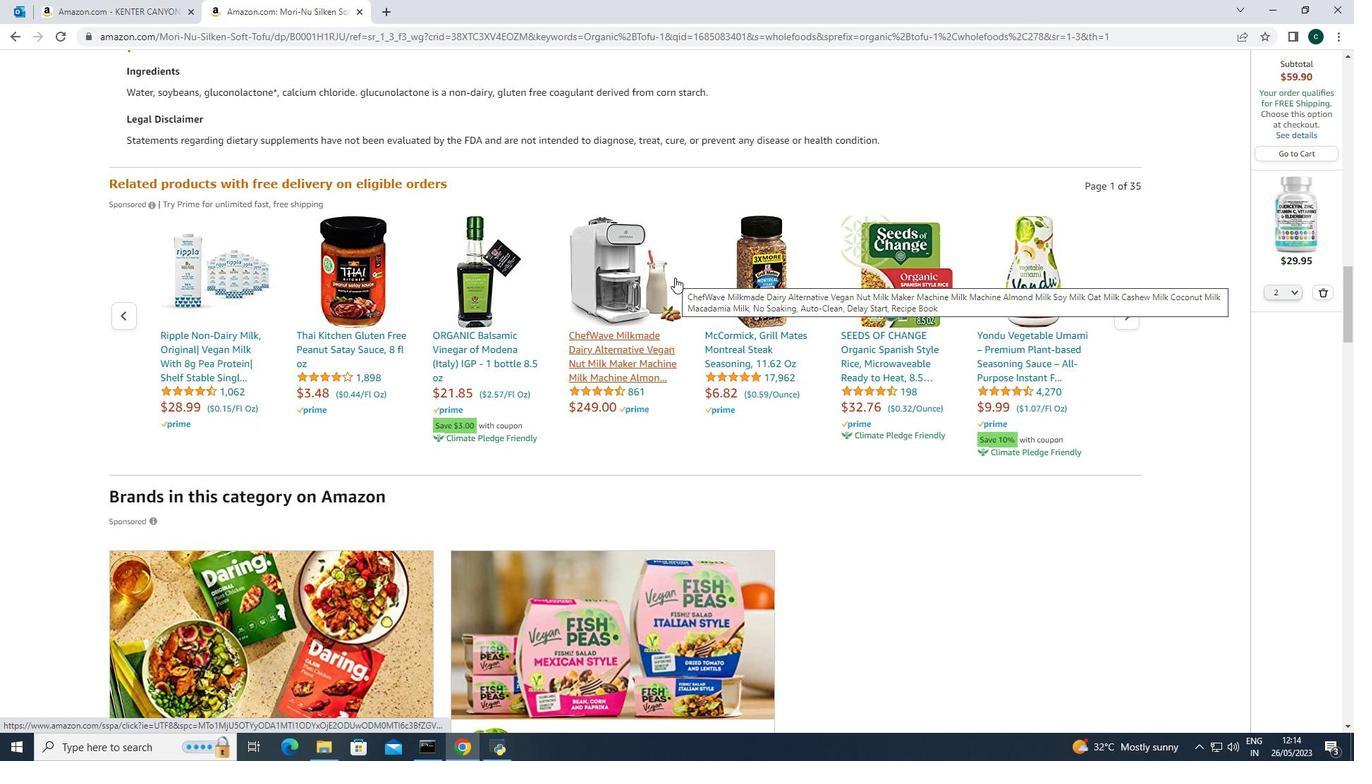 
Action: Mouse scrolled (675, 277) with delta (0, 0)
Screenshot: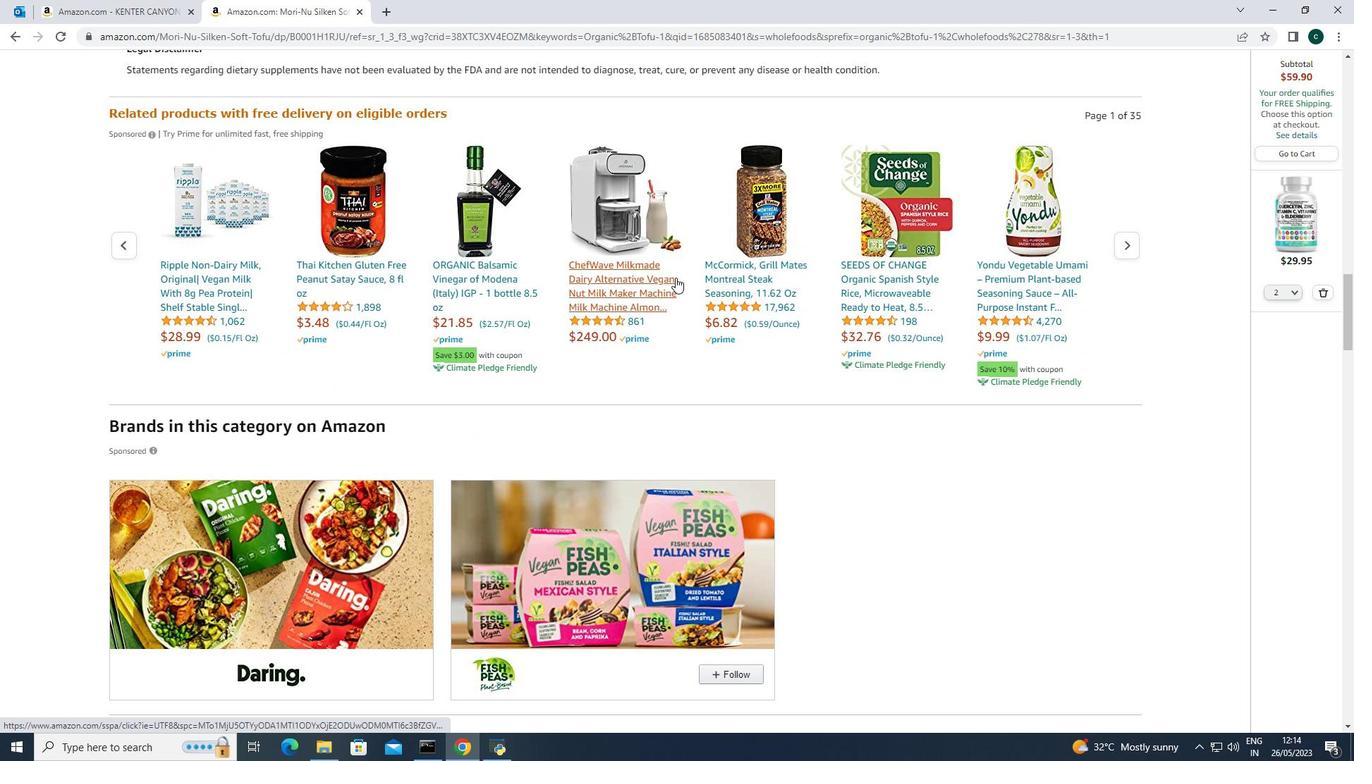 
Action: Mouse scrolled (675, 277) with delta (0, 0)
Screenshot: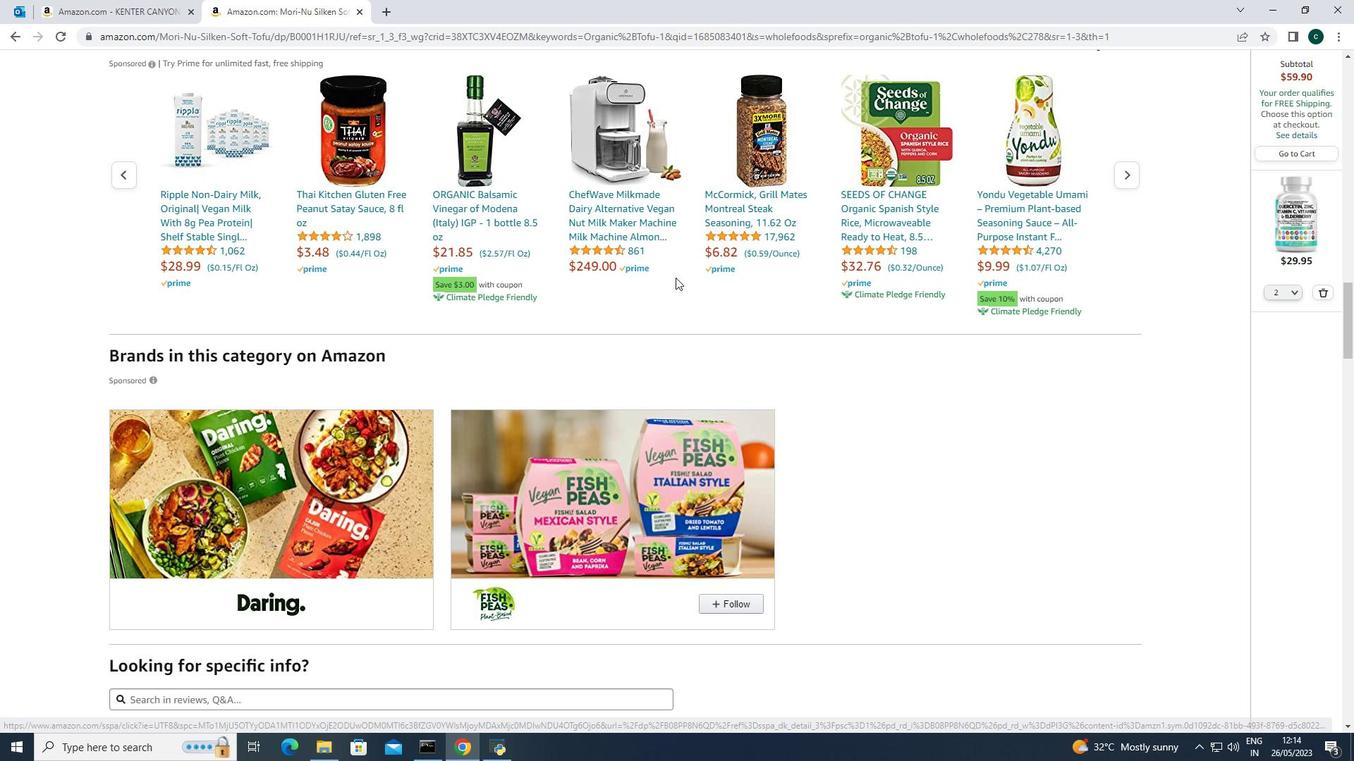 
Action: Mouse scrolled (675, 277) with delta (0, 0)
Screenshot: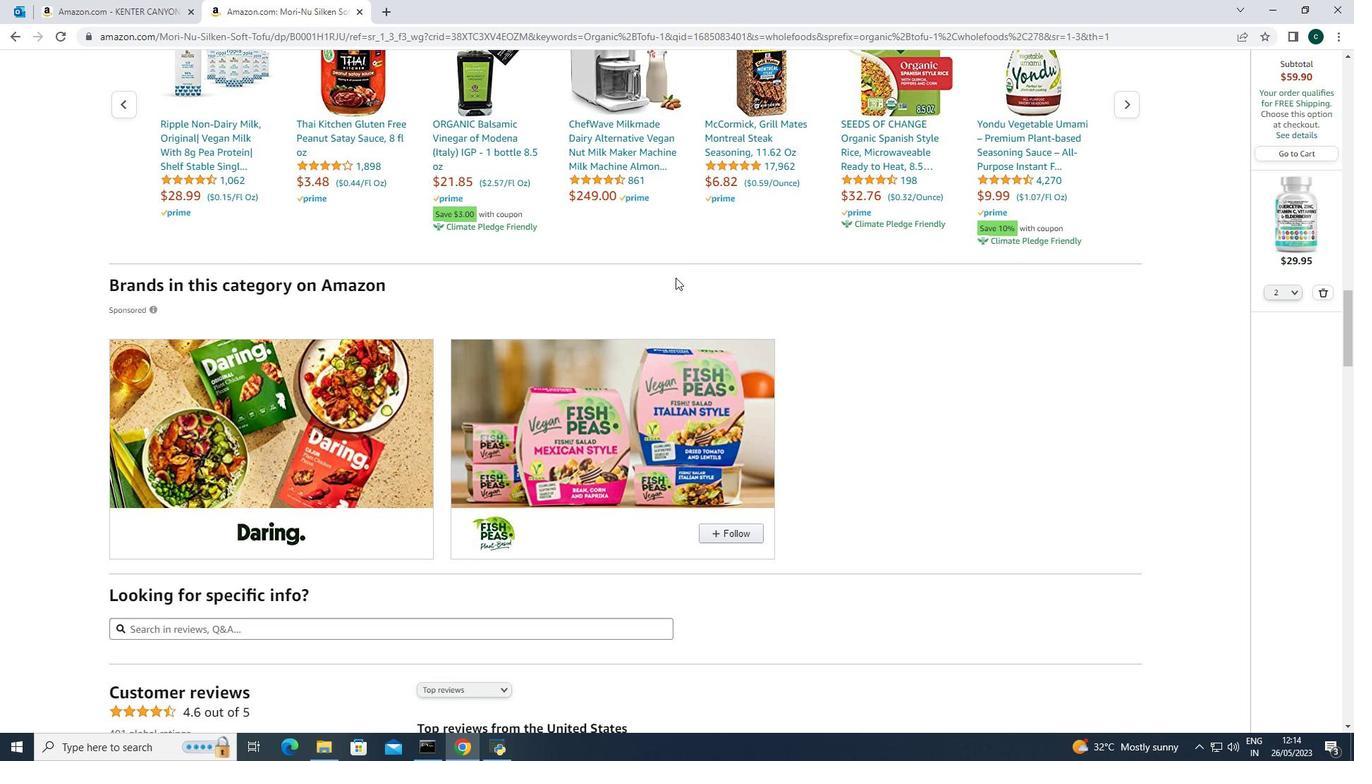 
Action: Mouse scrolled (675, 277) with delta (0, 0)
Screenshot: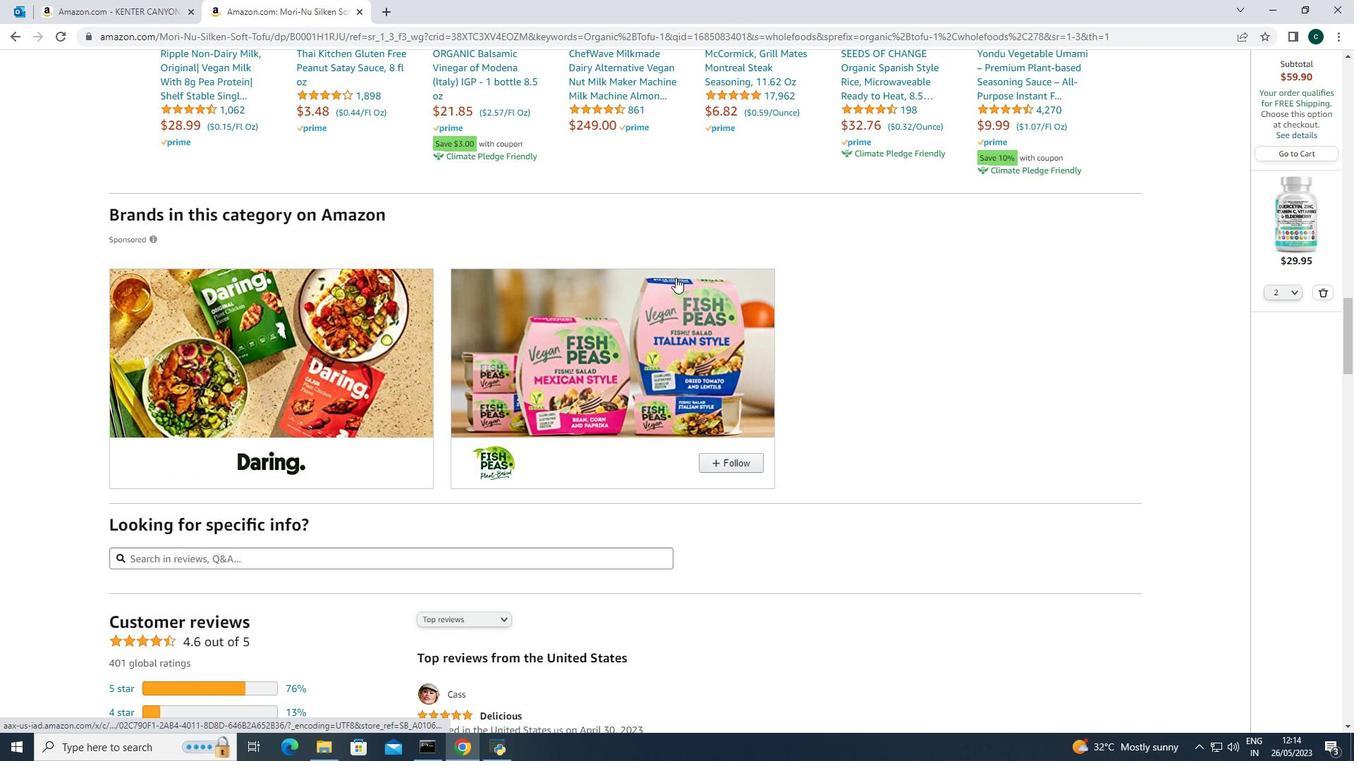 
Action: Mouse moved to (675, 277)
Screenshot: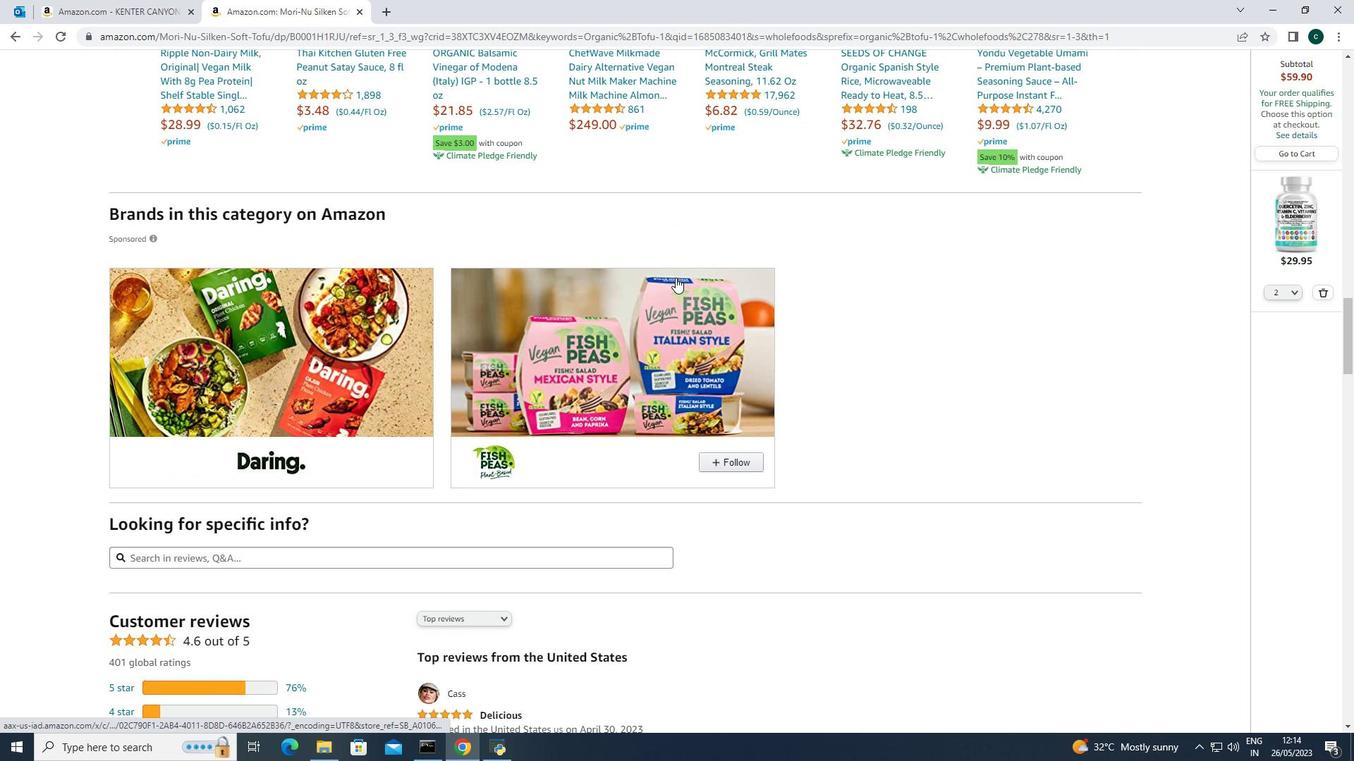 
Action: Mouse scrolled (675, 277) with delta (0, 0)
Screenshot: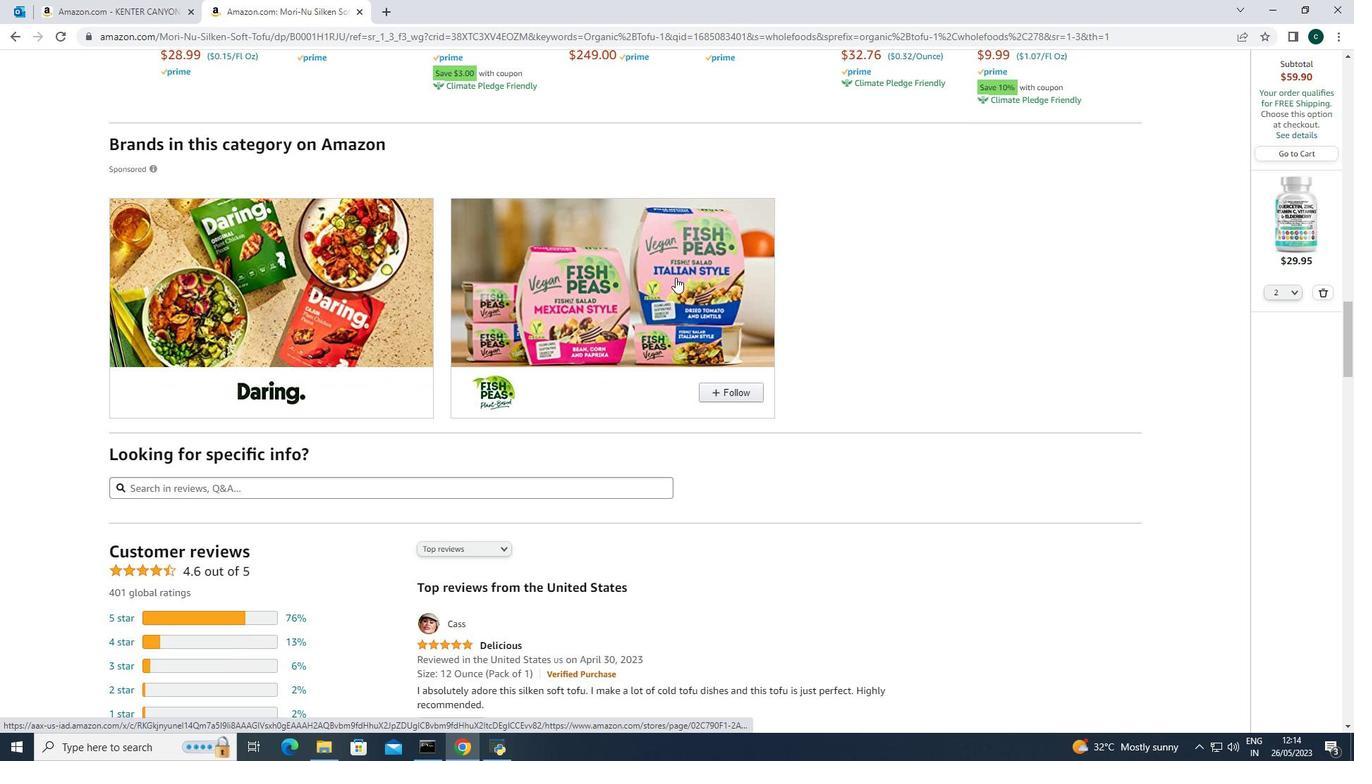 
Action: Mouse scrolled (675, 277) with delta (0, 0)
Screenshot: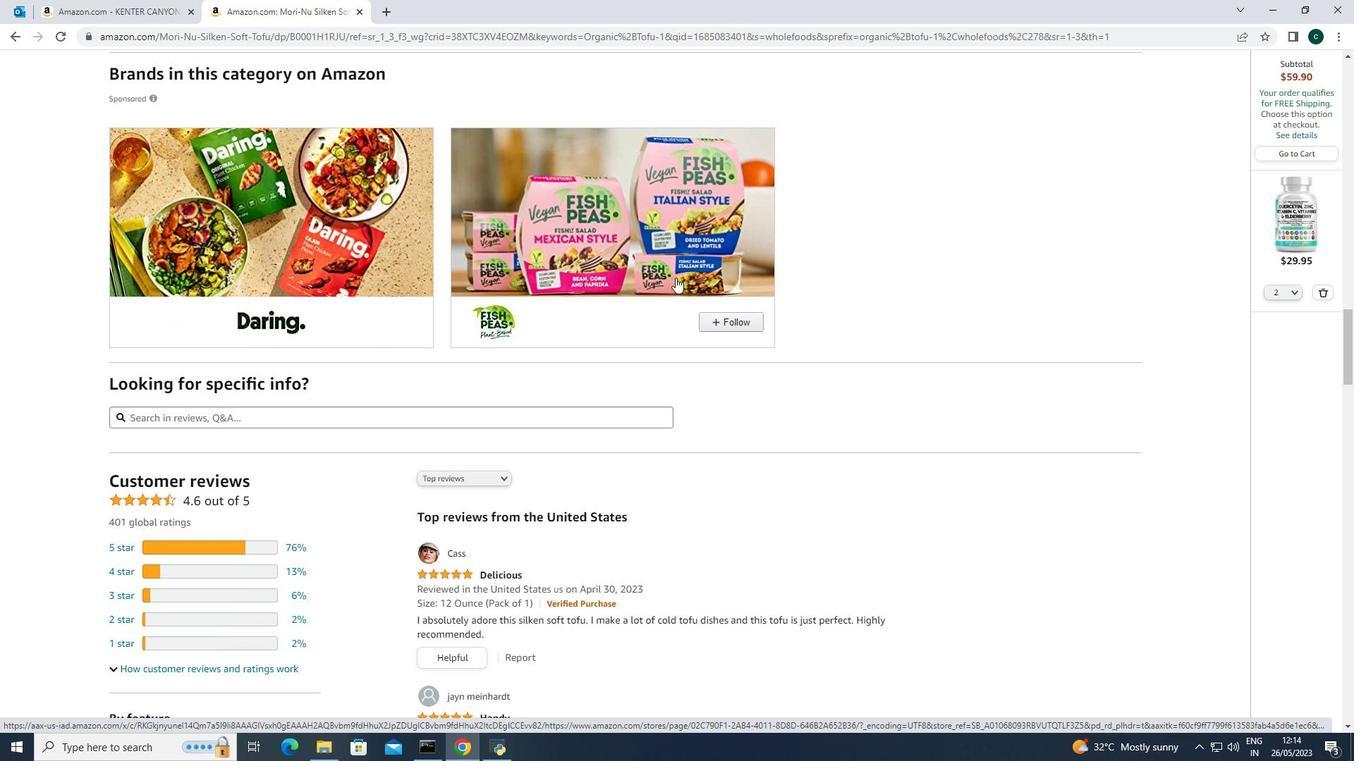 
Action: Mouse scrolled (675, 277) with delta (0, 0)
Screenshot: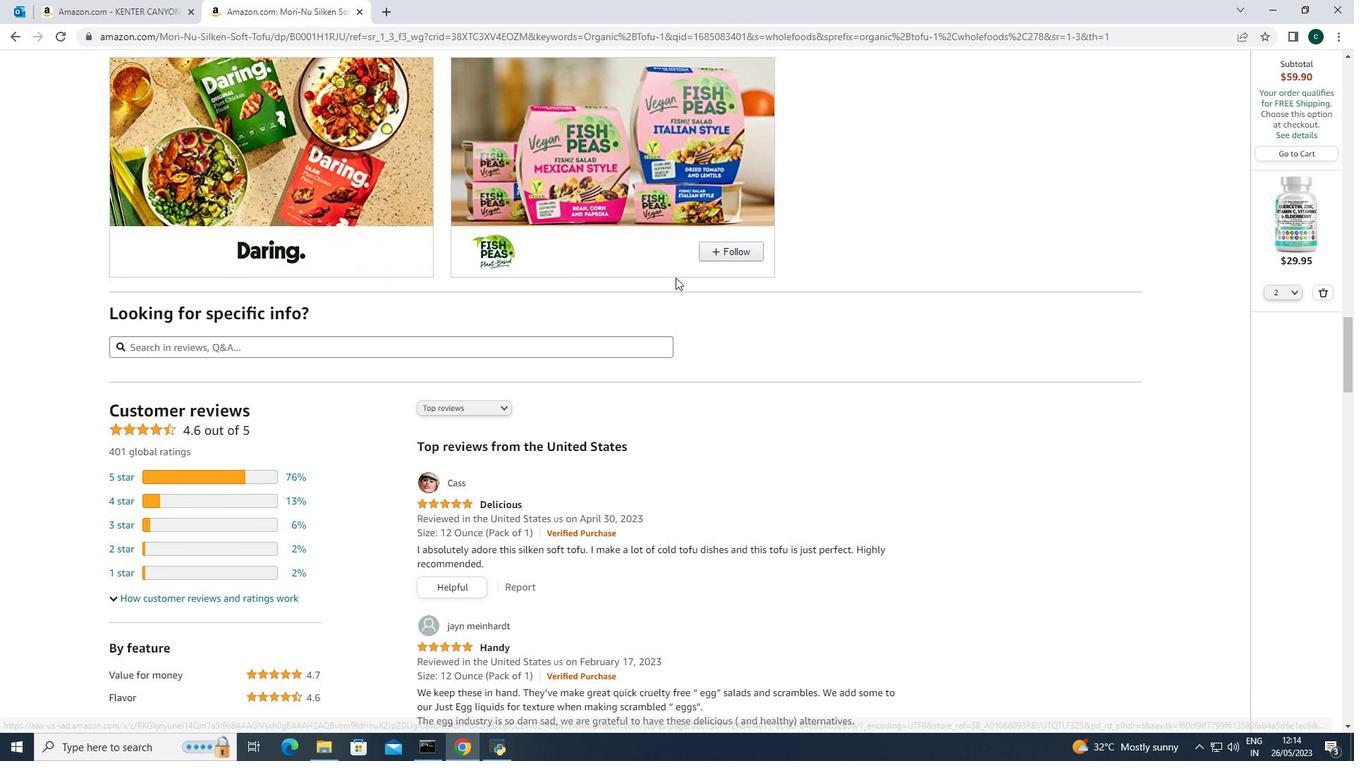 
Action: Mouse scrolled (675, 277) with delta (0, 0)
Screenshot: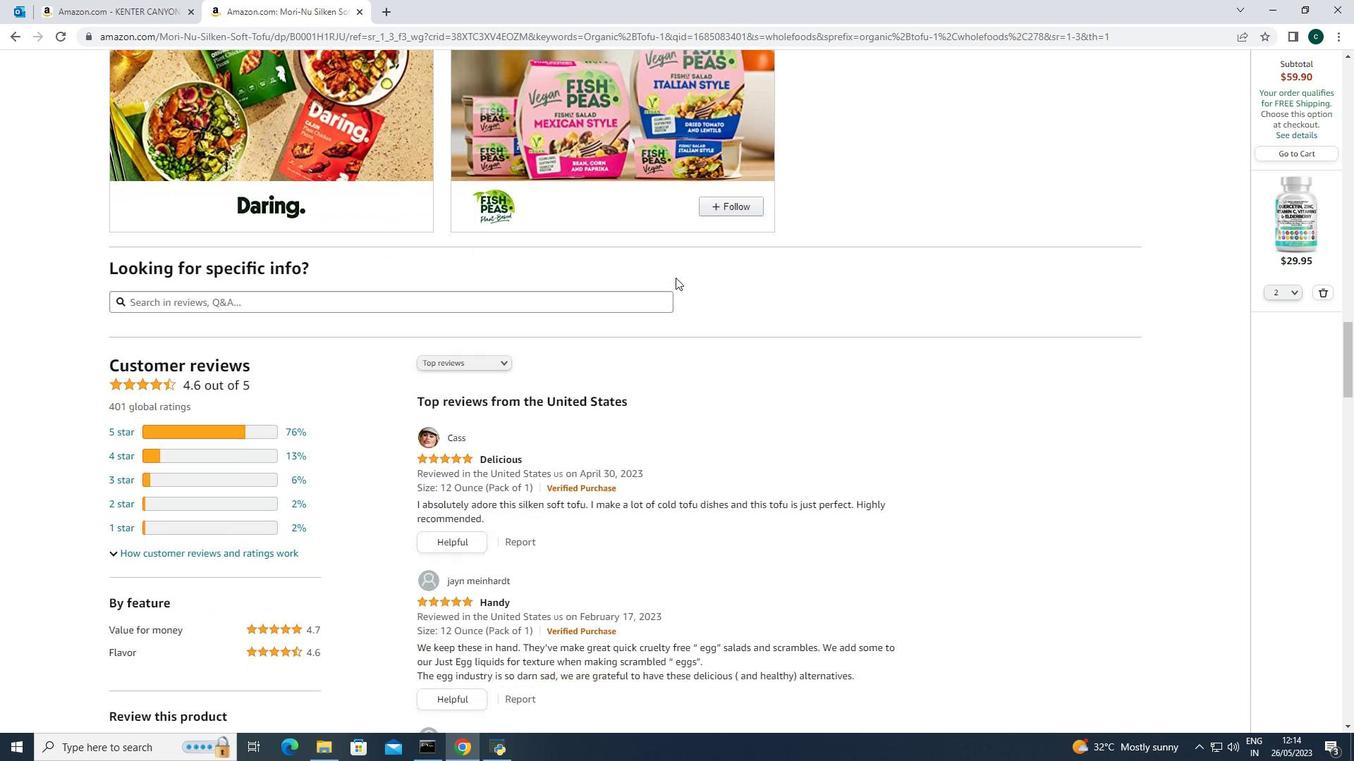 
Action: Mouse scrolled (675, 277) with delta (0, 0)
Screenshot: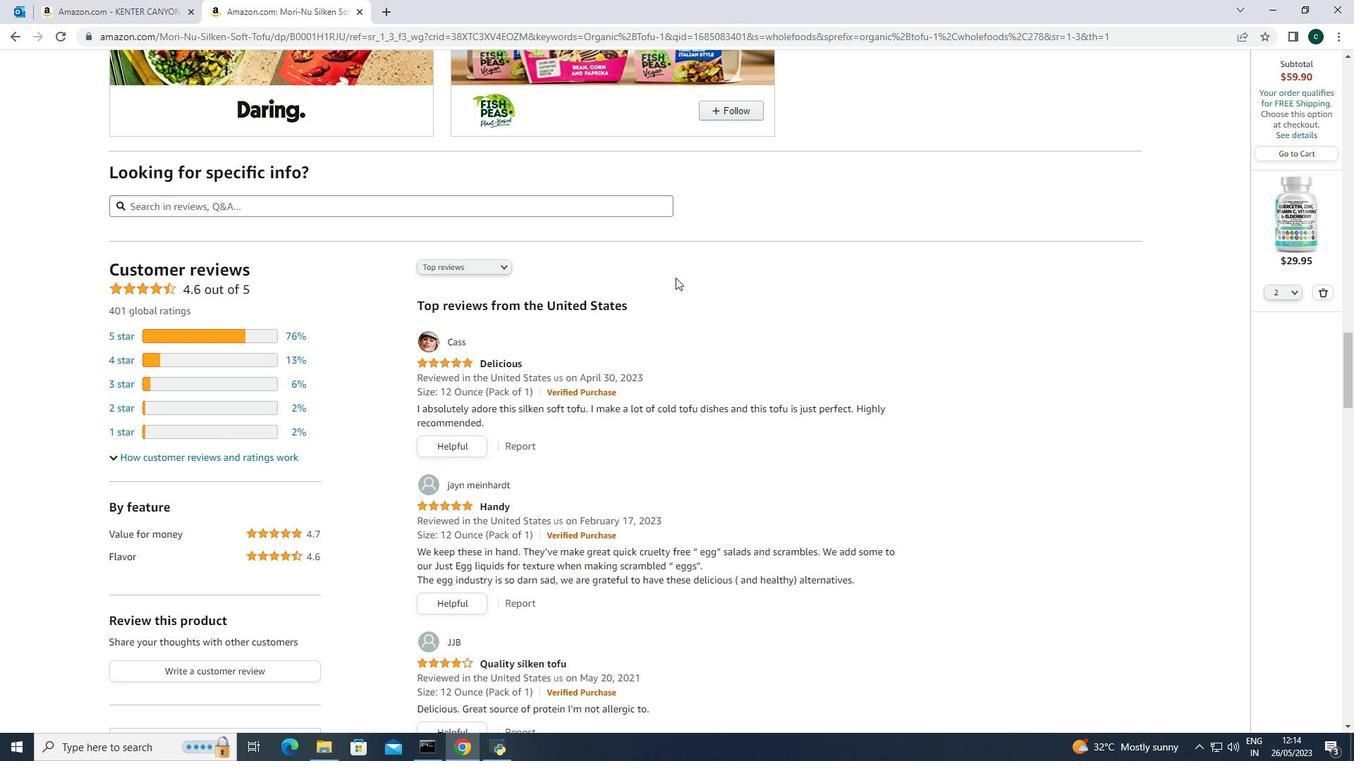 
Action: Mouse scrolled (675, 277) with delta (0, 0)
Screenshot: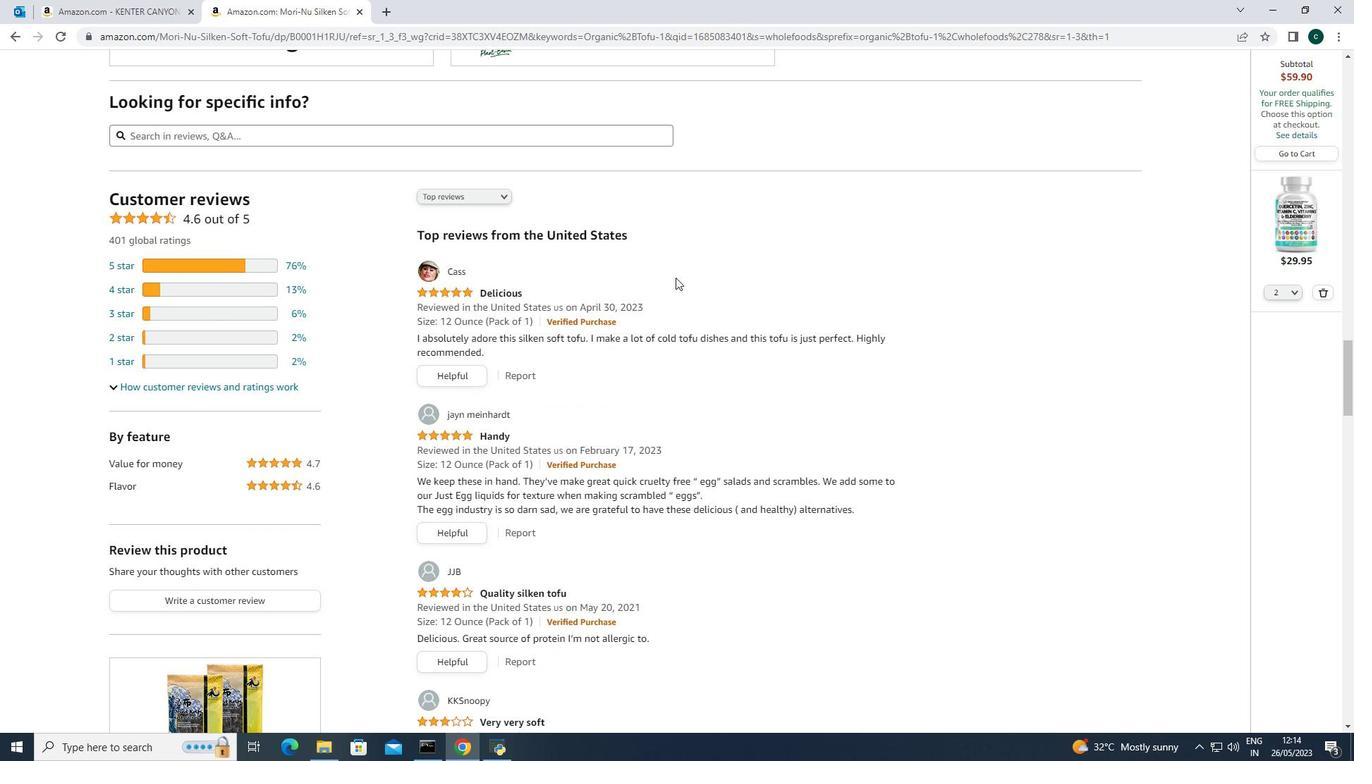 
Action: Mouse moved to (677, 279)
Screenshot: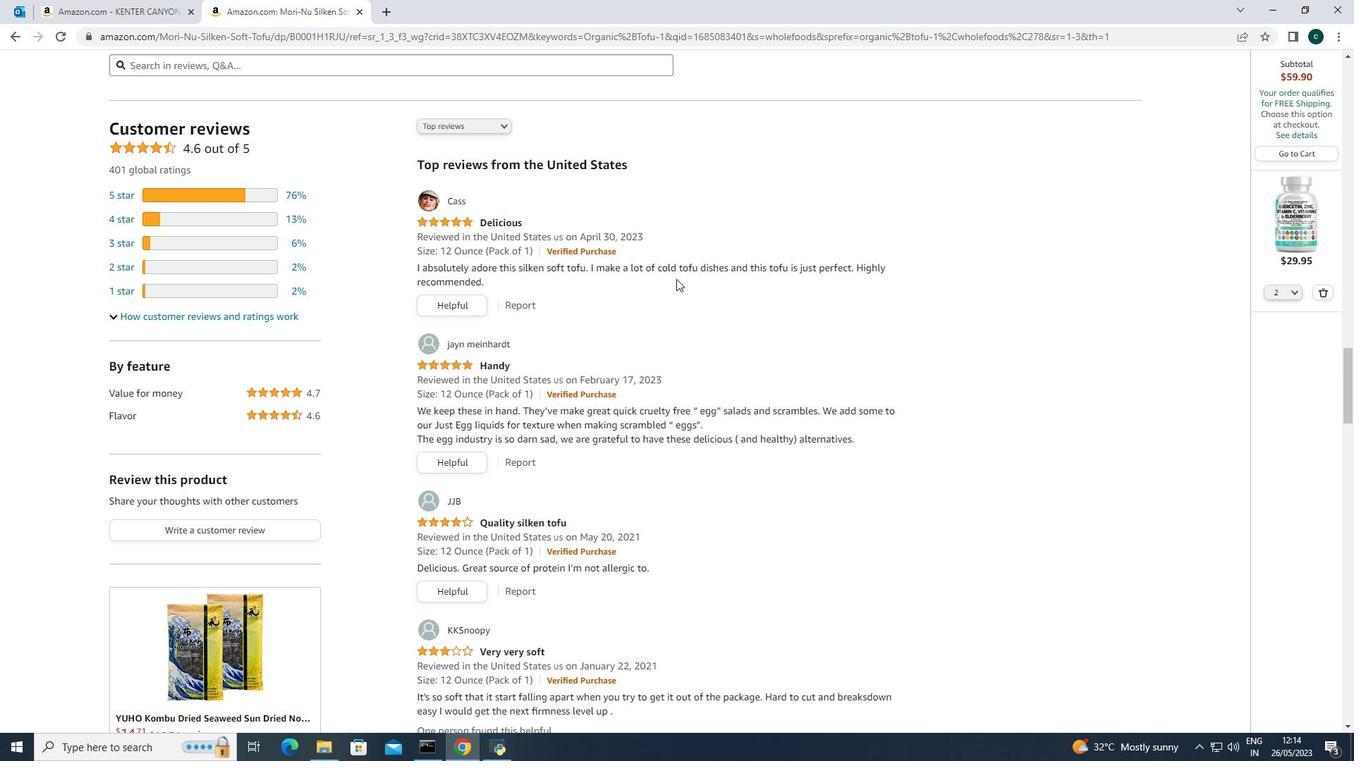 
Action: Mouse scrolled (677, 278) with delta (0, 0)
Screenshot: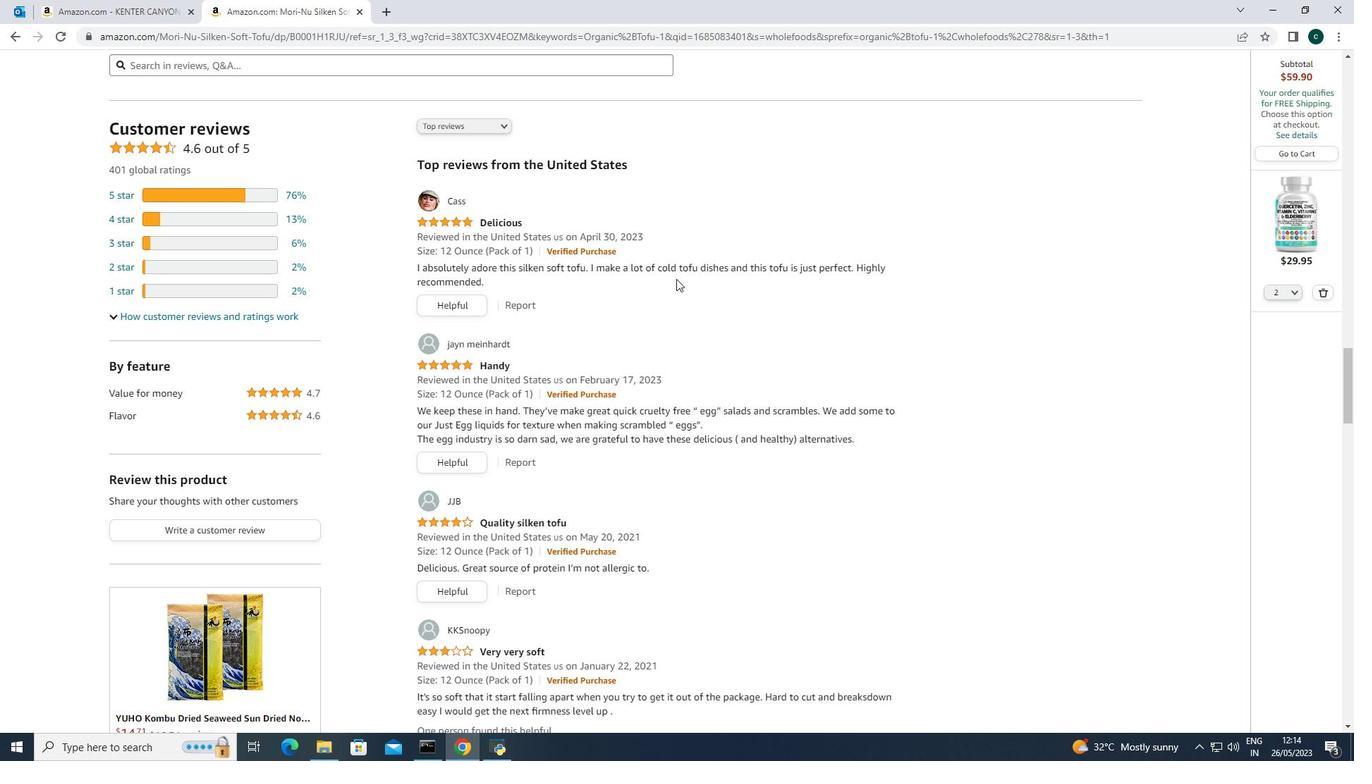 
Action: Mouse moved to (677, 280)
Screenshot: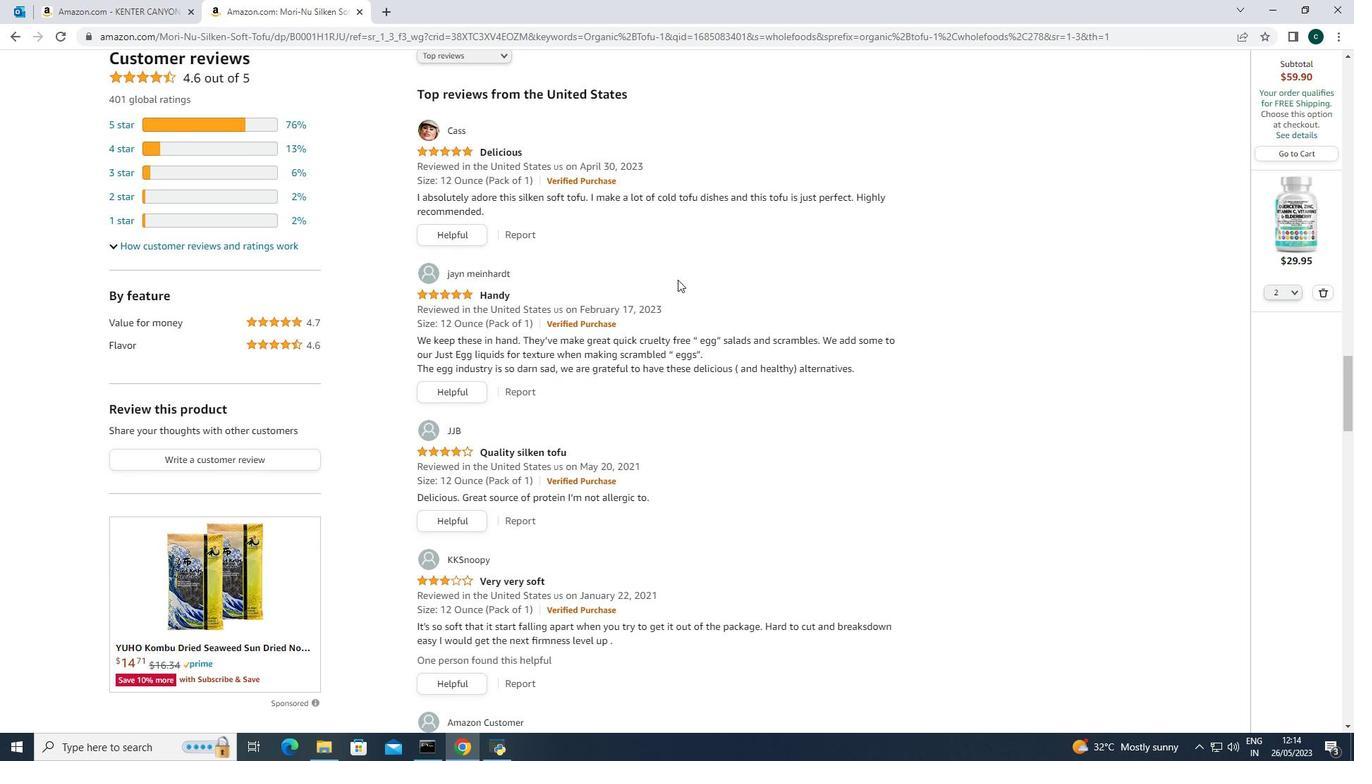 
Action: Mouse scrolled (677, 279) with delta (0, 0)
Screenshot: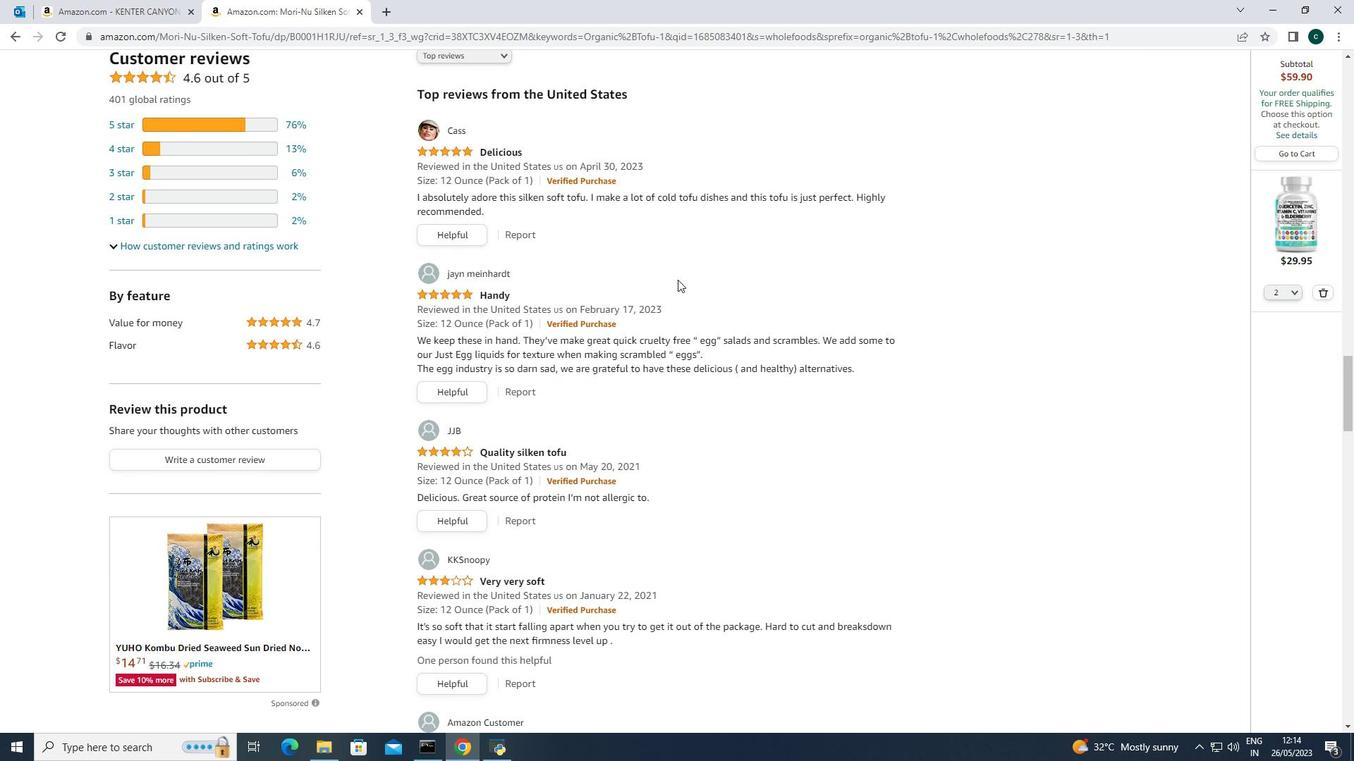 
Action: Mouse scrolled (677, 279) with delta (0, 0)
Screenshot: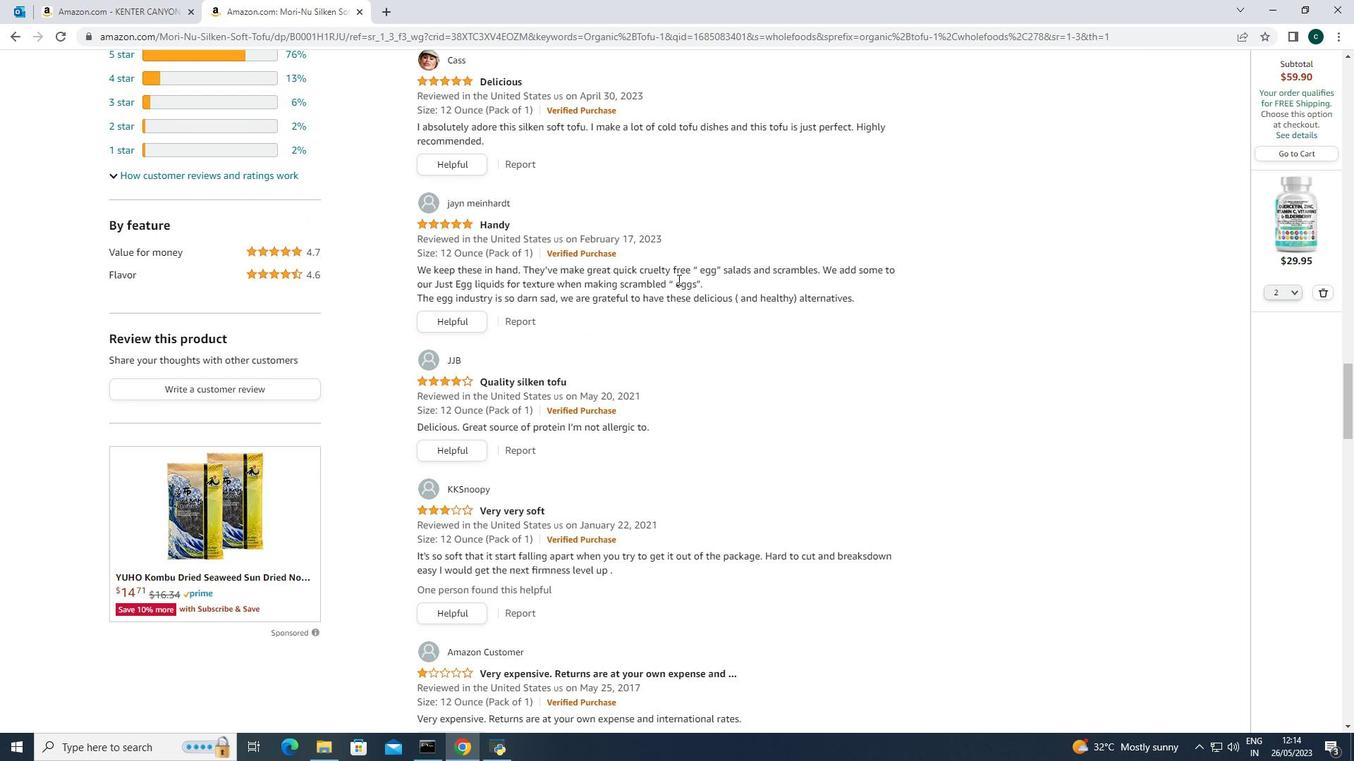 
Action: Mouse moved to (678, 280)
Screenshot: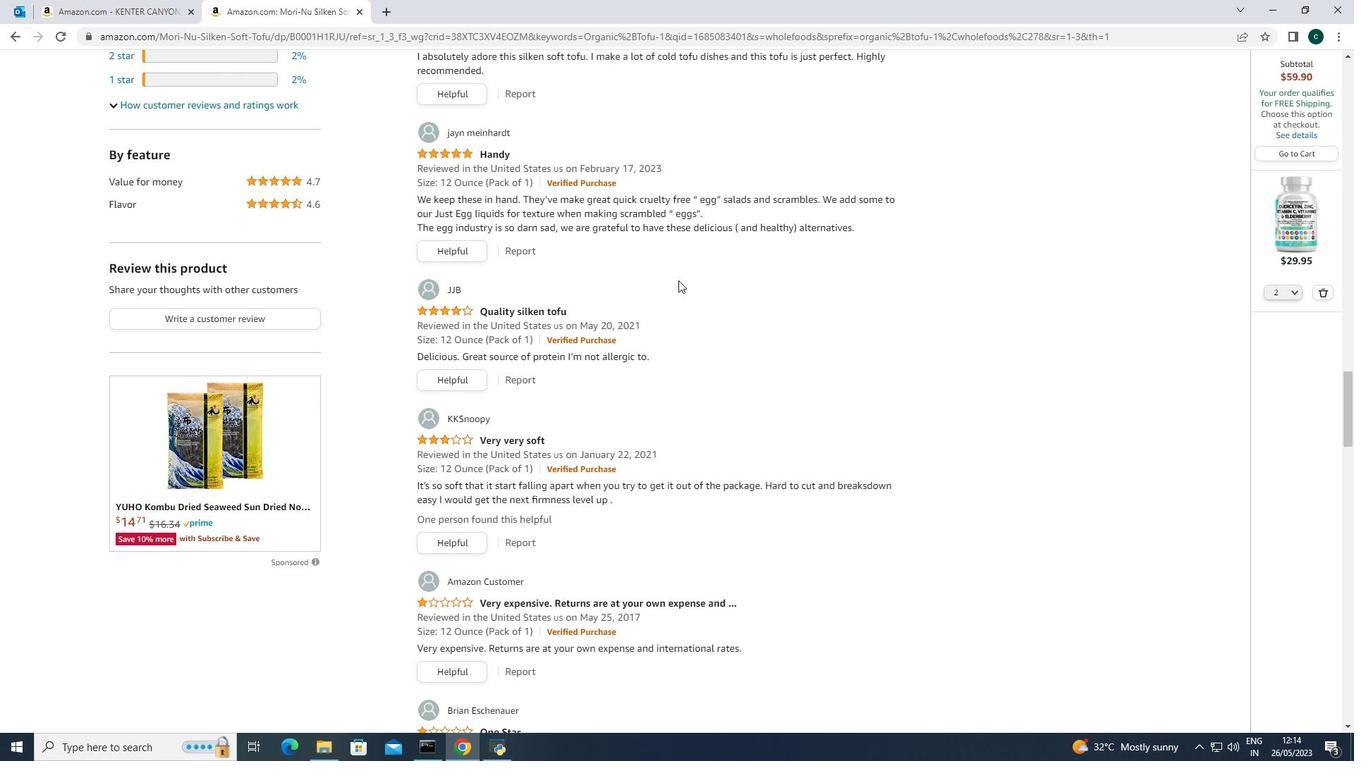 
Action: Mouse scrolled (678, 280) with delta (0, 0)
Screenshot: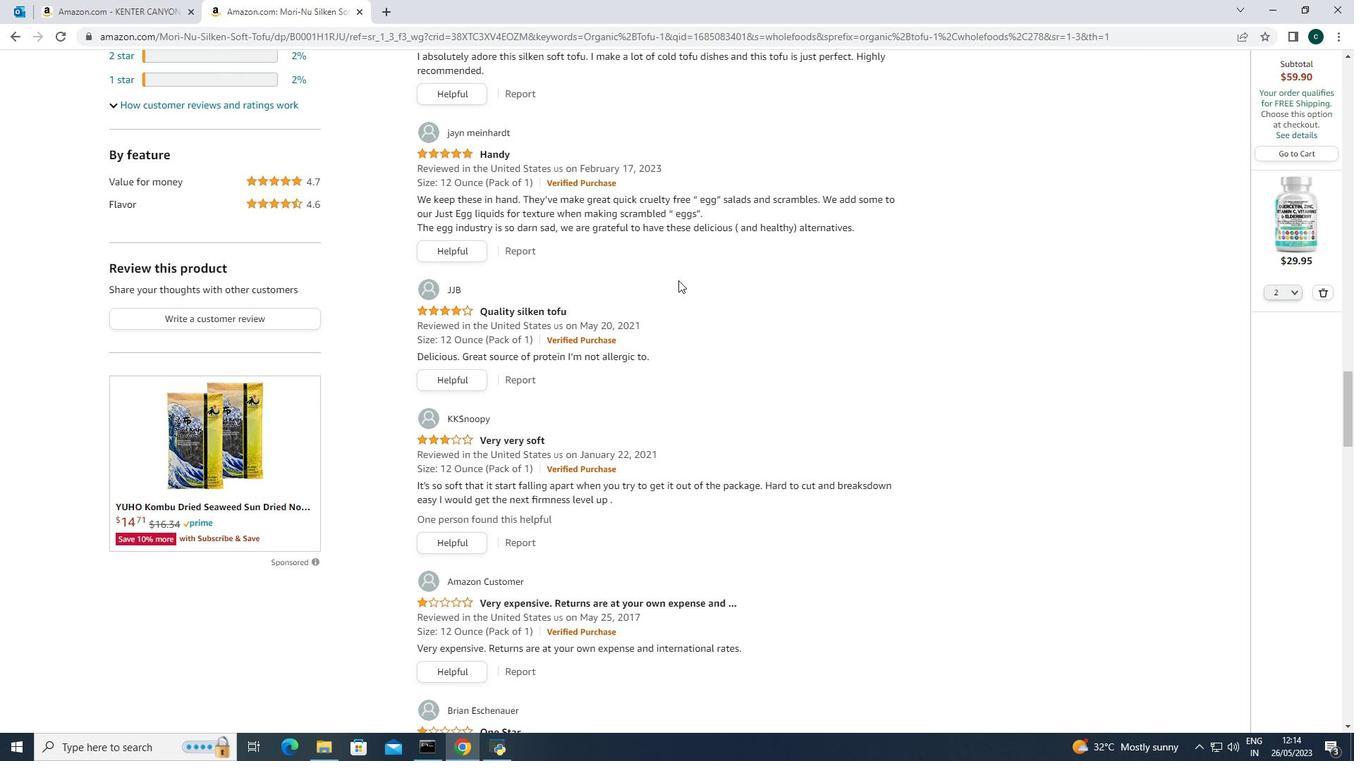 
Action: Mouse scrolled (678, 280) with delta (0, 0)
Screenshot: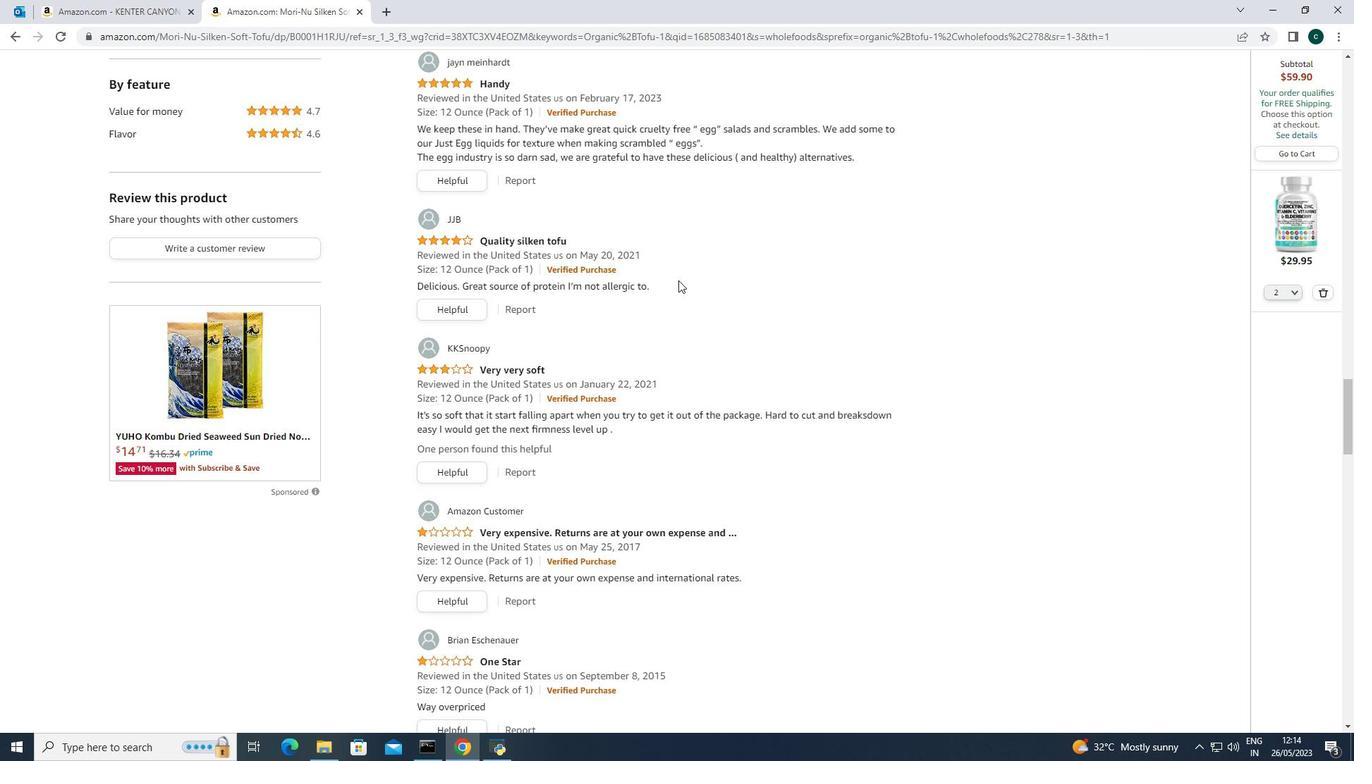 
Action: Mouse scrolled (678, 280) with delta (0, 0)
Screenshot: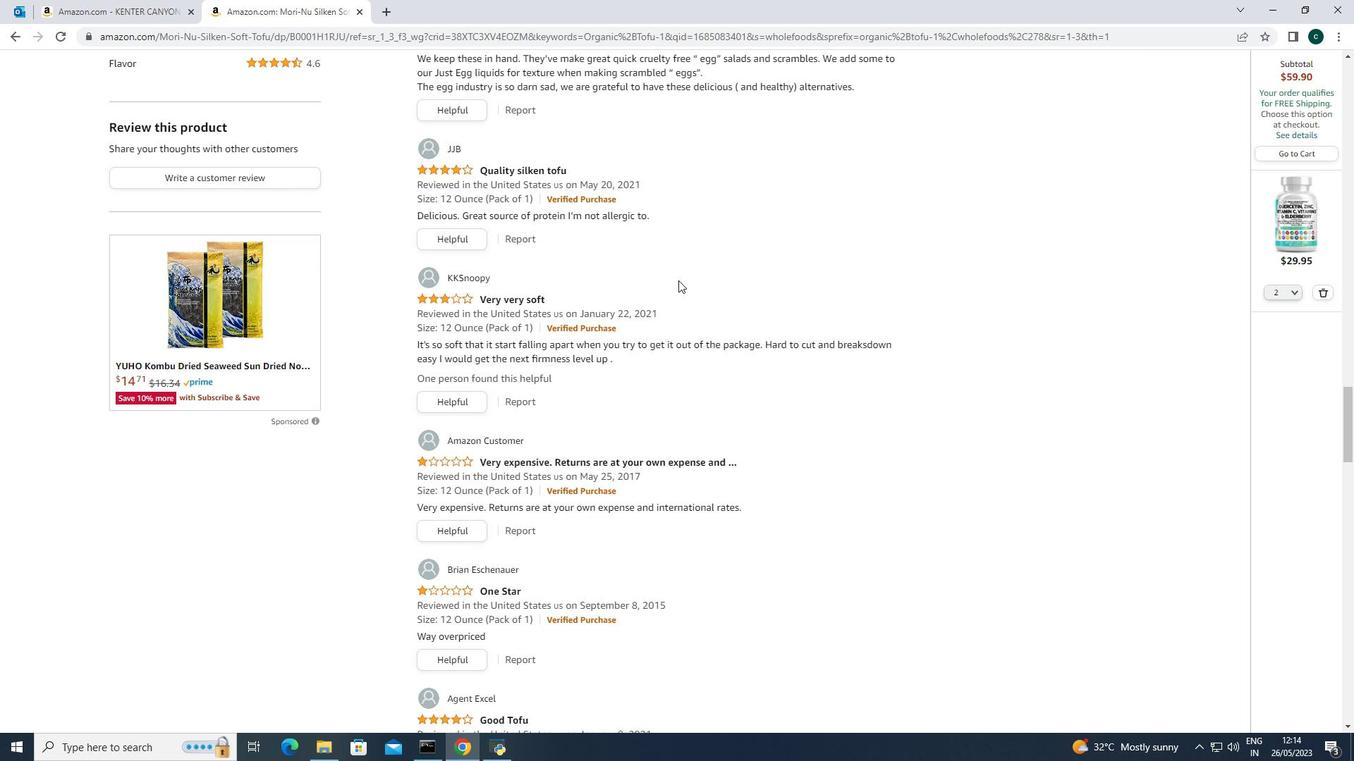 
Action: Mouse scrolled (678, 280) with delta (0, 0)
Screenshot: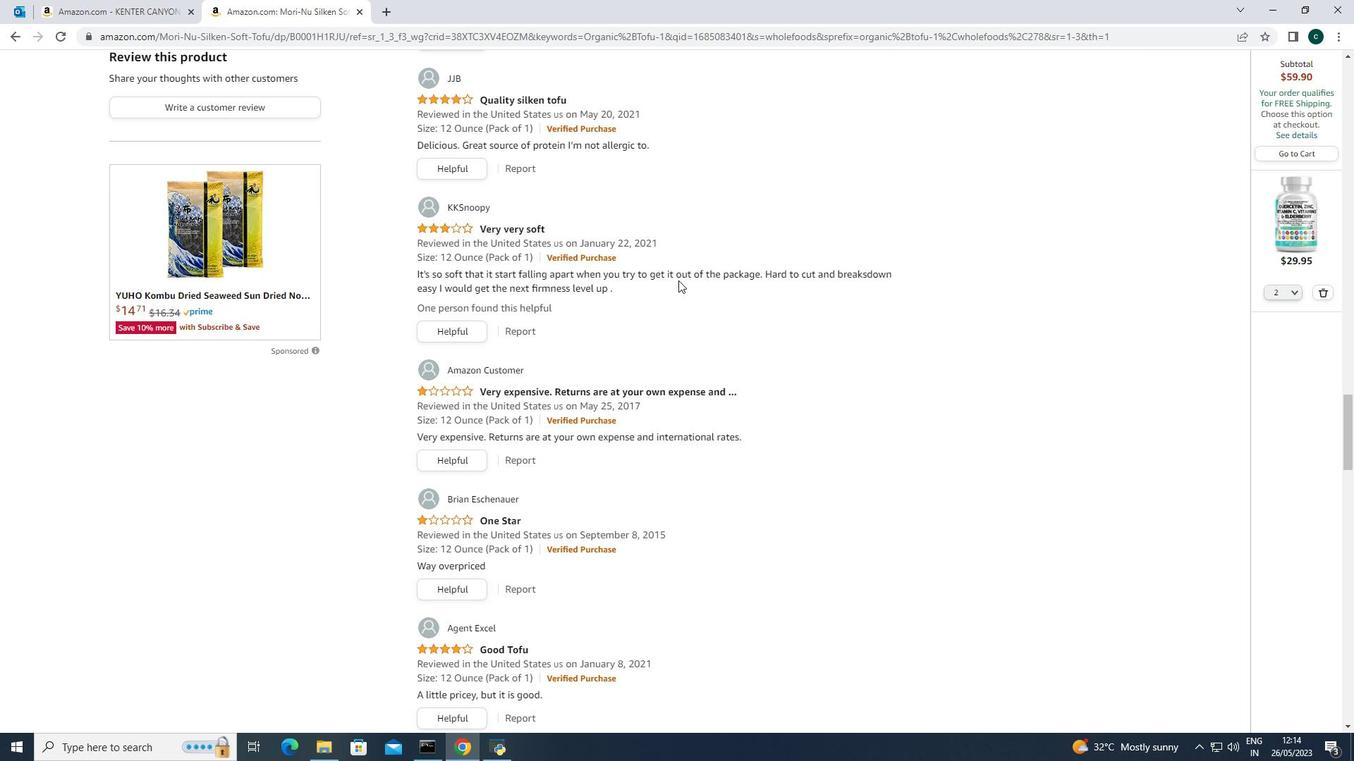 
Action: Mouse moved to (679, 280)
Screenshot: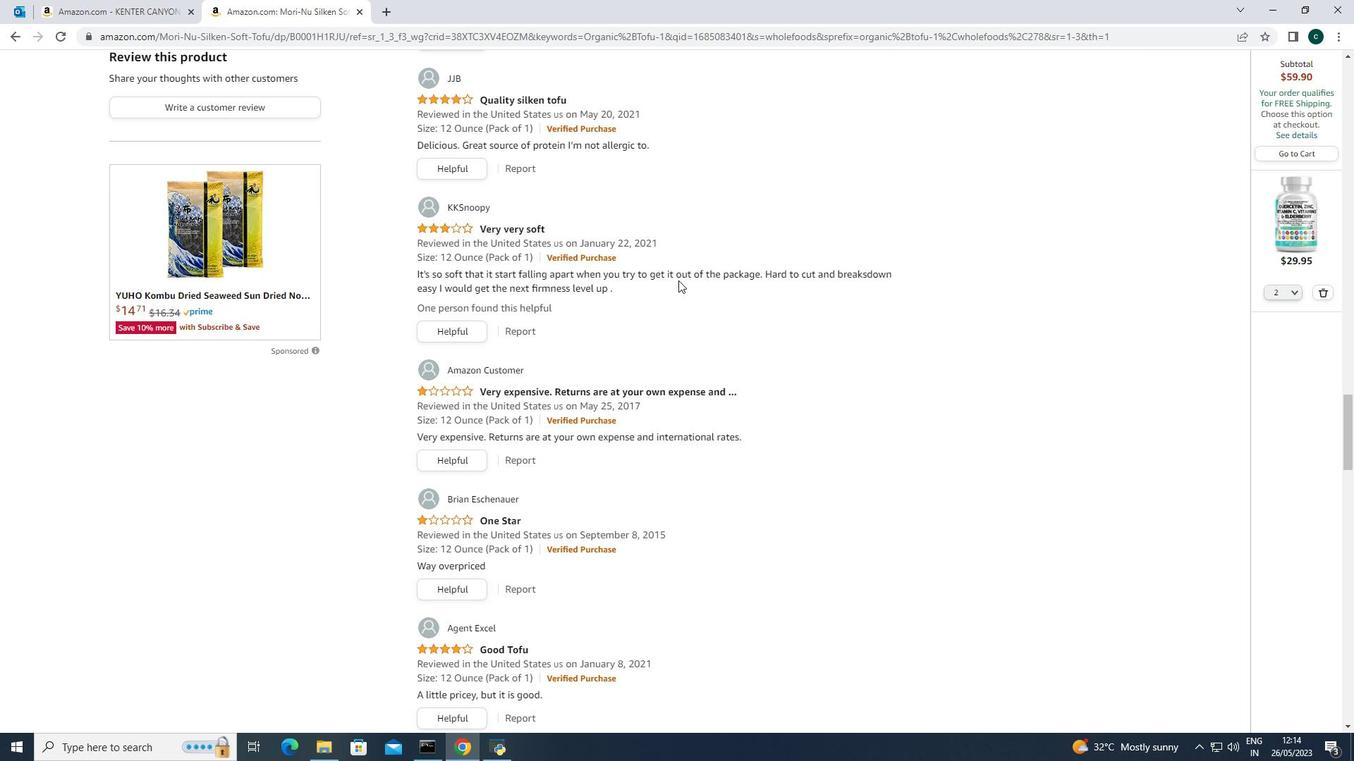 
Action: Mouse scrolled (679, 280) with delta (0, 0)
Screenshot: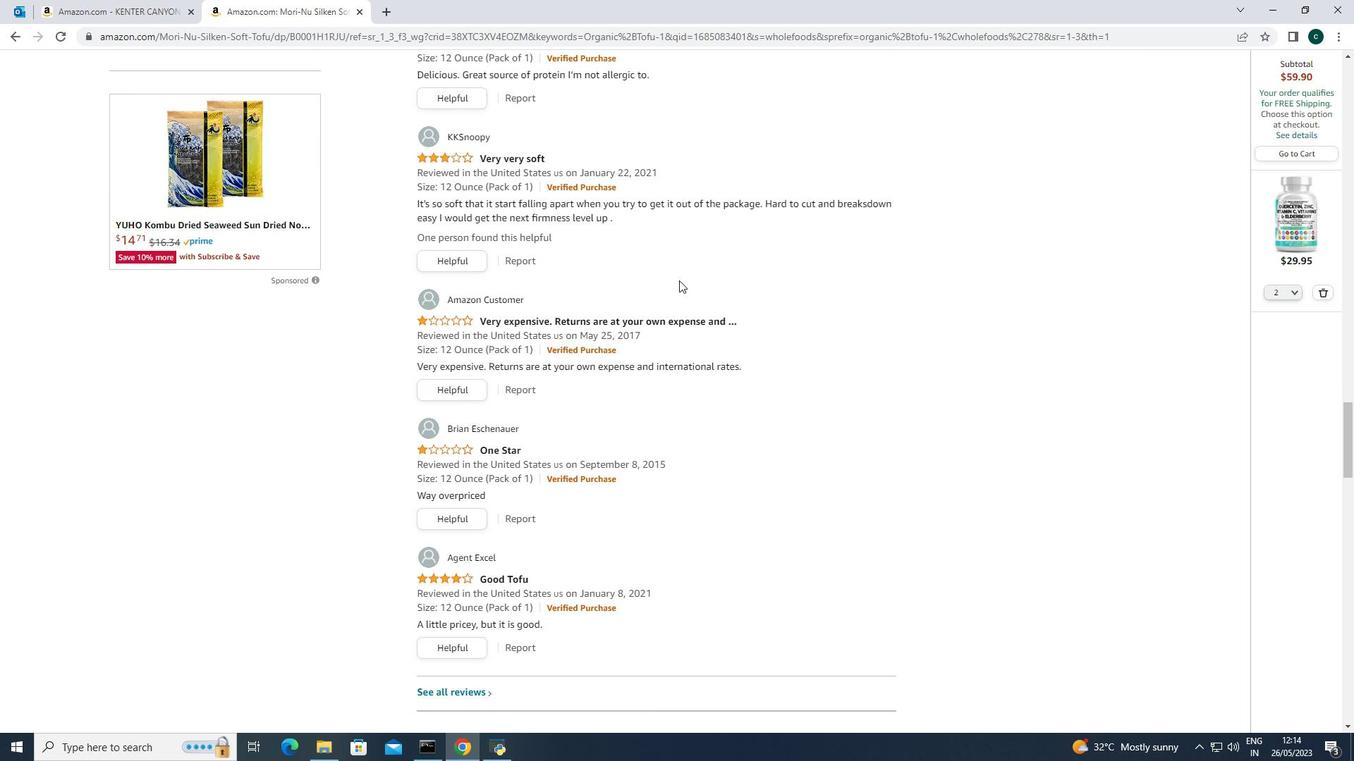 
Action: Mouse moved to (679, 280)
Screenshot: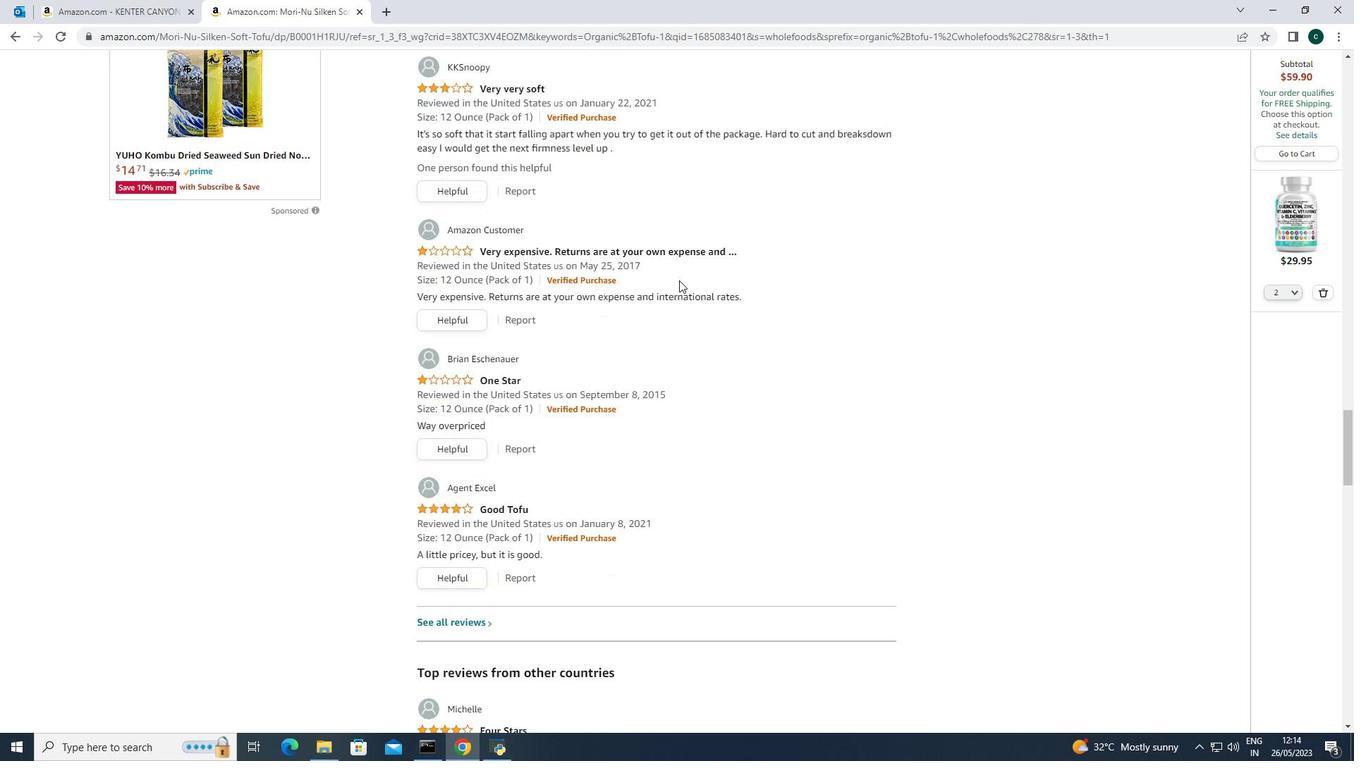 
Action: Mouse scrolled (679, 280) with delta (0, 0)
Screenshot: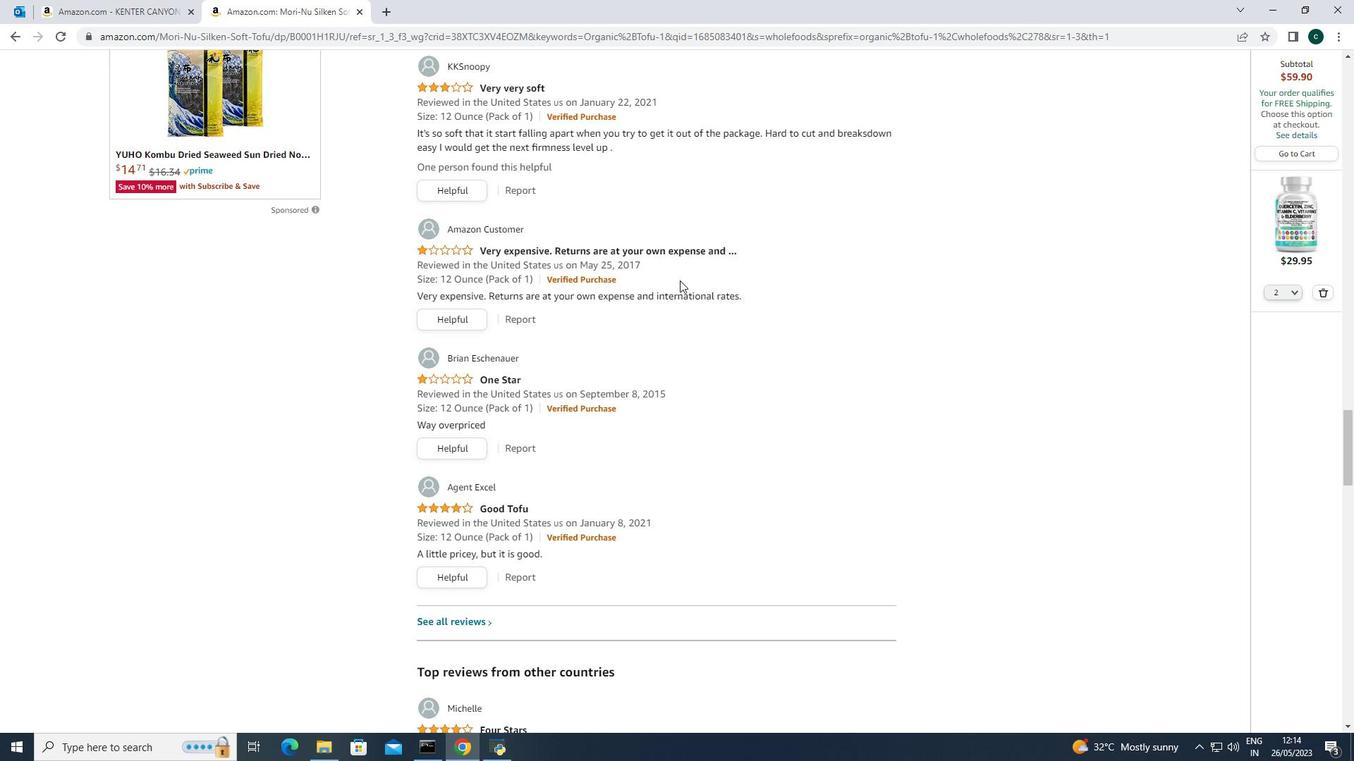 
Action: Mouse moved to (680, 281)
Screenshot: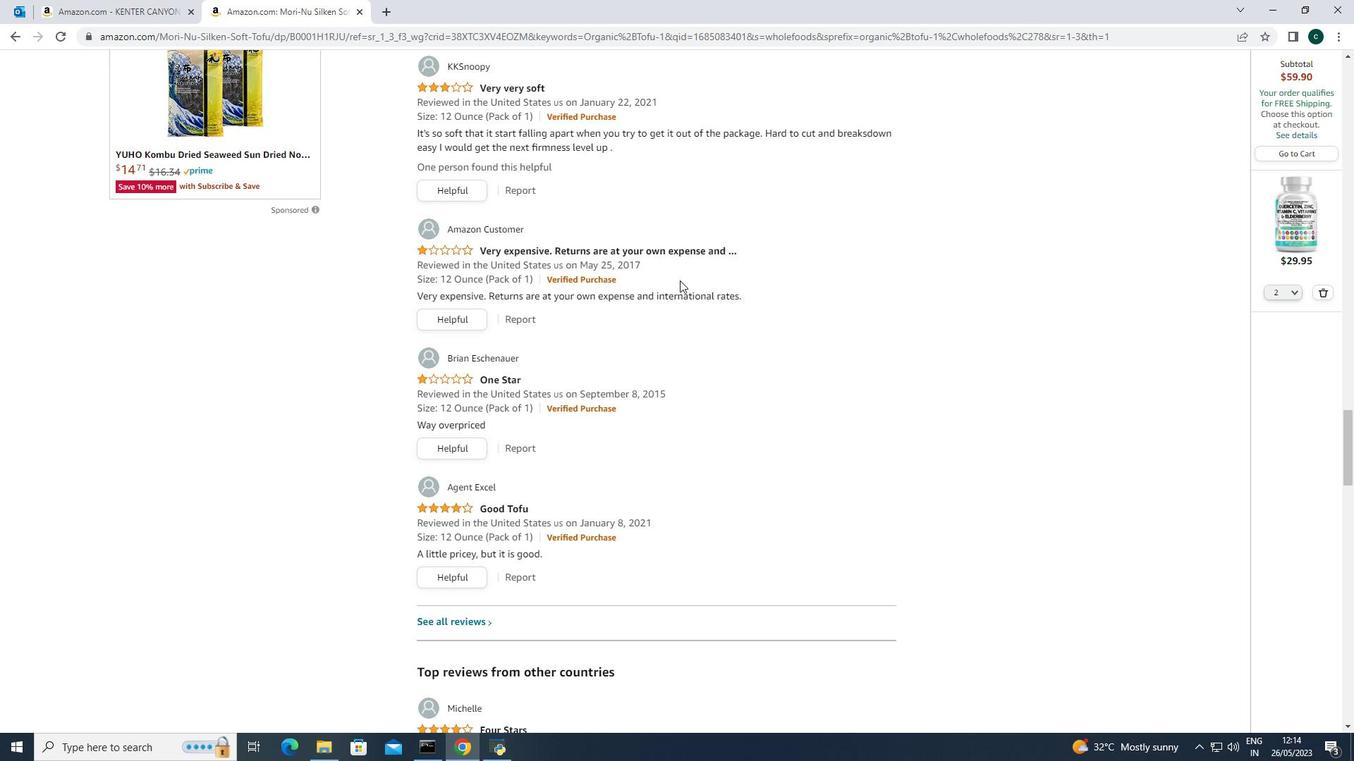 
Action: Mouse scrolled (680, 280) with delta (0, 0)
Screenshot: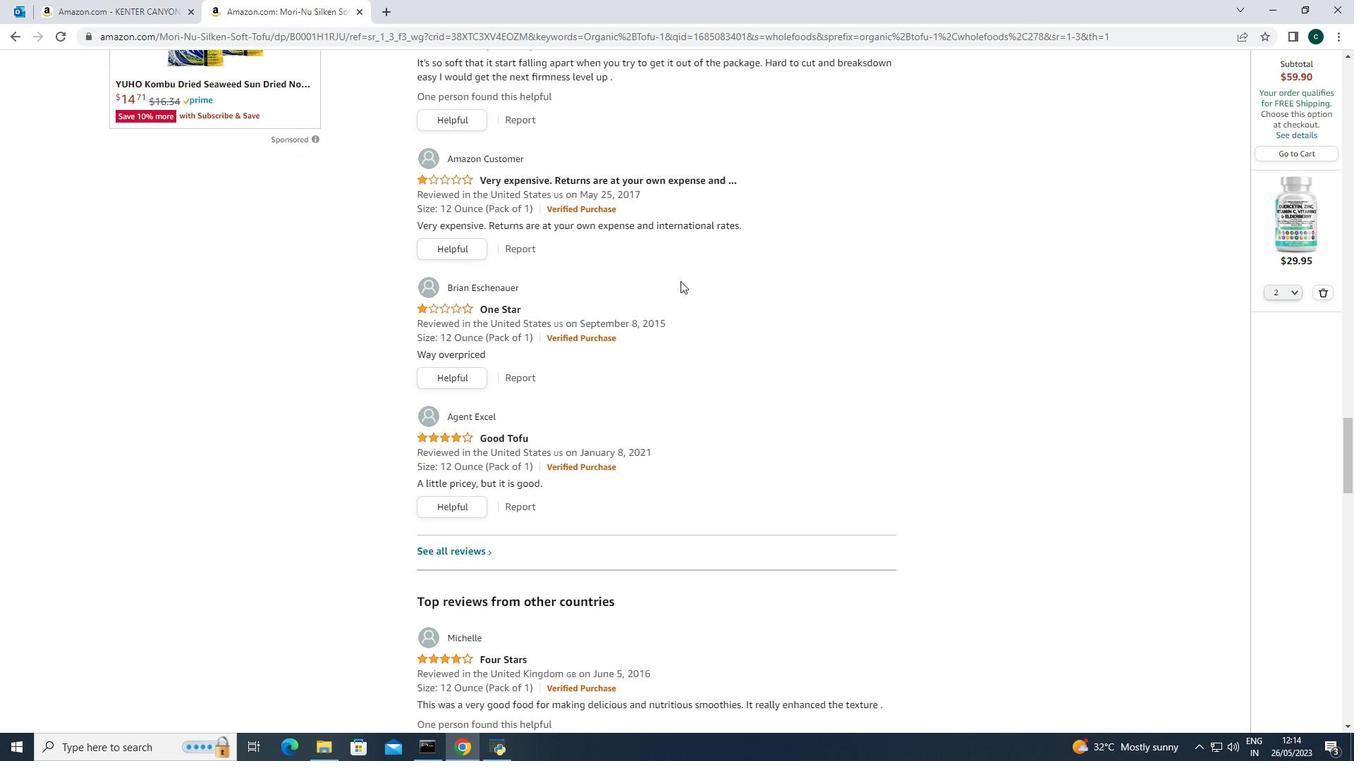 
Action: Mouse scrolled (680, 280) with delta (0, 0)
Screenshot: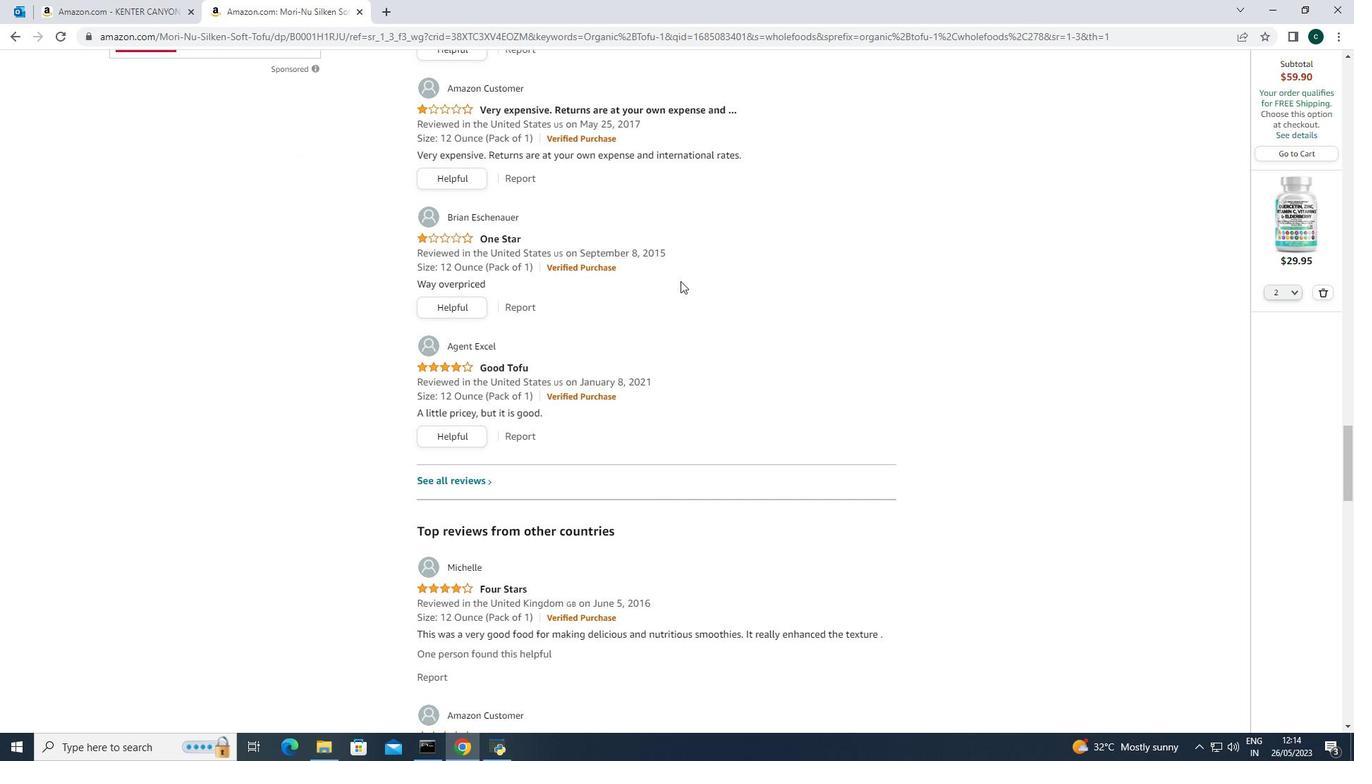 
Action: Mouse scrolled (680, 280) with delta (0, 0)
Screenshot: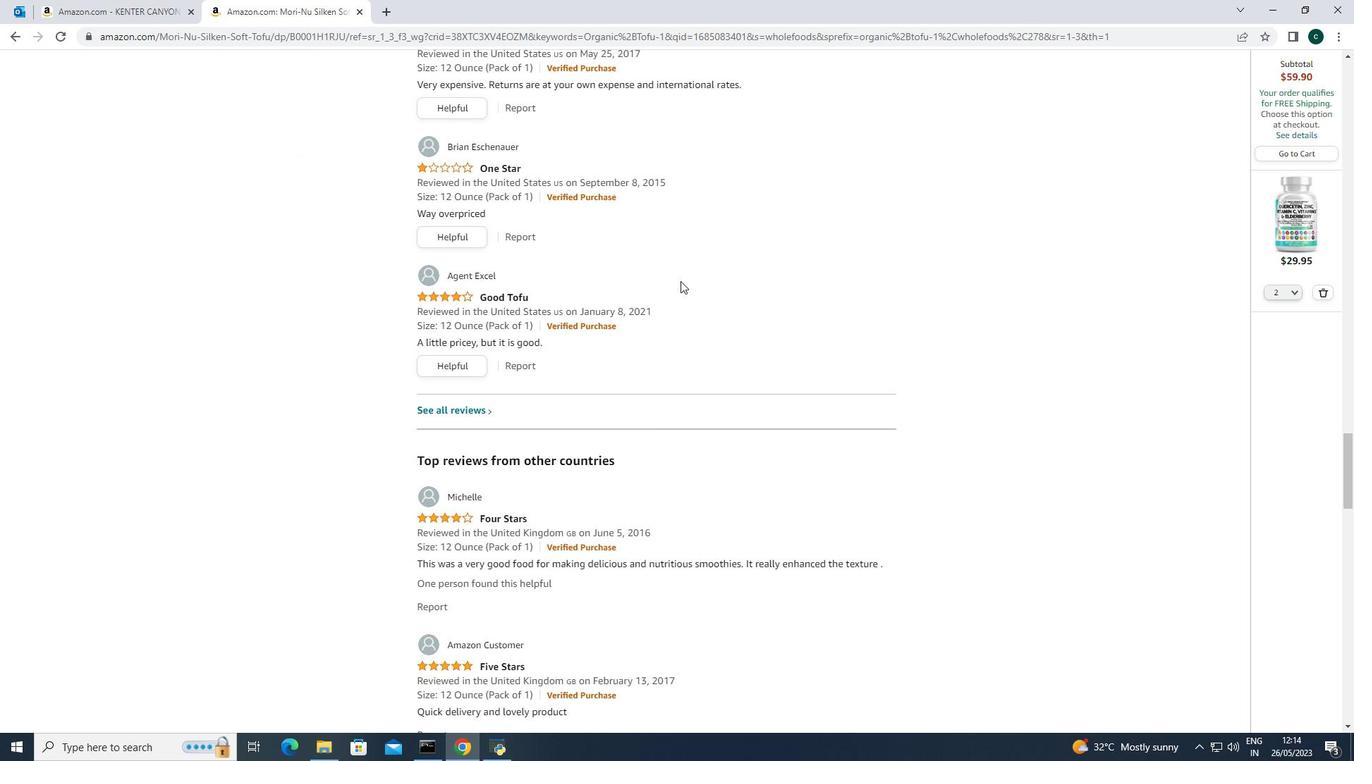 
Action: Mouse scrolled (680, 280) with delta (0, 0)
Screenshot: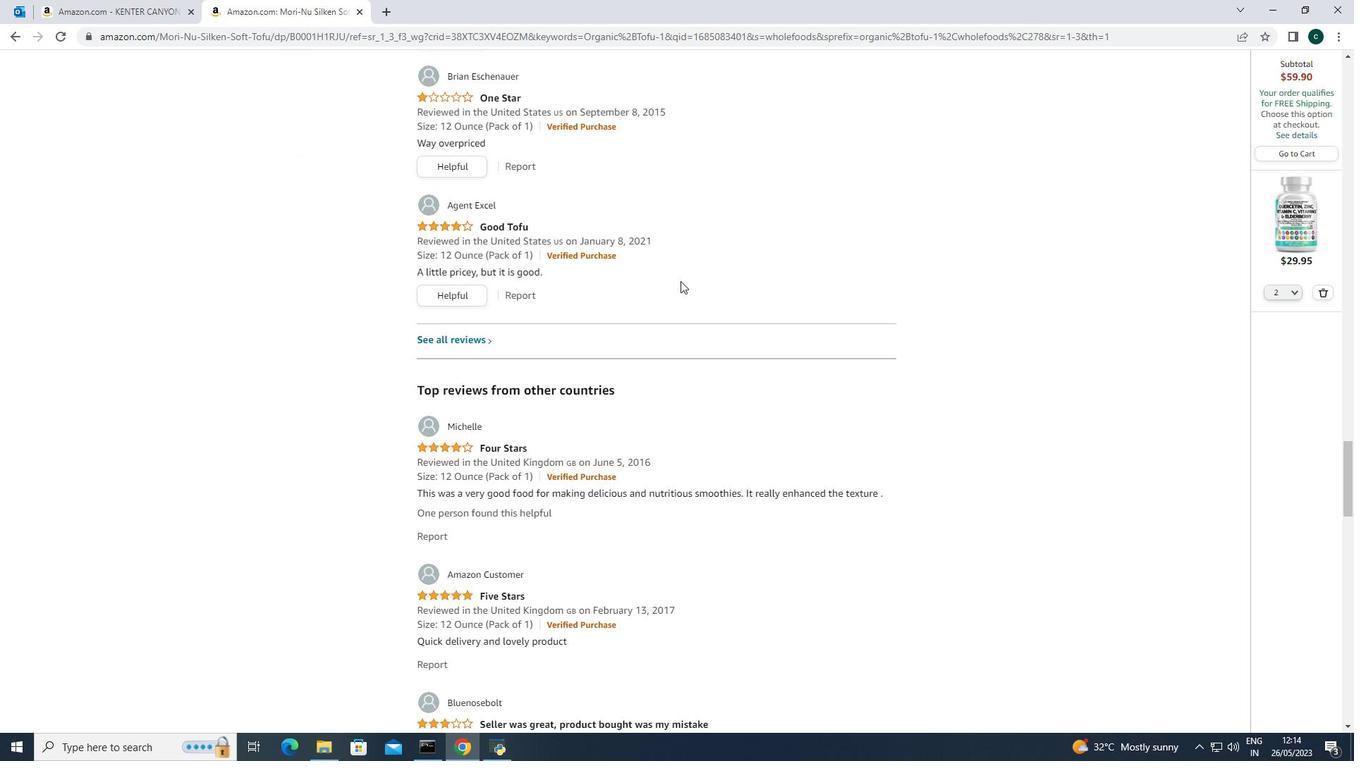 
Action: Mouse scrolled (680, 280) with delta (0, 0)
Screenshot: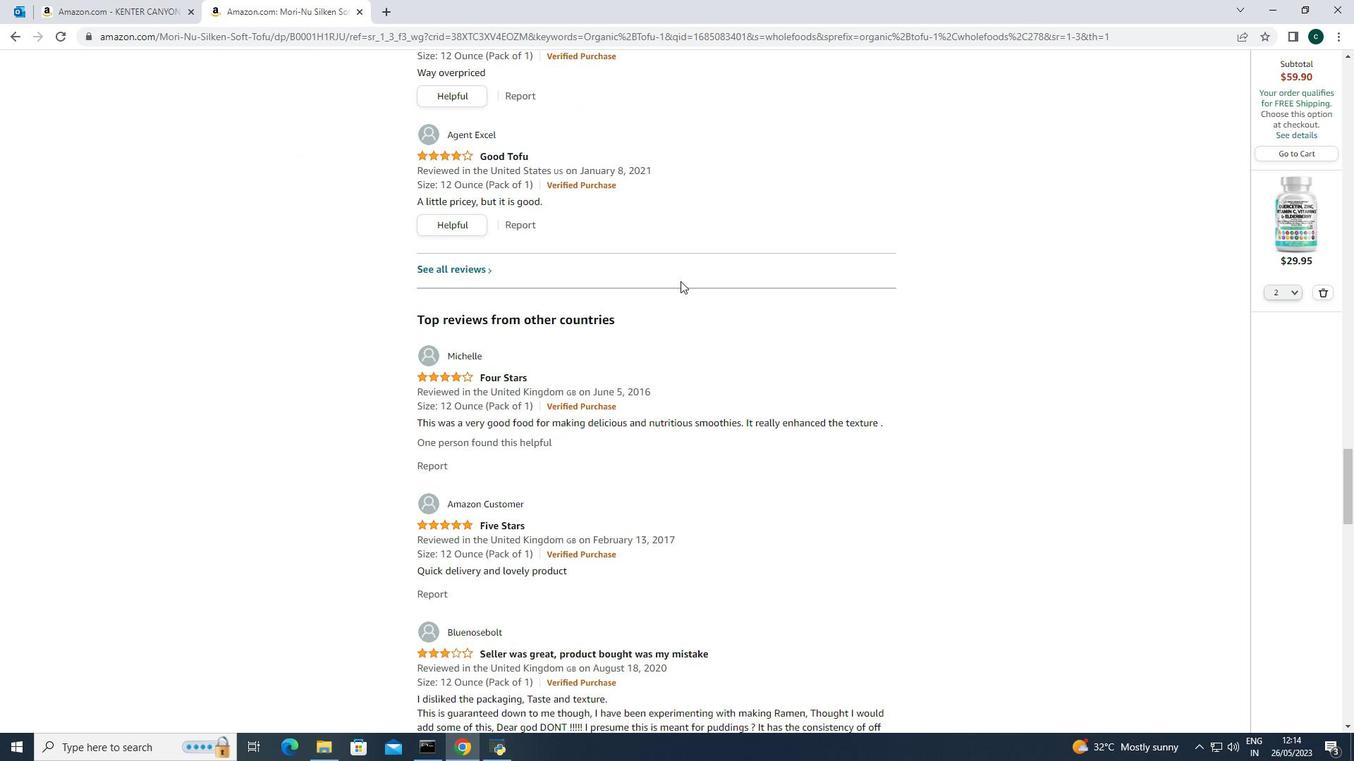 
Action: Mouse scrolled (680, 280) with delta (0, 0)
Screenshot: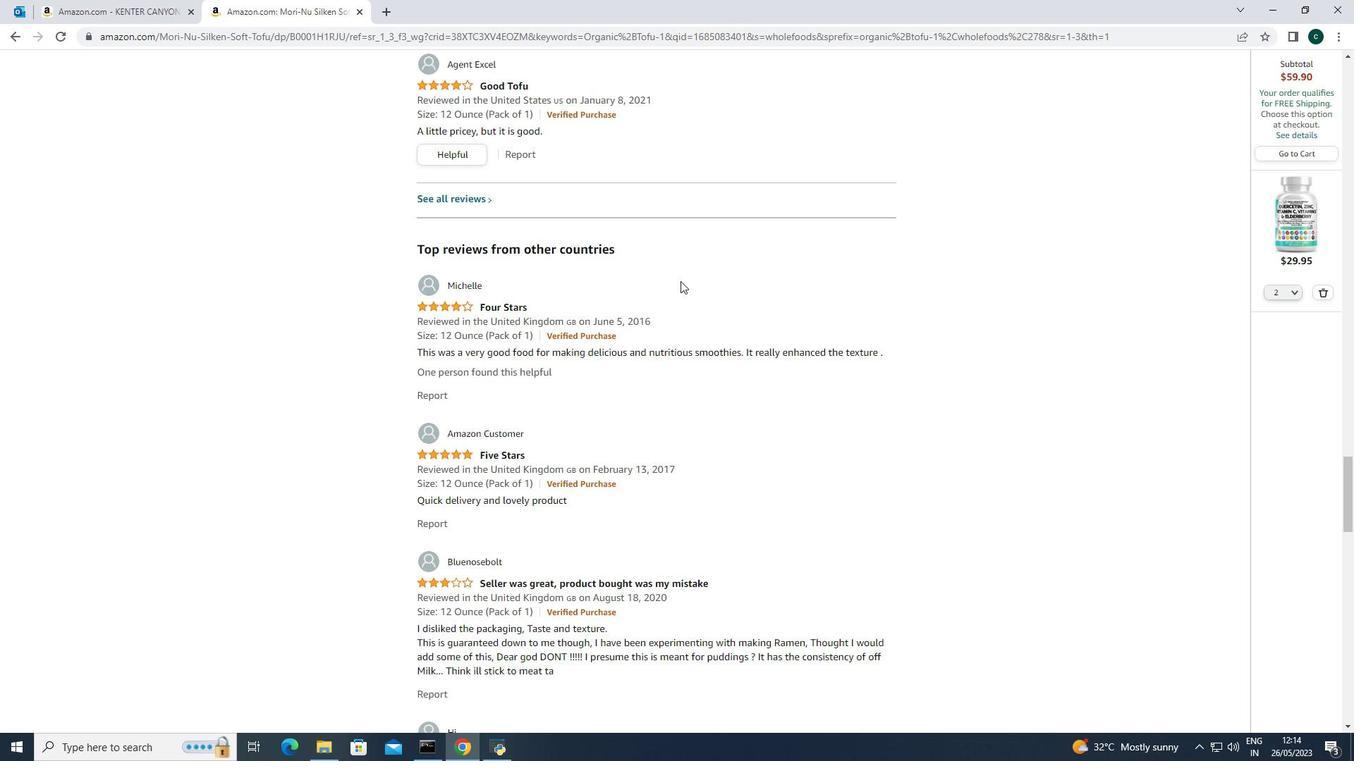 
Action: Mouse scrolled (680, 280) with delta (0, 0)
Screenshot: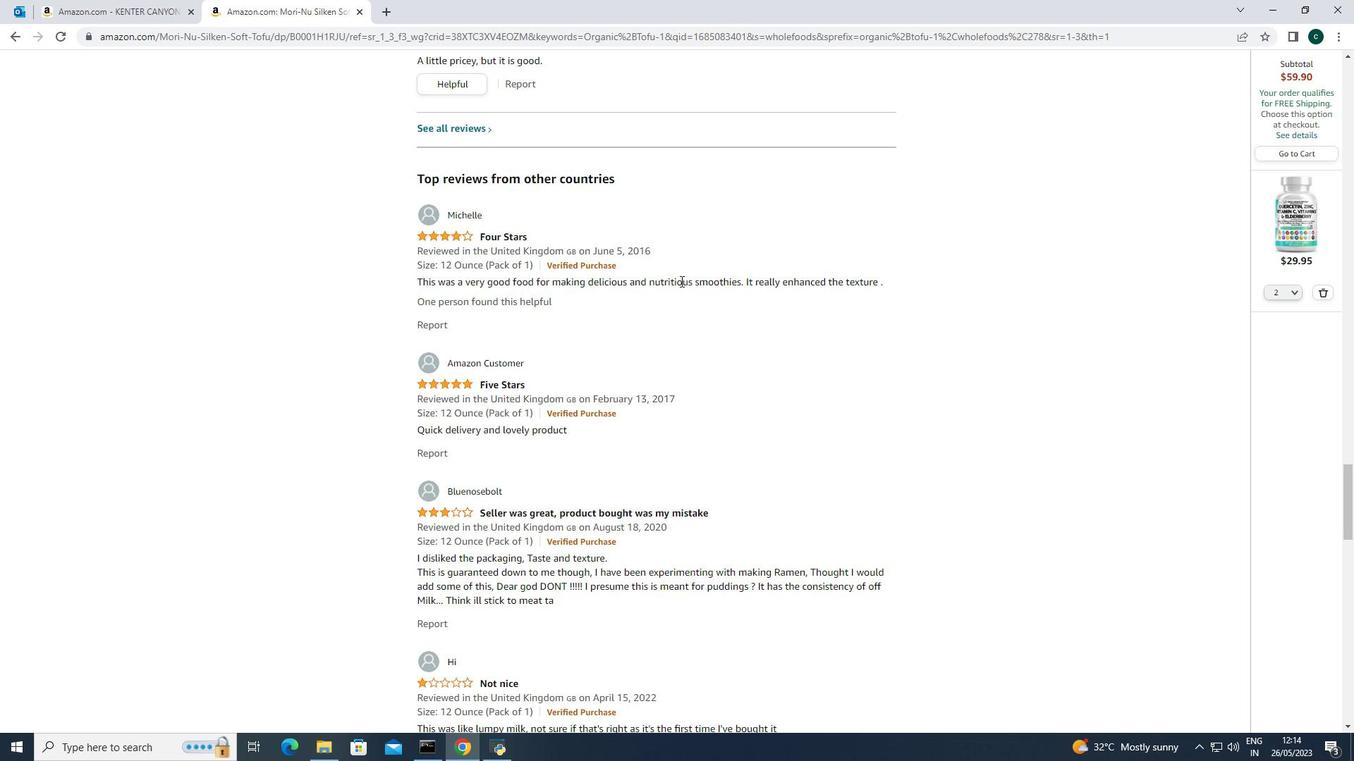 
Action: Mouse scrolled (680, 280) with delta (0, 0)
Screenshot: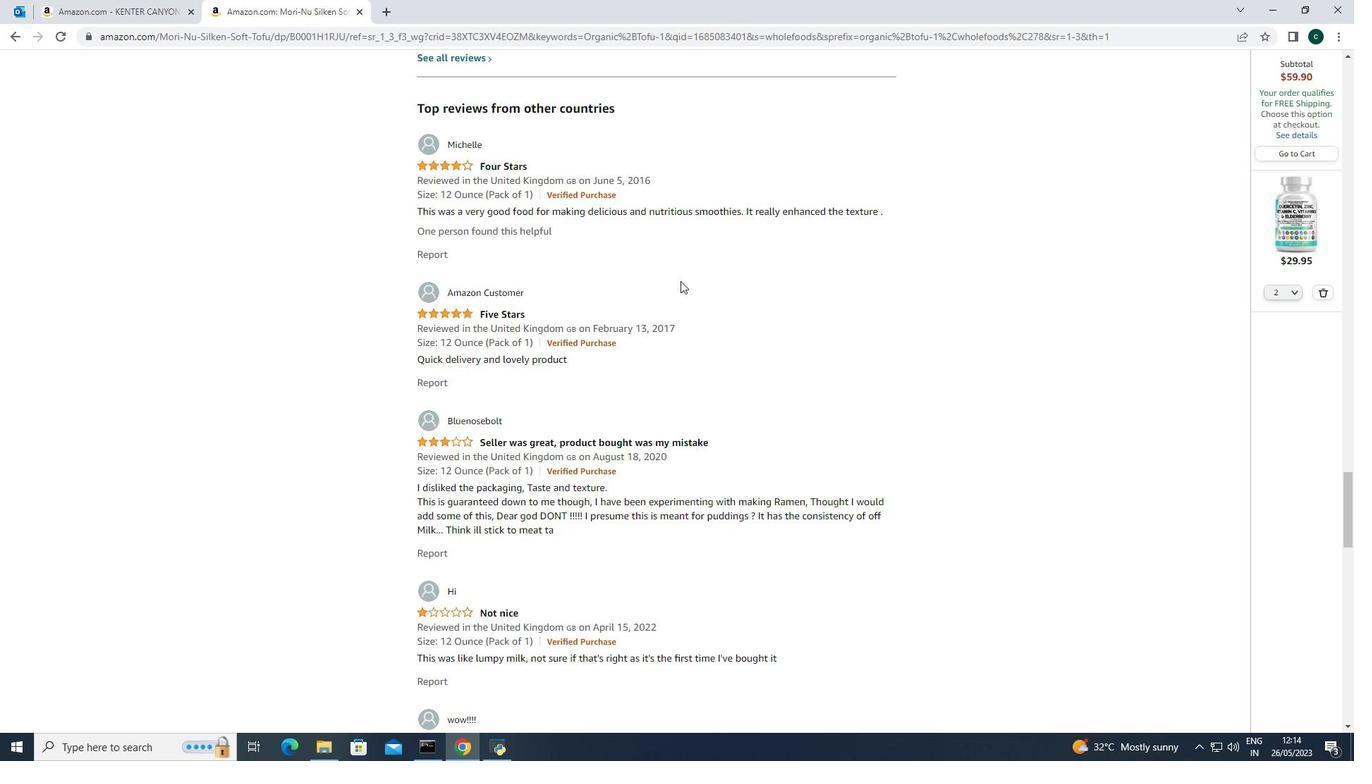 
Action: Mouse scrolled (680, 280) with delta (0, 0)
Screenshot: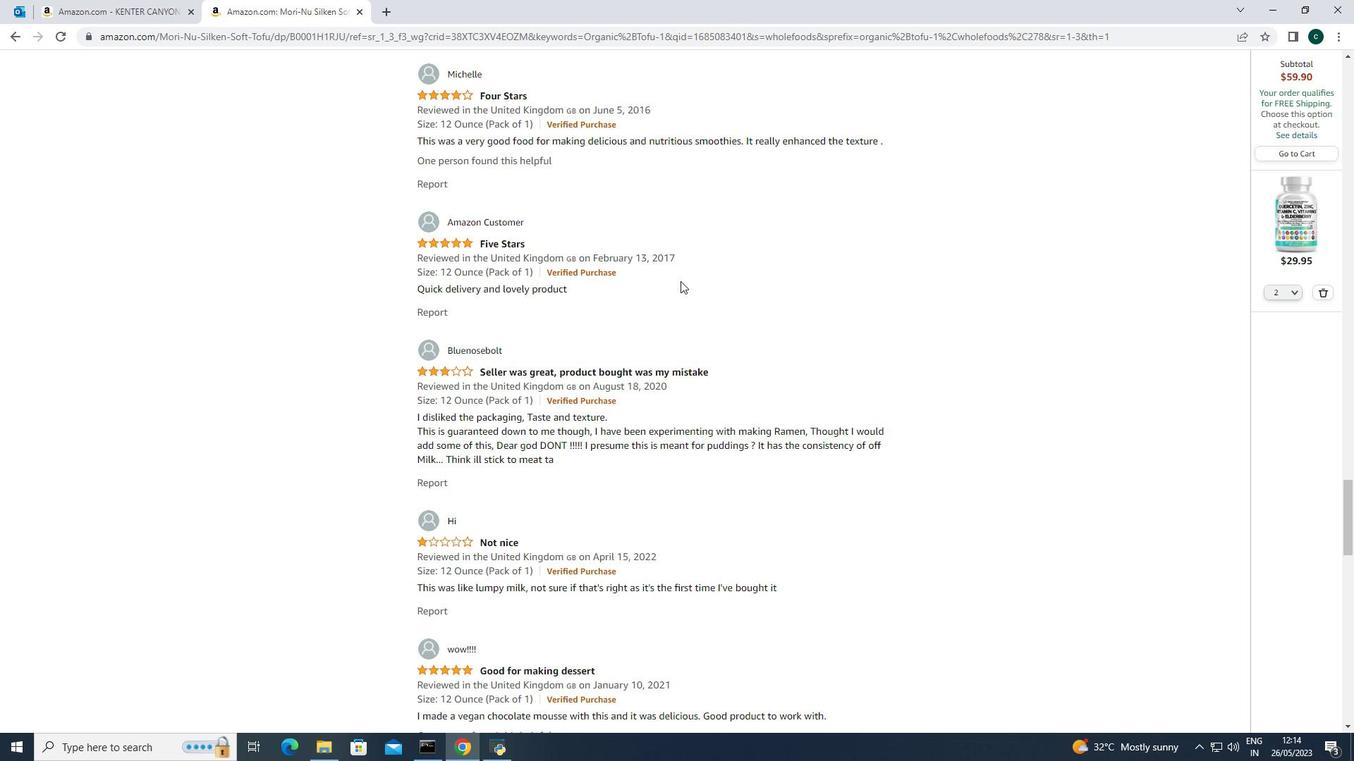 
Action: Mouse scrolled (680, 280) with delta (0, 0)
Screenshot: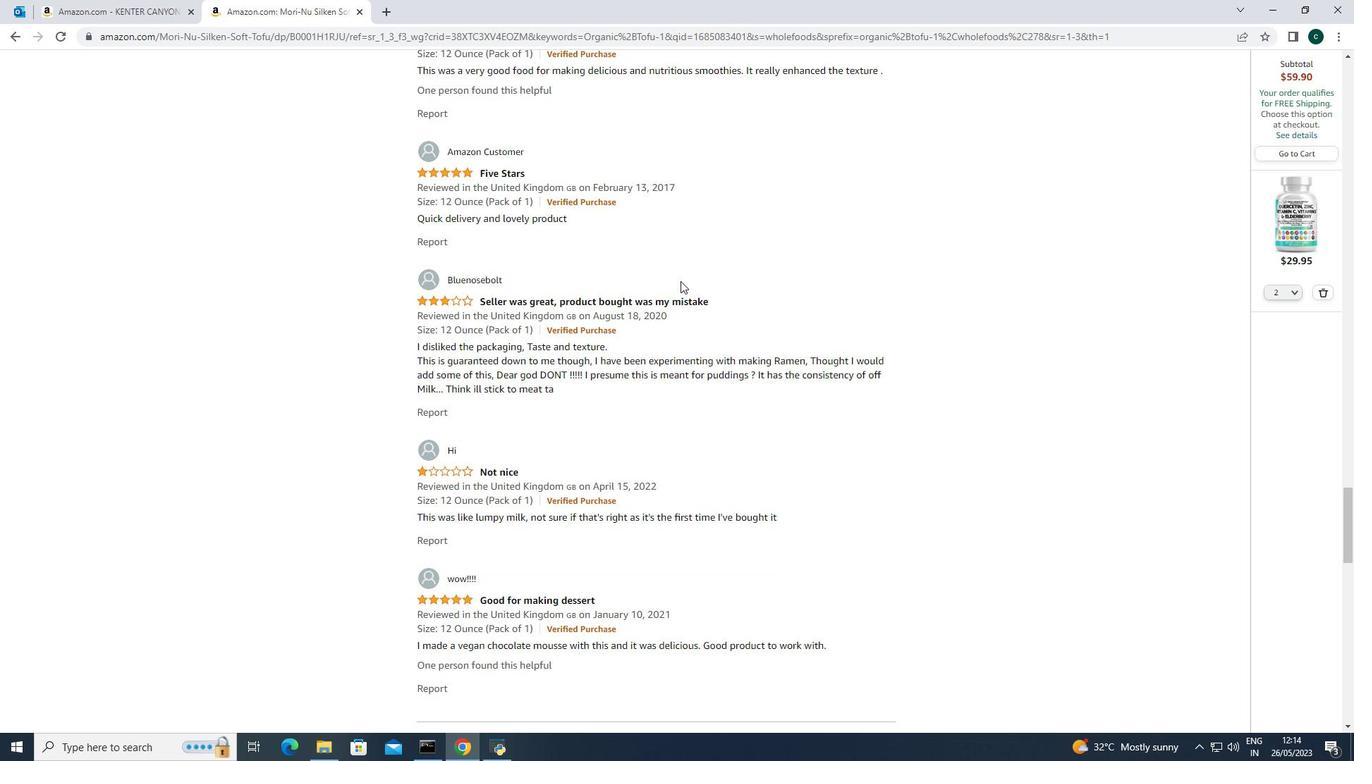 
Action: Mouse moved to (680, 282)
Screenshot: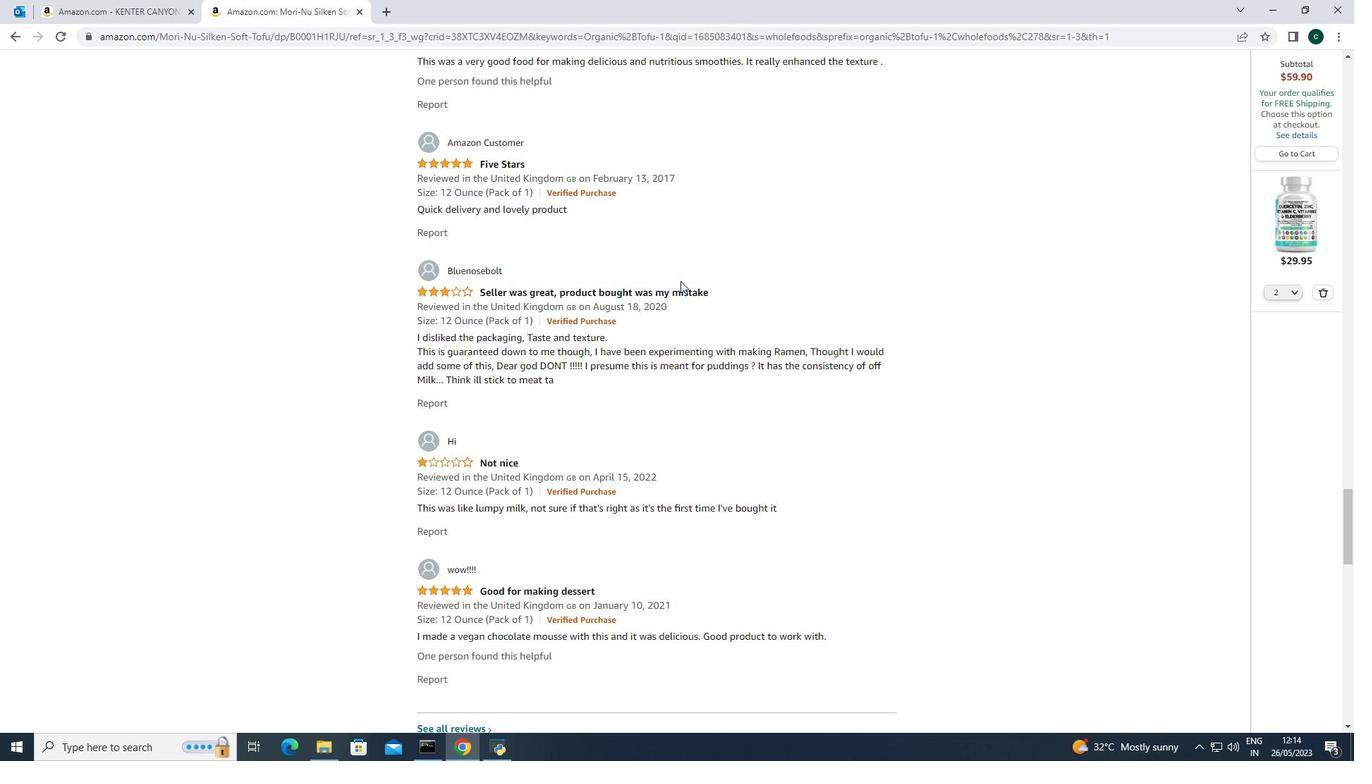 
Action: Mouse scrolled (680, 281) with delta (0, 0)
Screenshot: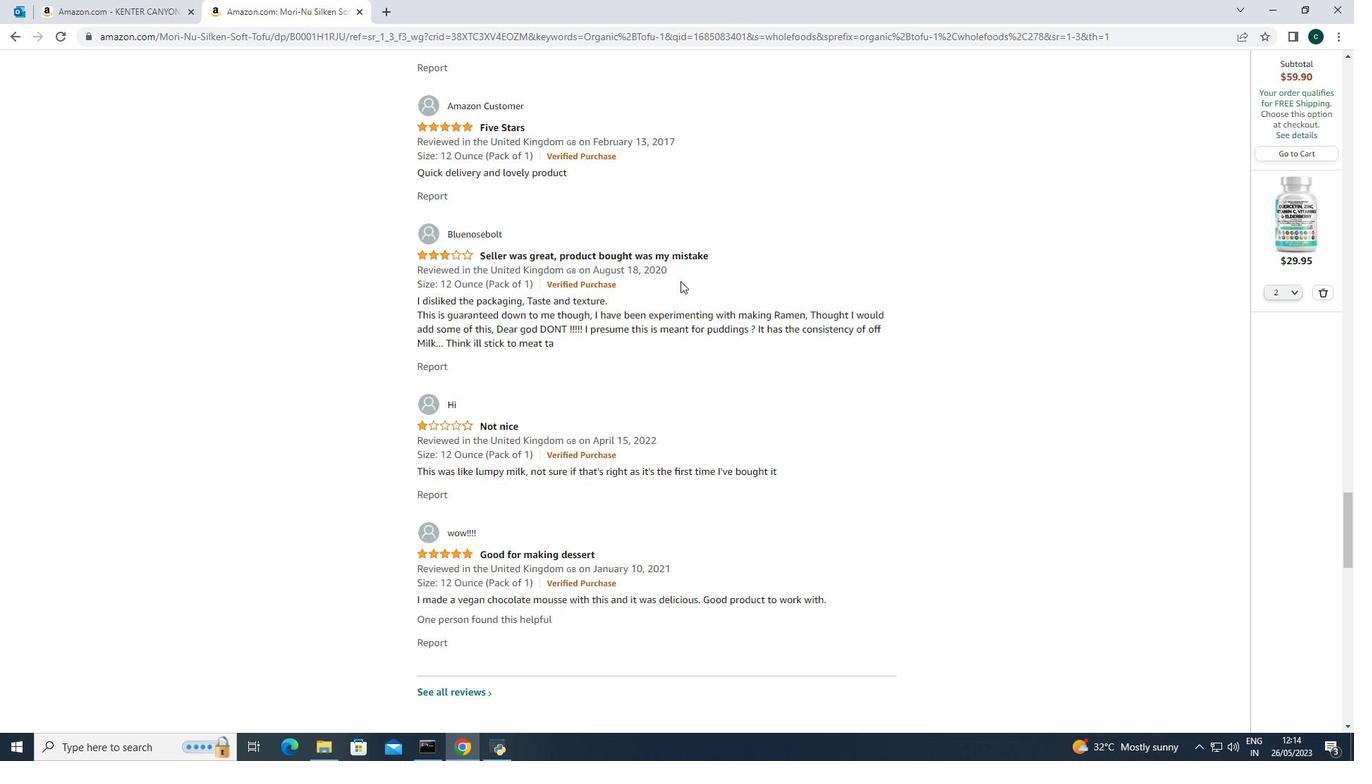 
Action: Mouse moved to (17, 35)
Screenshot: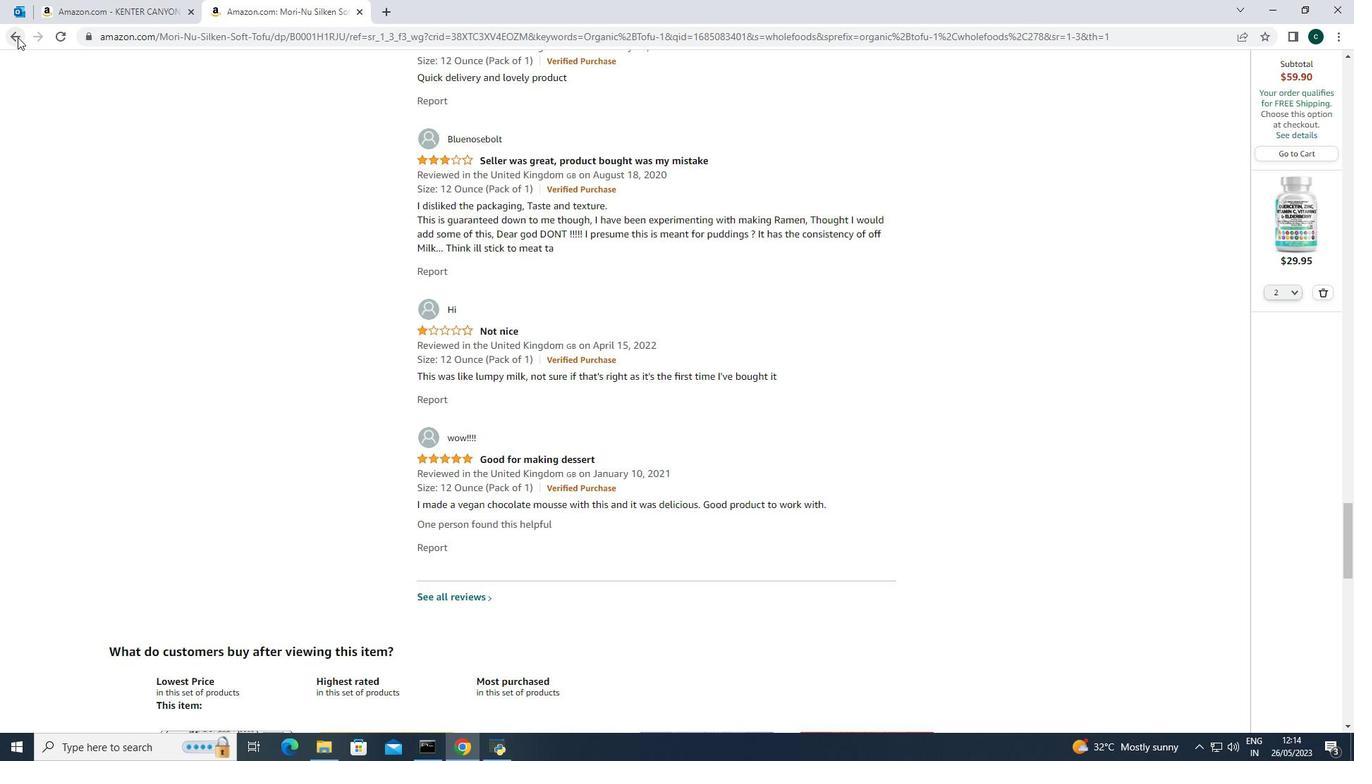 
Action: Mouse pressed left at (17, 35)
Screenshot: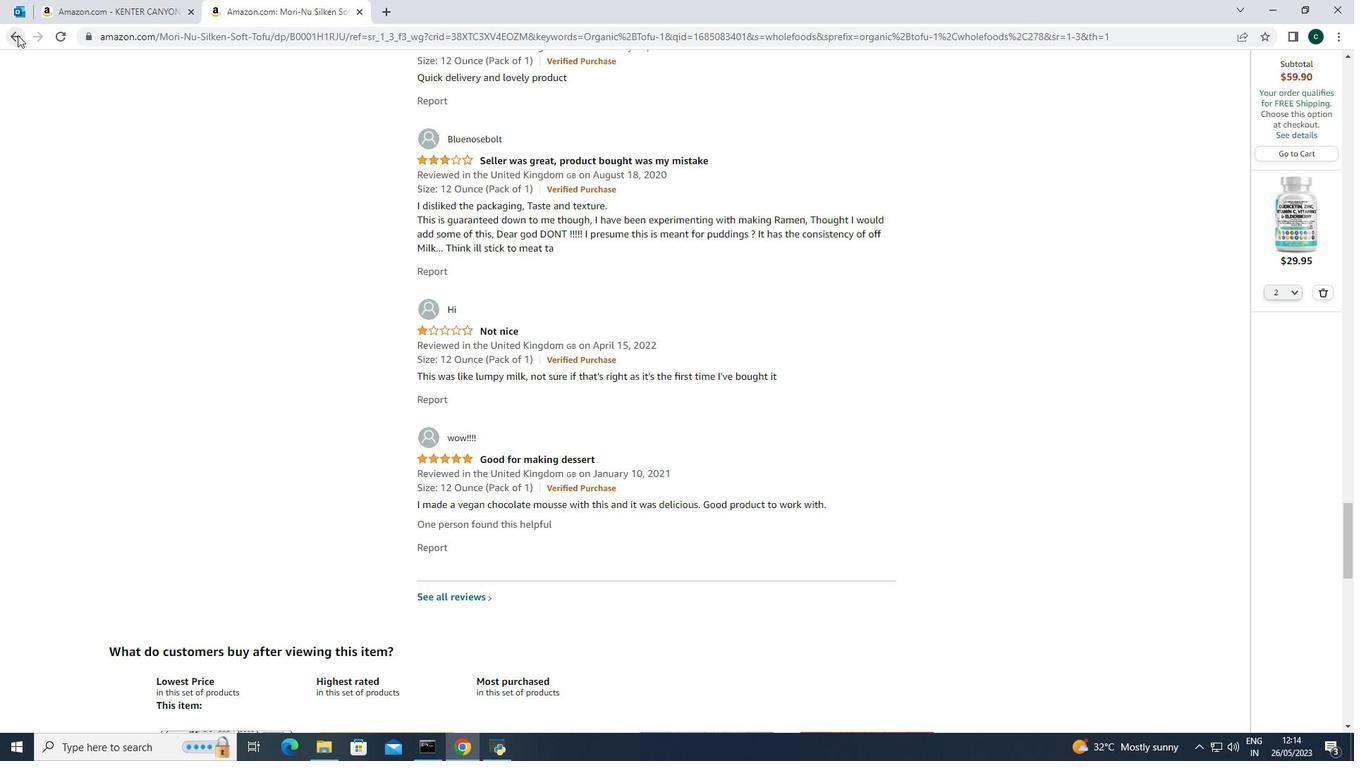 
Action: Mouse moved to (805, 392)
Screenshot: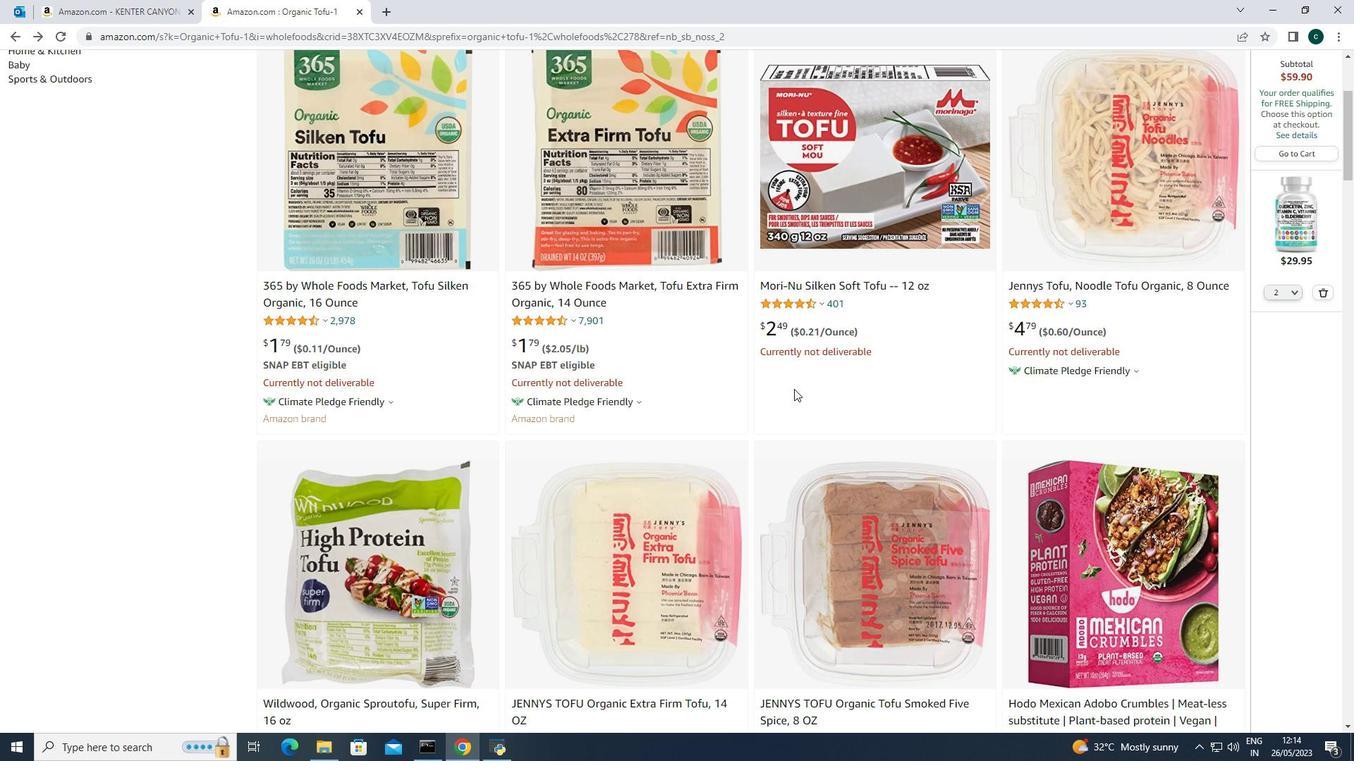 
Action: Mouse scrolled (805, 391) with delta (0, 0)
Screenshot: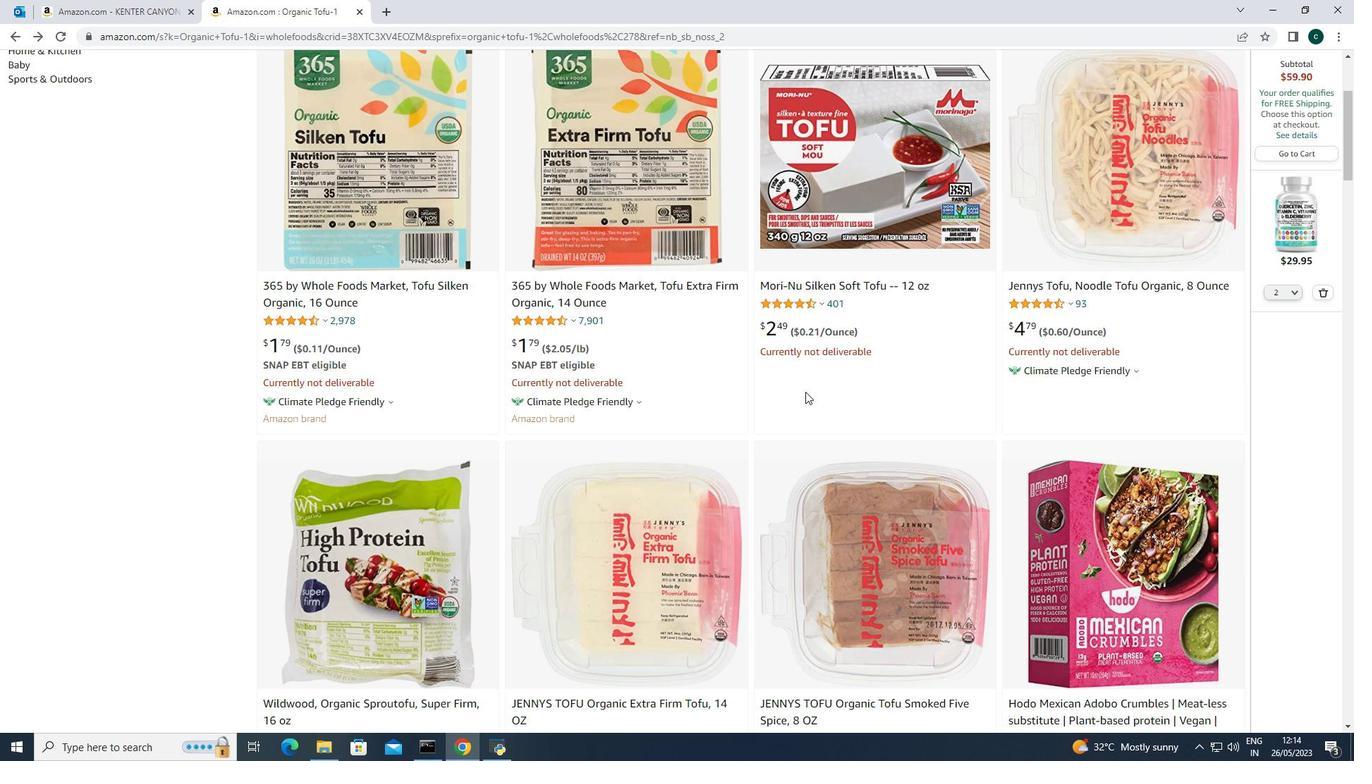 
Action: Mouse moved to (806, 392)
Screenshot: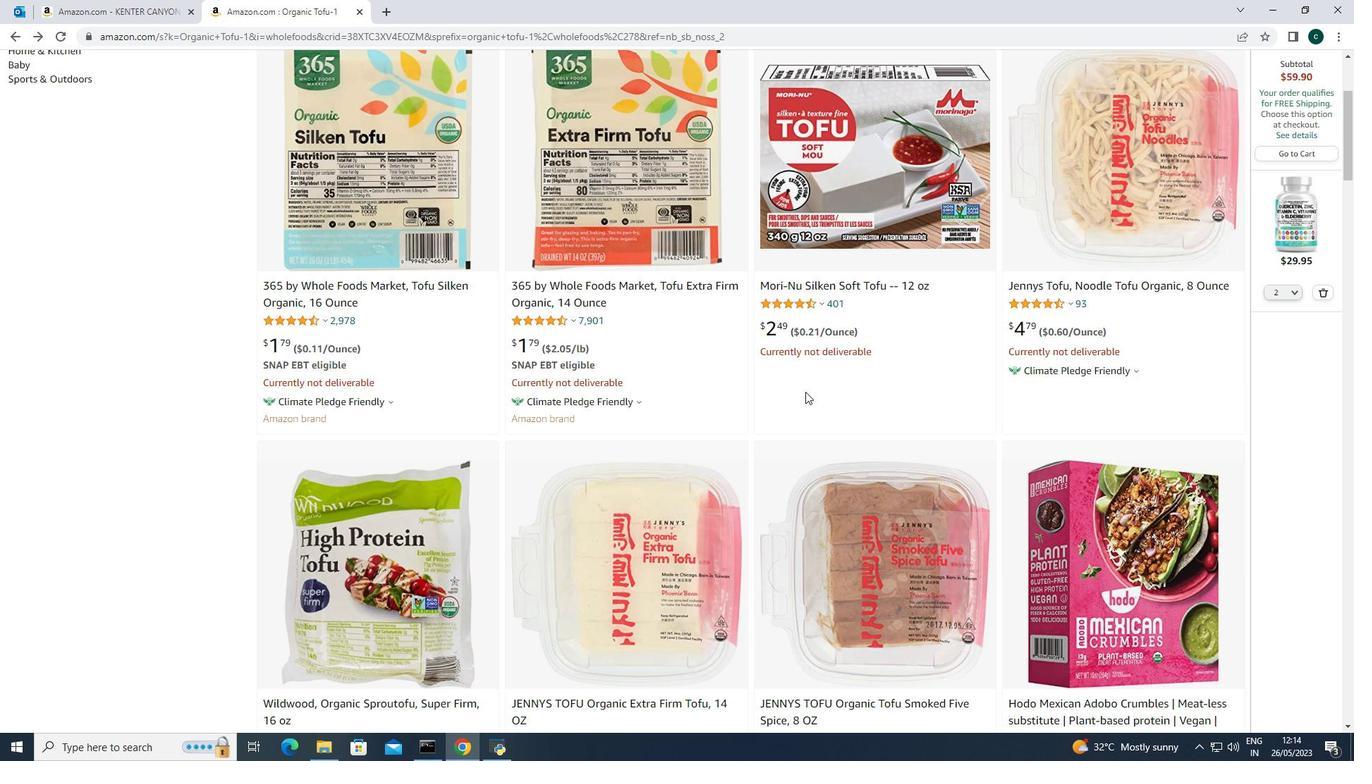
Action: Mouse scrolled (806, 391) with delta (0, 0)
Screenshot: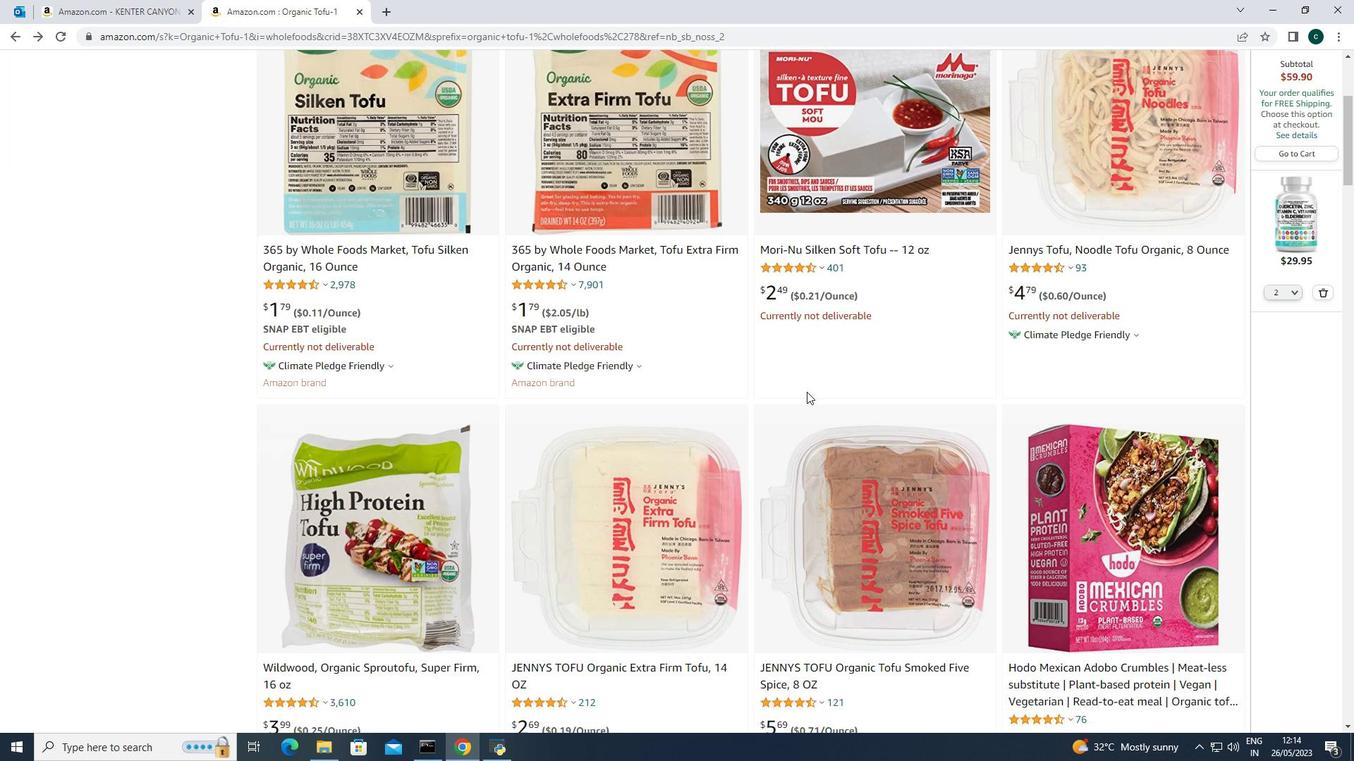 
Action: Mouse scrolled (806, 391) with delta (0, 0)
Screenshot: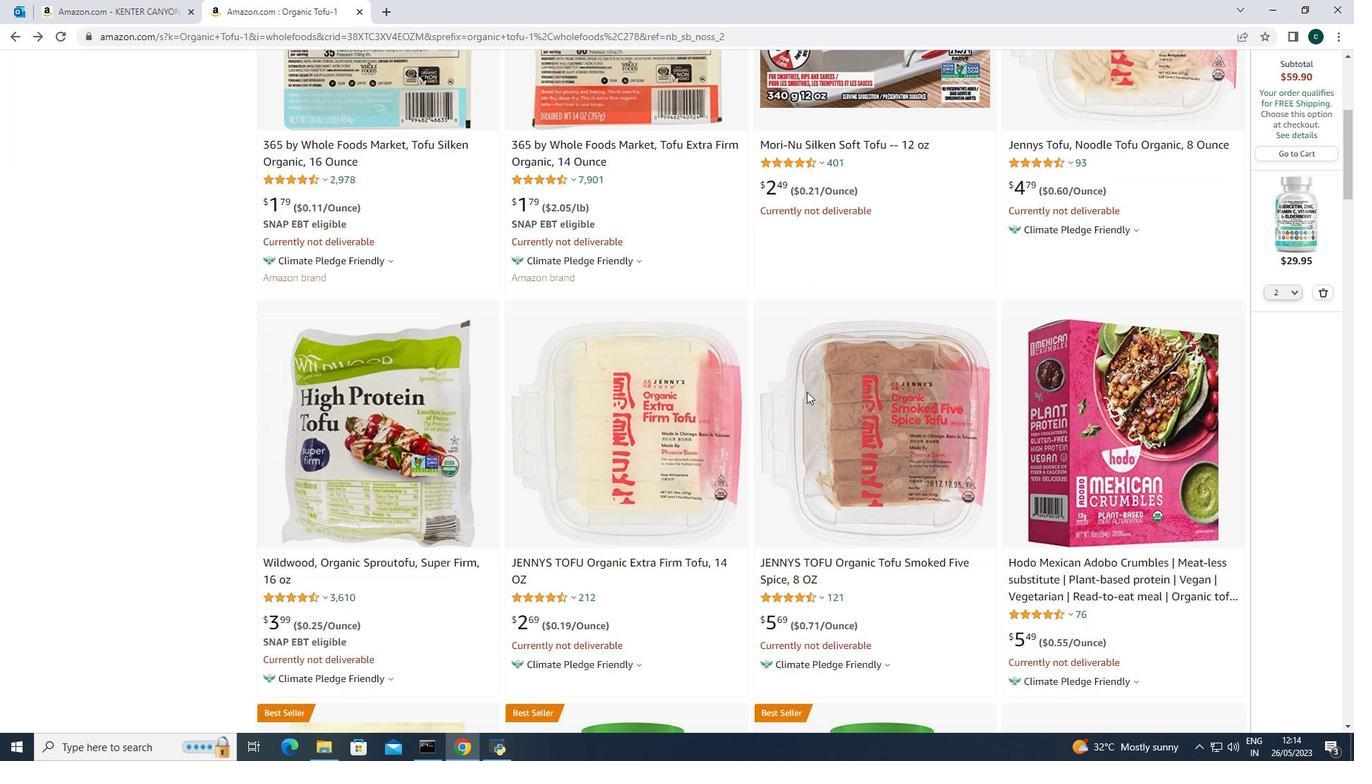 
Action: Mouse scrolled (806, 391) with delta (0, 0)
Screenshot: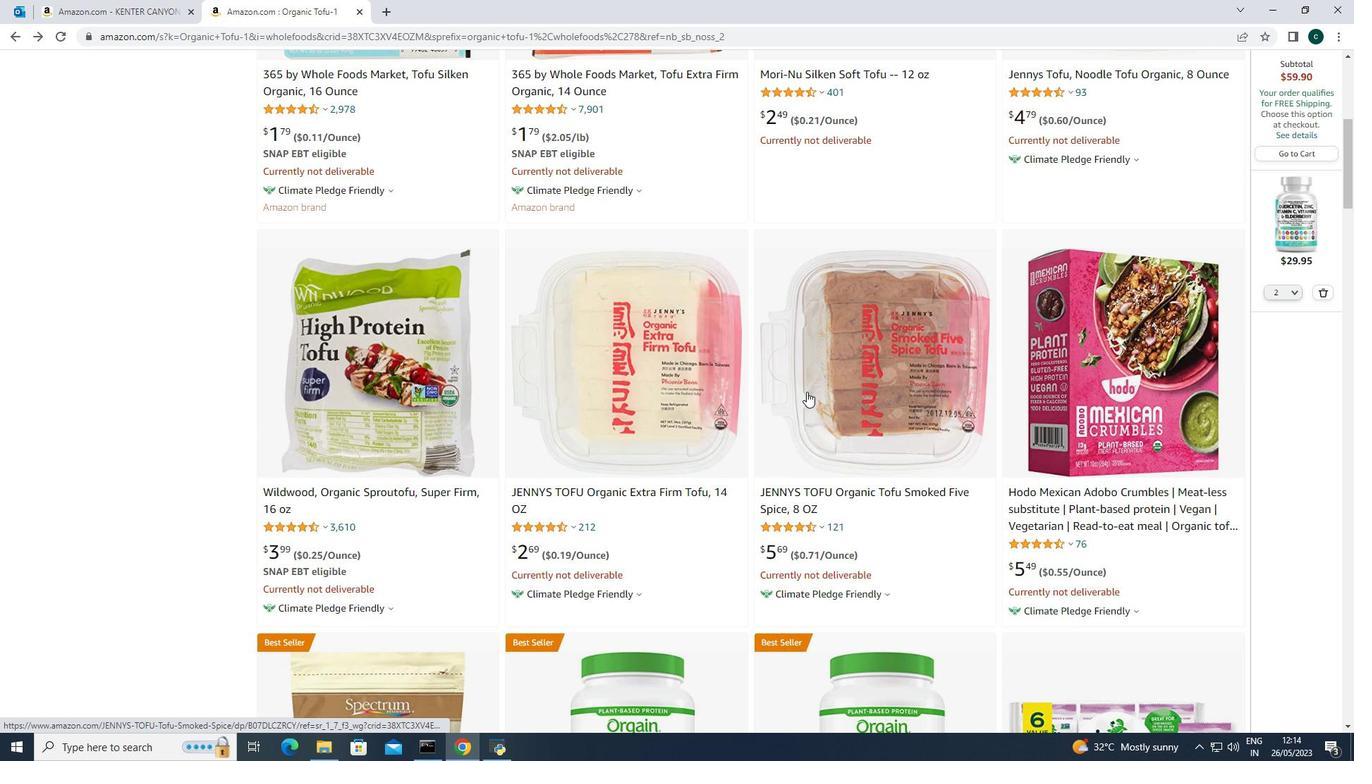 
Action: Mouse scrolled (806, 391) with delta (0, 0)
Screenshot: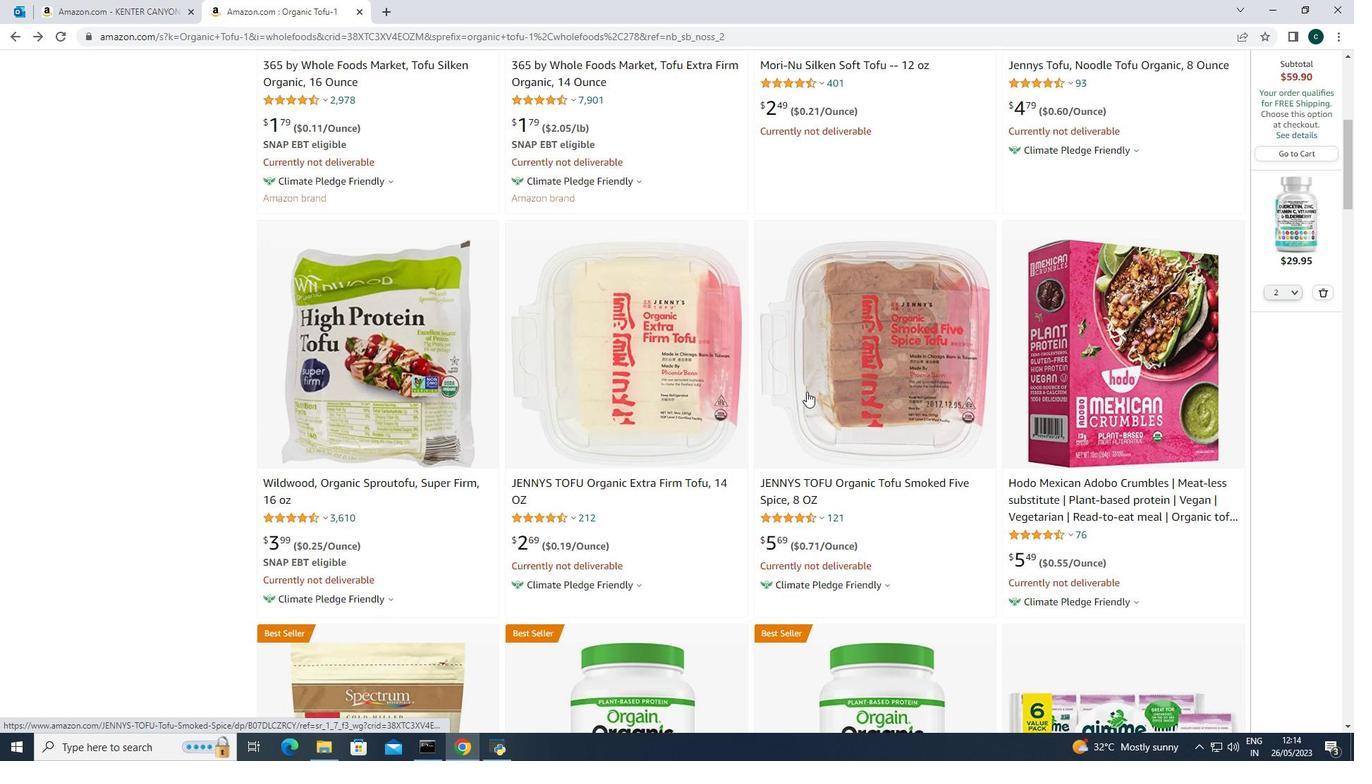 
Action: Mouse scrolled (806, 391) with delta (0, 0)
Screenshot: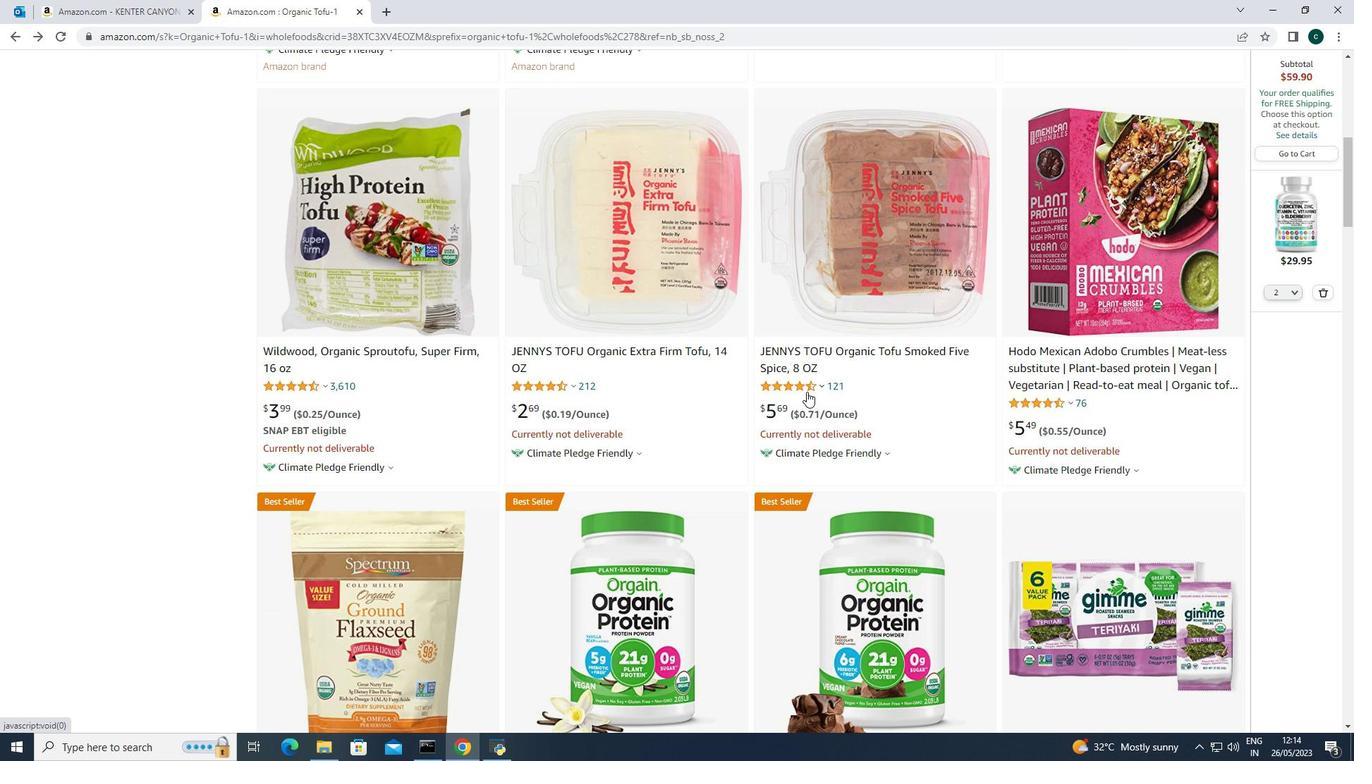 
Action: Mouse scrolled (806, 391) with delta (0, 0)
Screenshot: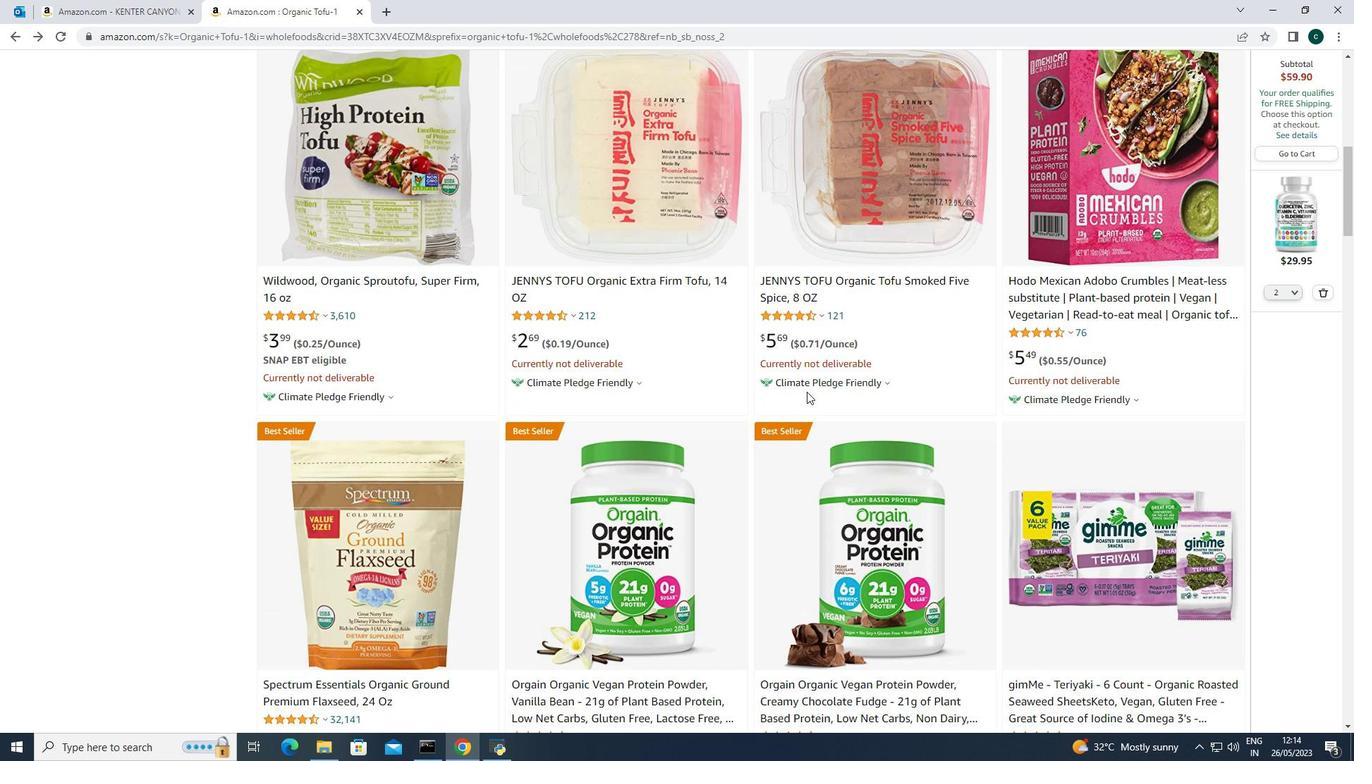 
Action: Mouse scrolled (806, 391) with delta (0, 0)
Screenshot: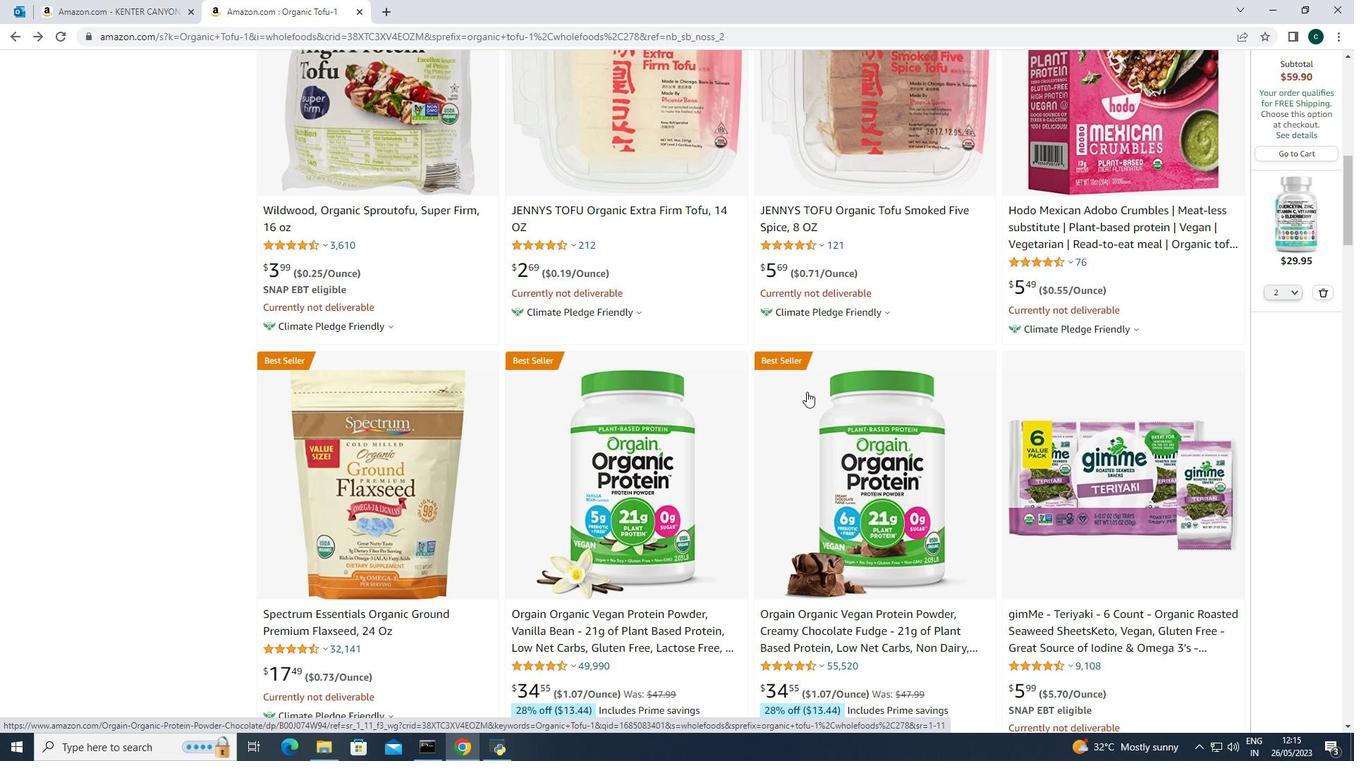 
Action: Mouse scrolled (806, 391) with delta (0, 0)
Screenshot: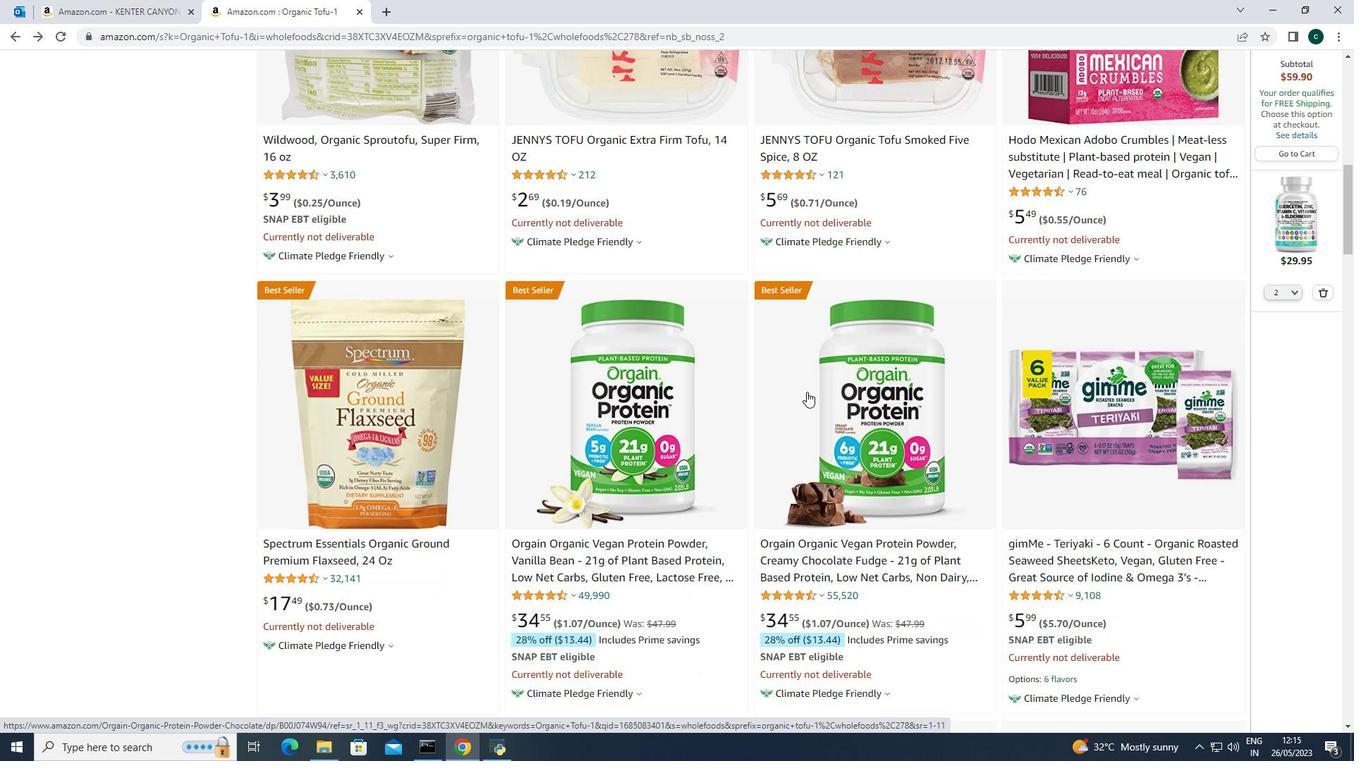 
Action: Mouse moved to (456, 561)
Screenshot: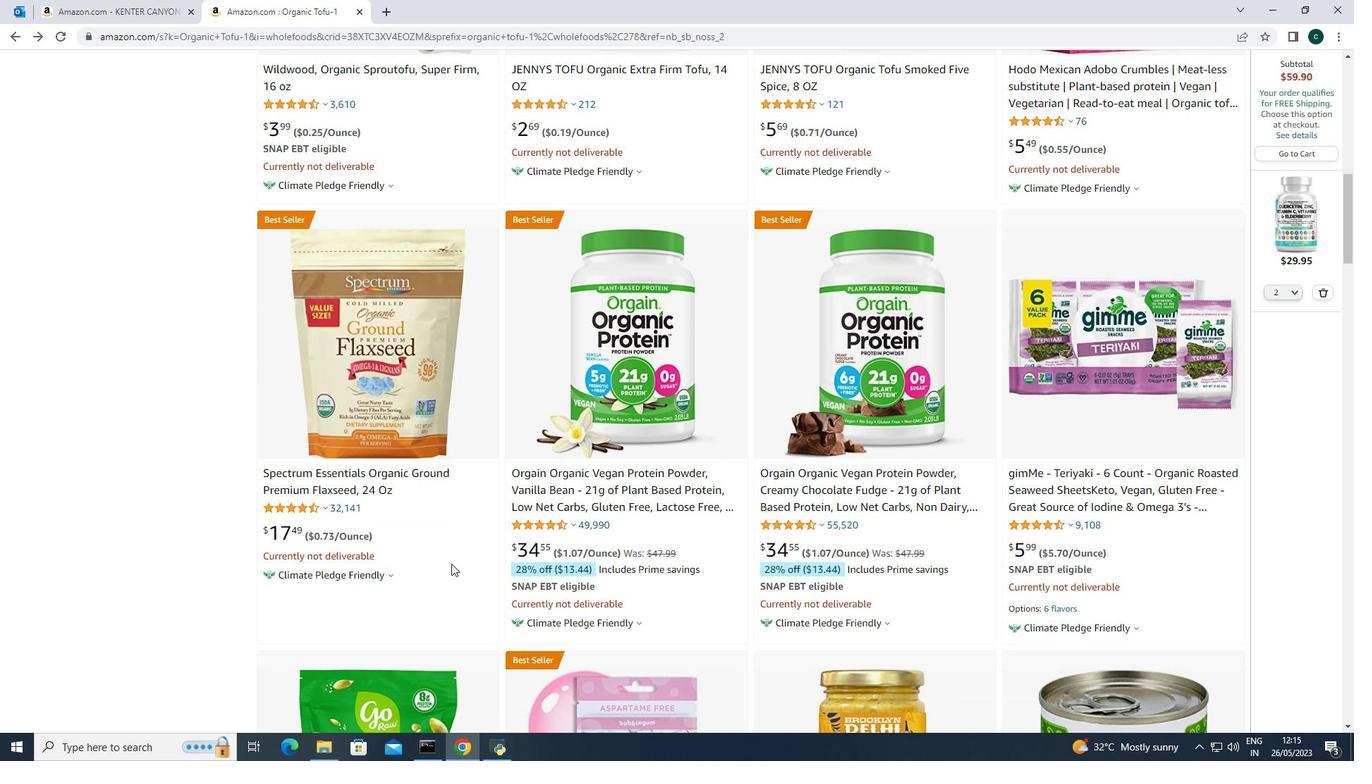 
Action: Mouse scrolled (456, 560) with delta (0, 0)
Screenshot: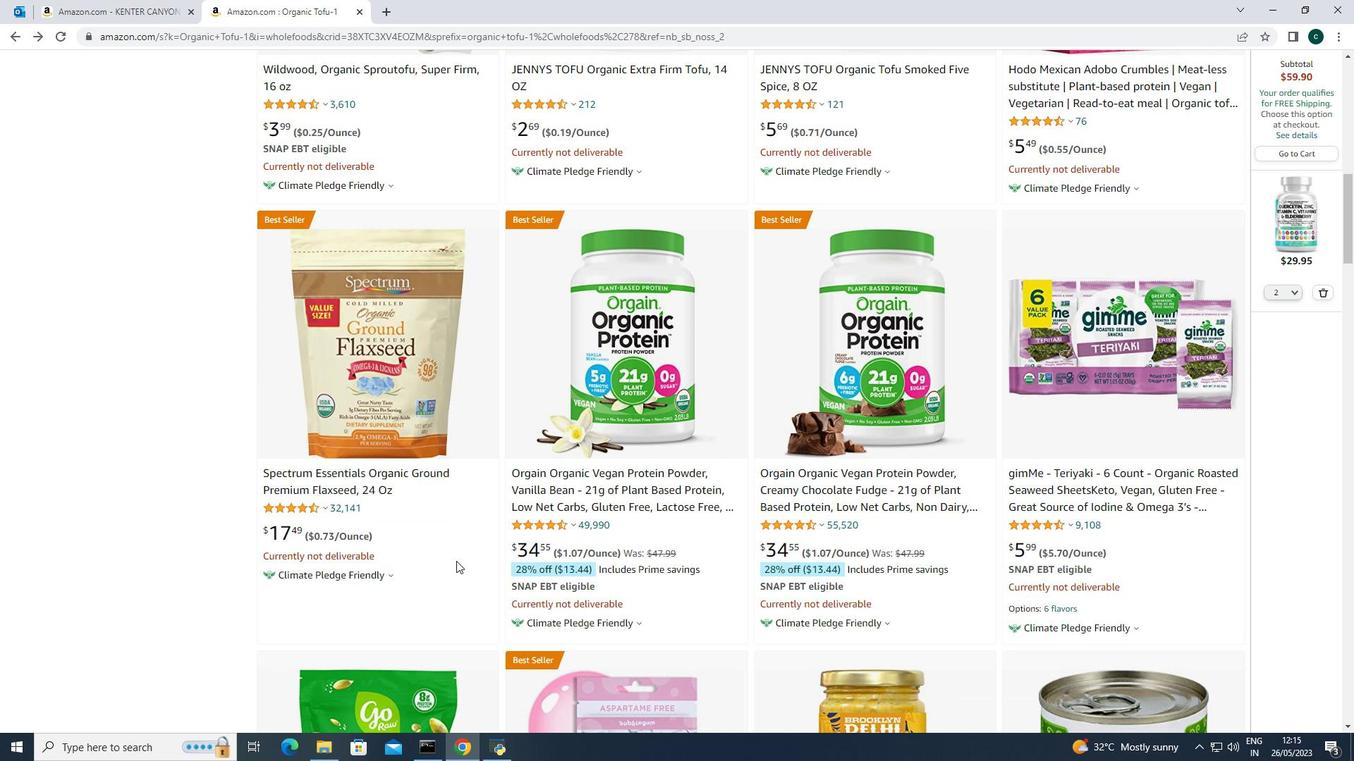 
Action: Mouse scrolled (456, 560) with delta (0, 0)
Screenshot: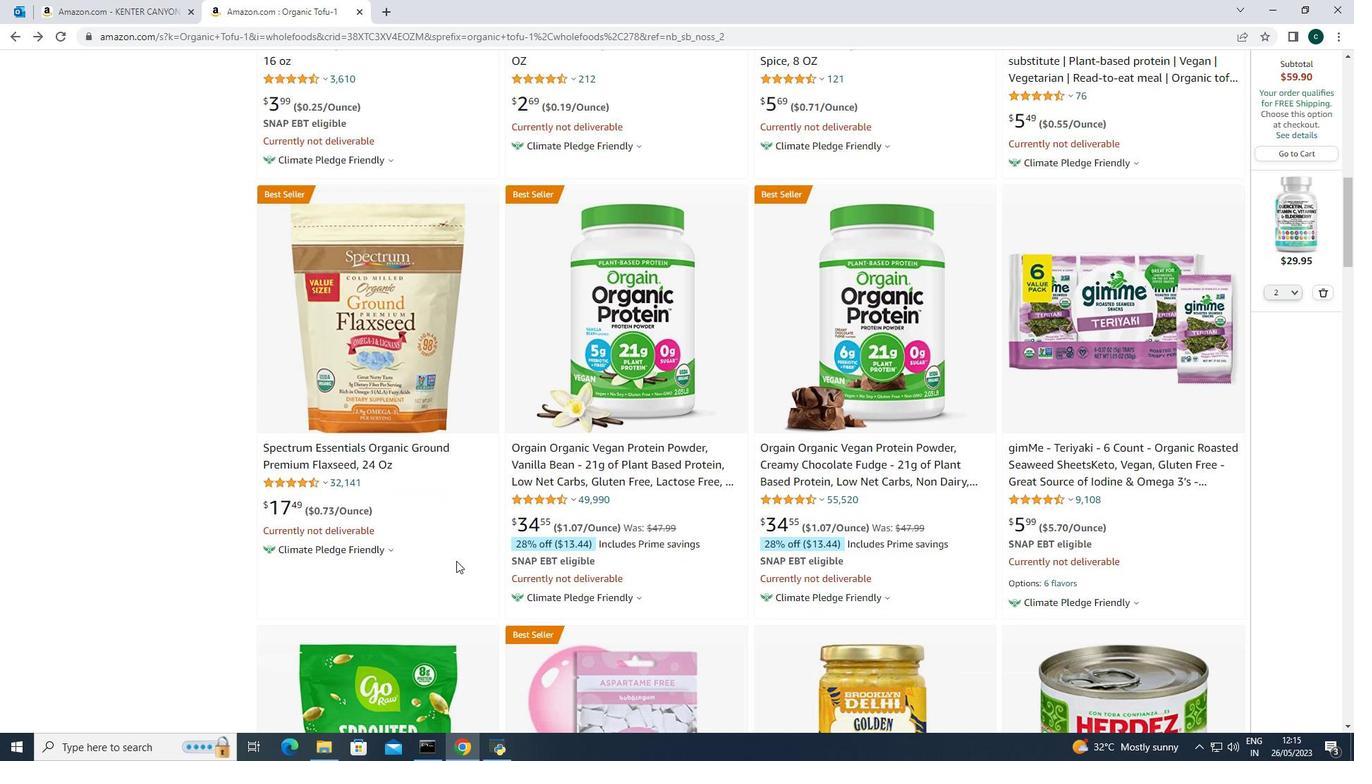 
Action: Mouse moved to (660, 473)
Screenshot: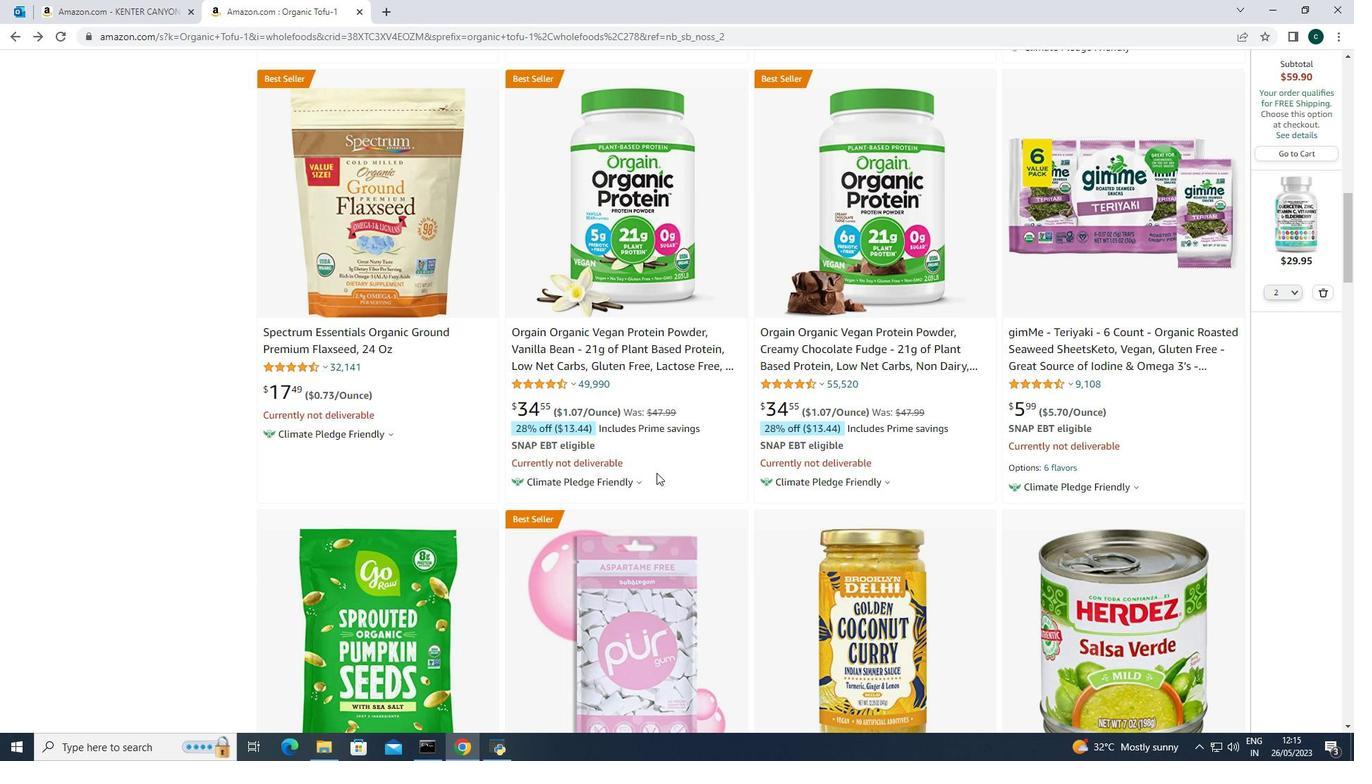 
Action: Mouse scrolled (660, 473) with delta (0, 0)
Screenshot: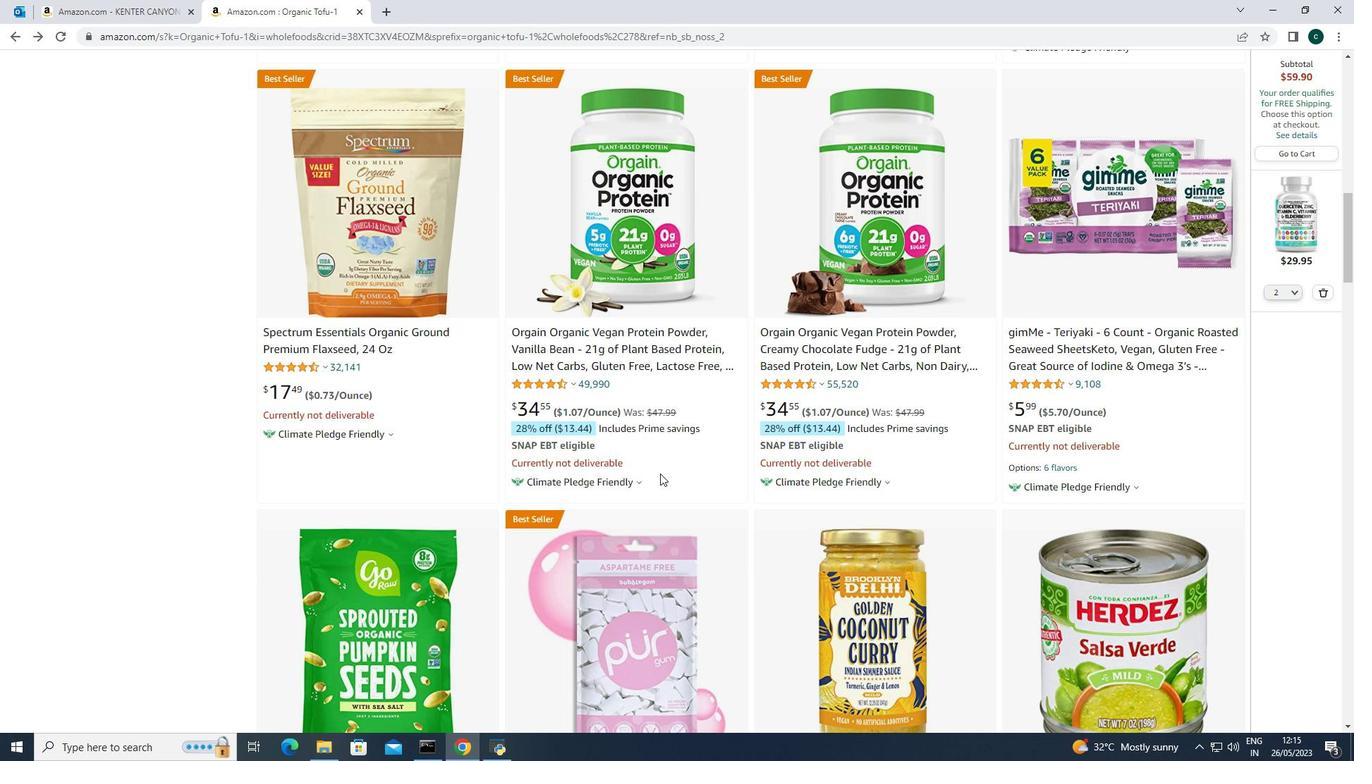
Action: Mouse moved to (661, 473)
Screenshot: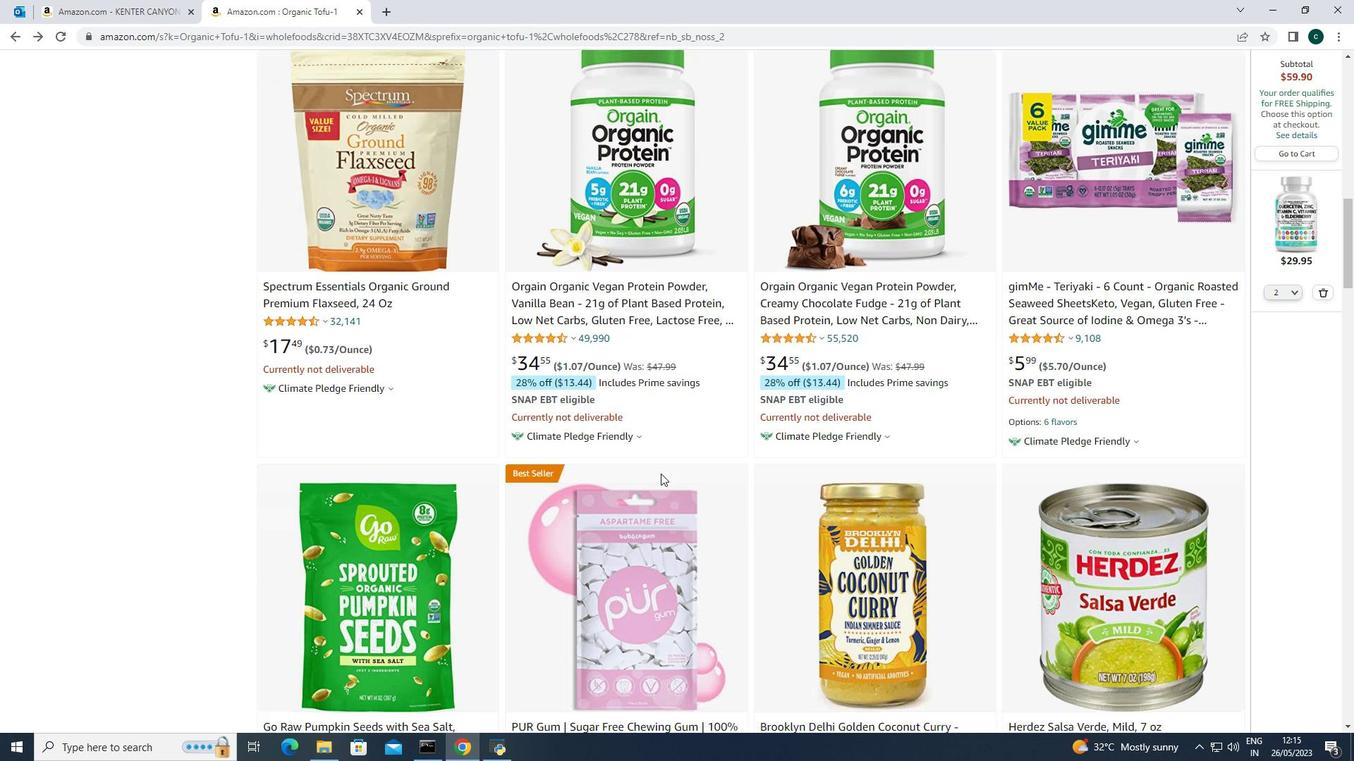
Action: Mouse scrolled (661, 473) with delta (0, 0)
Screenshot: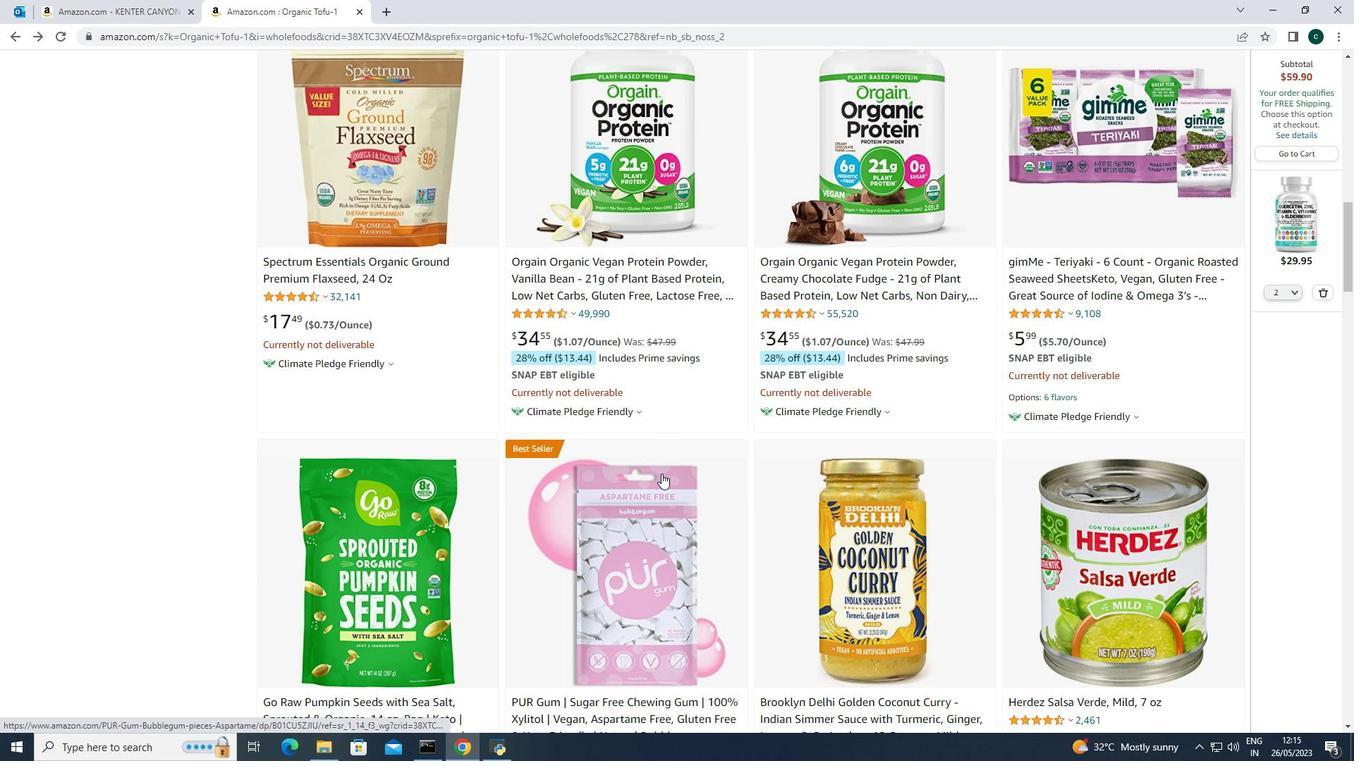 
Action: Mouse scrolled (661, 473) with delta (0, 0)
Screenshot: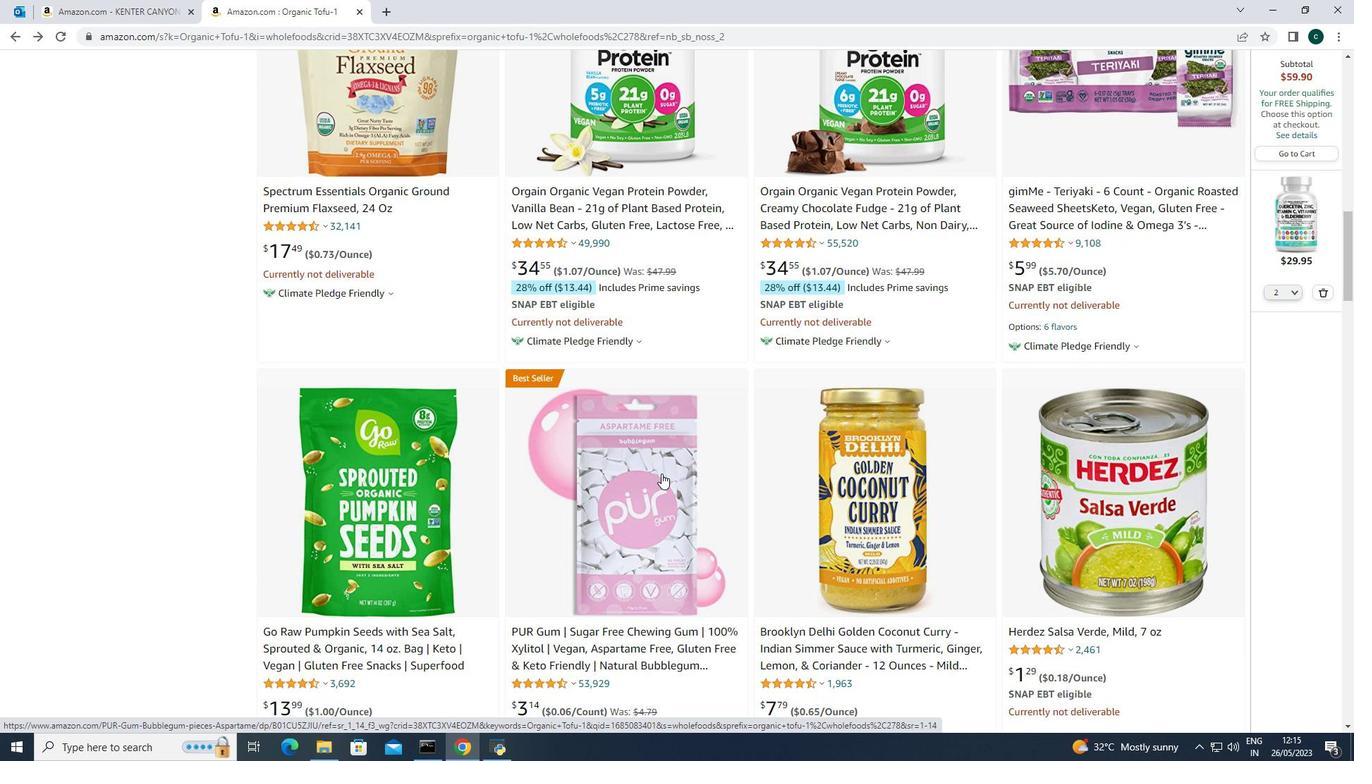 
Action: Mouse scrolled (661, 473) with delta (0, 0)
Screenshot: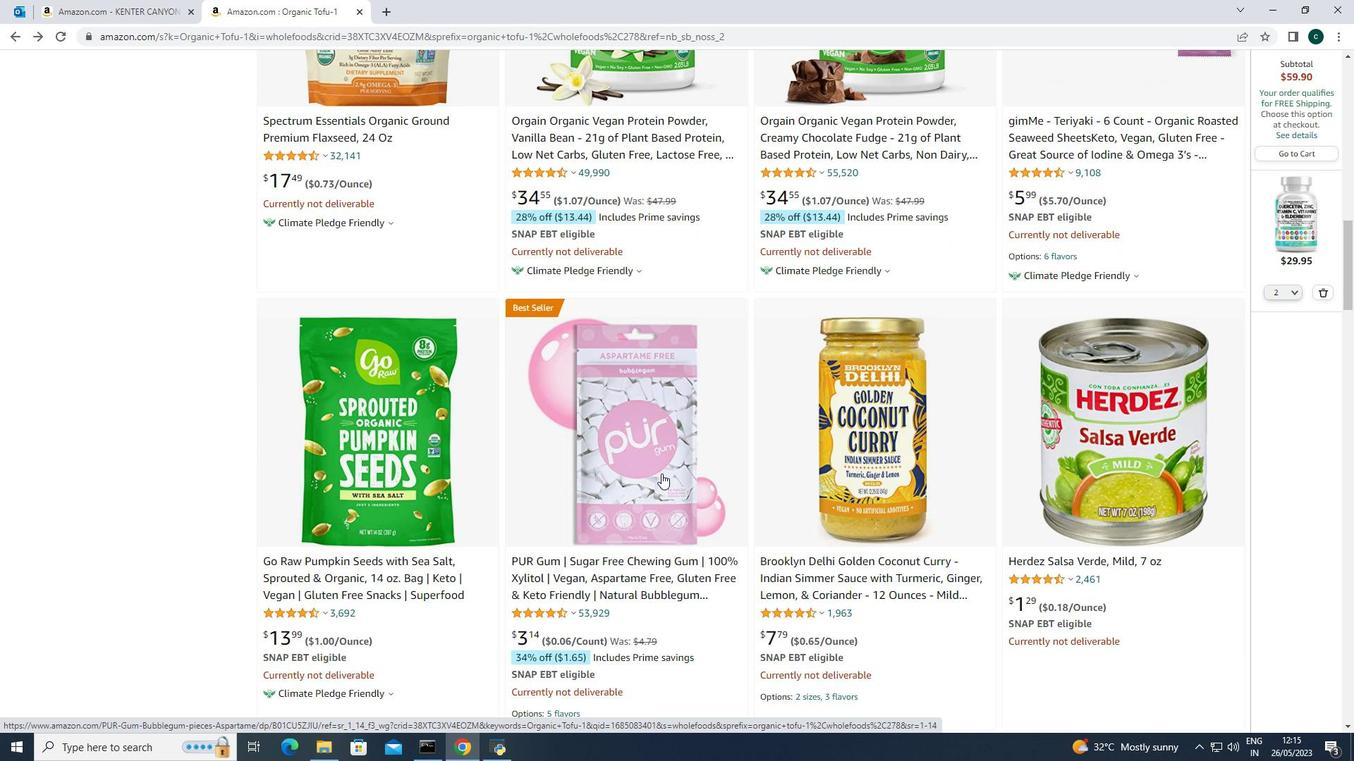 
Action: Mouse scrolled (661, 473) with delta (0, 0)
Screenshot: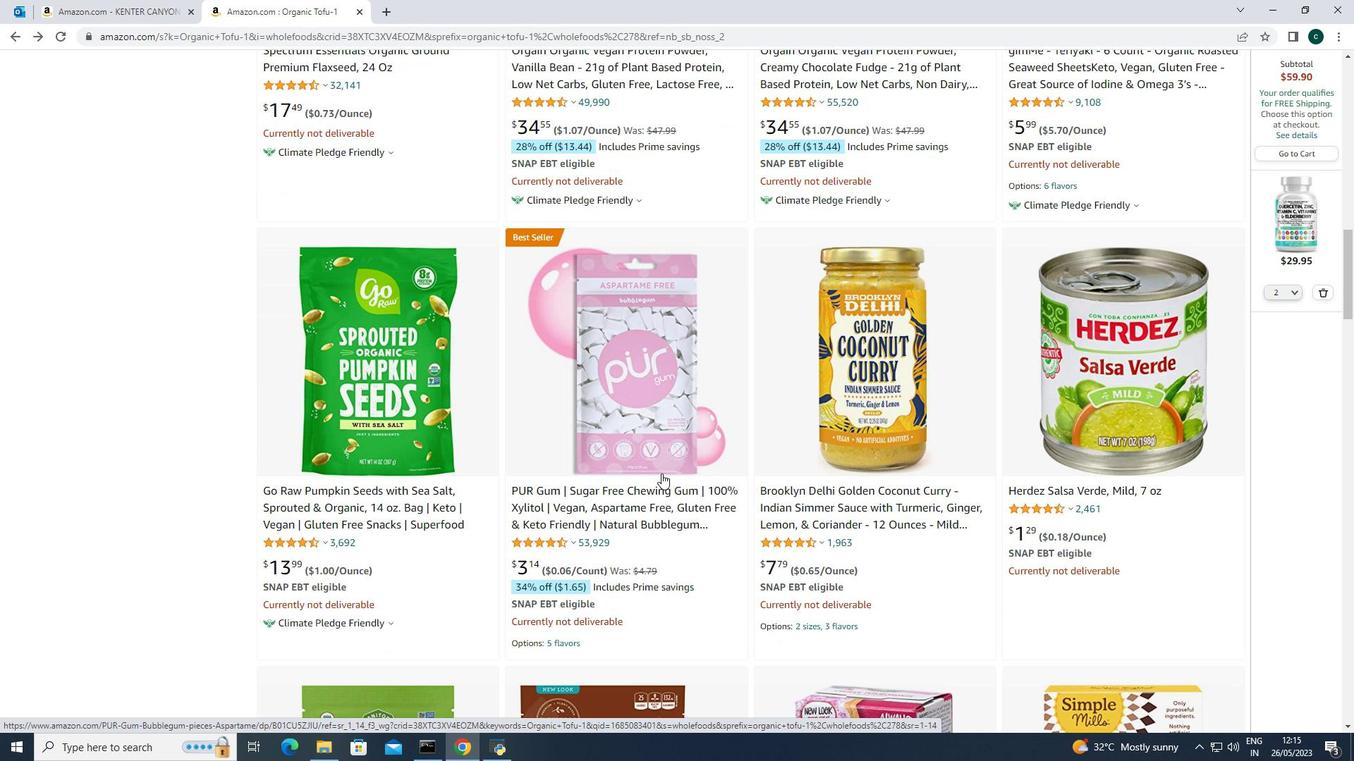 
Action: Mouse scrolled (661, 473) with delta (0, 0)
Screenshot: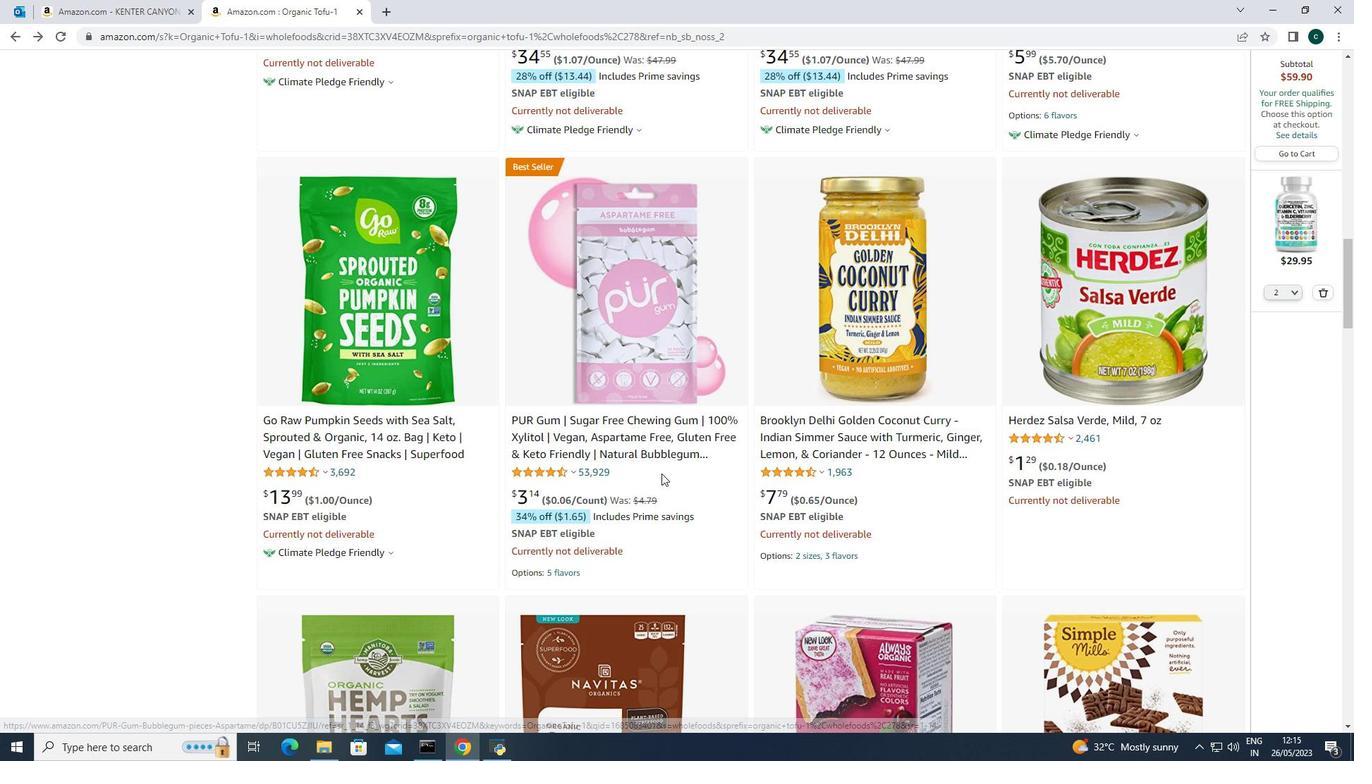 
Action: Mouse moved to (6, 35)
Screenshot: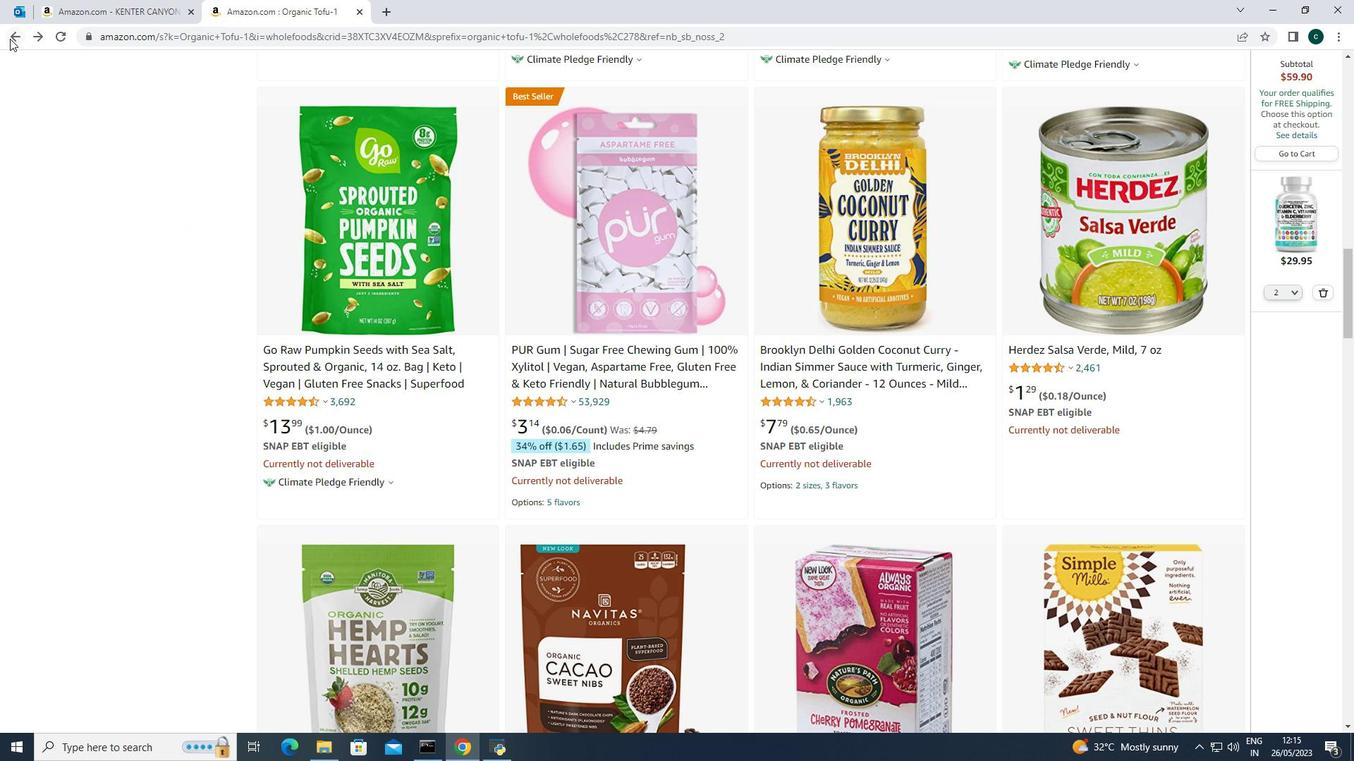 
Action: Mouse pressed left at (6, 35)
Screenshot: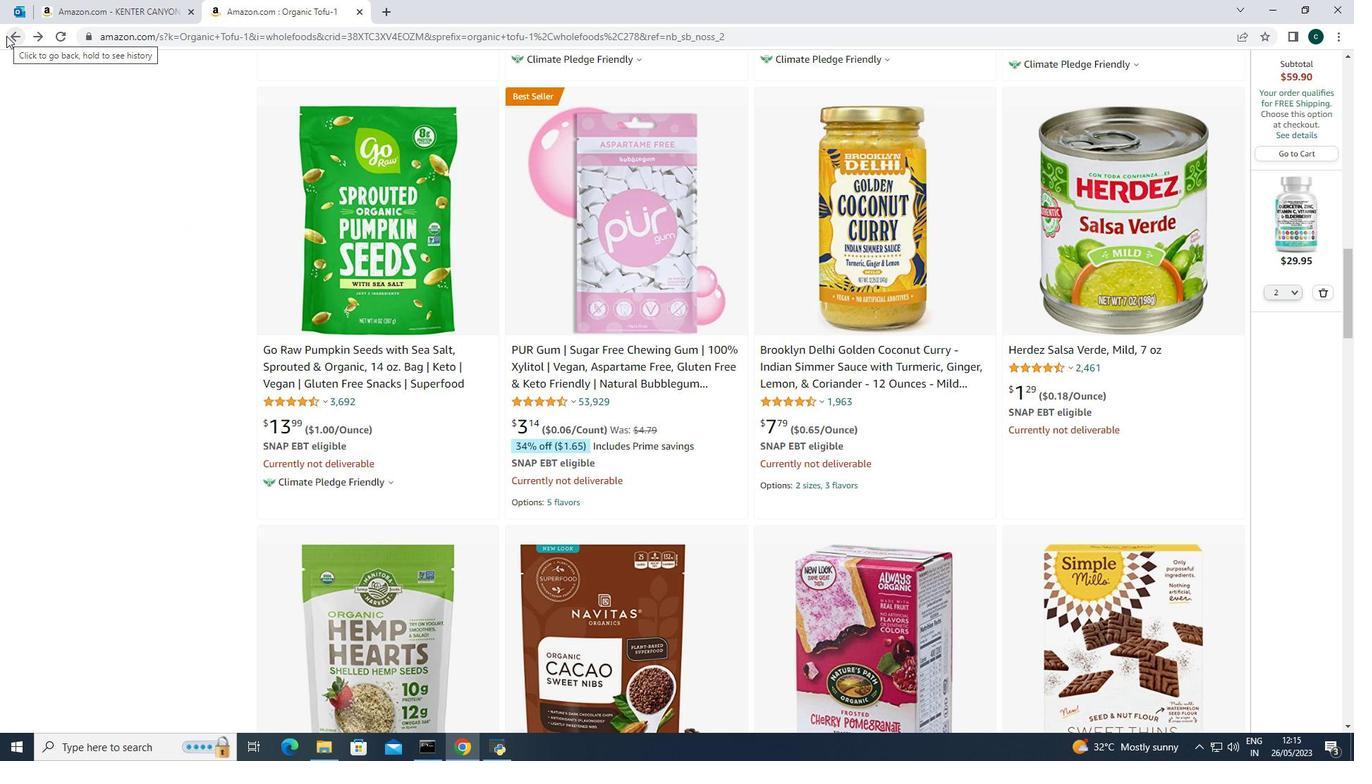 
Action: Mouse moved to (24, 102)
Screenshot: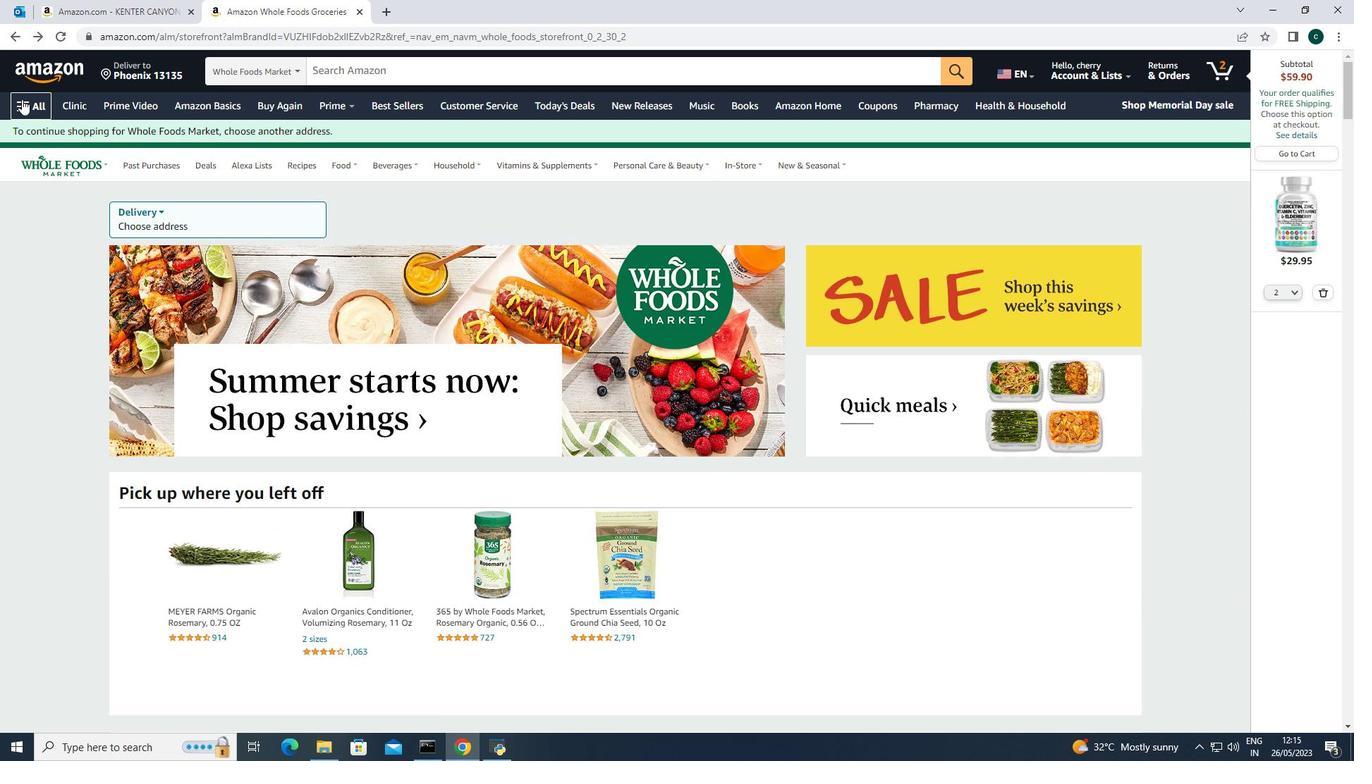 
Action: Mouse pressed left at (24, 102)
Screenshot: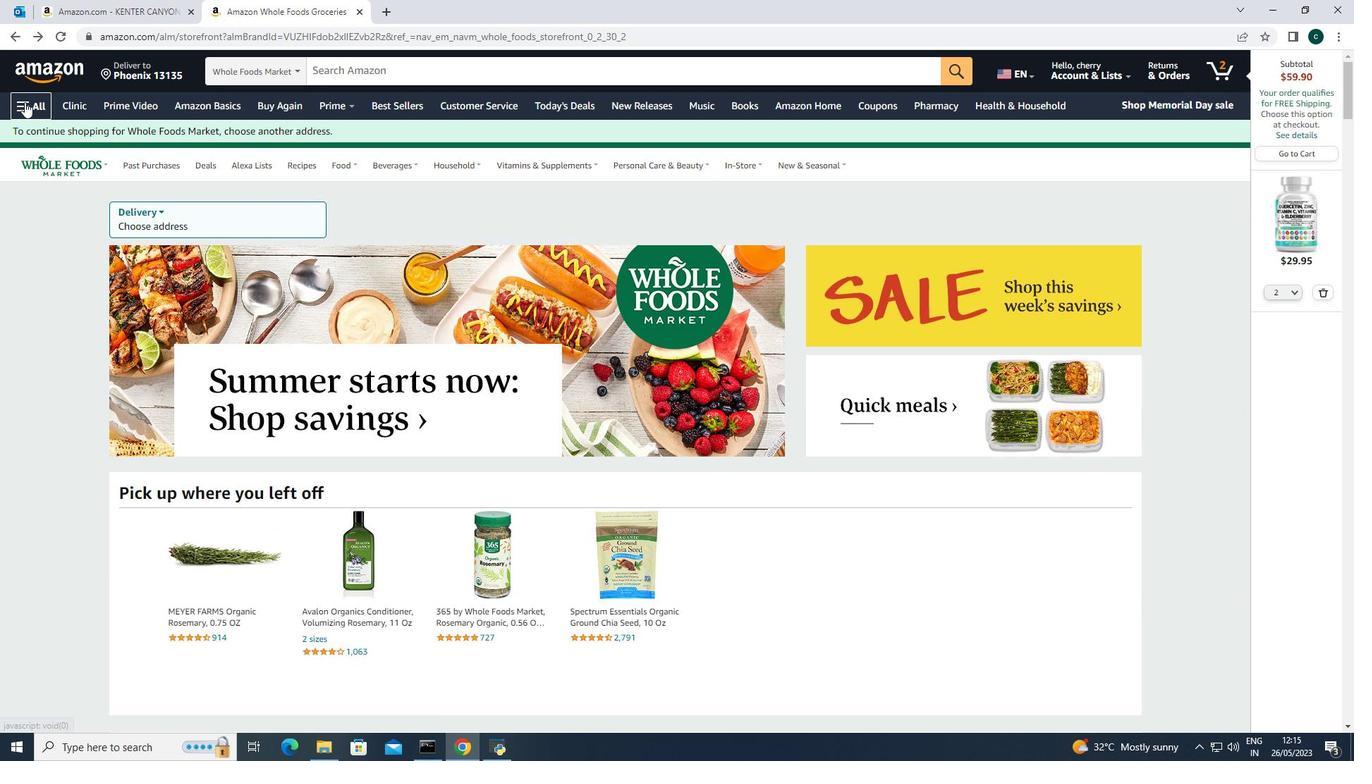 
Action: Mouse moved to (71, 353)
Screenshot: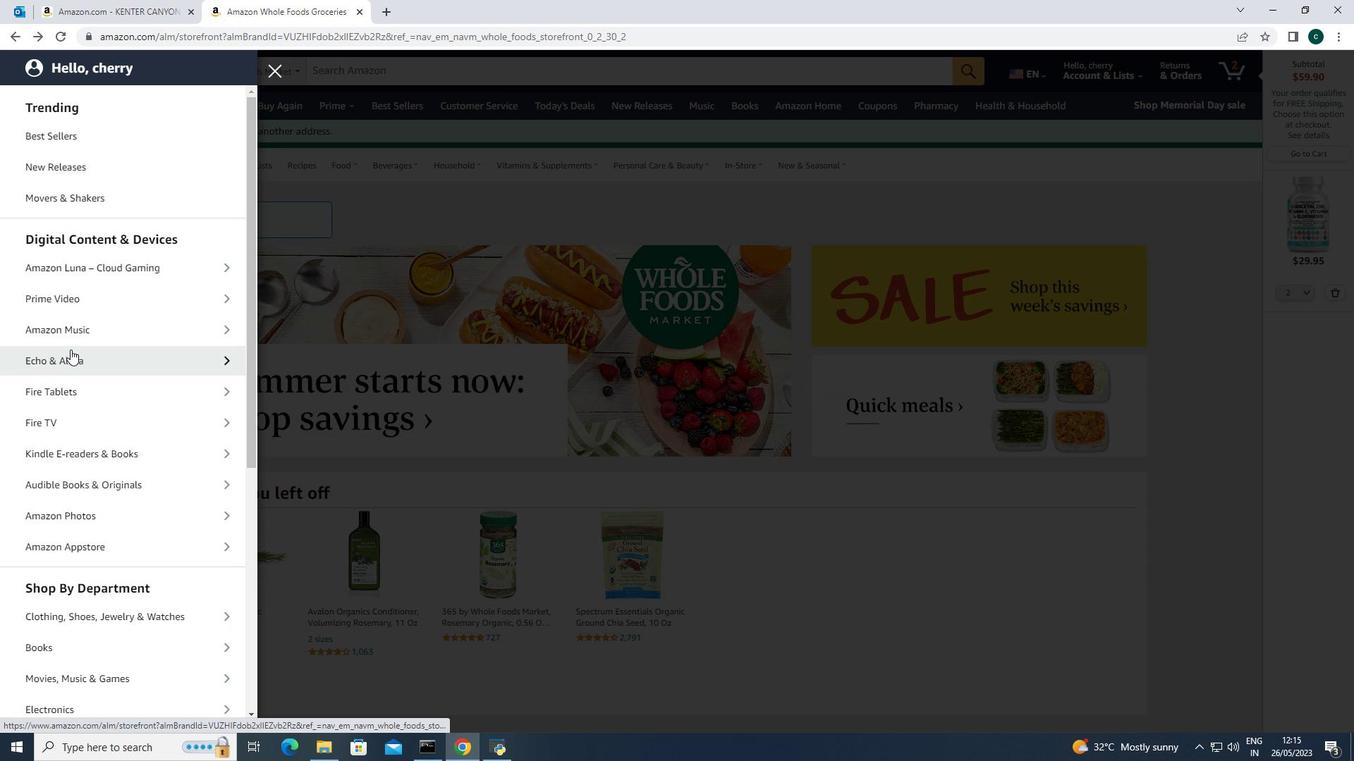
Action: Mouse scrolled (71, 352) with delta (0, 0)
Screenshot: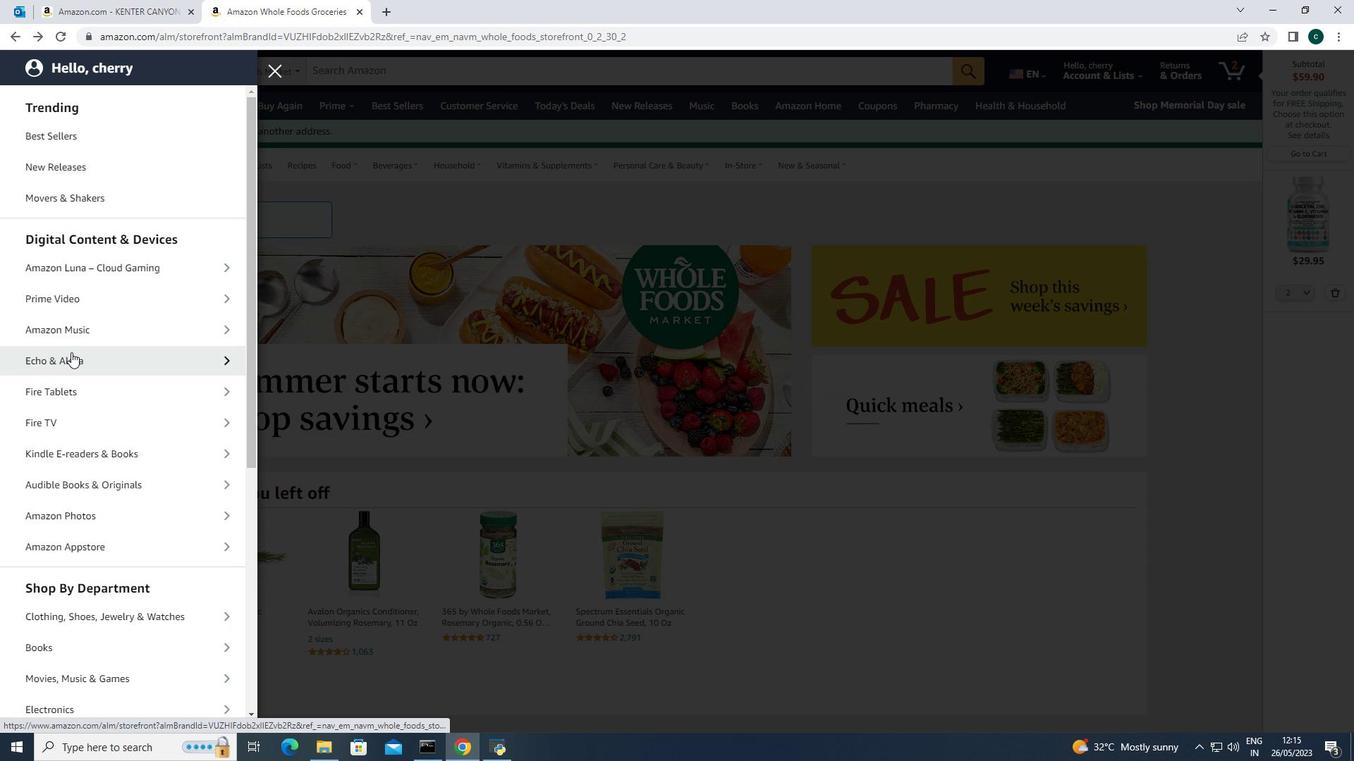 
Action: Mouse scrolled (71, 352) with delta (0, 0)
Screenshot: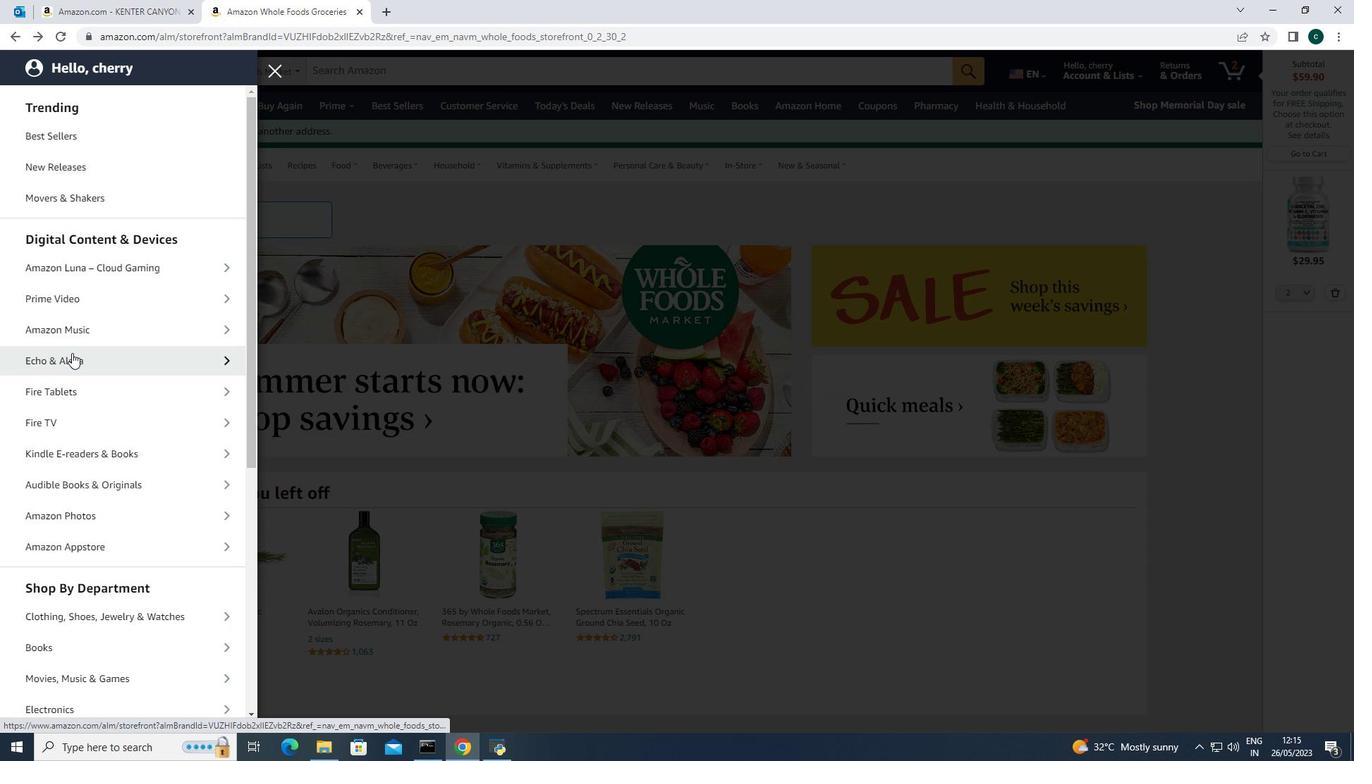 
Action: Mouse scrolled (71, 352) with delta (0, 0)
Screenshot: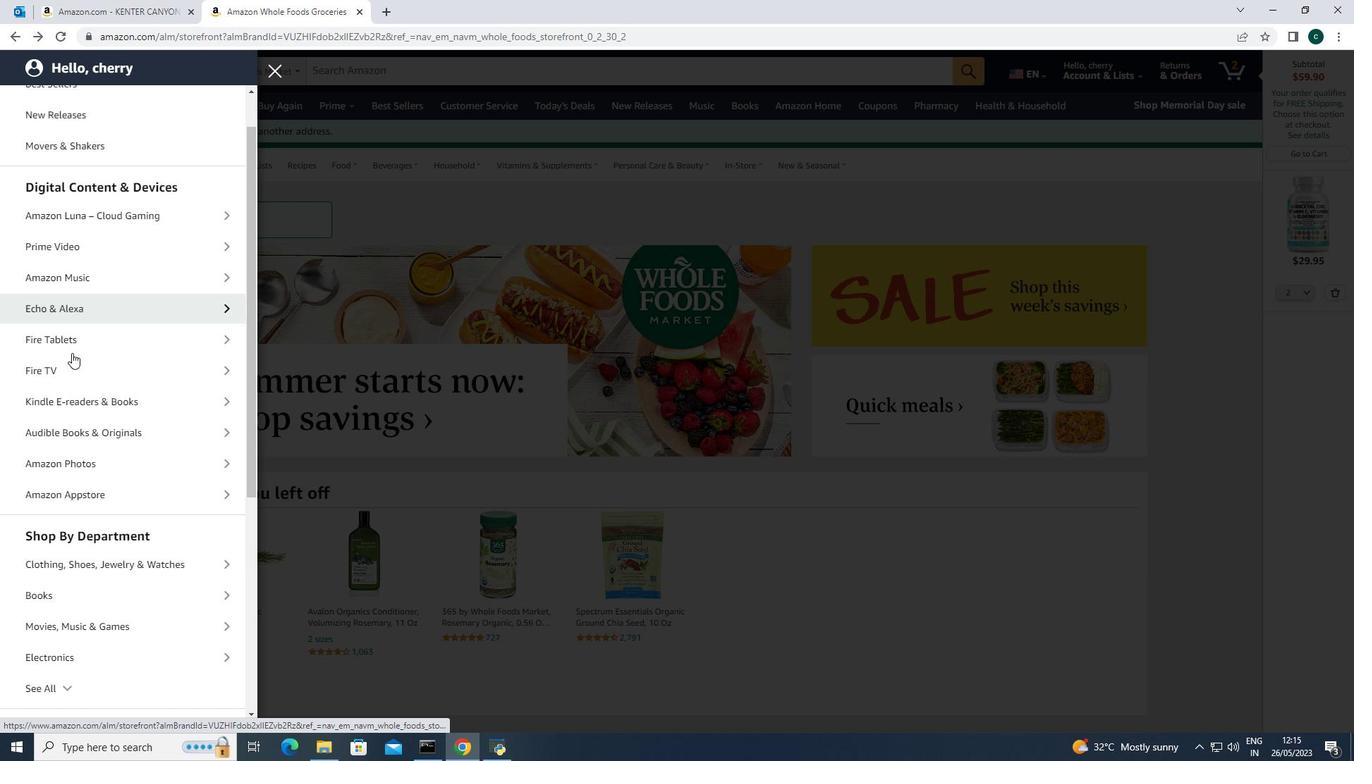 
Action: Mouse scrolled (71, 352) with delta (0, 0)
Screenshot: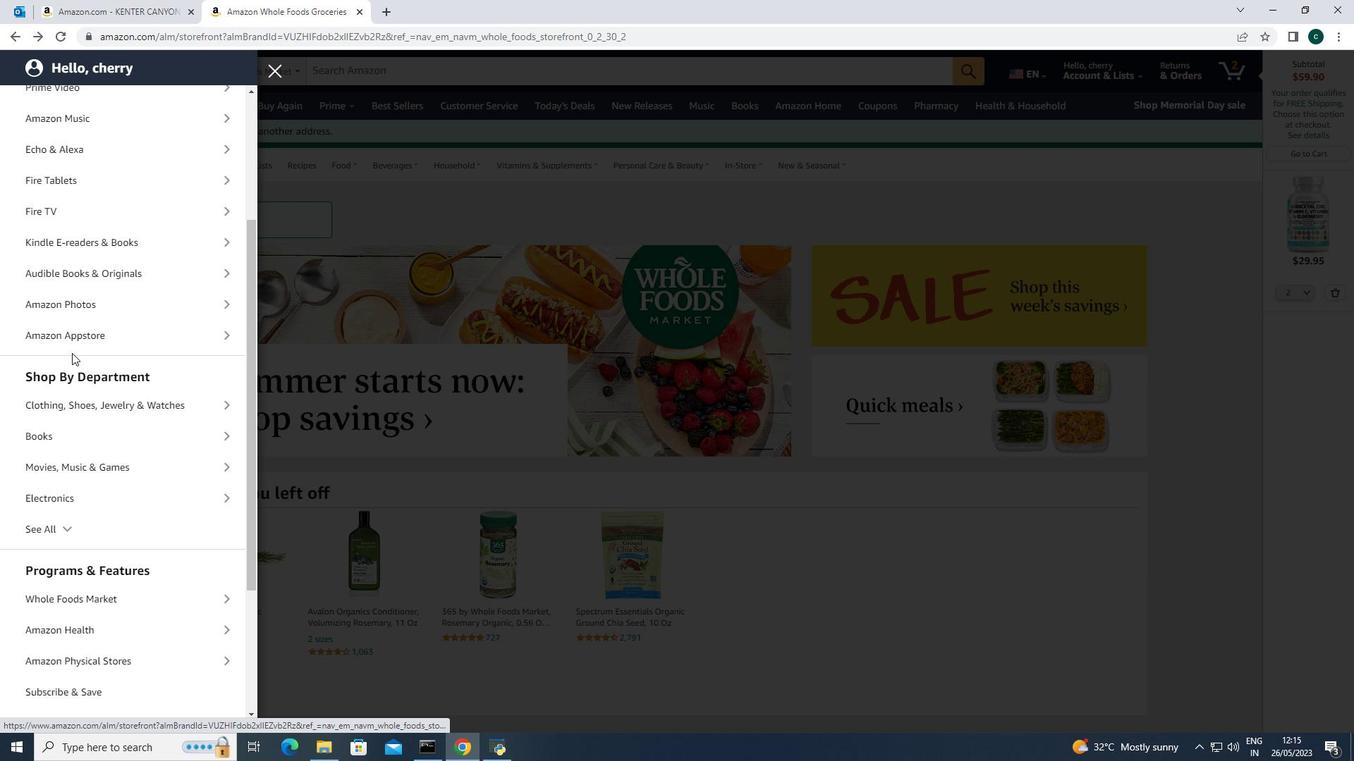 
Action: Mouse scrolled (71, 352) with delta (0, 0)
Screenshot: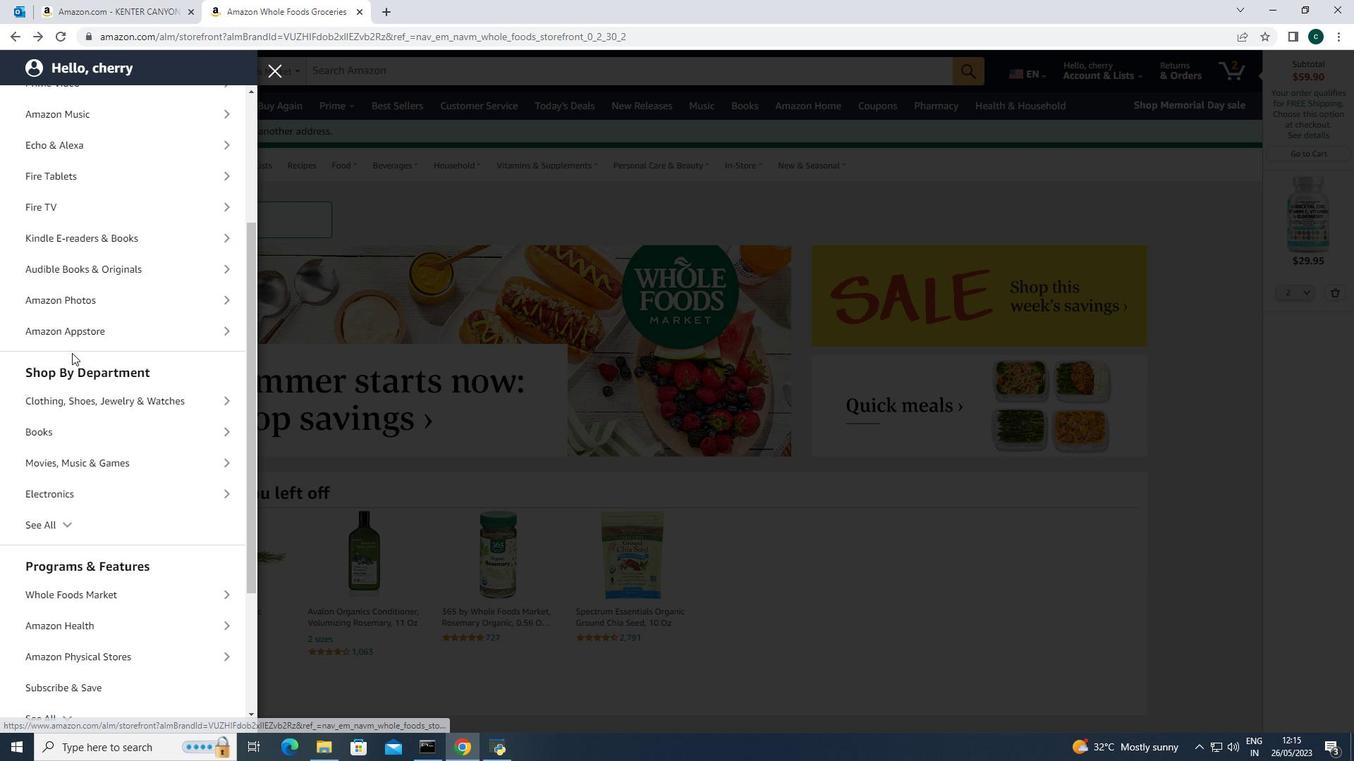
Action: Mouse moved to (72, 357)
Screenshot: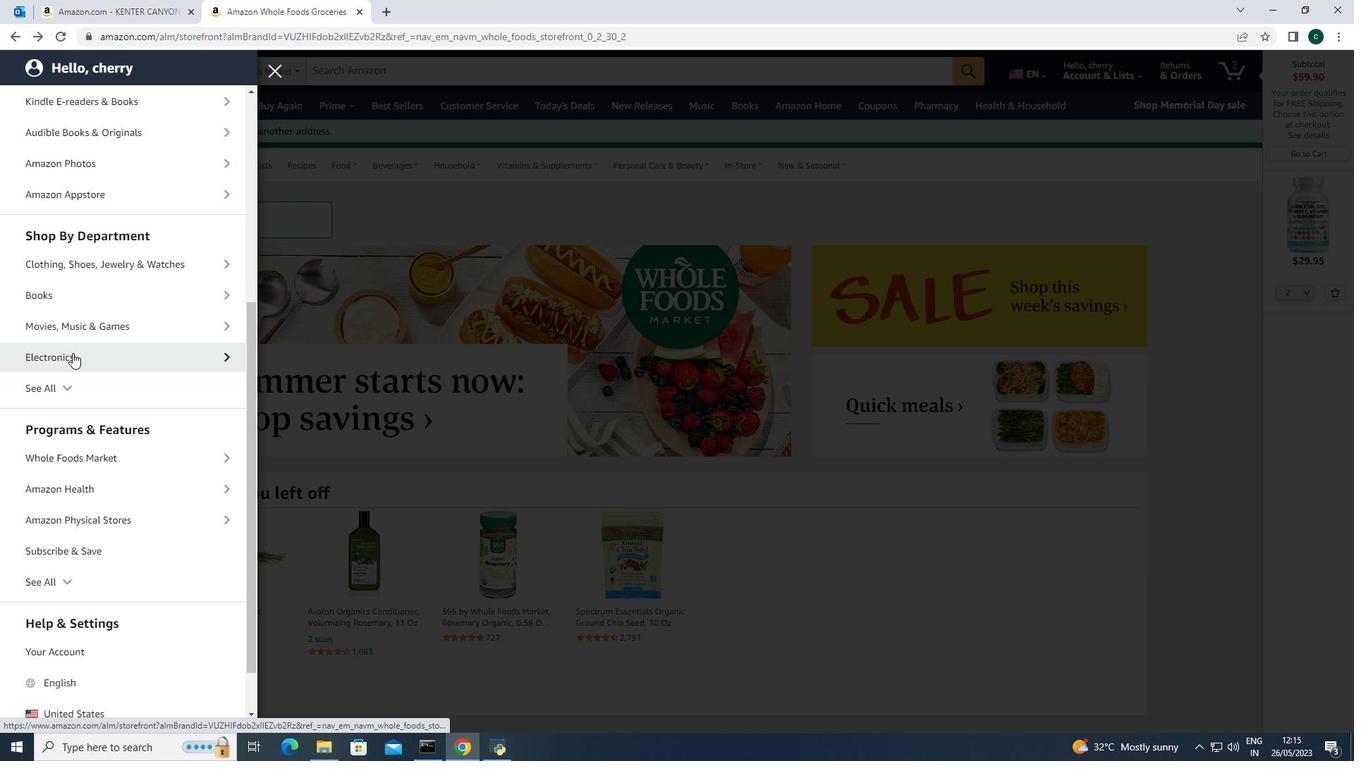 
Action: Mouse scrolled (72, 356) with delta (0, 0)
Screenshot: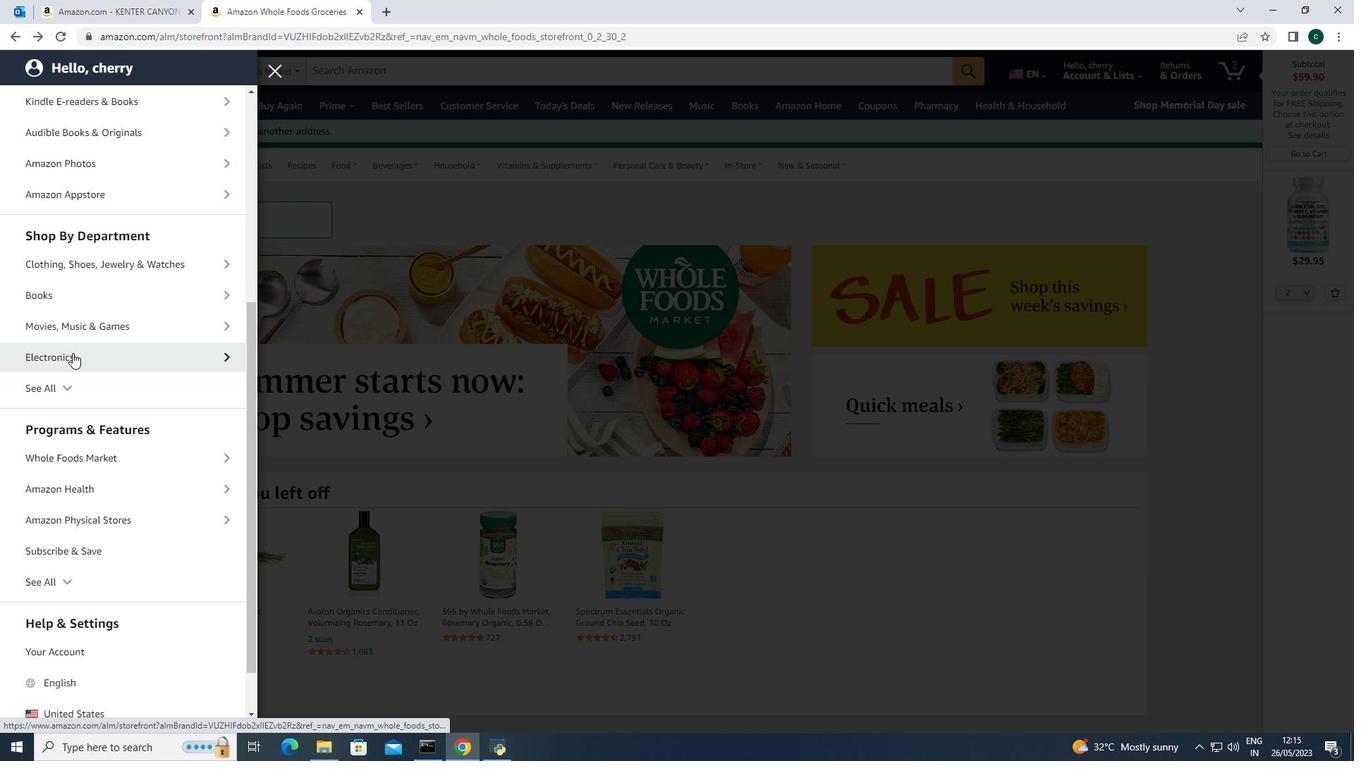
Action: Mouse moved to (70, 430)
Screenshot: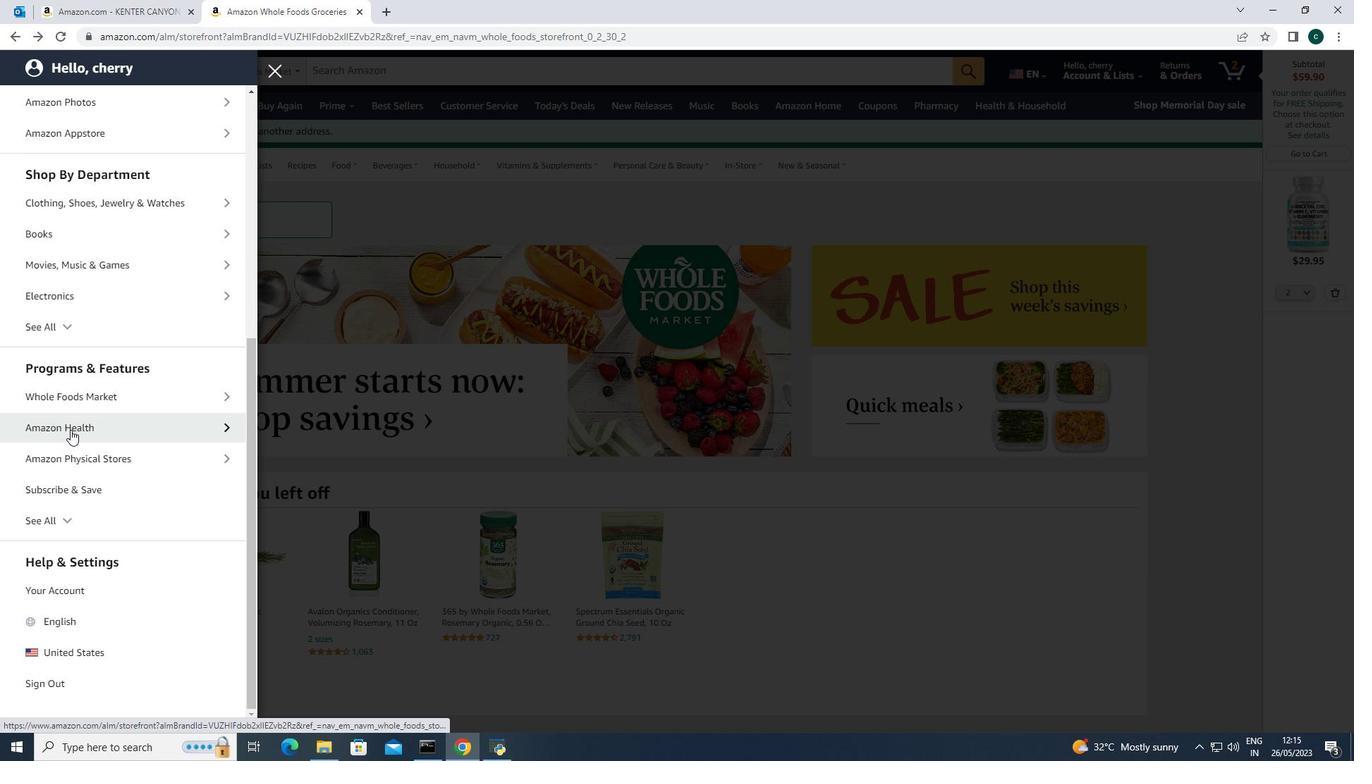 
Action: Mouse pressed left at (70, 430)
Screenshot: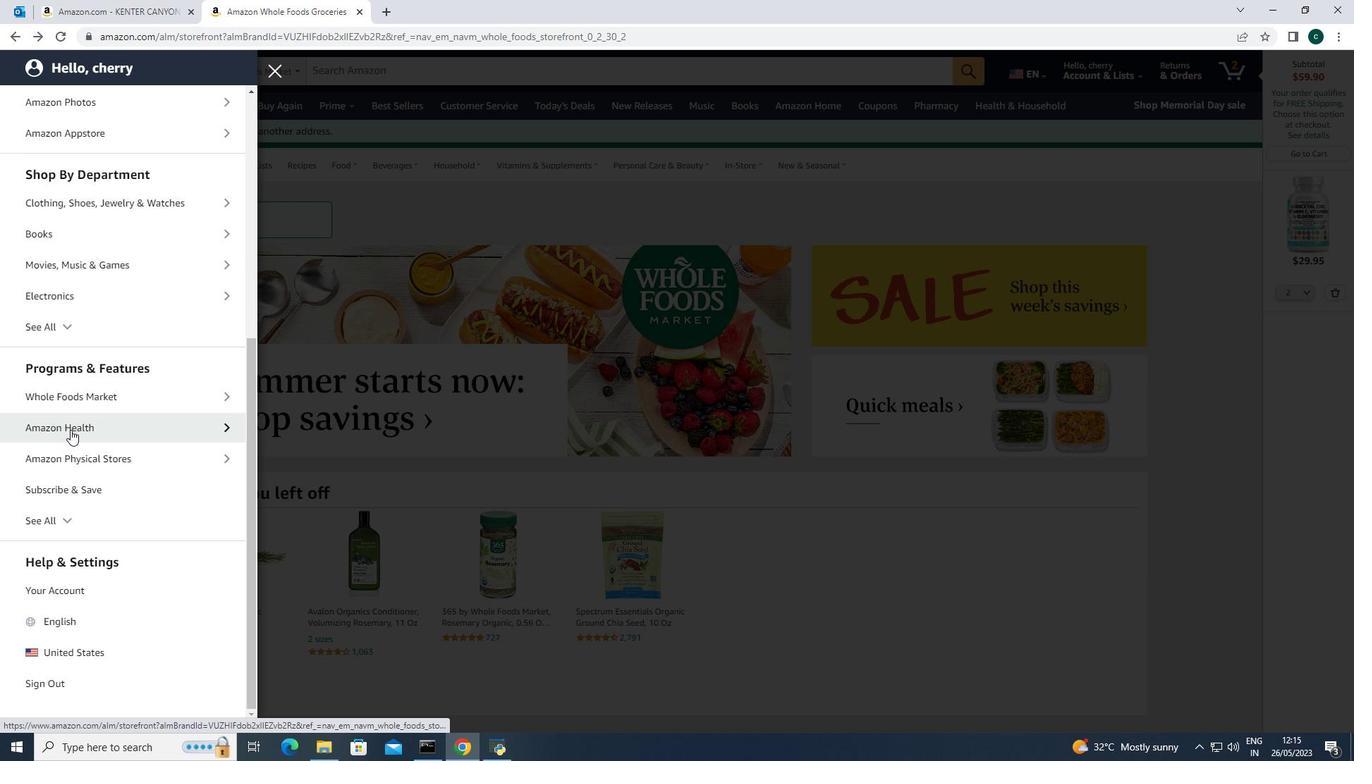 
Action: Mouse moved to (134, 172)
Screenshot: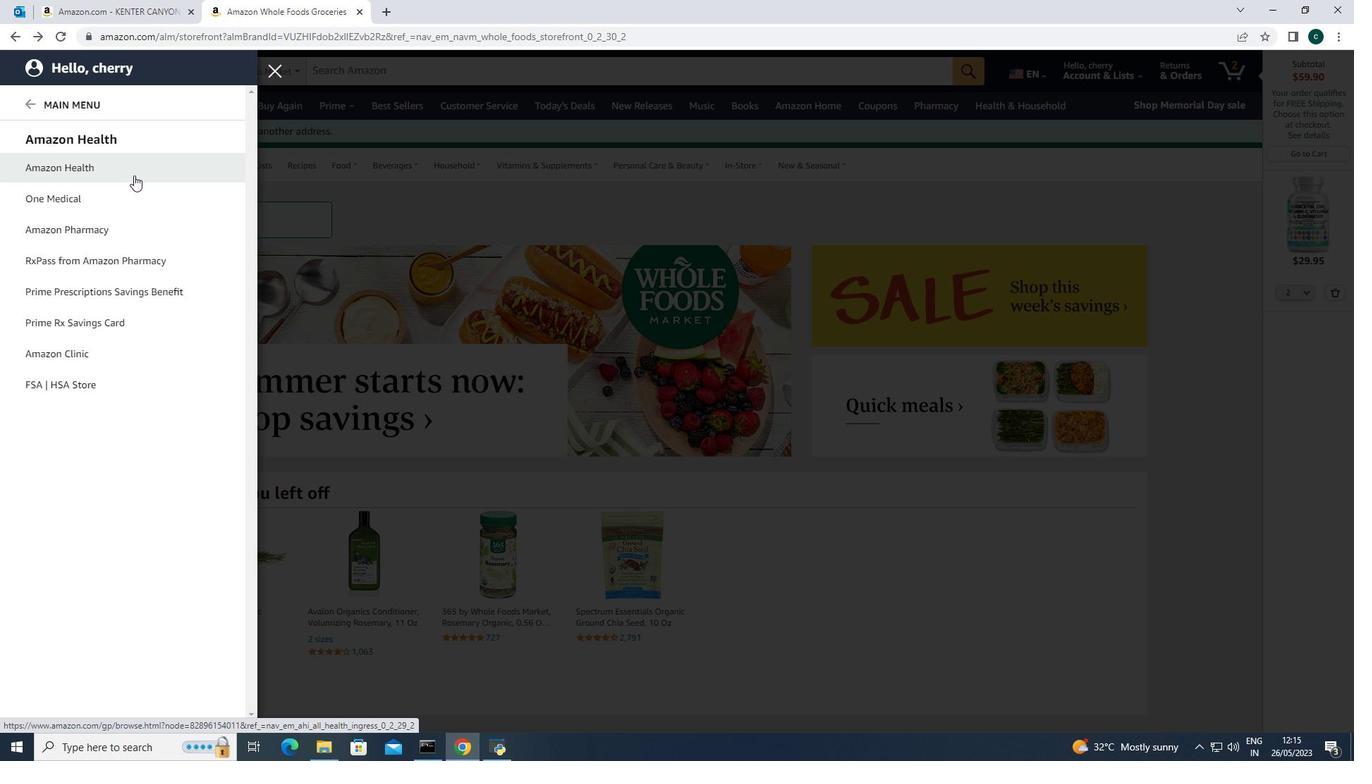 
Action: Mouse pressed left at (134, 172)
Screenshot: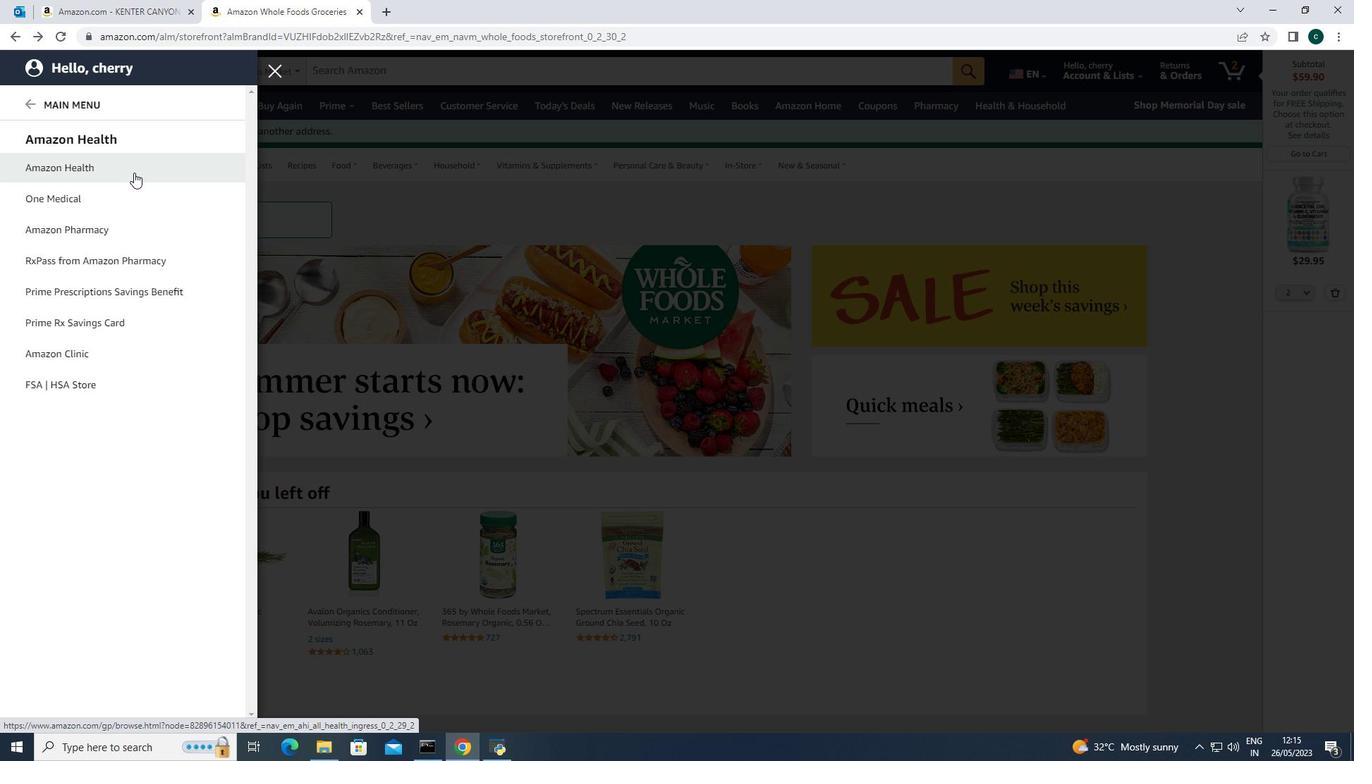 
Action: Mouse moved to (335, 69)
Screenshot: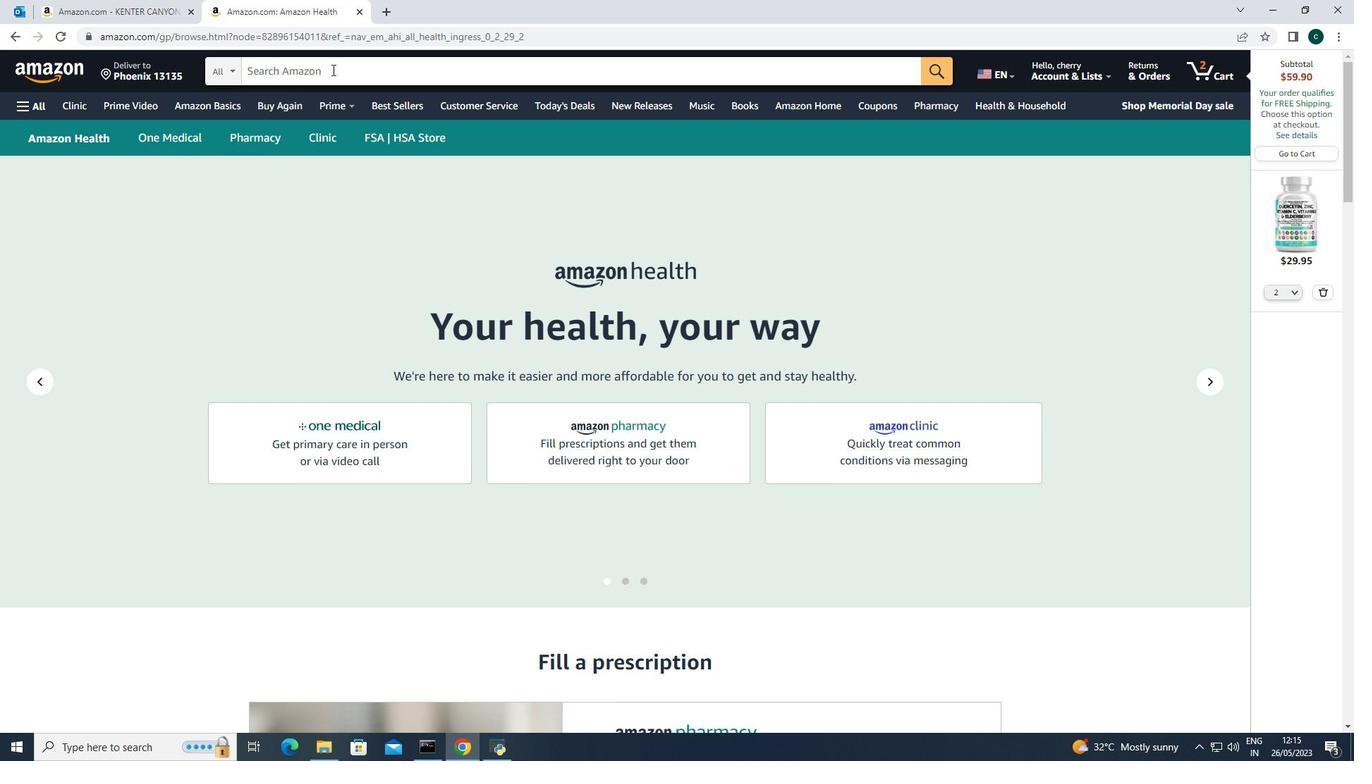 
Action: Mouse pressed left at (335, 69)
Screenshot: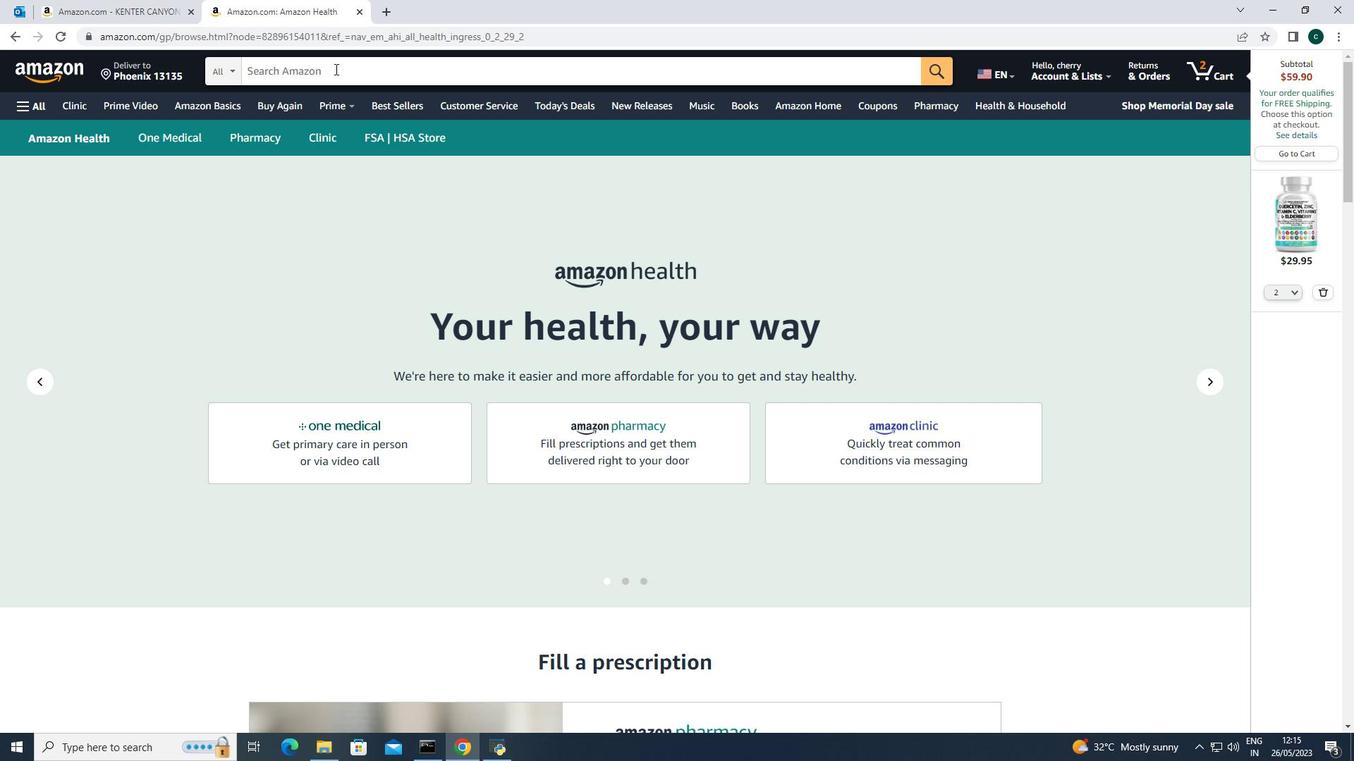 
Action: Key pressed <Key.shift><Key.shift><Key.shift><Key.shift><Key.shift><Key.shift>Eucalyptus<Key.space>essential
Screenshot: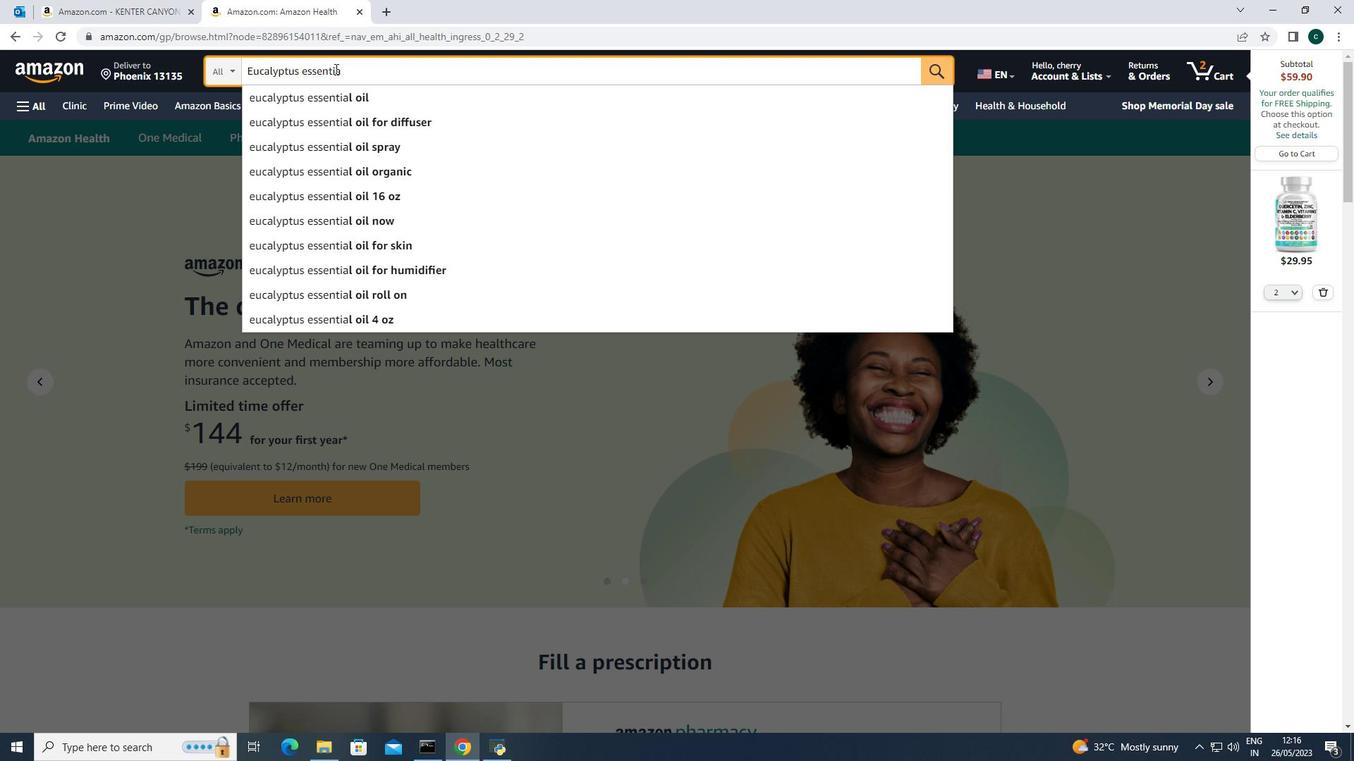 
Action: Mouse moved to (327, 98)
Screenshot: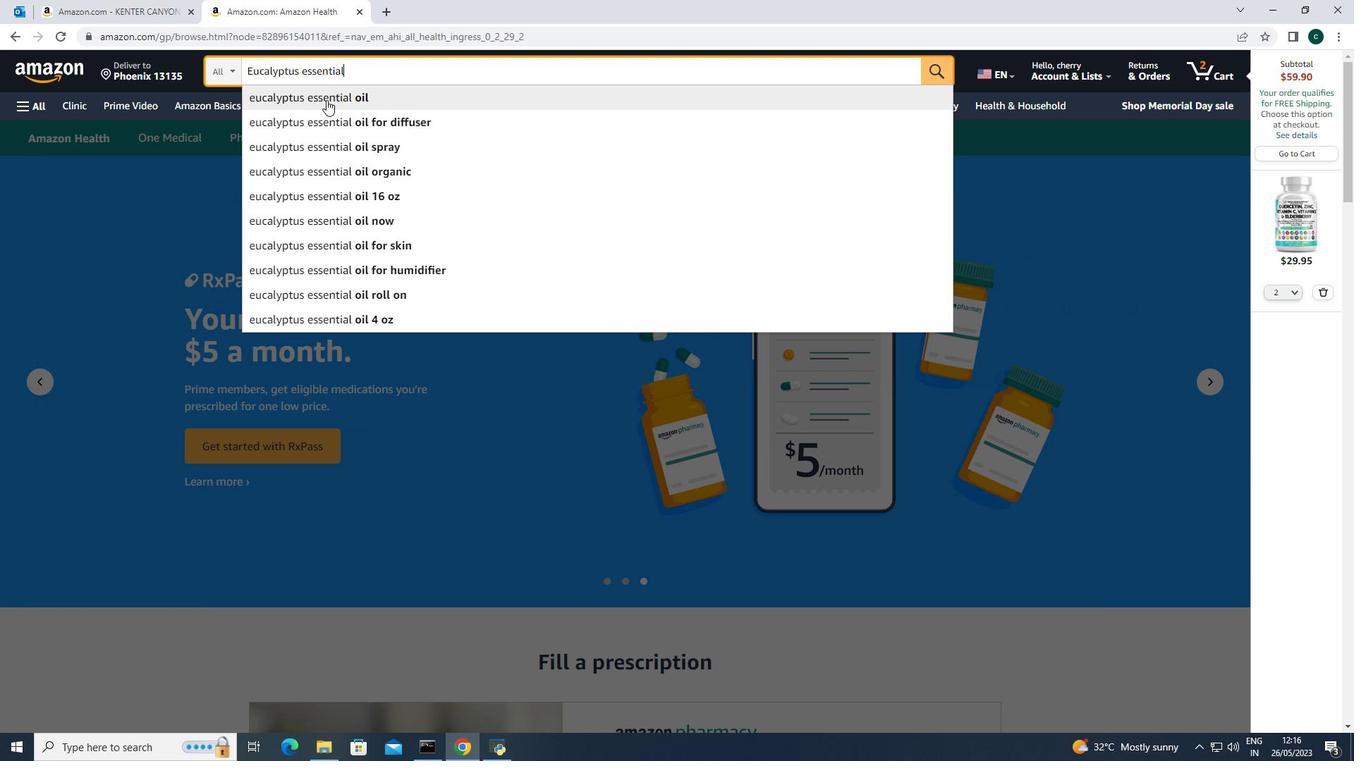 
Action: Mouse pressed left at (327, 98)
Screenshot: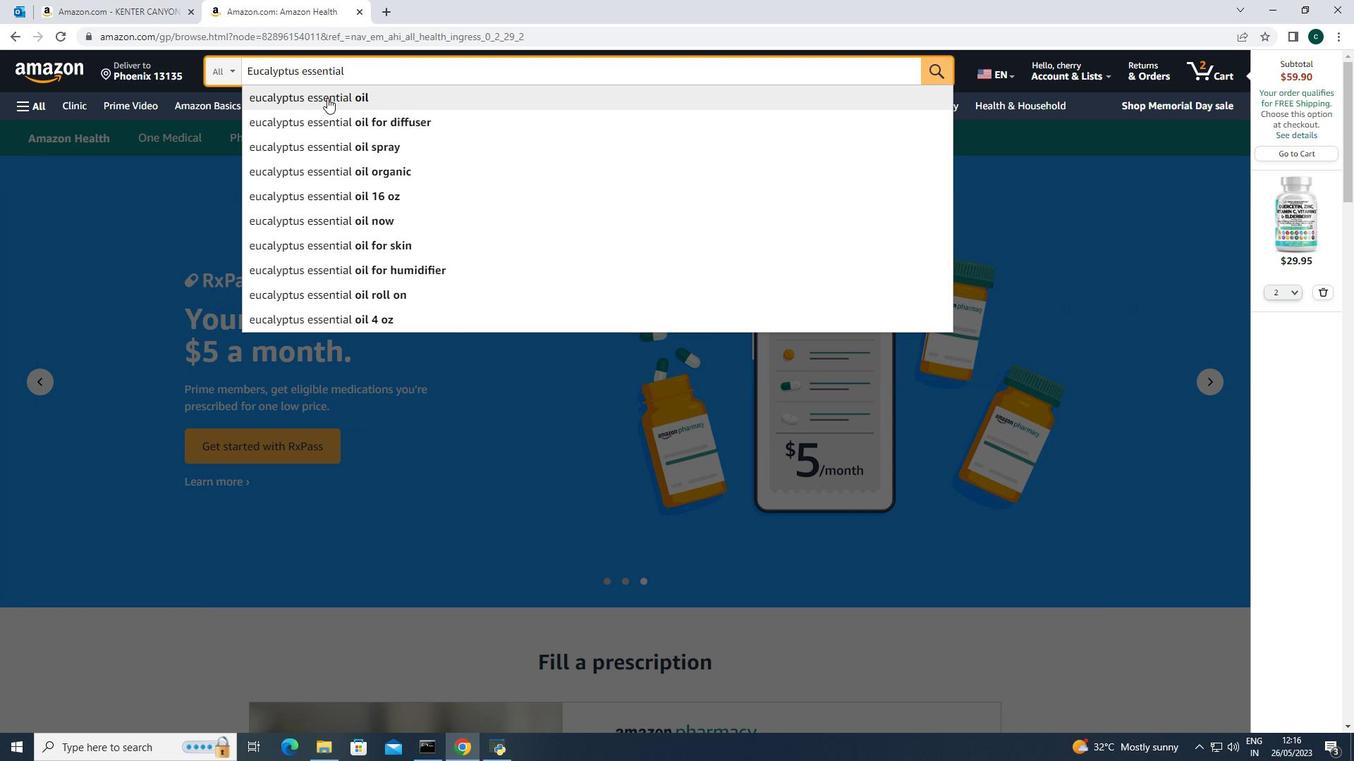 
Action: Mouse moved to (446, 275)
Screenshot: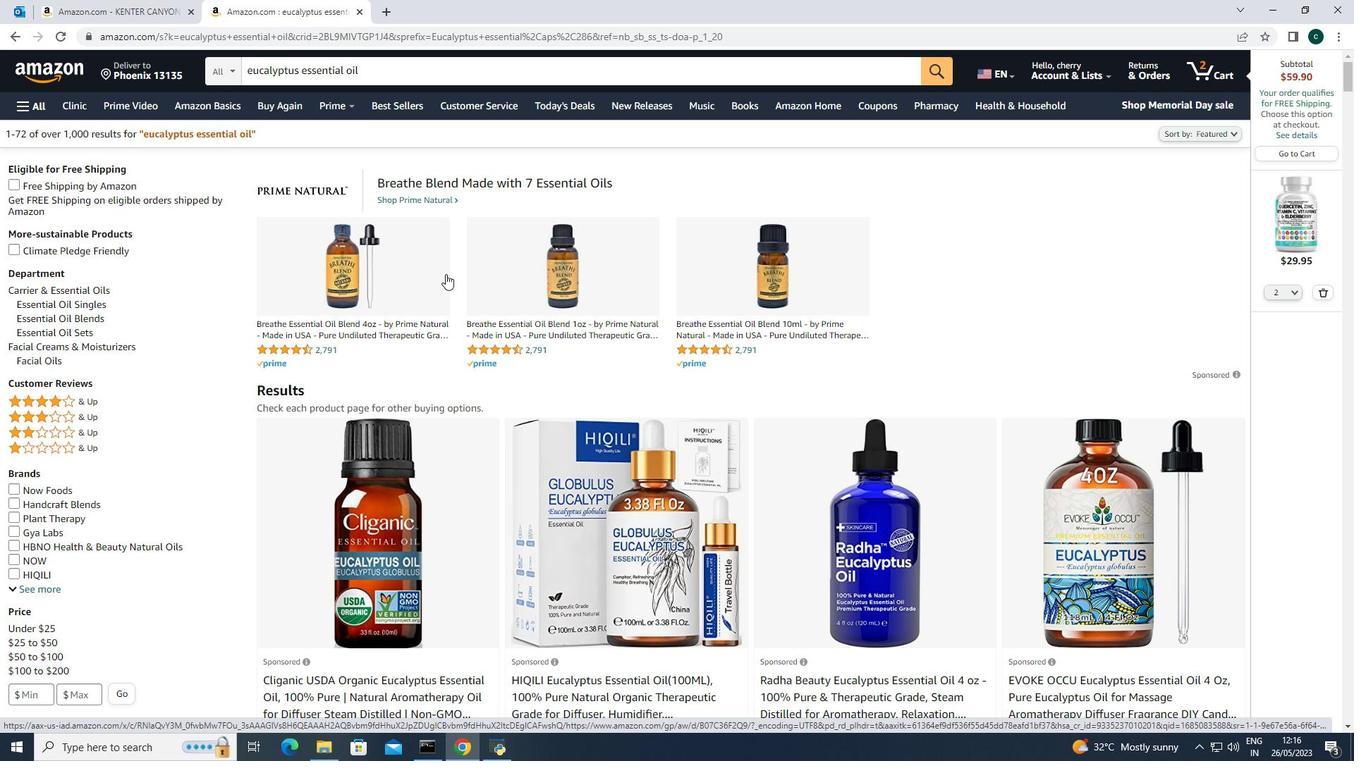 
Action: Mouse scrolled (446, 275) with delta (0, 0)
Screenshot: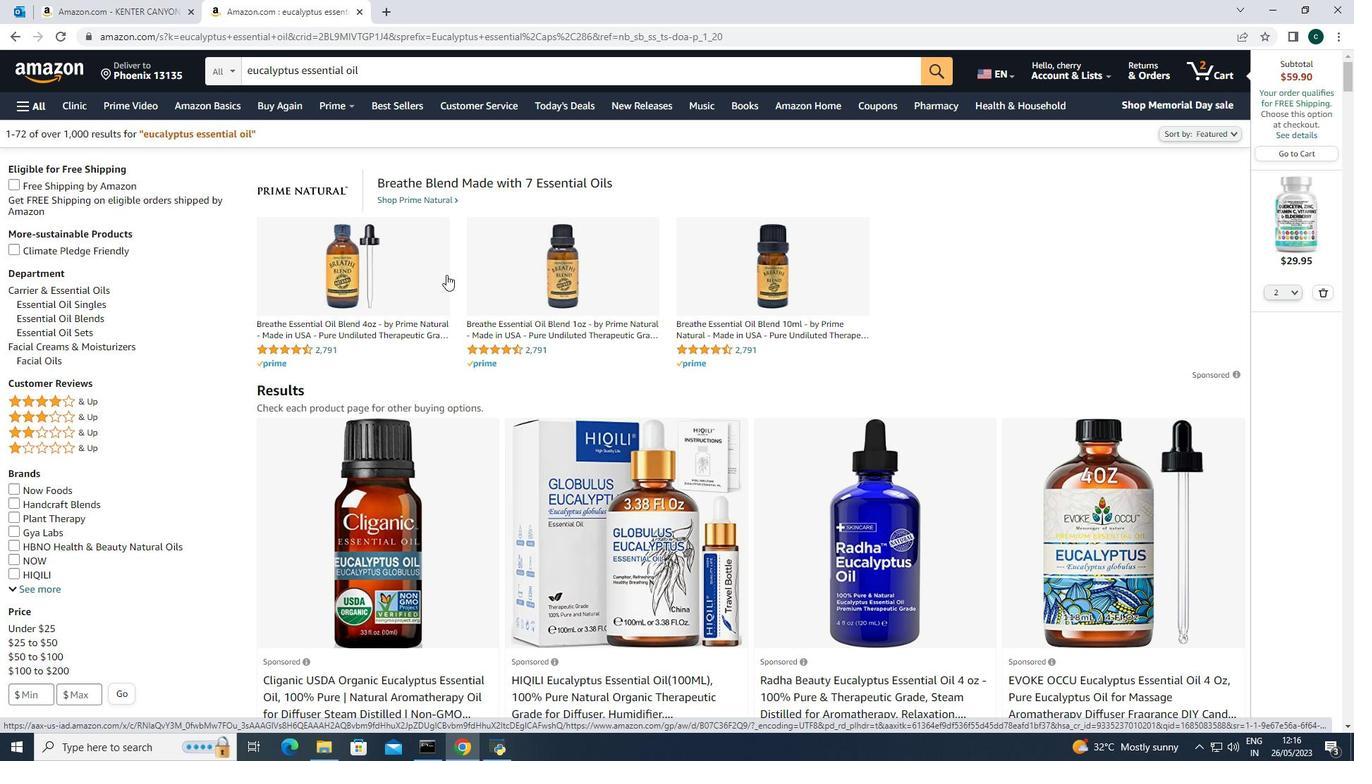 
Action: Mouse scrolled (446, 275) with delta (0, 0)
Screenshot: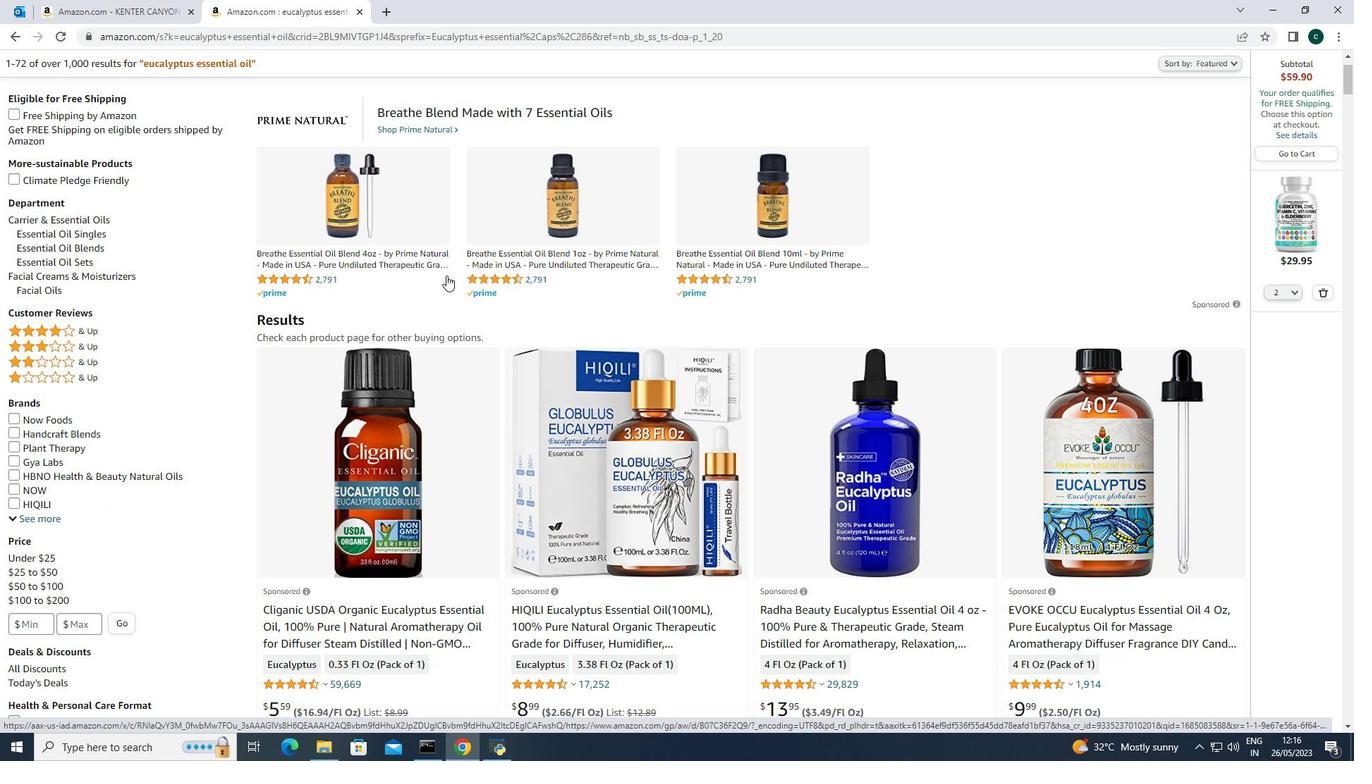 
Action: Mouse scrolled (446, 275) with delta (0, 0)
Screenshot: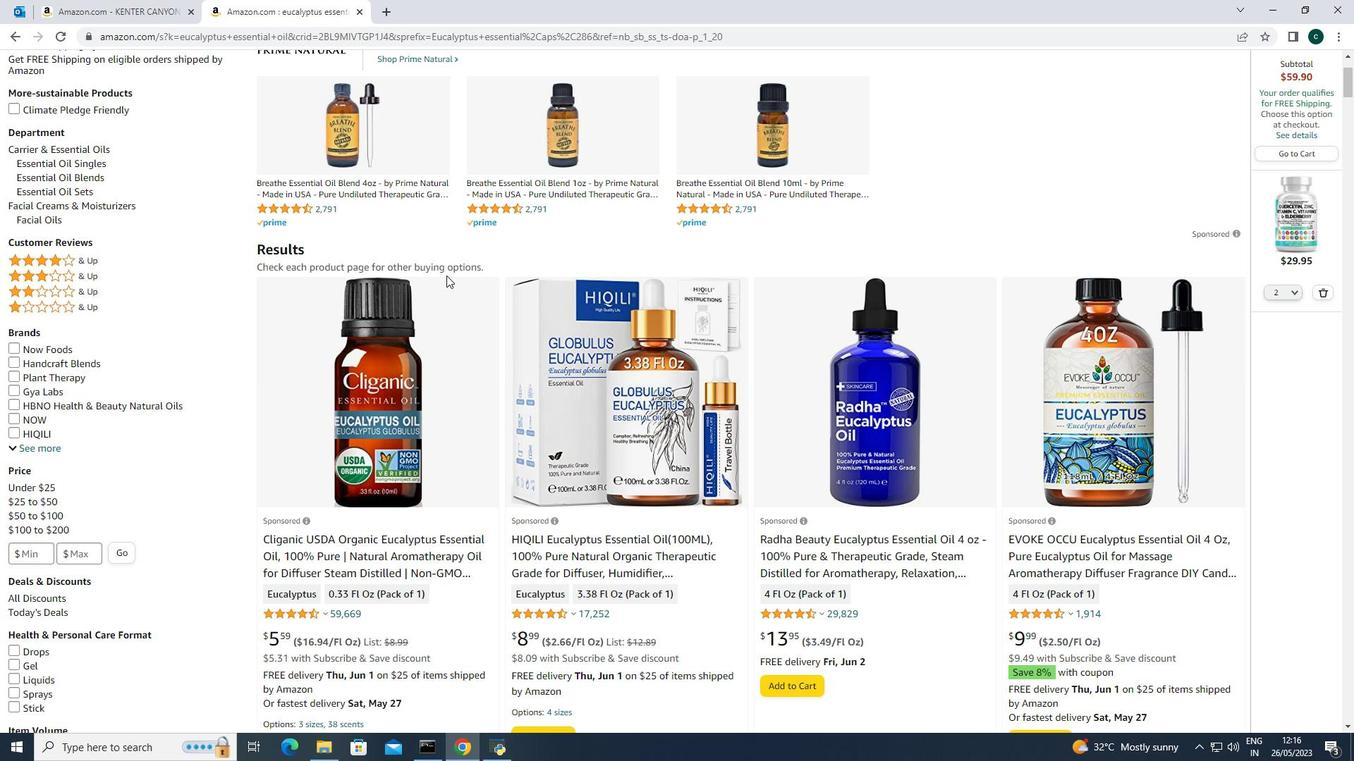 
Action: Mouse scrolled (446, 275) with delta (0, 0)
Screenshot: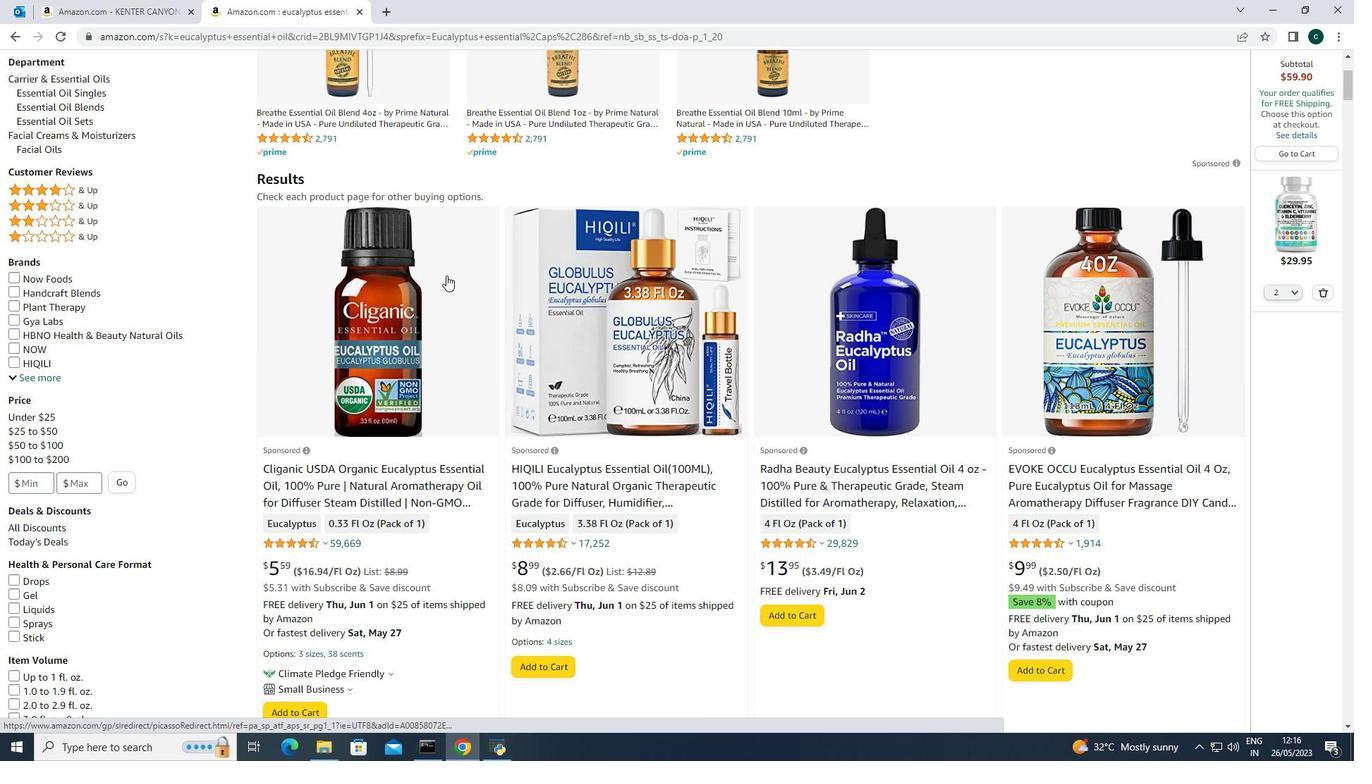 
Action: Mouse moved to (1326, 294)
Screenshot: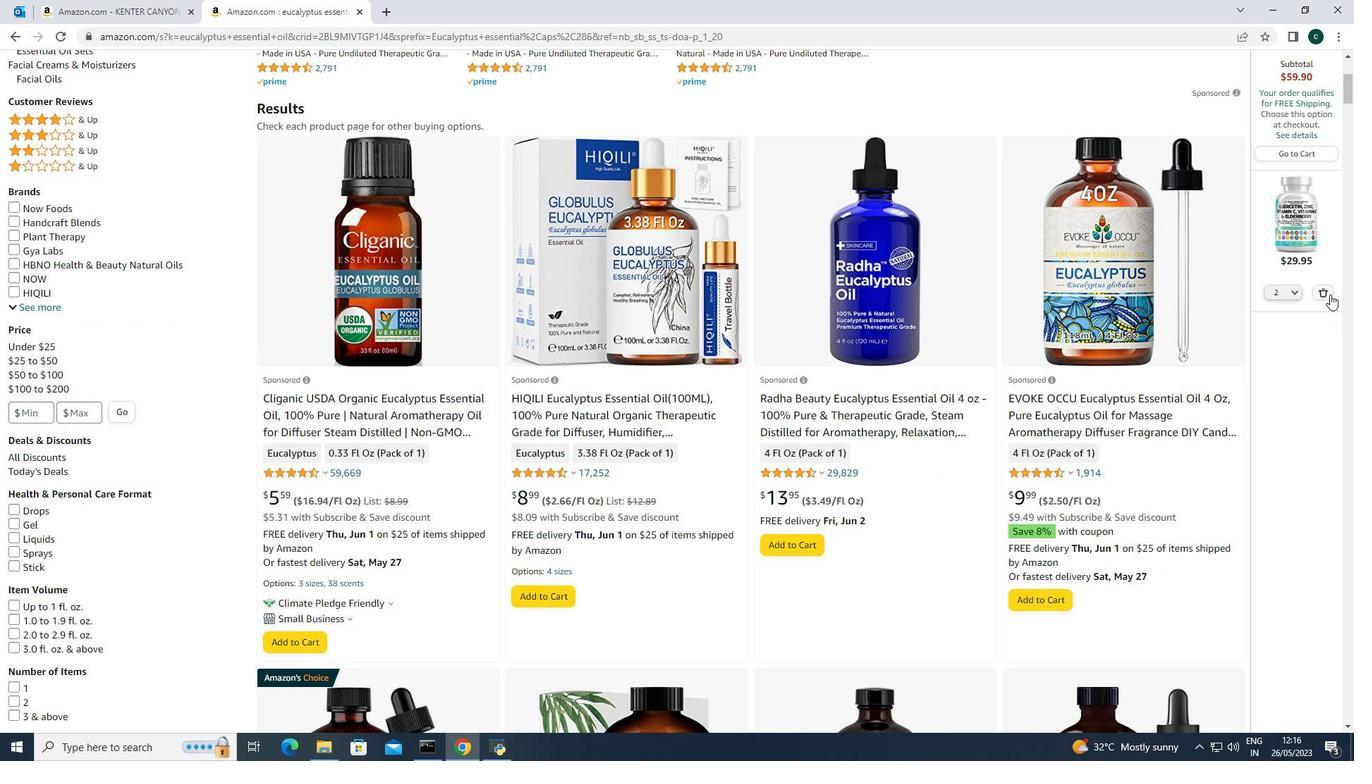 
Action: Mouse pressed left at (1326, 294)
Screenshot: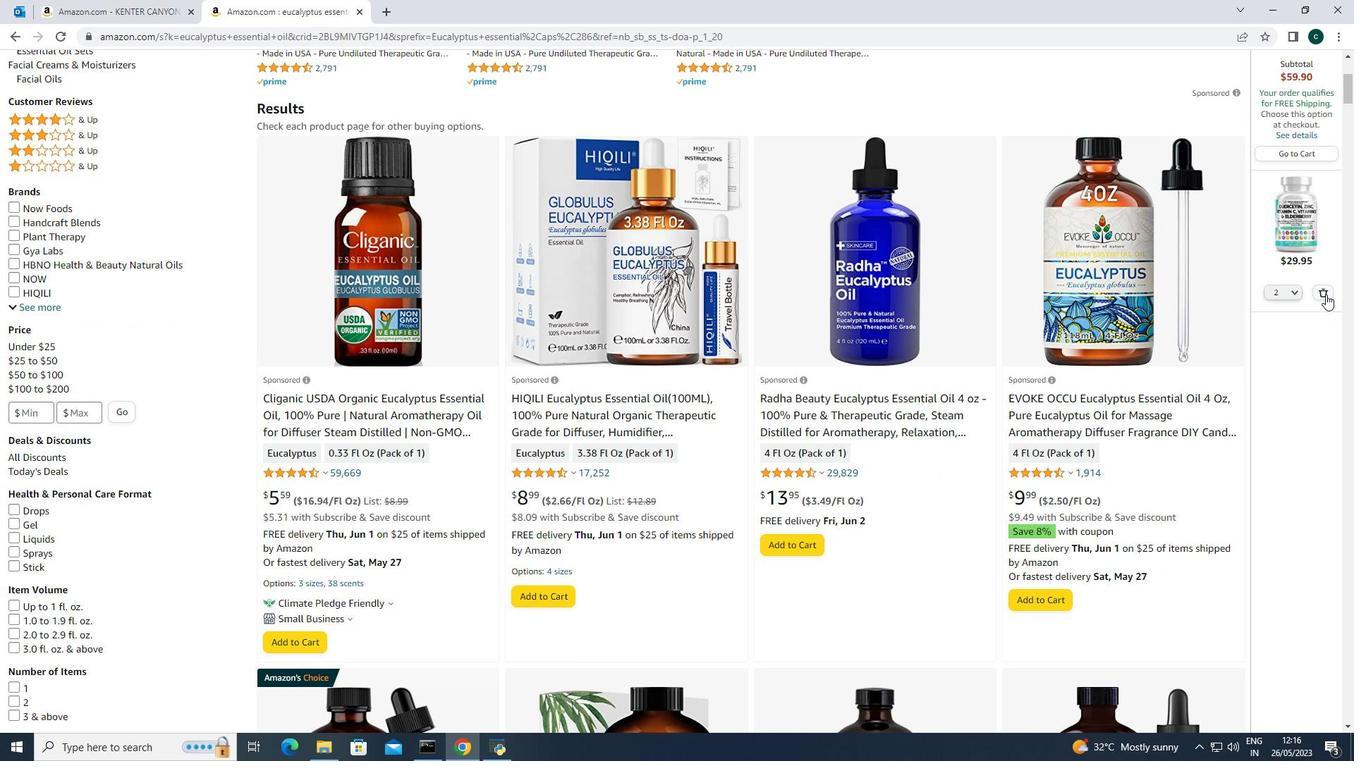 
Action: Mouse moved to (541, 315)
Screenshot: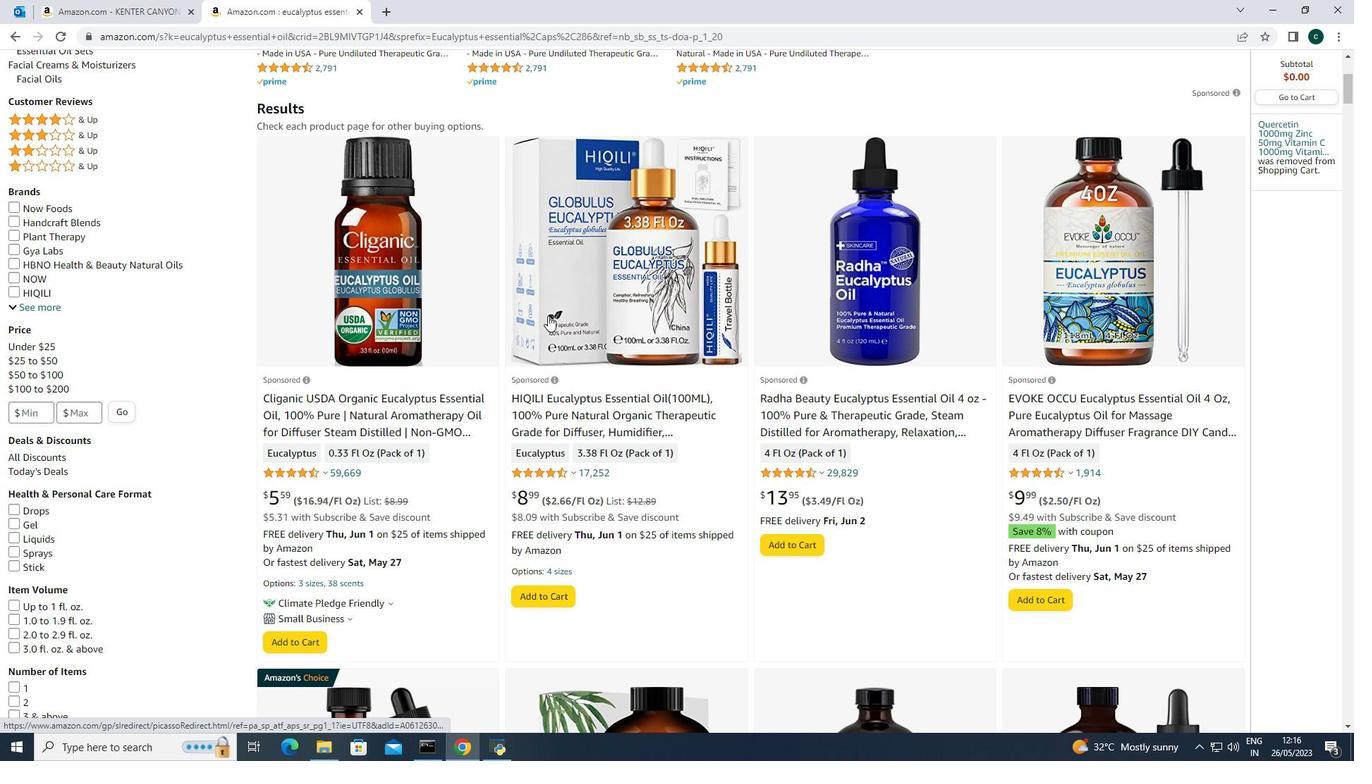 
Action: Mouse scrolled (541, 315) with delta (0, 0)
Screenshot: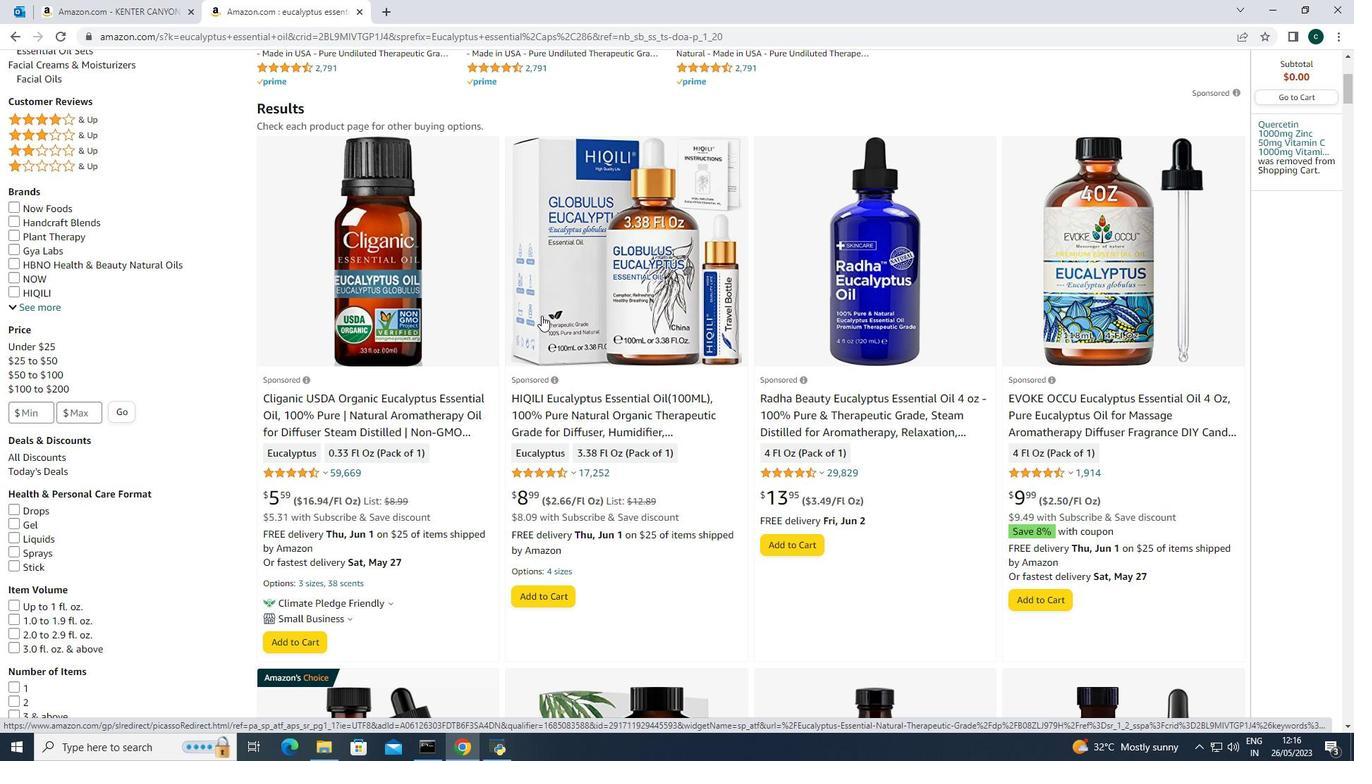 
Action: Mouse moved to (406, 260)
Screenshot: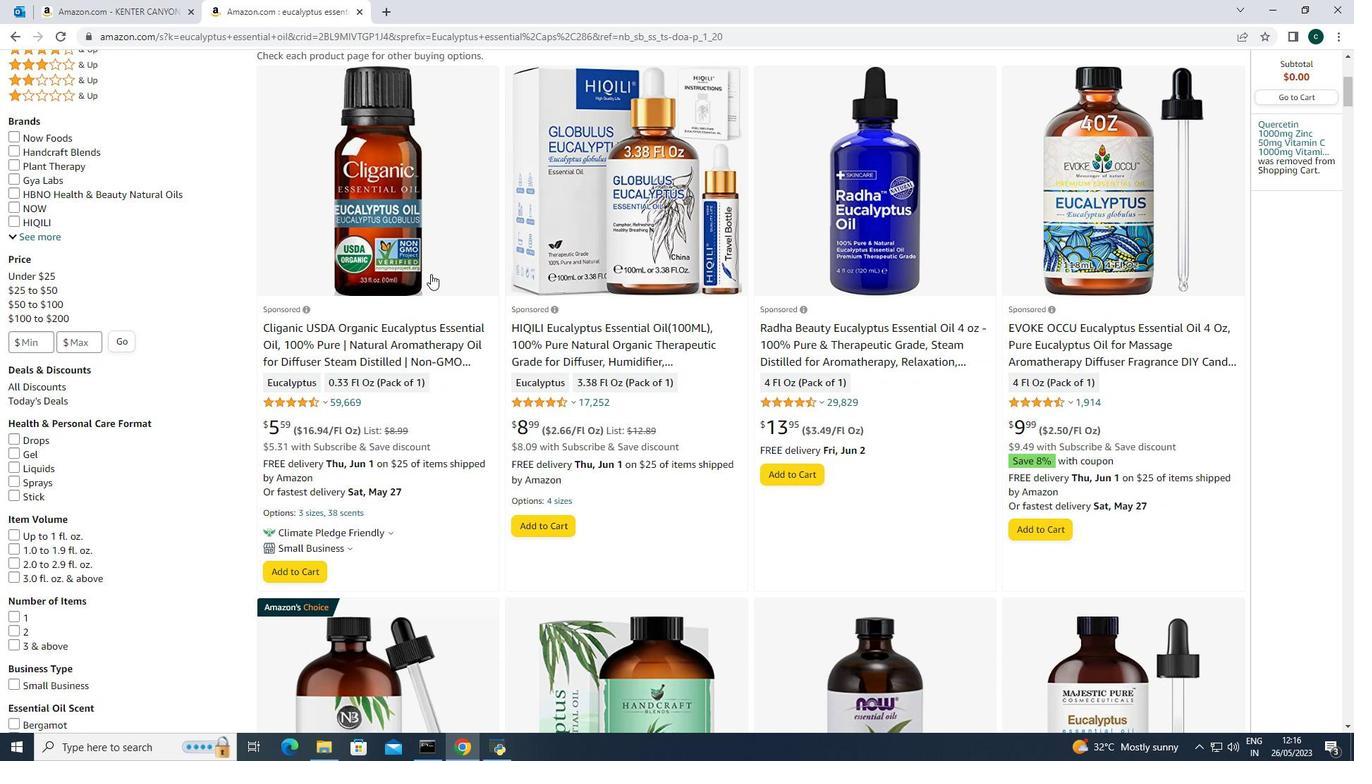 
Action: Mouse pressed left at (406, 260)
Screenshot: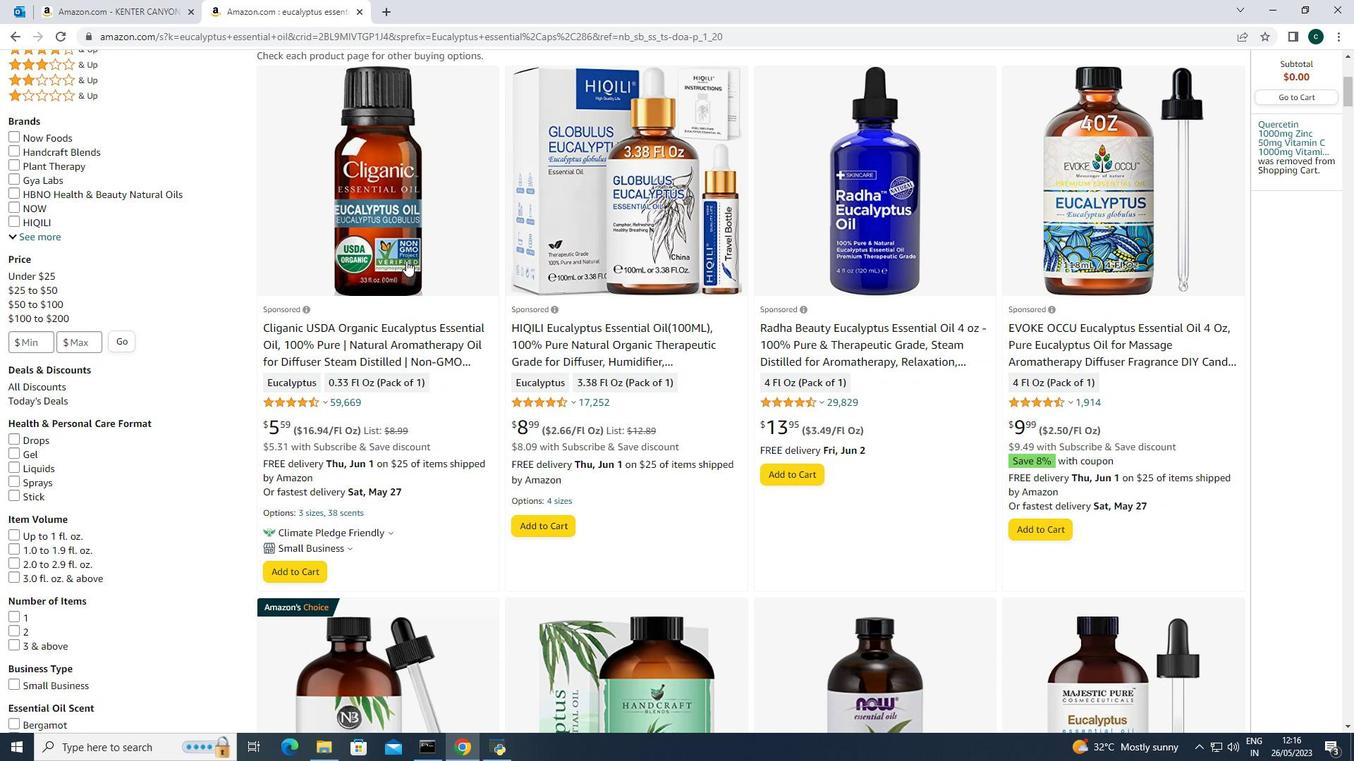 
Action: Mouse pressed left at (406, 260)
Screenshot: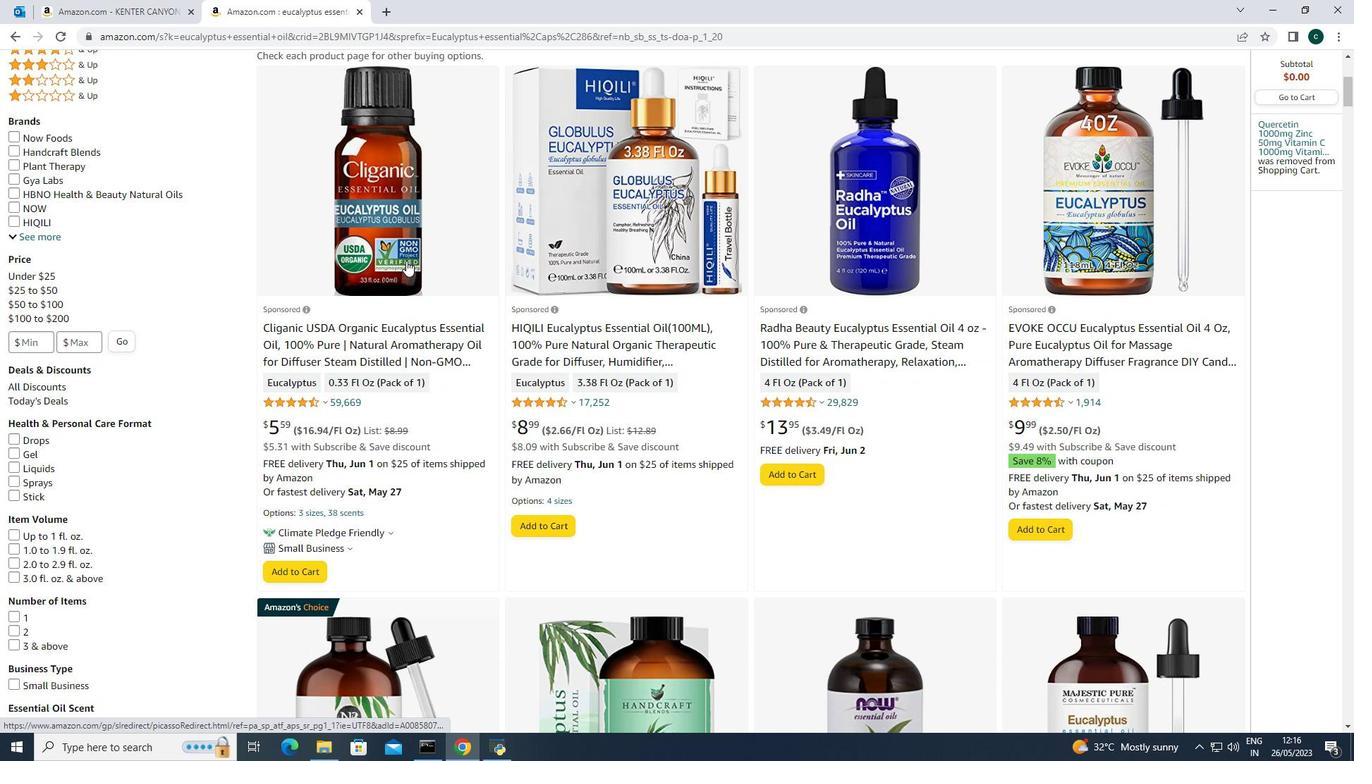
Action: Mouse moved to (861, 480)
Screenshot: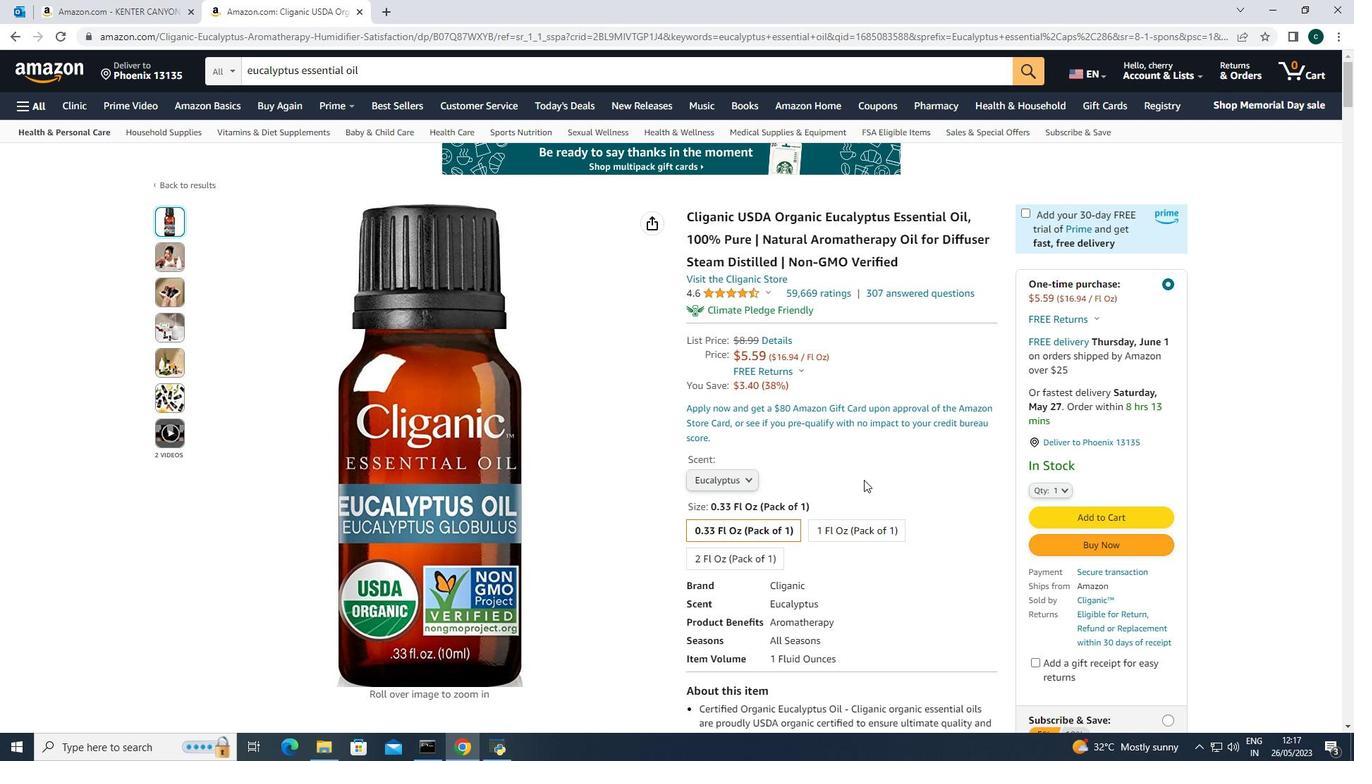 
Action: Mouse scrolled (861, 479) with delta (0, 0)
Screenshot: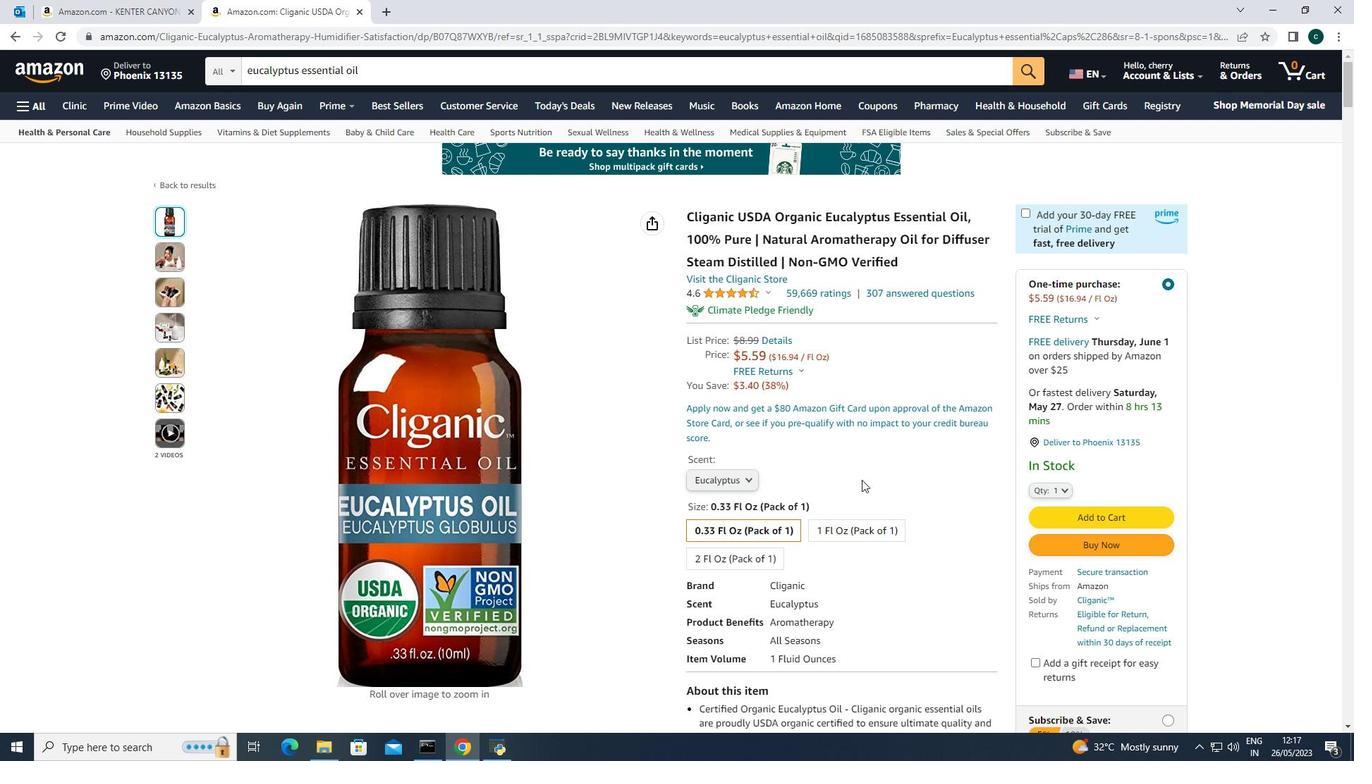 
Action: Mouse scrolled (861, 479) with delta (0, 0)
Screenshot: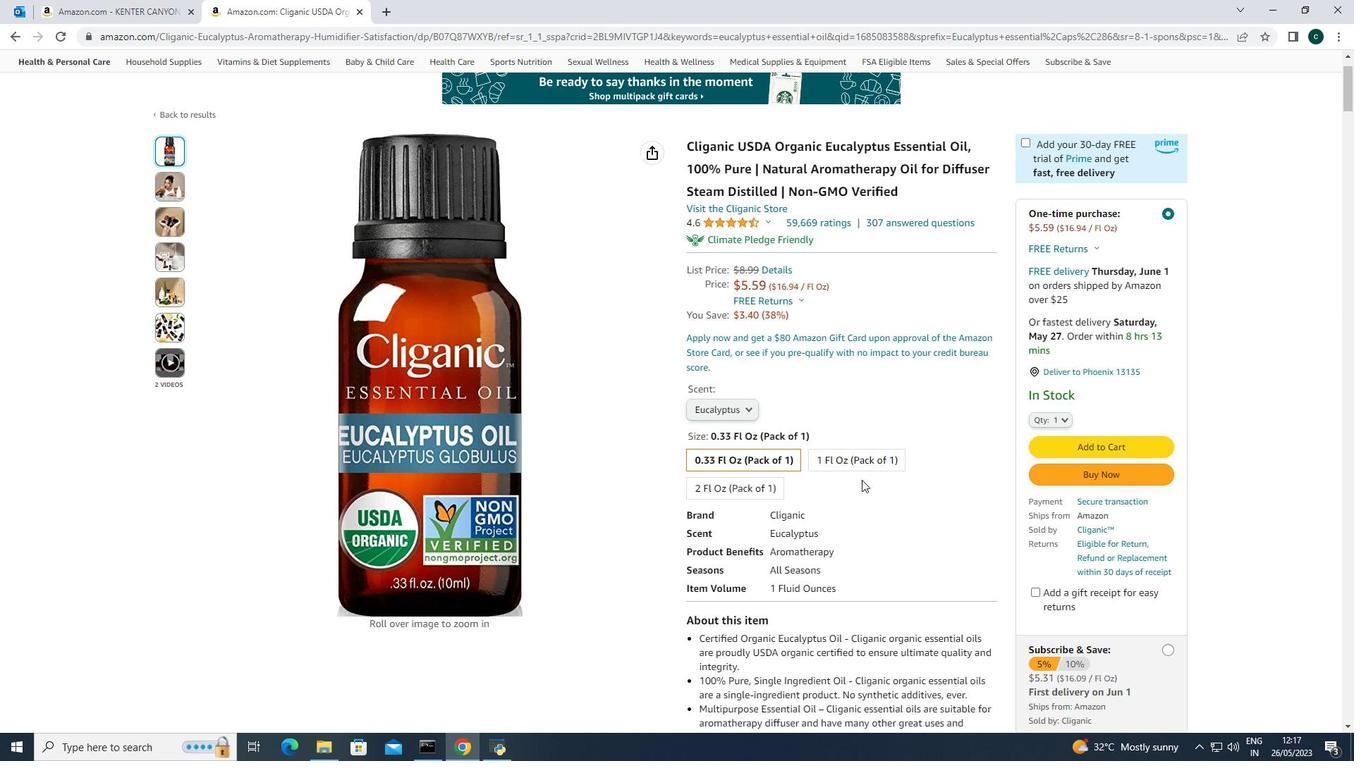 
Action: Mouse scrolled (861, 479) with delta (0, 0)
Screenshot: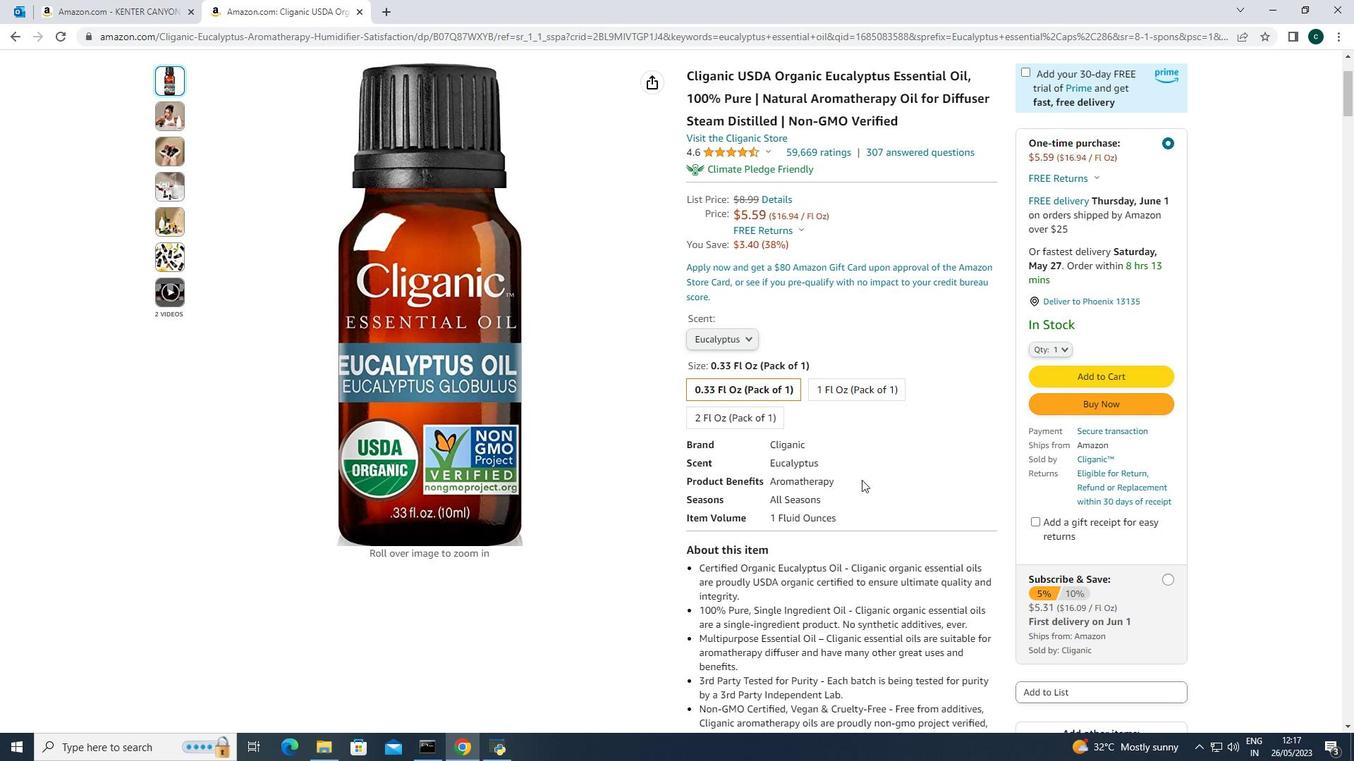
Action: Mouse scrolled (861, 479) with delta (0, 0)
Screenshot: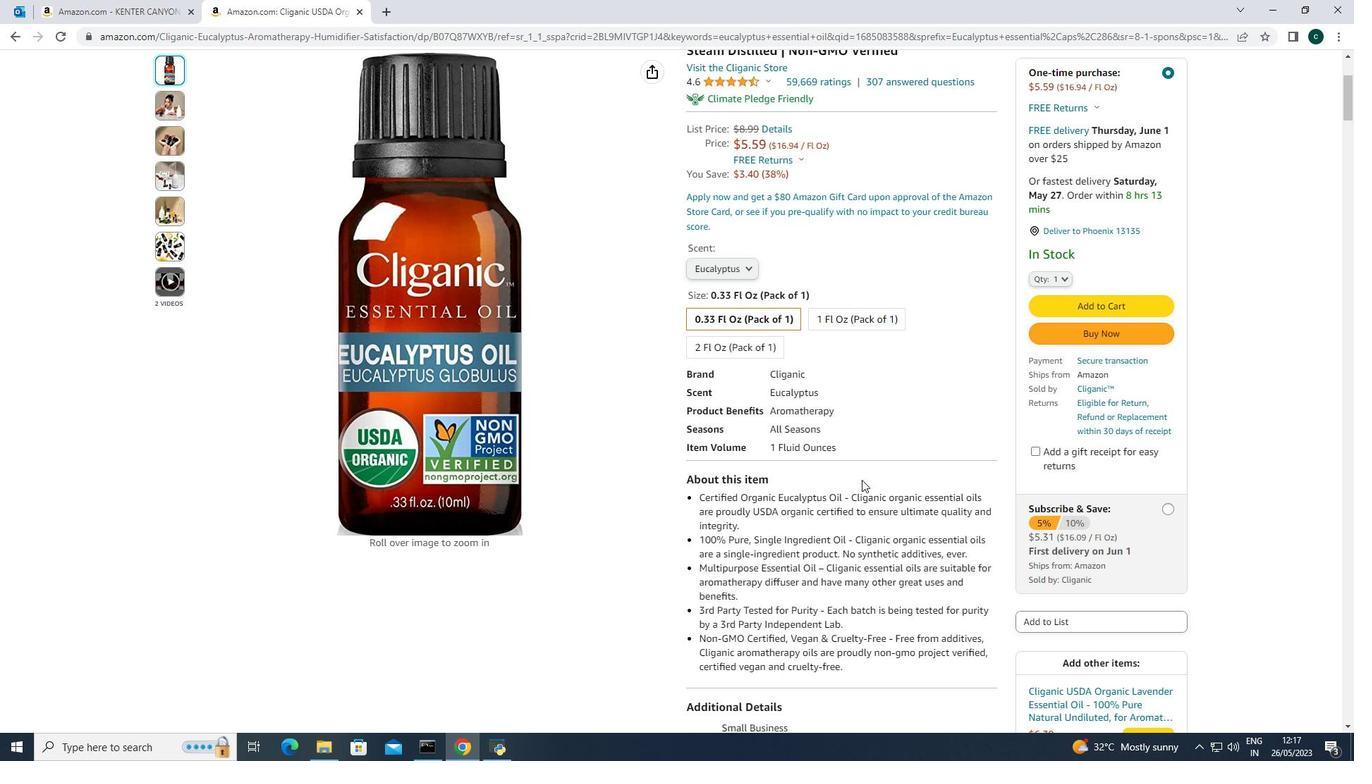 
Action: Mouse scrolled (861, 479) with delta (0, 0)
Screenshot: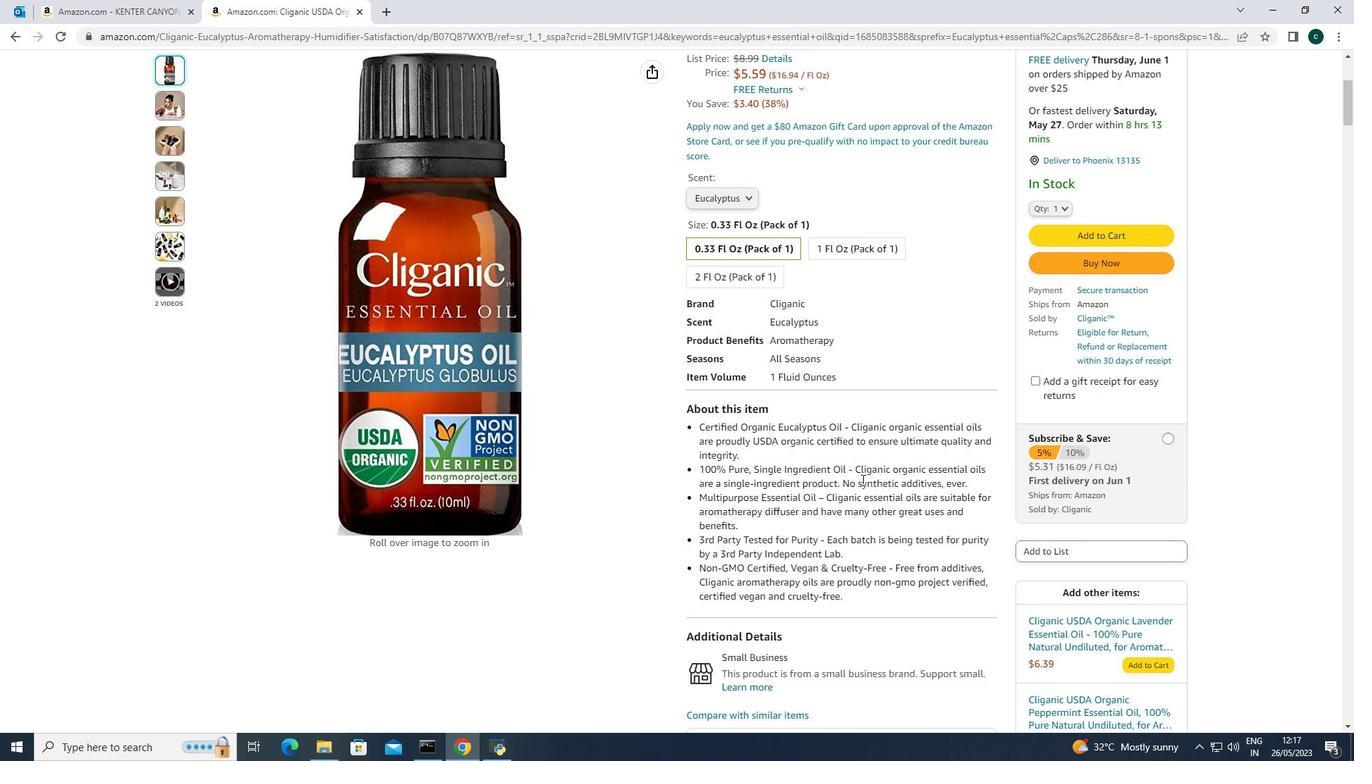 
Action: Mouse scrolled (861, 479) with delta (0, 0)
Screenshot: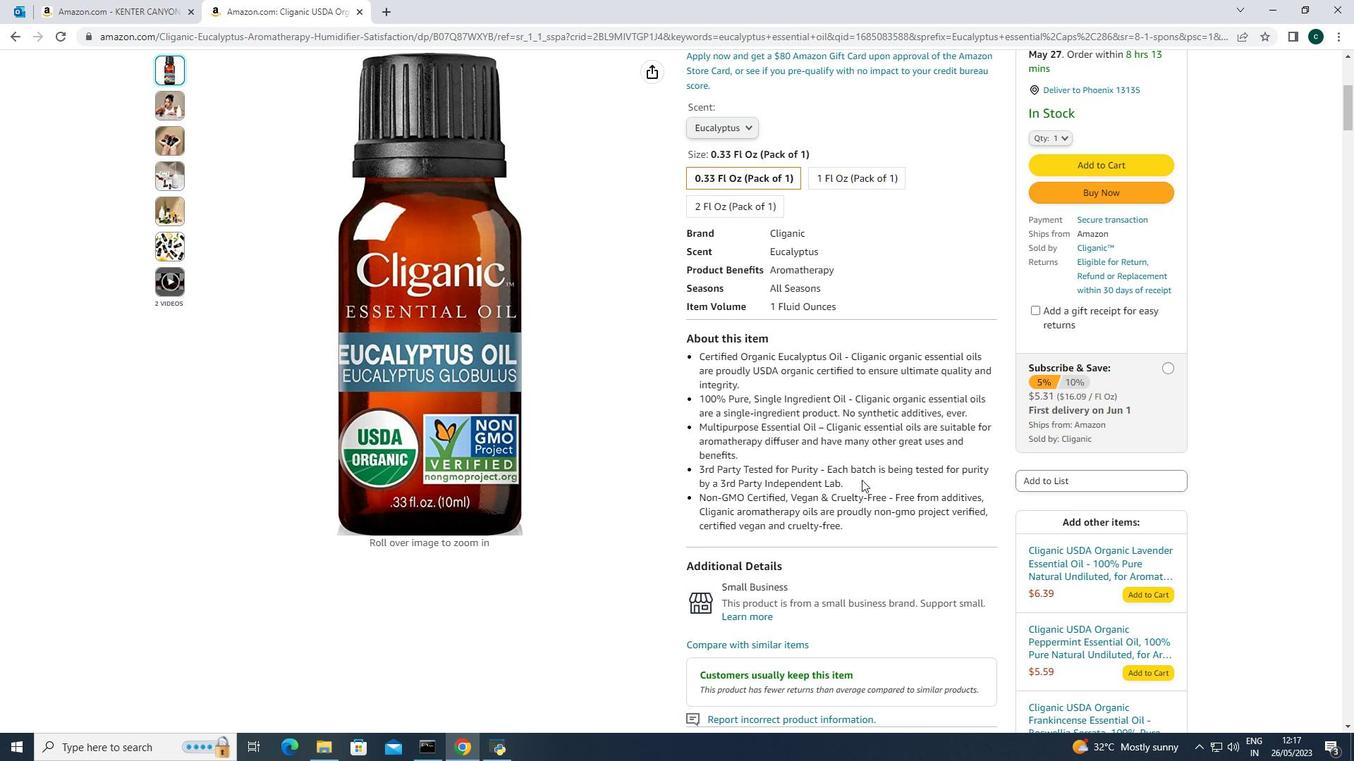 
Action: Mouse scrolled (861, 479) with delta (0, 0)
Screenshot: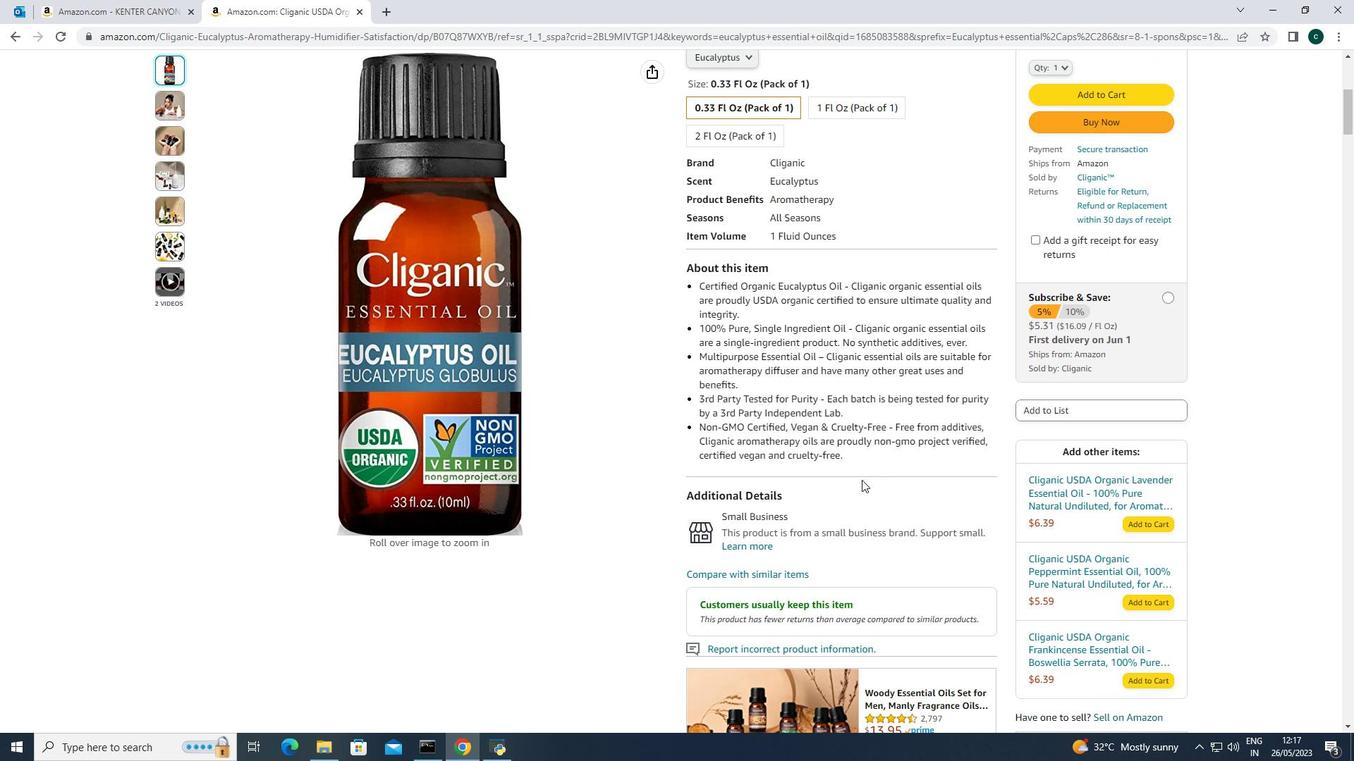 
Action: Mouse moved to (861, 480)
Screenshot: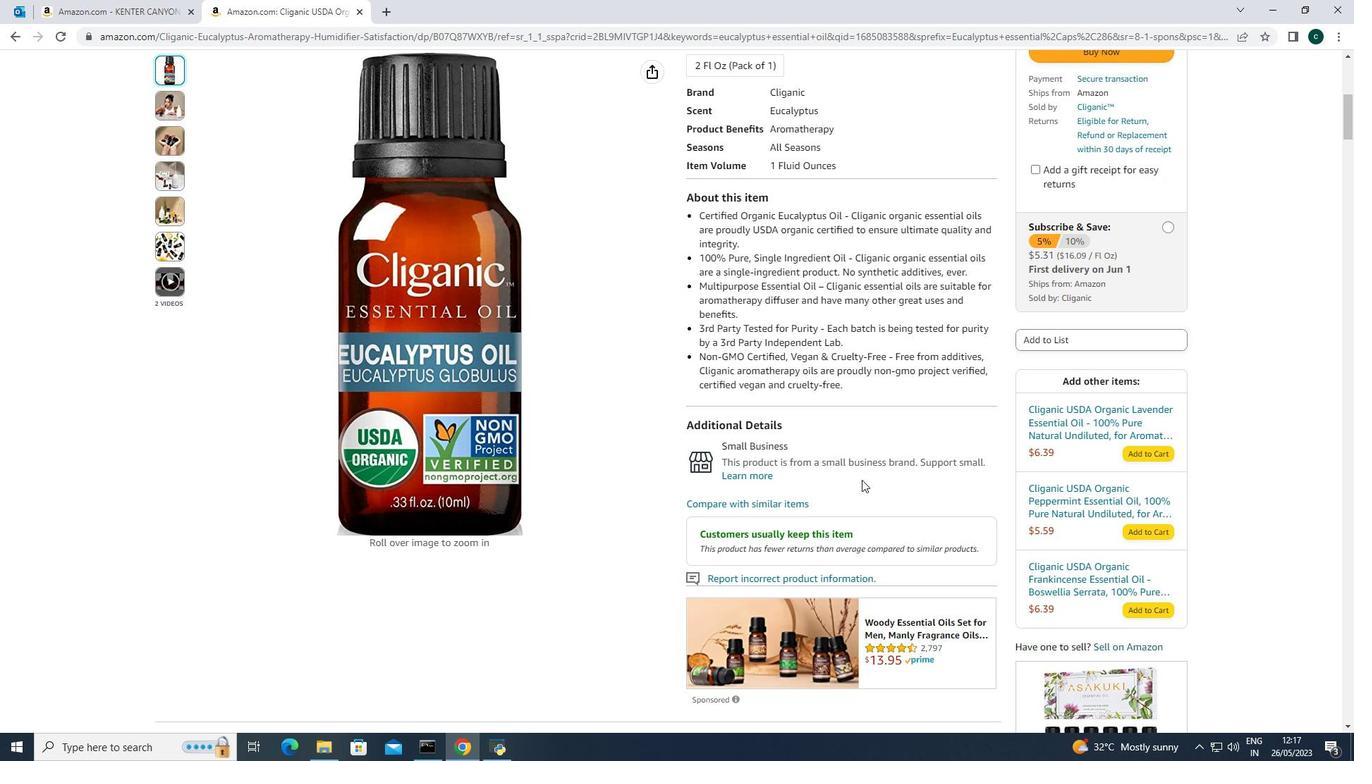 
Action: Mouse scrolled (861, 479) with delta (0, 0)
Screenshot: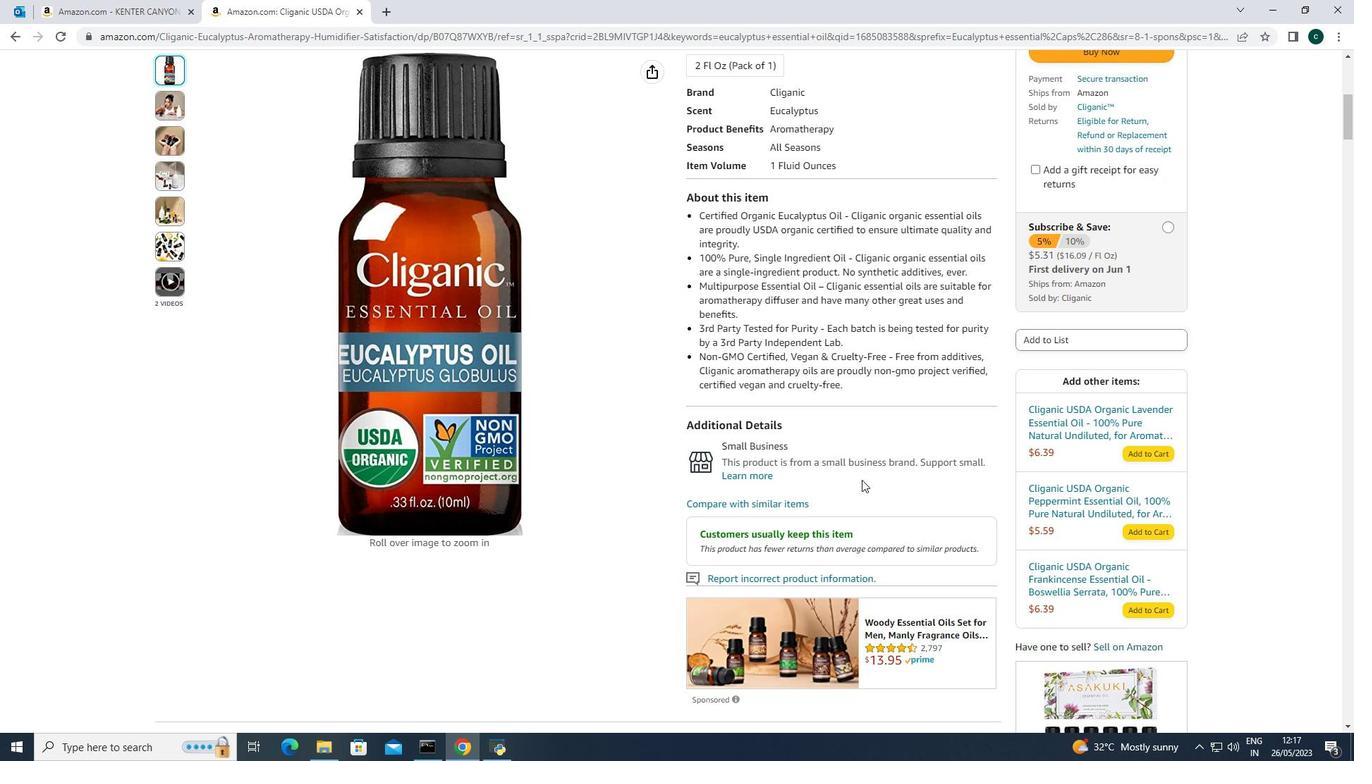 
Action: Mouse scrolled (861, 479) with delta (0, 0)
Screenshot: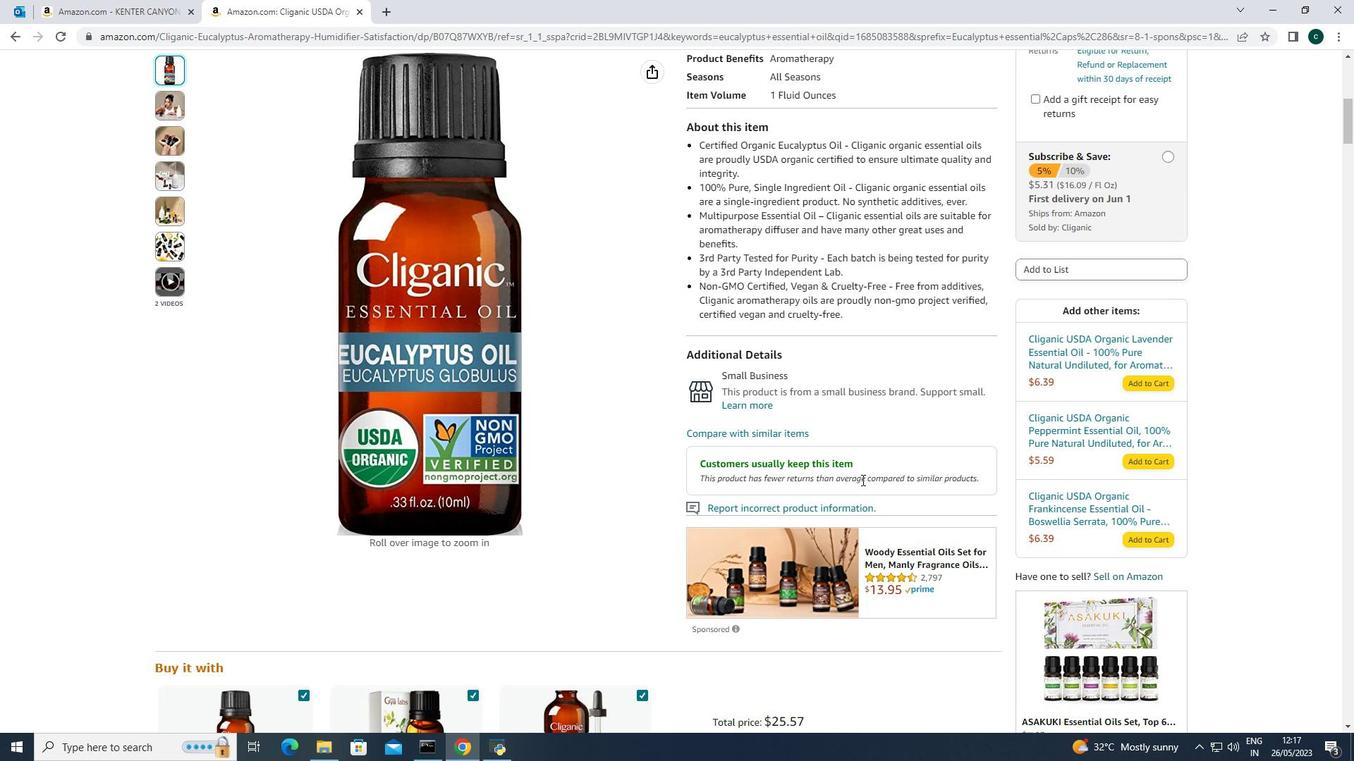 
Action: Mouse scrolled (861, 479) with delta (0, 0)
Screenshot: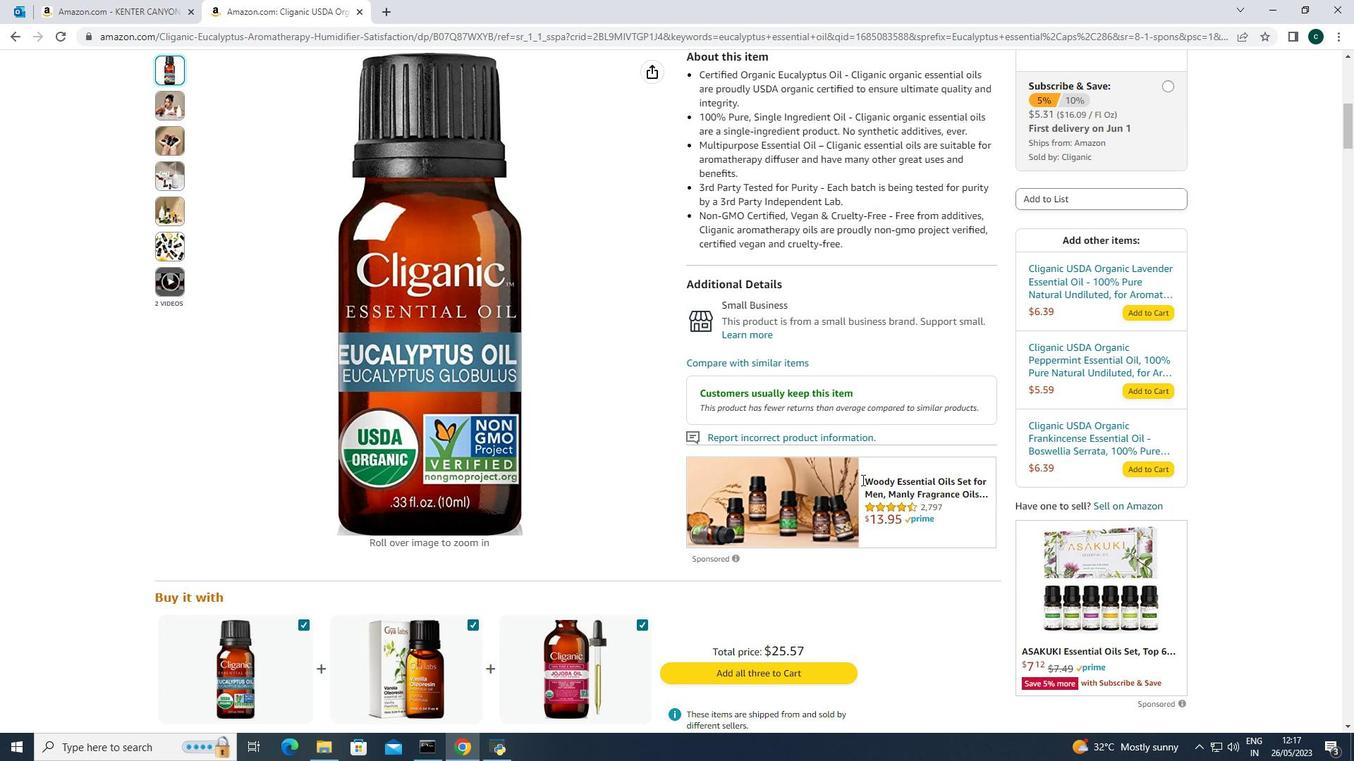 
Action: Mouse scrolled (861, 479) with delta (0, 0)
Screenshot: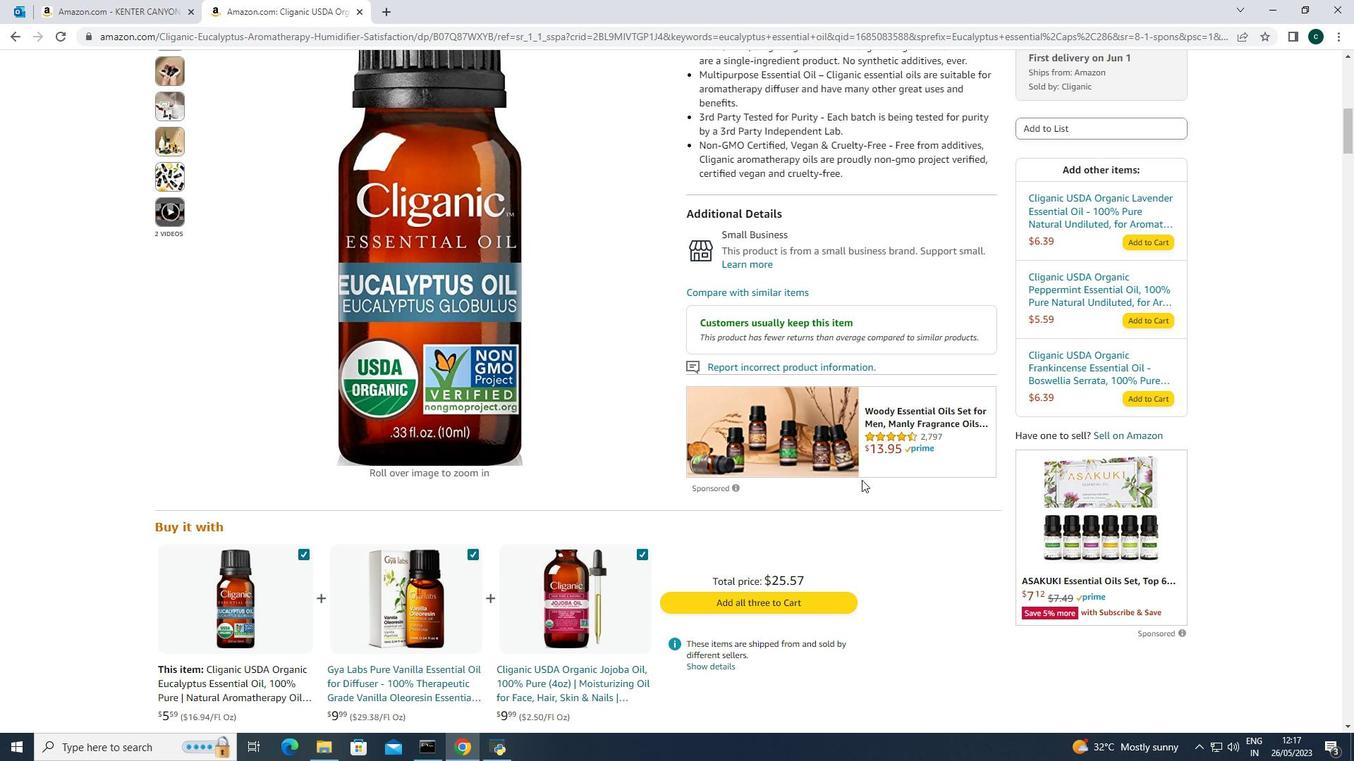 
Action: Mouse scrolled (861, 479) with delta (0, 0)
Screenshot: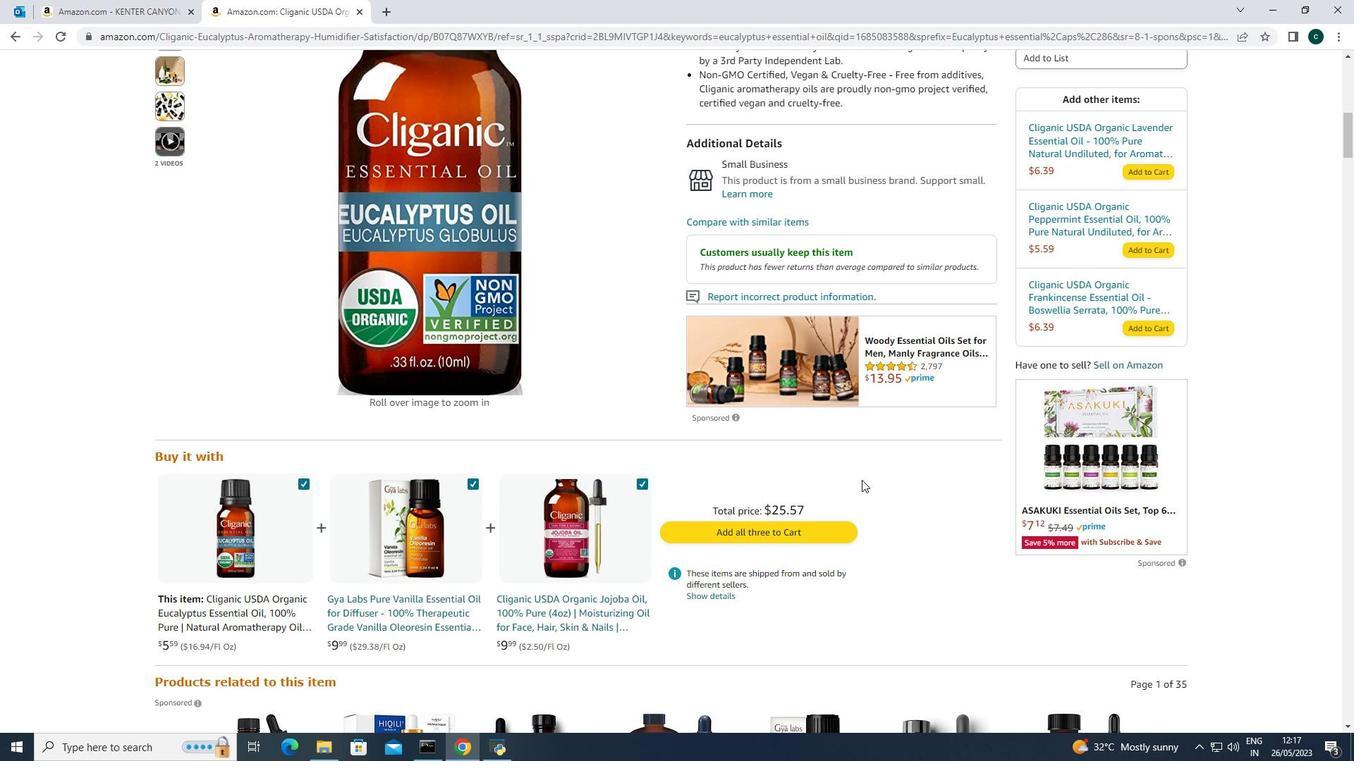 
Action: Mouse scrolled (861, 479) with delta (0, 0)
Screenshot: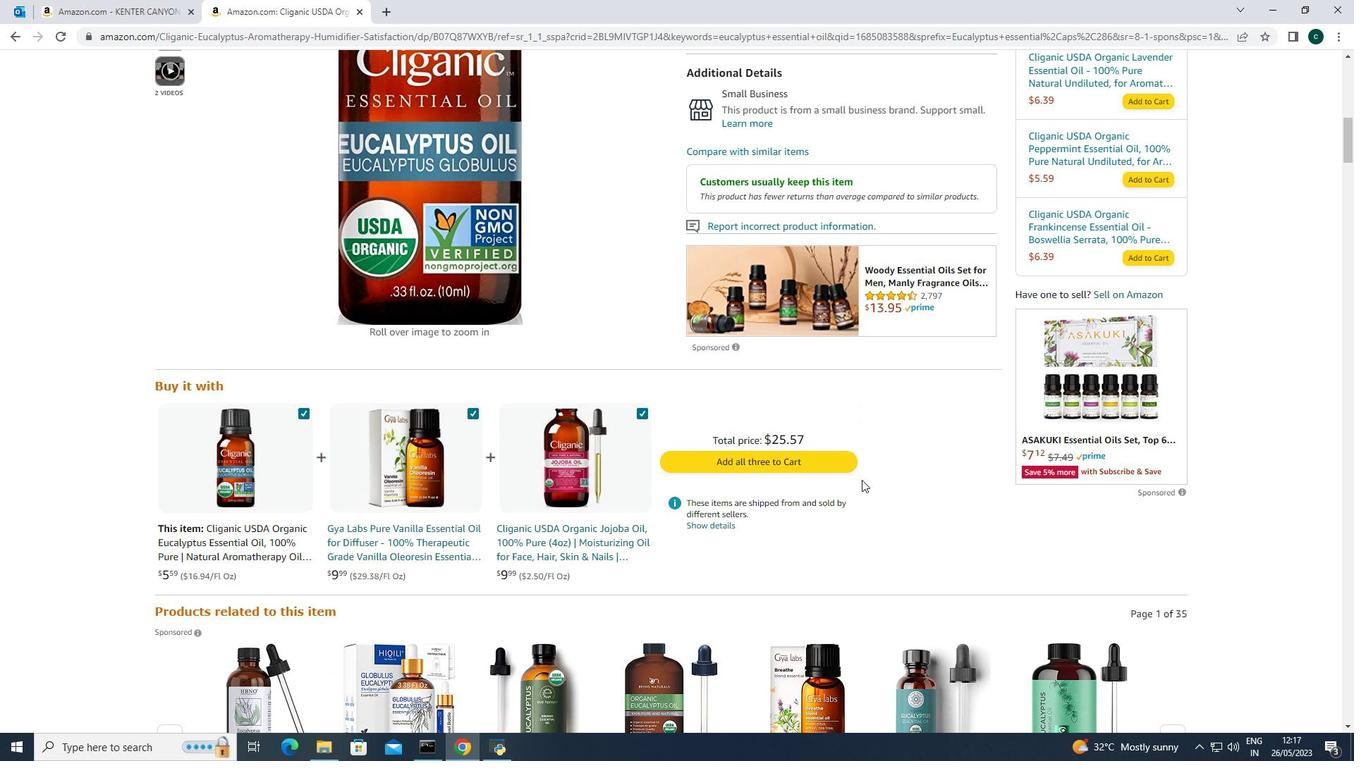 
Action: Mouse scrolled (861, 479) with delta (0, 0)
Screenshot: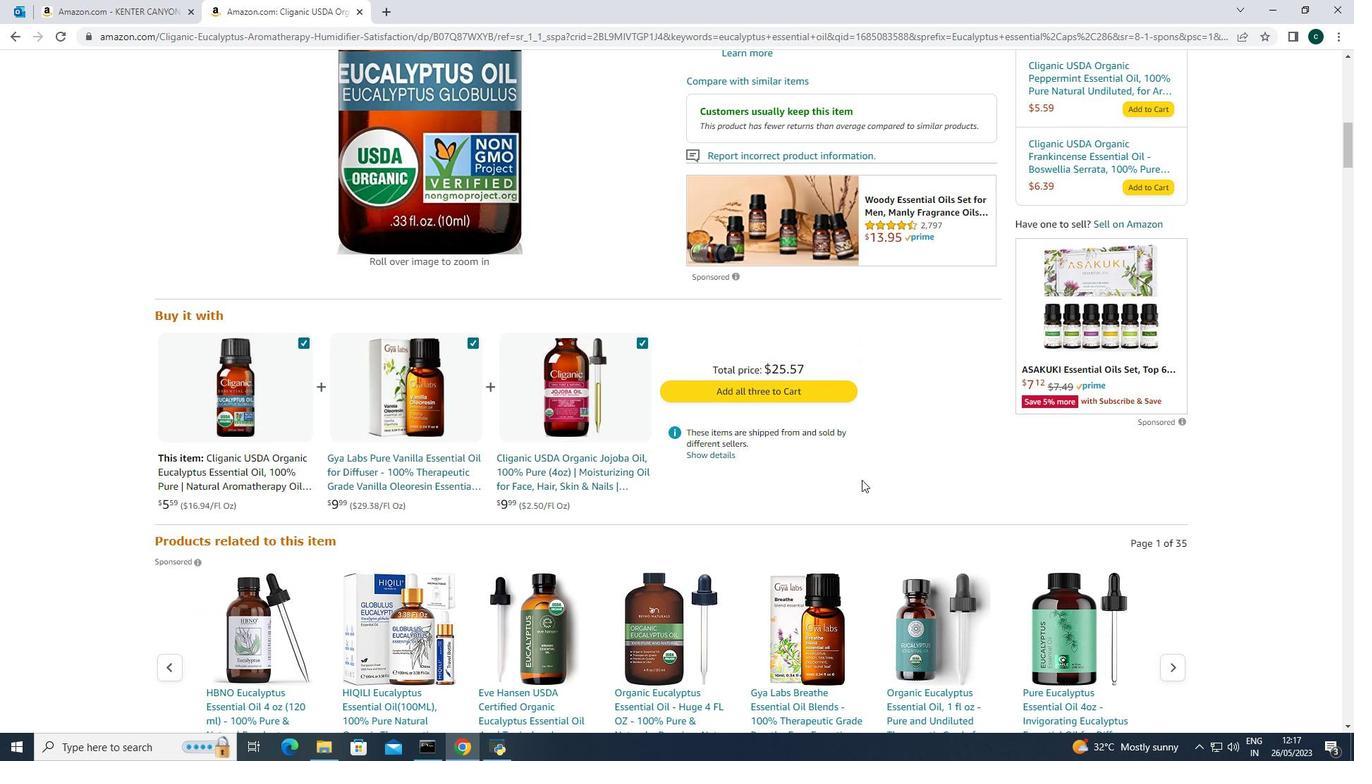 
Action: Mouse scrolled (861, 479) with delta (0, 0)
Screenshot: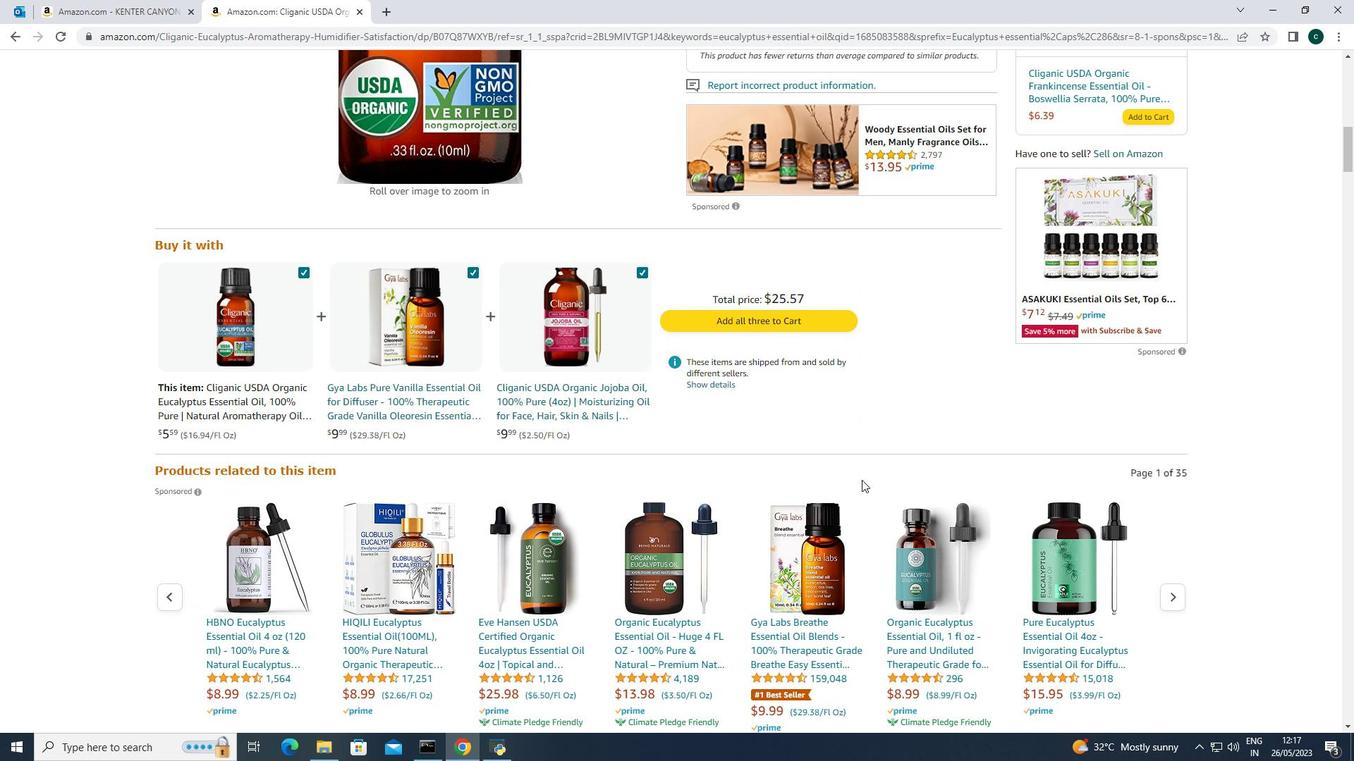 
Action: Mouse scrolled (861, 479) with delta (0, 0)
Screenshot: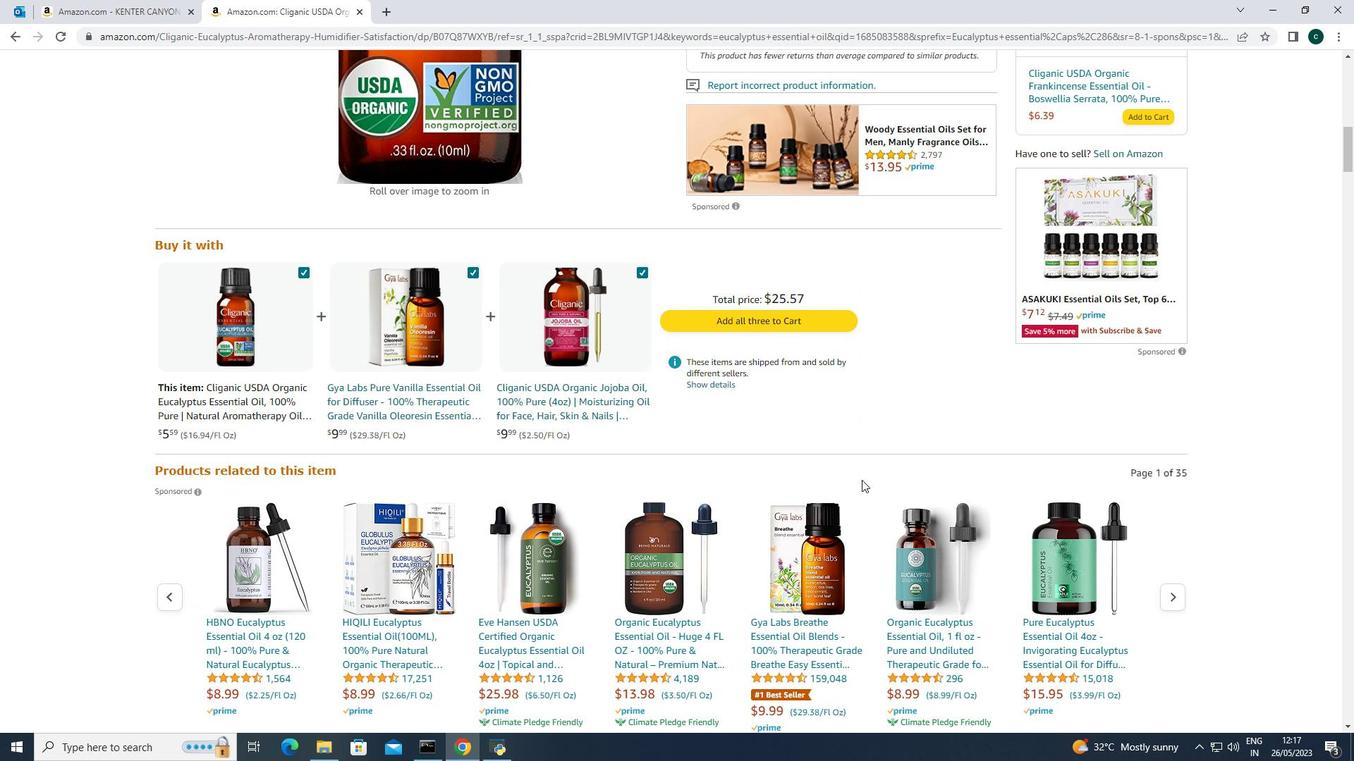 
Action: Mouse moved to (861, 480)
